 Task: Set up automation rules in Jira to manage issue transitions and actions.
Action: Mouse moved to (678, 175)
Screenshot: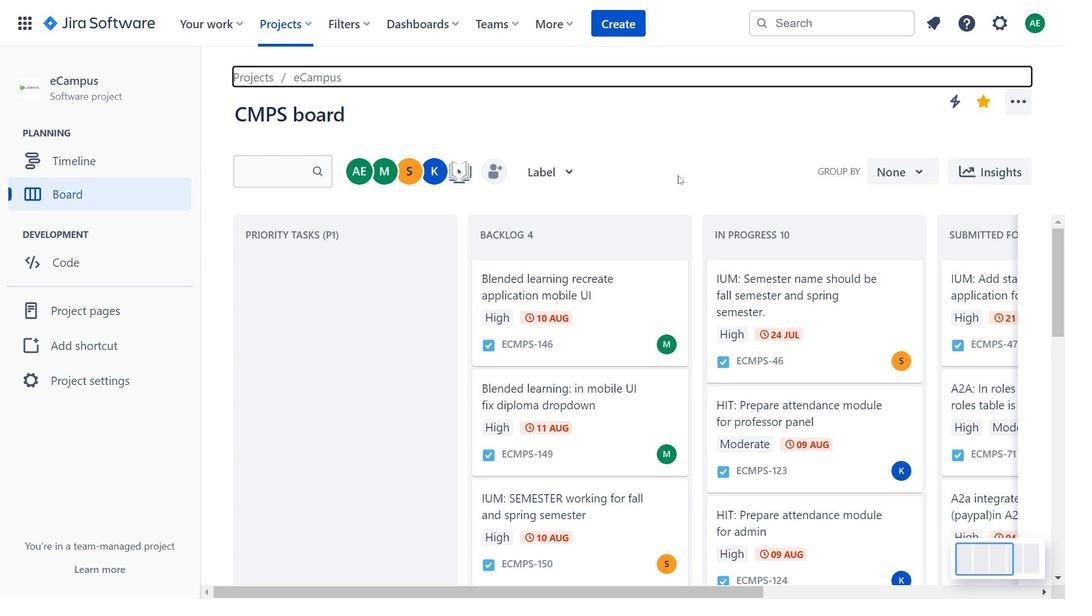 
Action: Mouse scrolled (678, 174) with delta (0, 0)
Screenshot: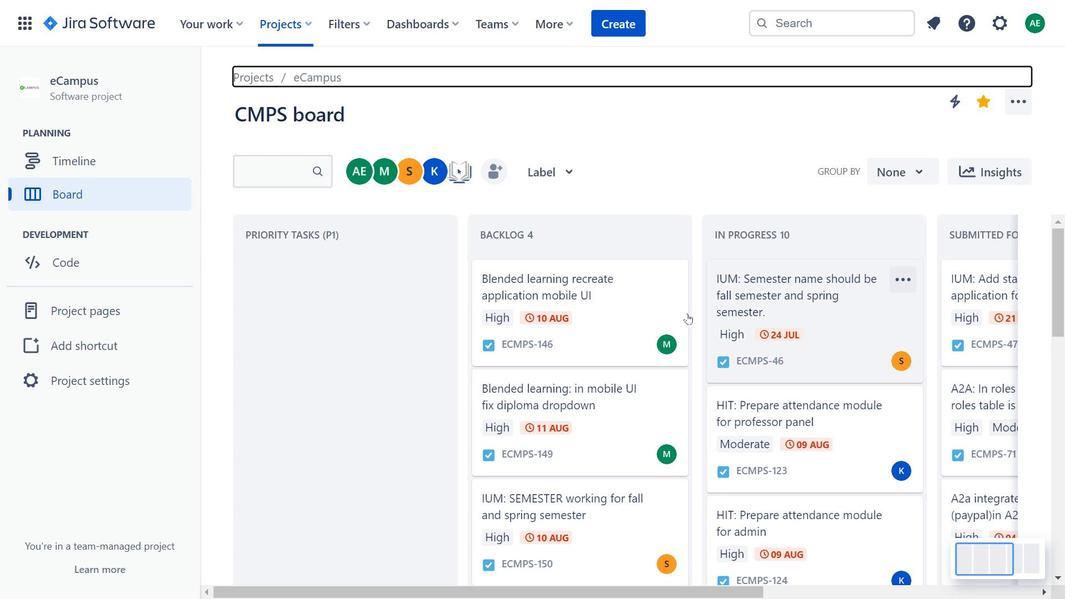 
Action: Mouse scrolled (678, 174) with delta (0, 0)
Screenshot: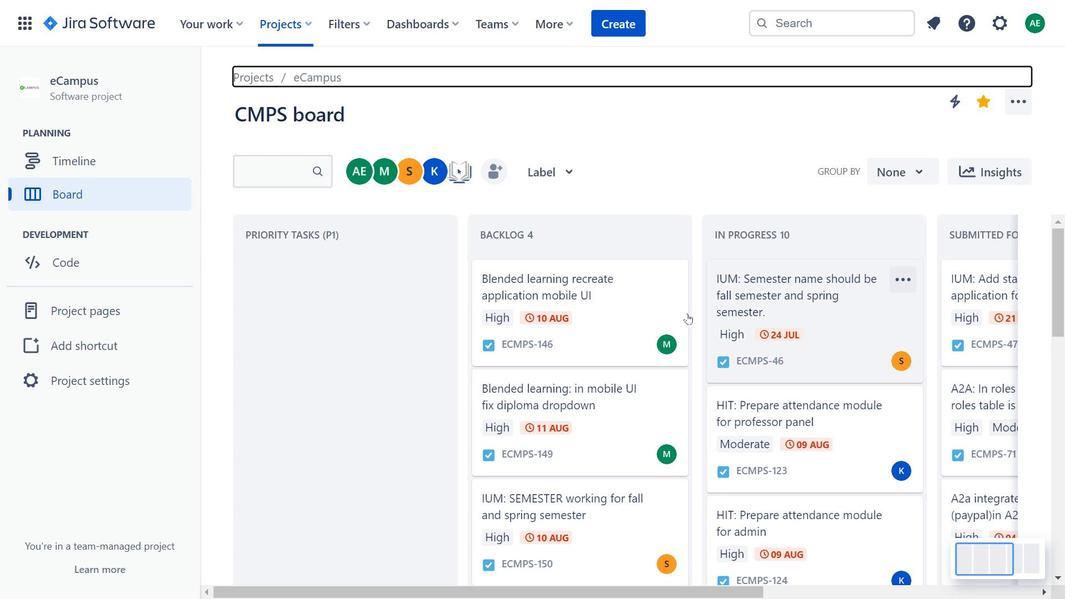 
Action: Mouse scrolled (678, 174) with delta (0, 0)
Screenshot: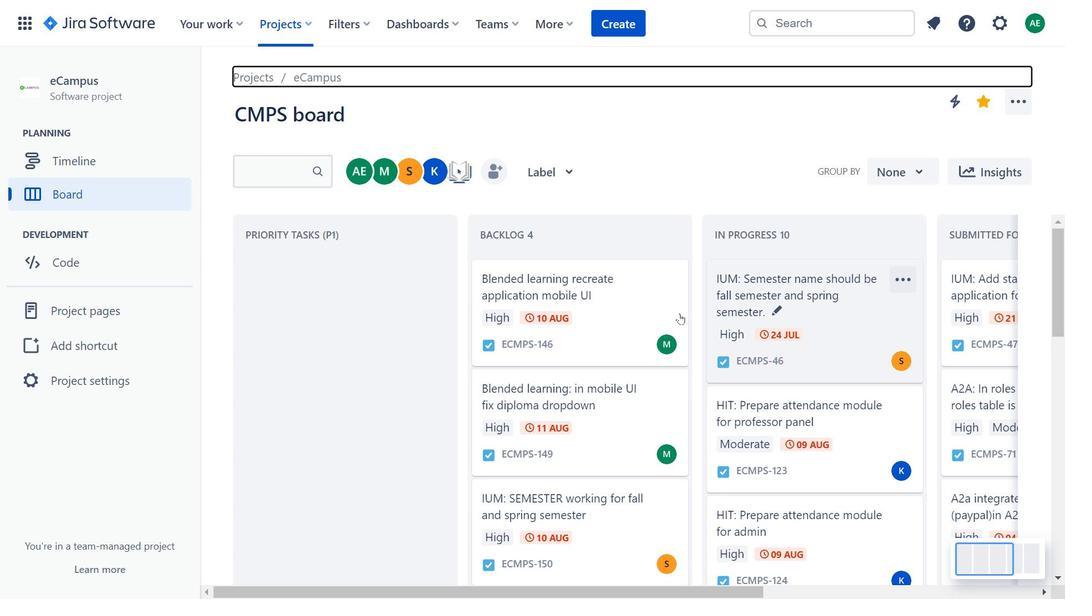 
Action: Mouse scrolled (678, 174) with delta (0, 0)
Screenshot: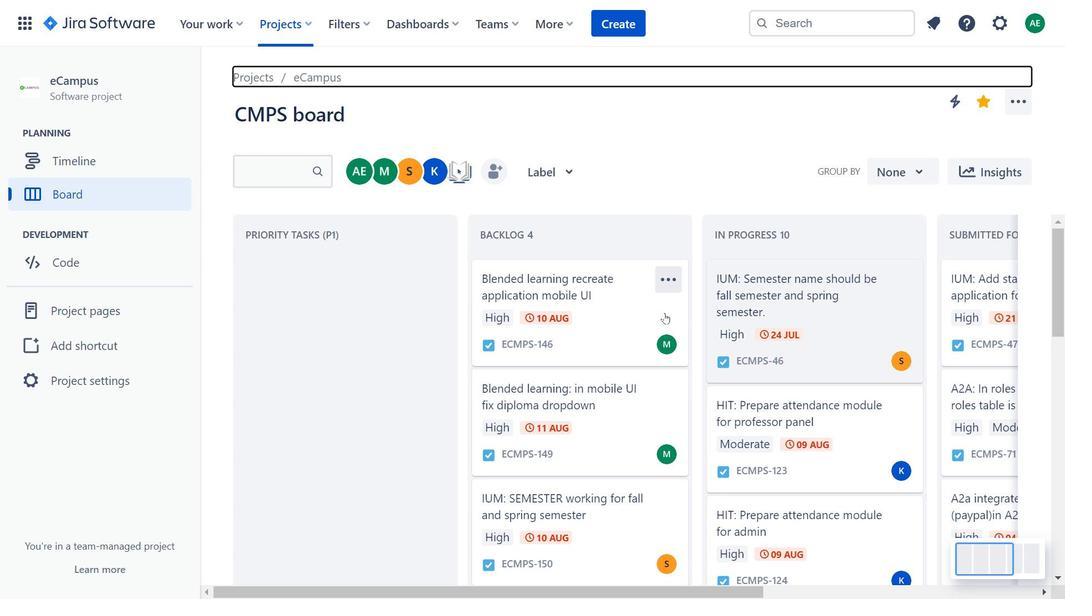 
Action: Mouse moved to (651, 310)
Screenshot: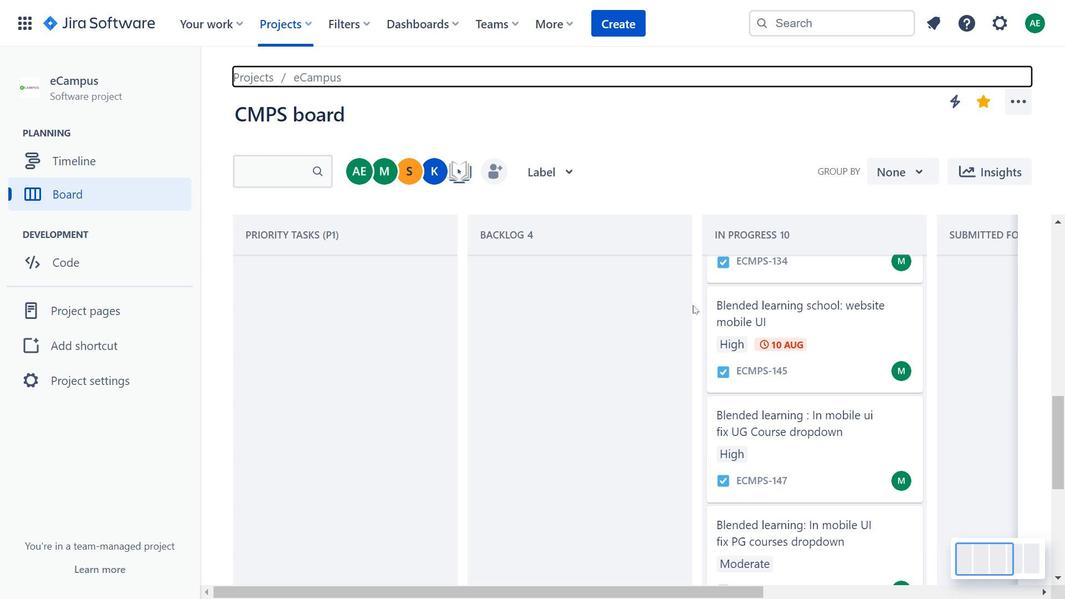 
Action: Mouse scrolled (651, 309) with delta (0, 0)
Screenshot: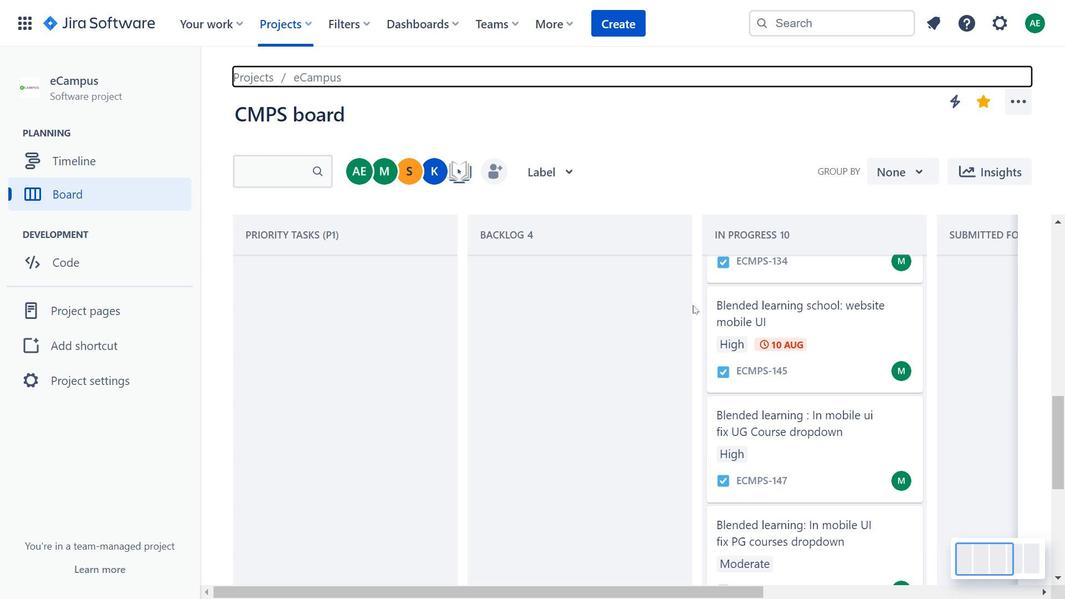 
Action: Mouse moved to (648, 310)
Screenshot: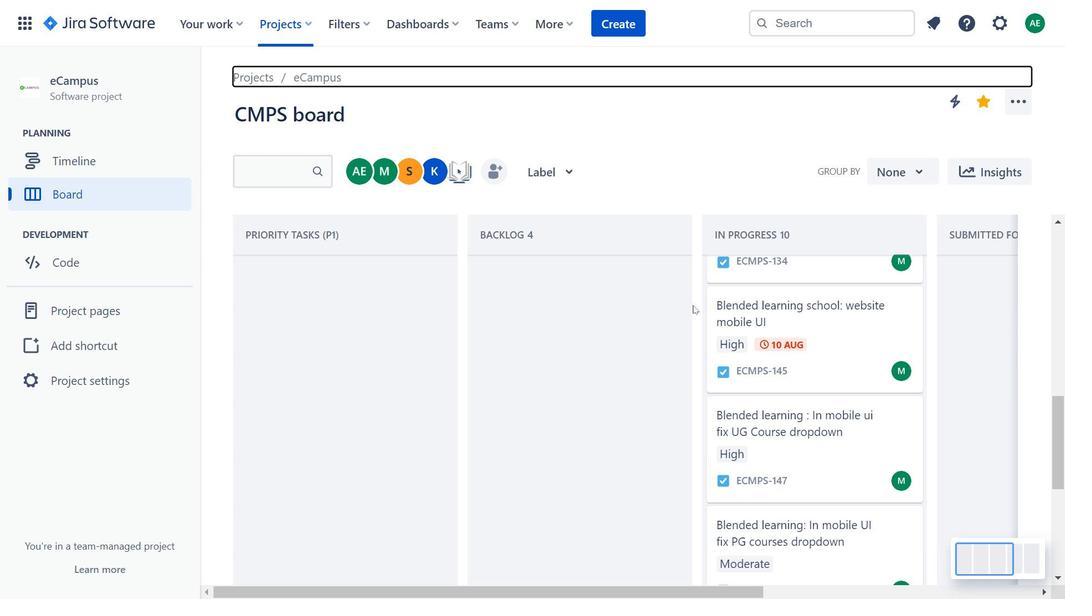 
Action: Mouse scrolled (648, 309) with delta (0, 0)
Screenshot: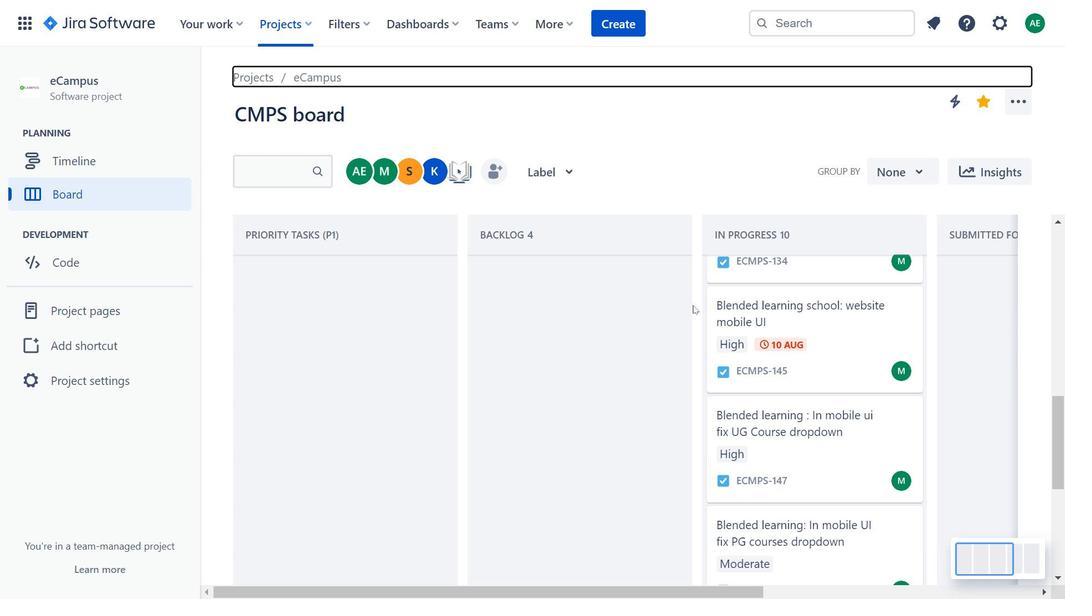 
Action: Mouse moved to (646, 309)
Screenshot: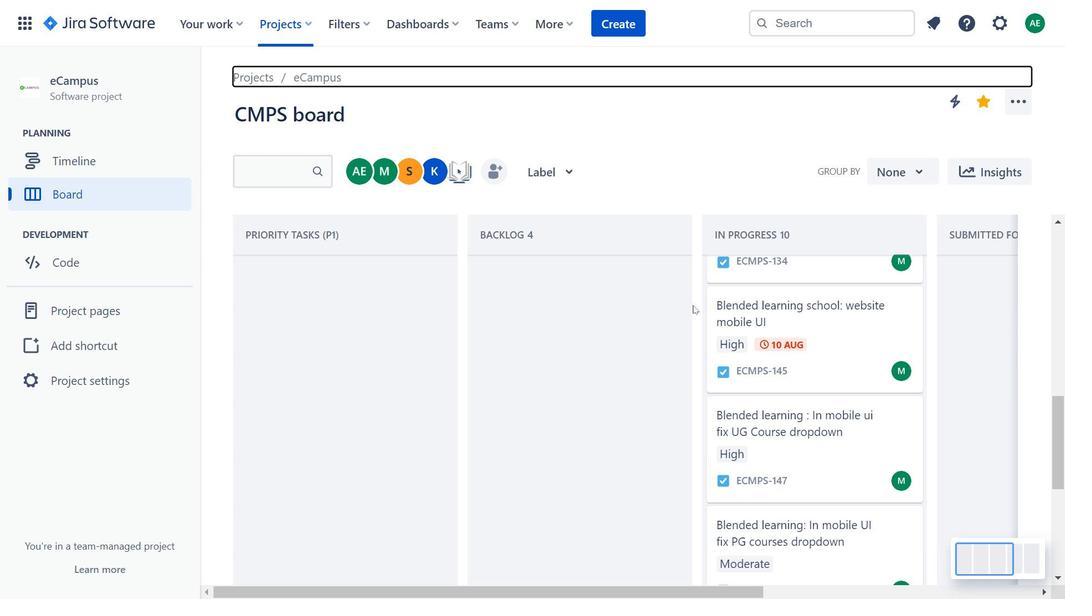 
Action: Mouse scrolled (646, 309) with delta (0, 0)
Screenshot: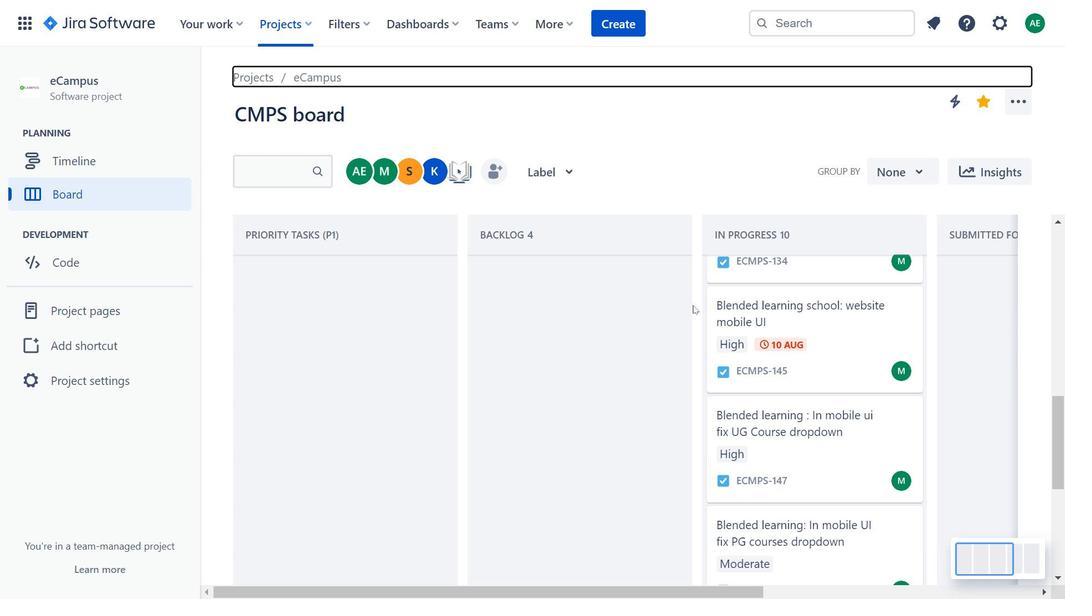
Action: Mouse moved to (643, 308)
Screenshot: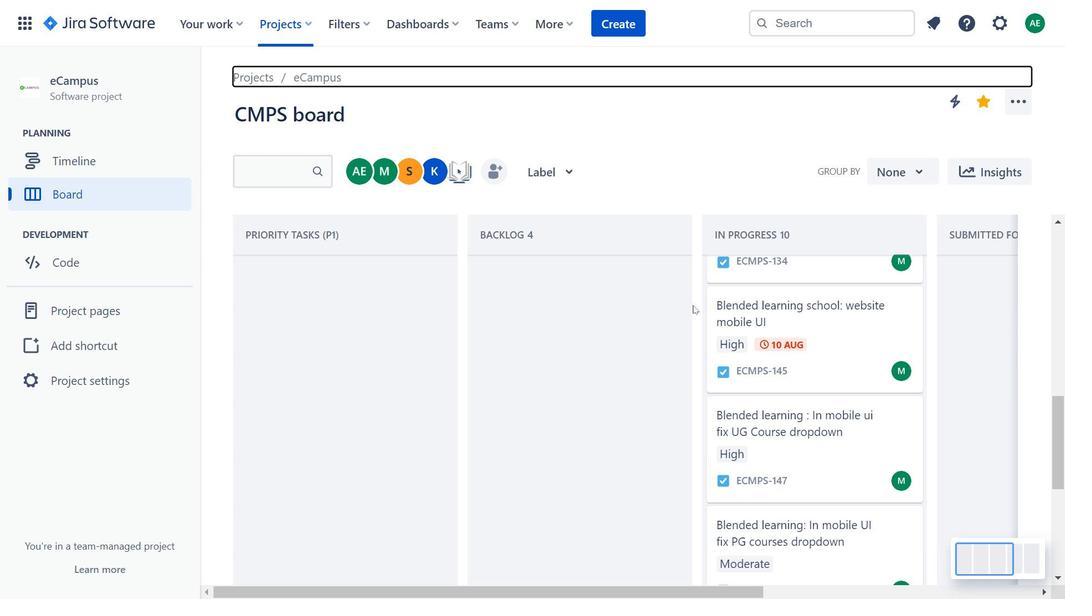 
Action: Mouse scrolled (643, 307) with delta (0, 0)
Screenshot: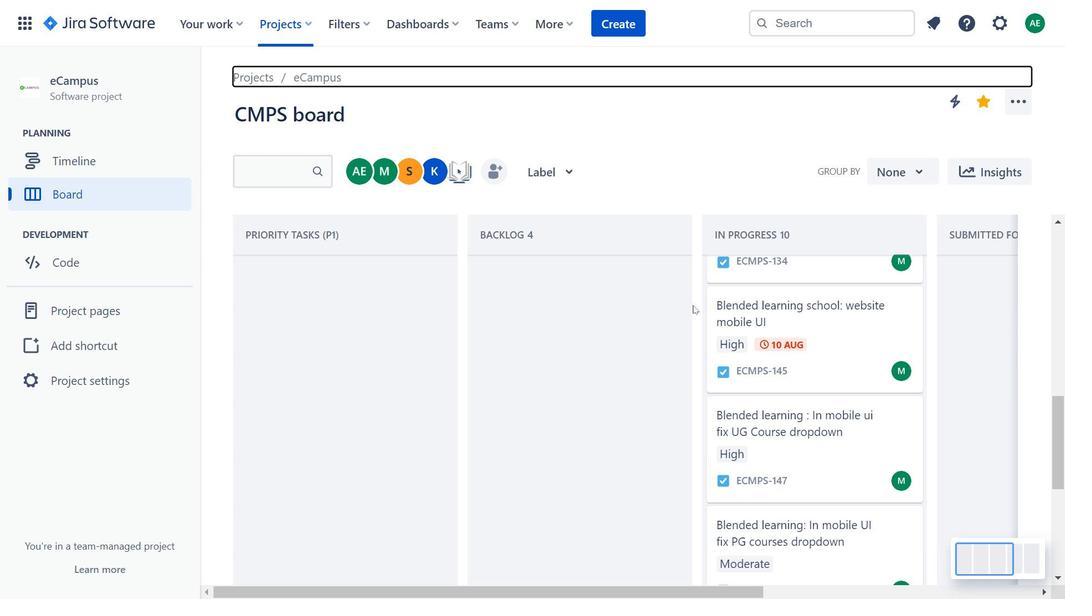 
Action: Mouse moved to (645, 291)
Screenshot: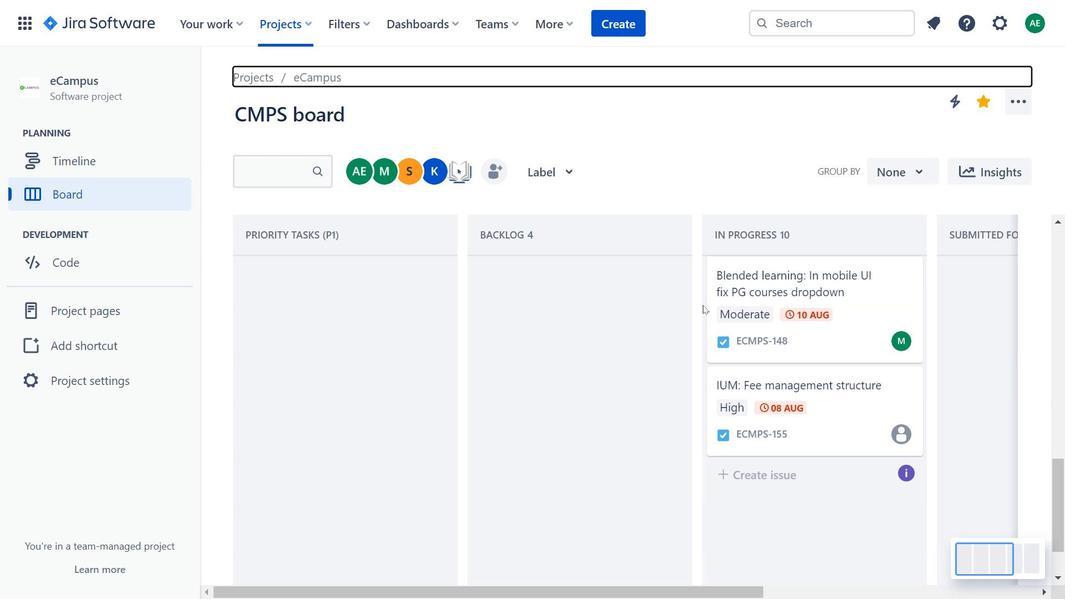 
Action: Mouse scrolled (645, 291) with delta (0, 0)
Screenshot: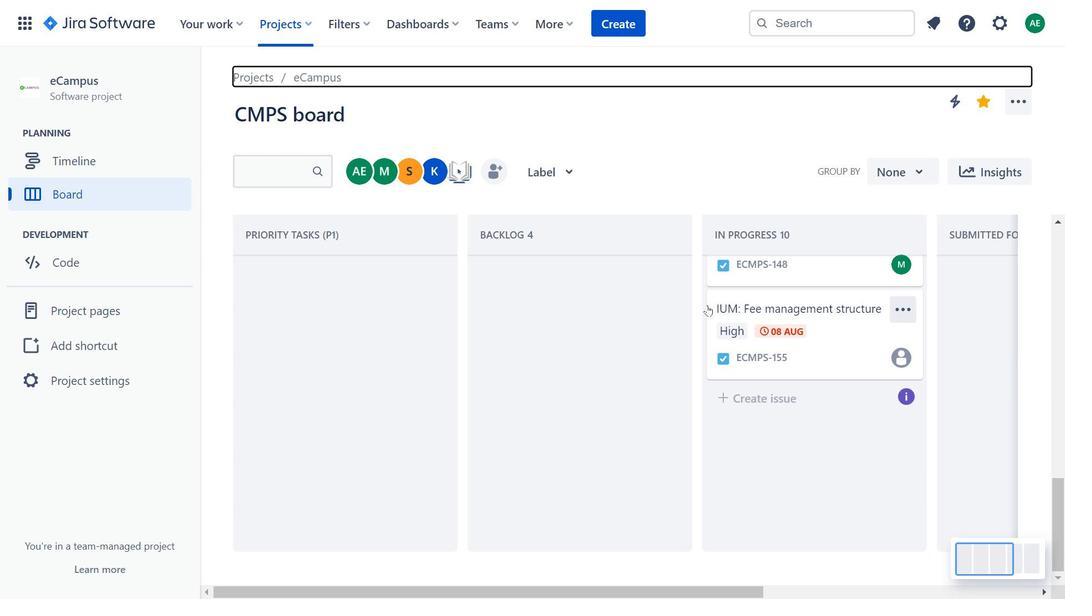 
Action: Mouse scrolled (645, 291) with delta (0, 0)
Screenshot: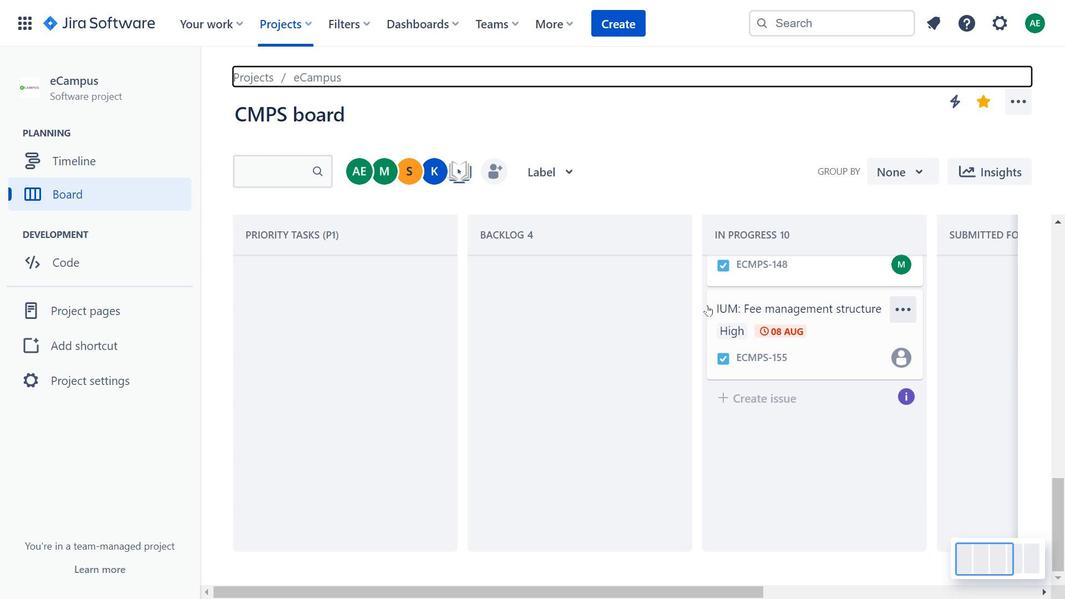 
Action: Mouse scrolled (645, 291) with delta (0, 0)
Screenshot: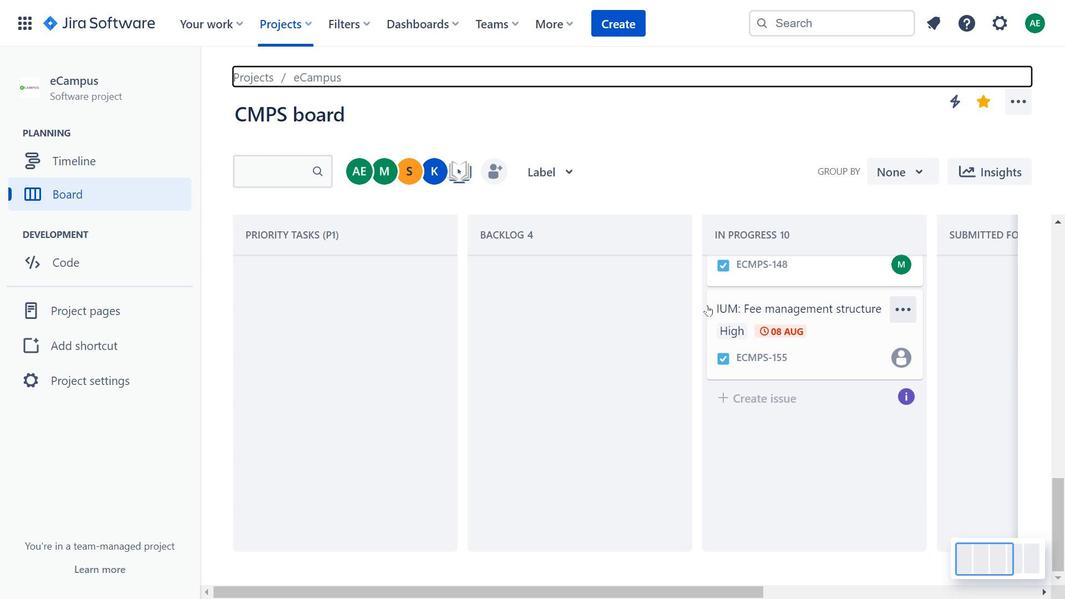 
Action: Mouse scrolled (645, 291) with delta (0, 0)
Screenshot: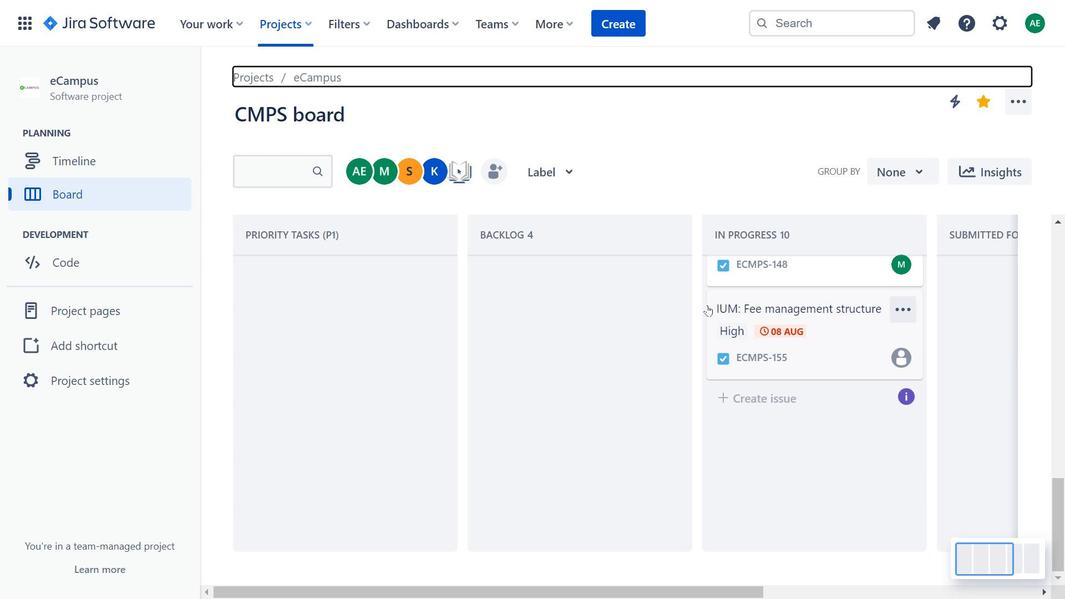 
Action: Mouse moved to (693, 305)
Screenshot: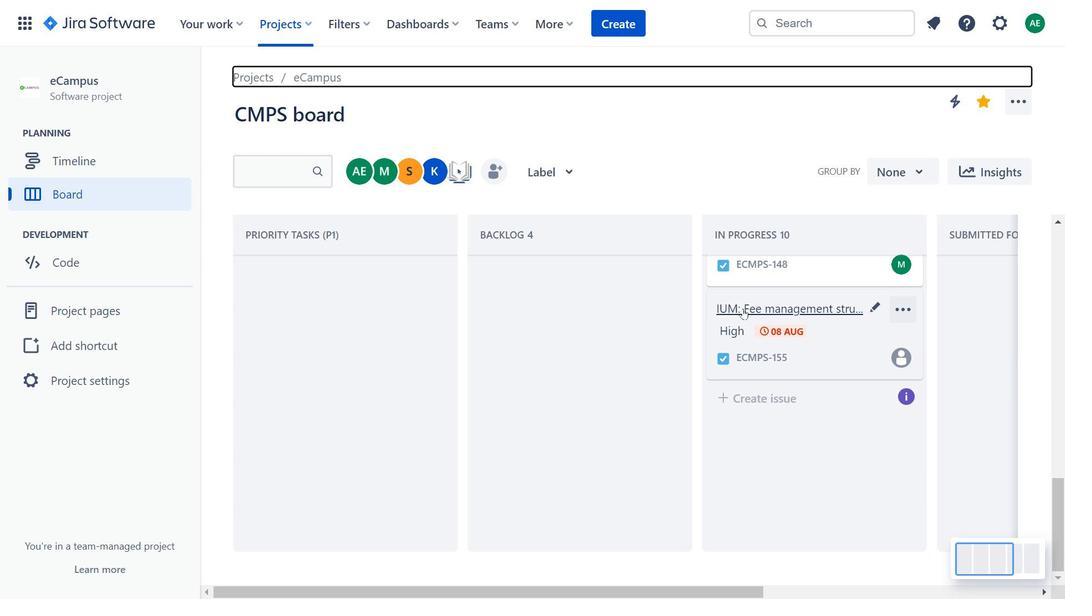 
Action: Mouse scrolled (693, 304) with delta (0, 0)
Screenshot: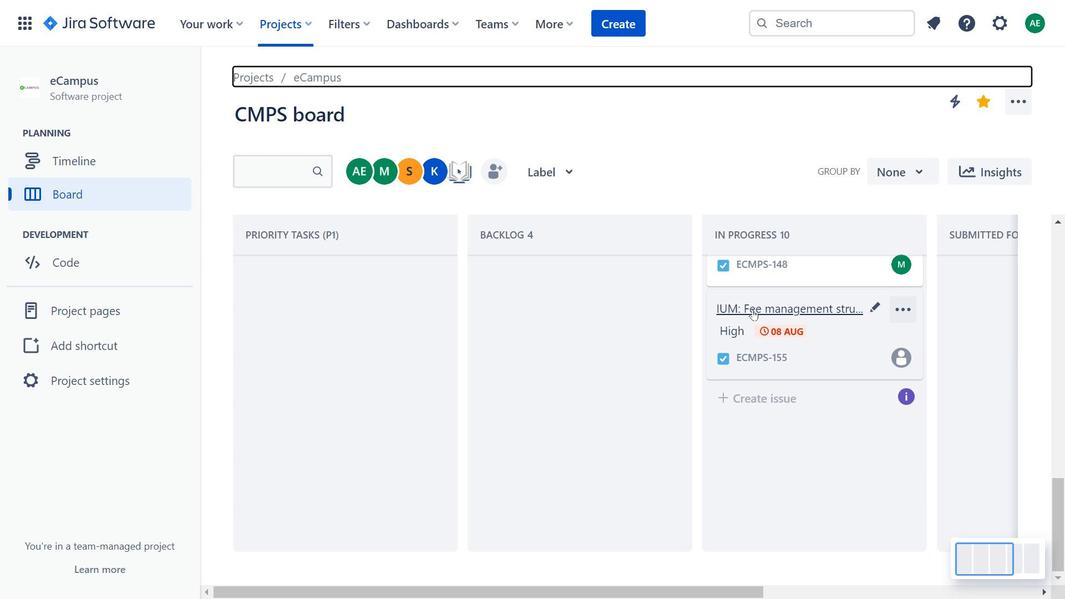 
Action: Mouse scrolled (693, 304) with delta (0, 0)
Screenshot: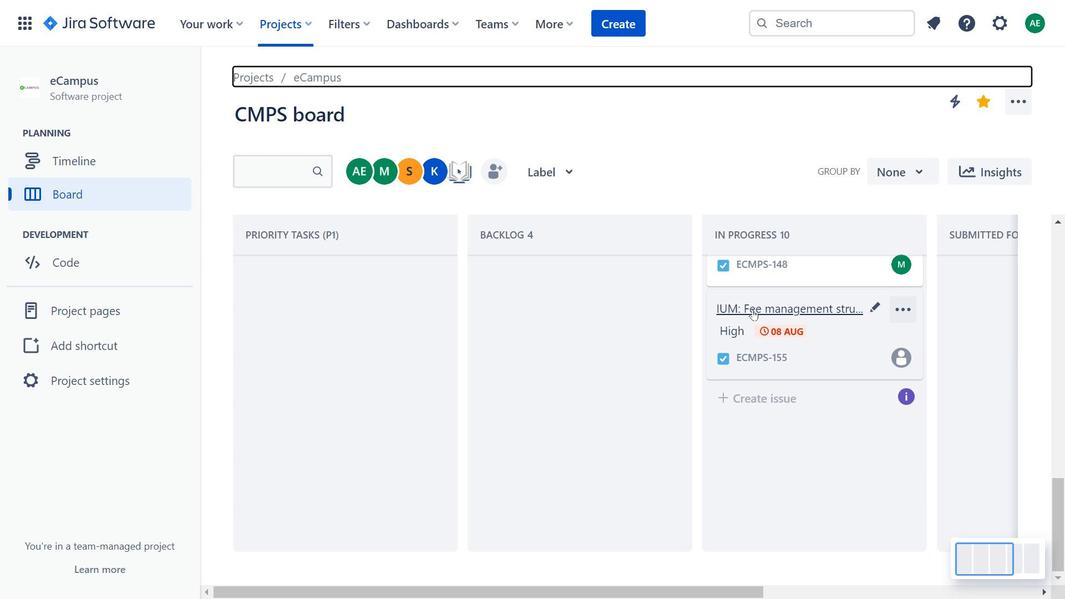 
Action: Mouse scrolled (693, 304) with delta (0, 0)
Screenshot: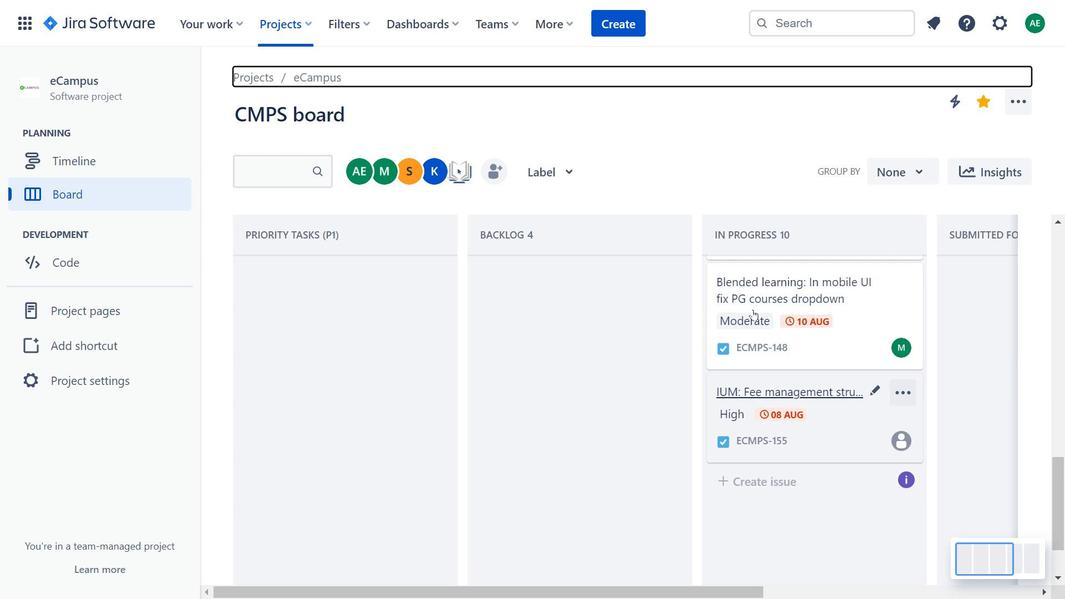 
Action: Mouse moved to (703, 305)
Screenshot: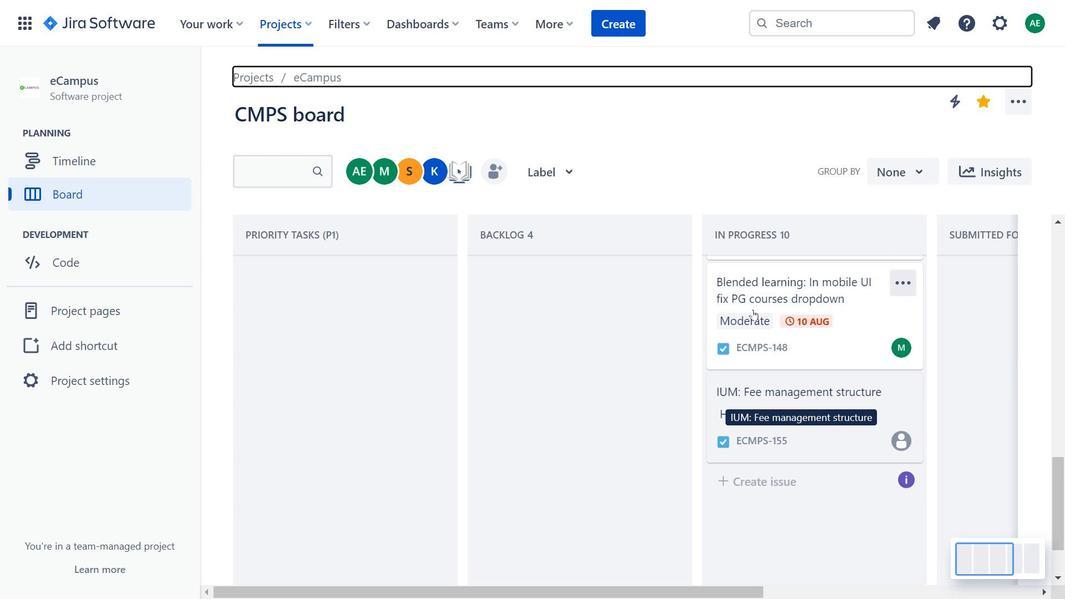 
Action: Mouse scrolled (703, 304) with delta (0, 0)
Screenshot: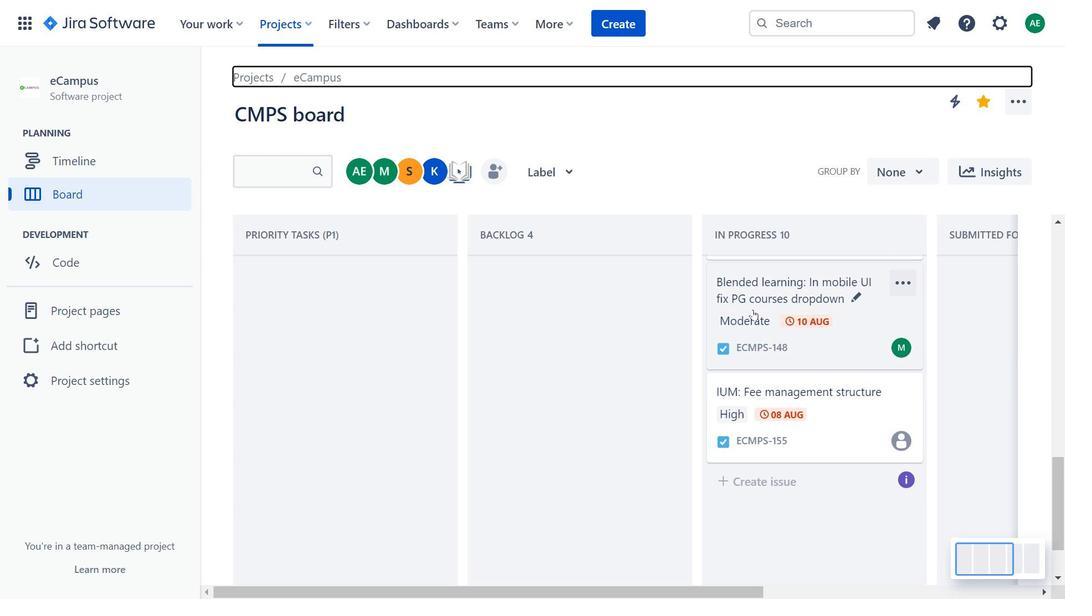 
Action: Mouse scrolled (703, 304) with delta (0, 0)
Screenshot: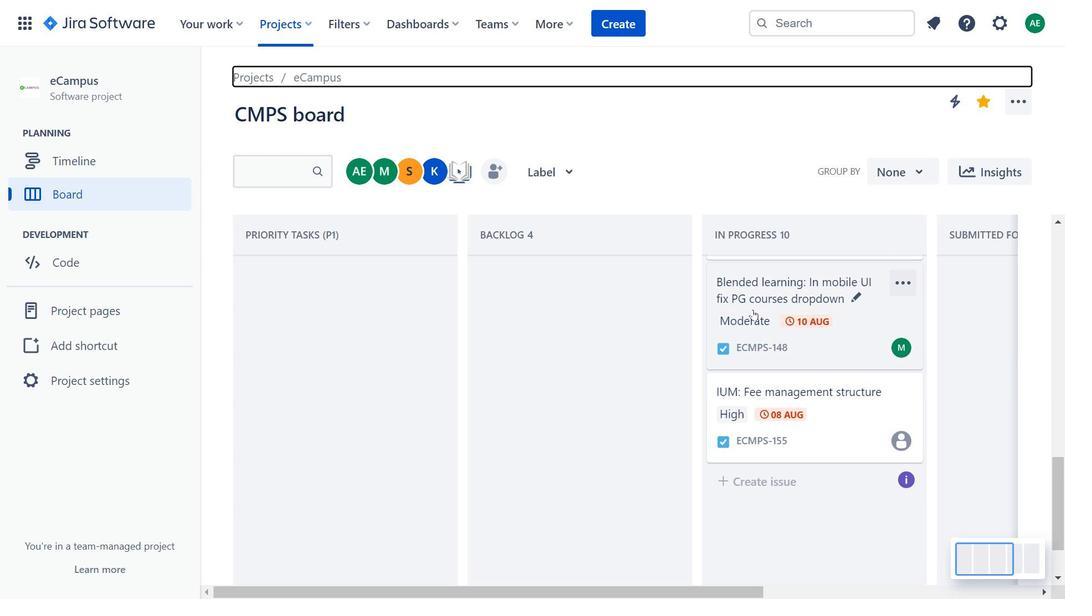 
Action: Mouse moved to (753, 309)
Screenshot: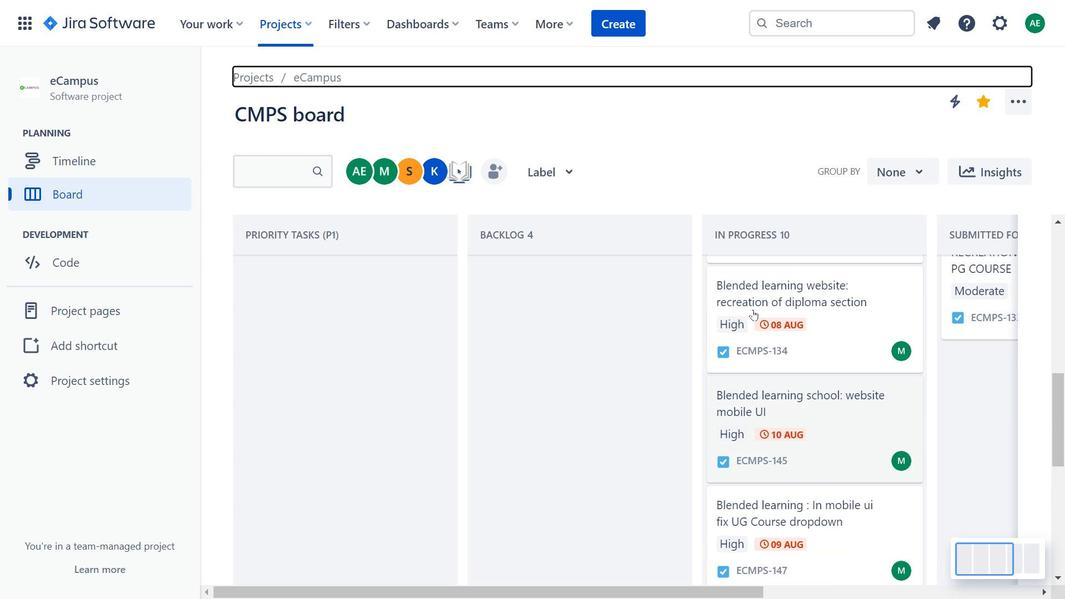 
Action: Mouse scrolled (753, 310) with delta (0, 0)
Screenshot: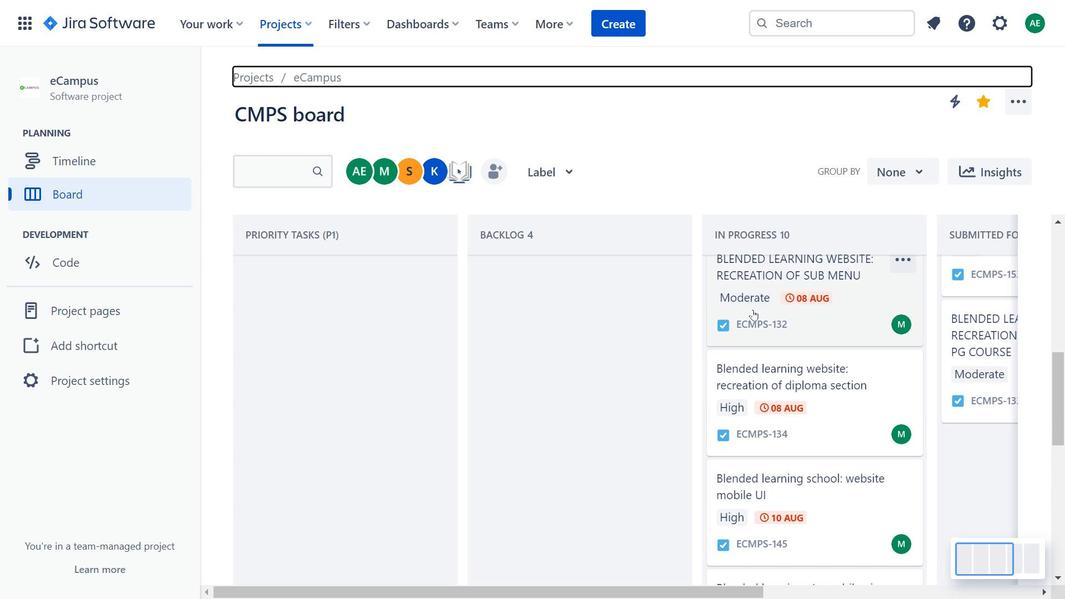 
Action: Mouse scrolled (753, 310) with delta (0, 0)
Screenshot: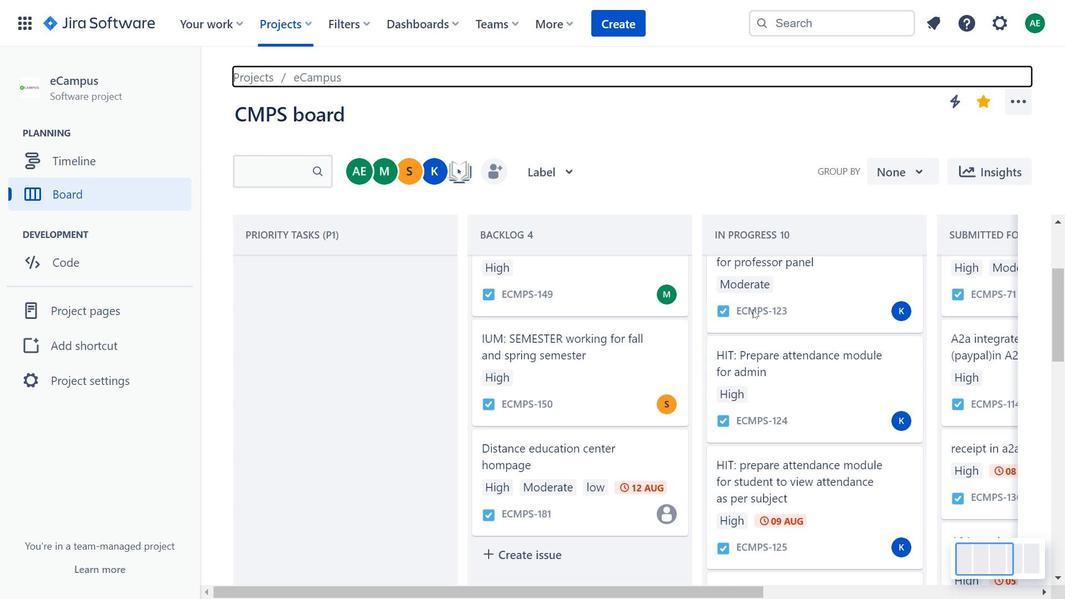 
Action: Mouse scrolled (753, 310) with delta (0, 0)
Screenshot: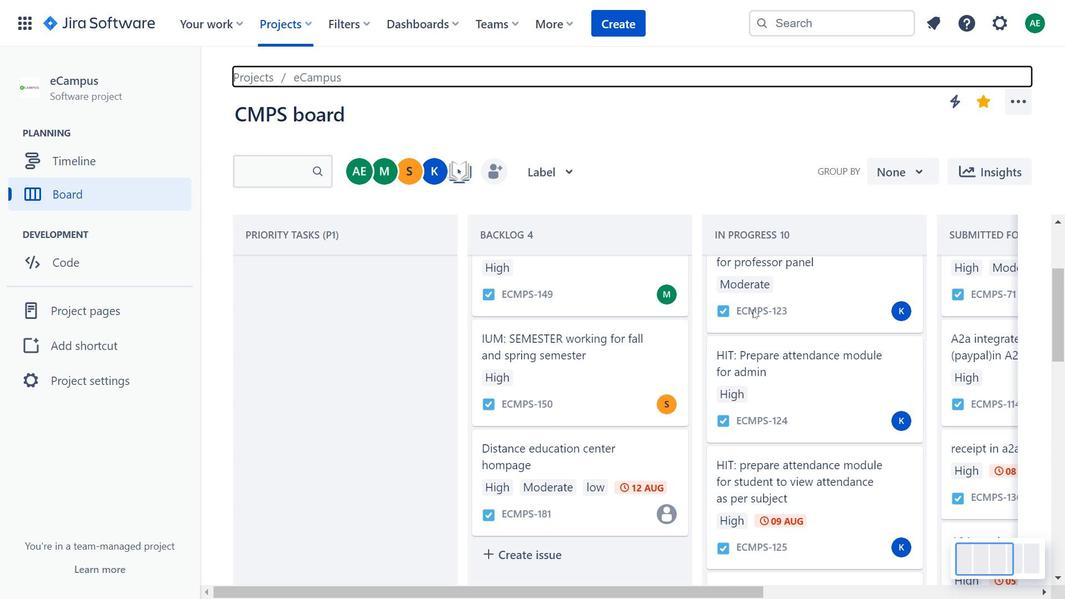 
Action: Mouse scrolled (753, 310) with delta (0, 0)
Screenshot: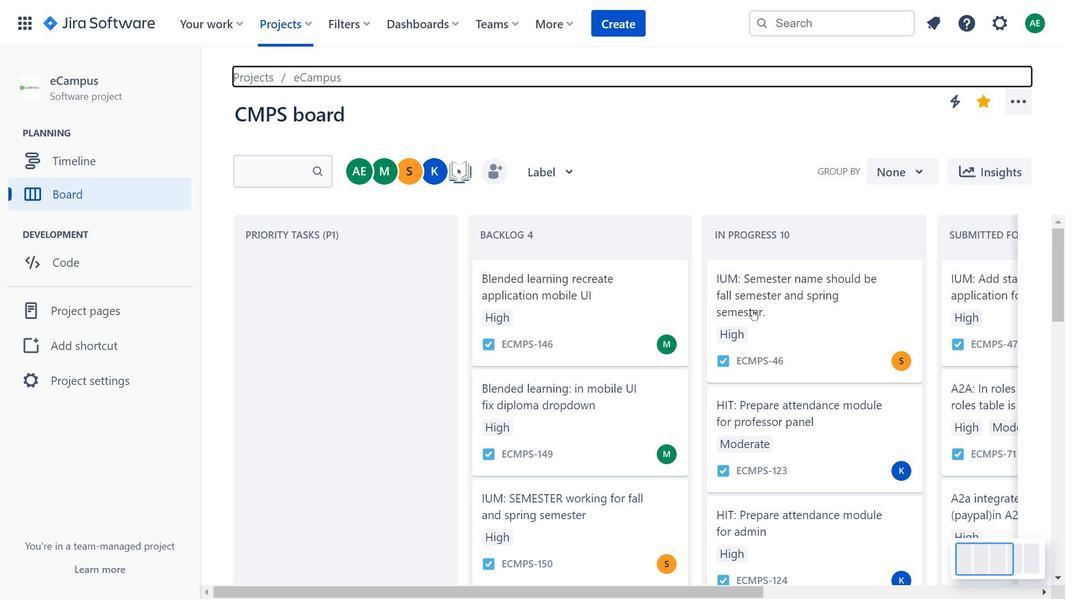 
Action: Mouse scrolled (753, 310) with delta (0, 0)
Screenshot: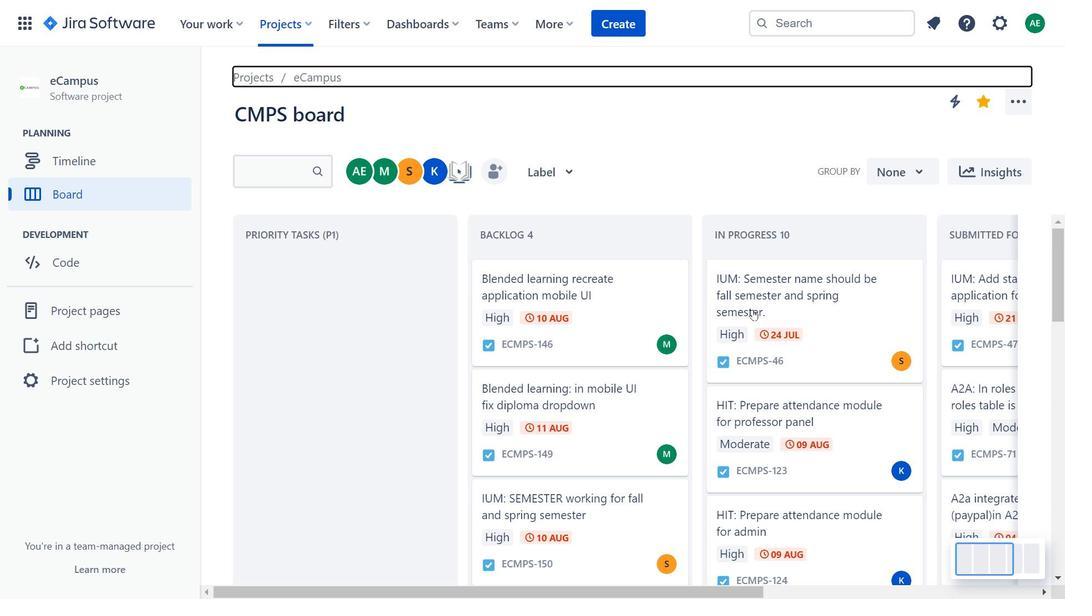 
Action: Mouse scrolled (753, 310) with delta (0, 0)
Screenshot: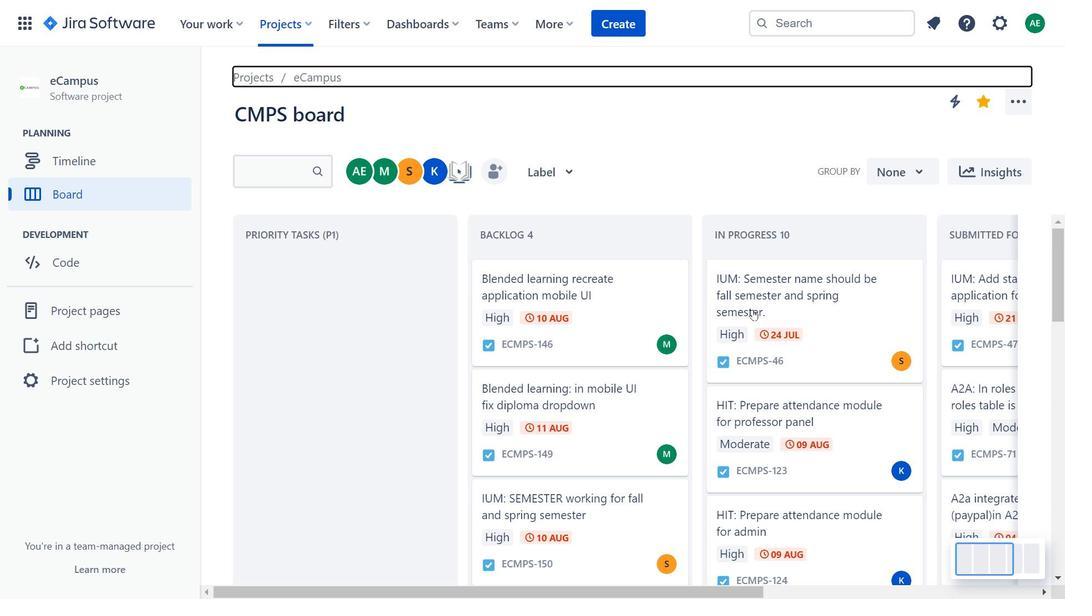 
Action: Mouse scrolled (753, 310) with delta (0, 0)
Screenshot: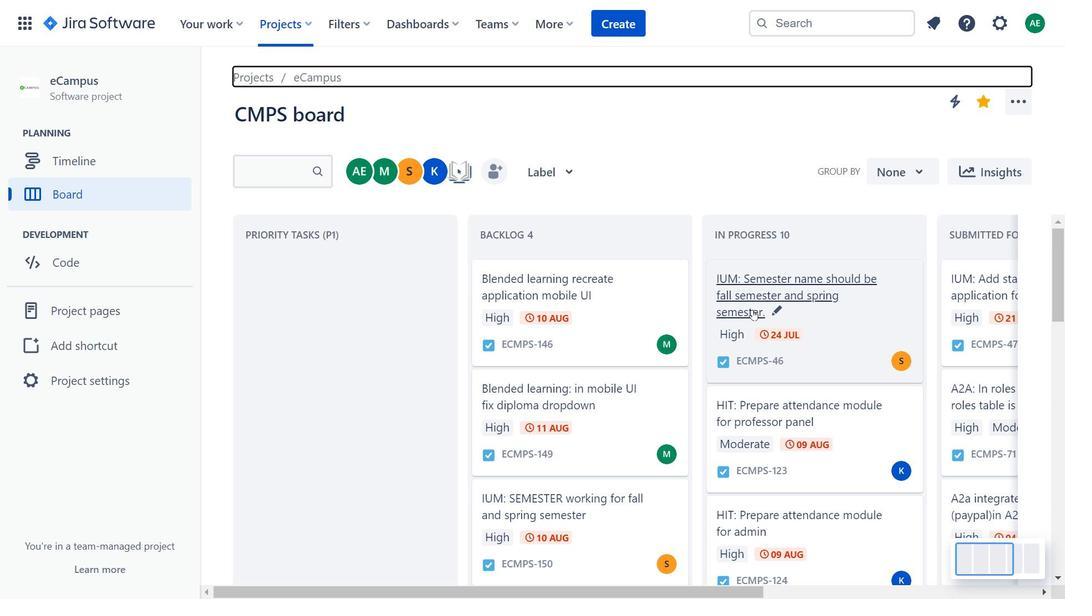 
Action: Mouse scrolled (753, 310) with delta (0, 0)
Screenshot: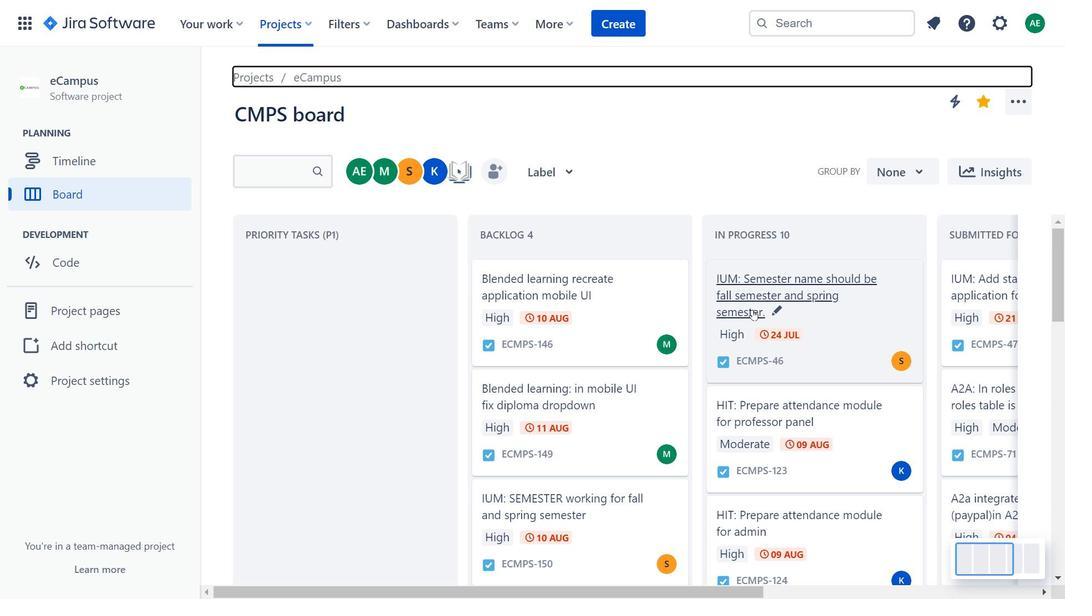 
Action: Mouse scrolled (753, 310) with delta (0, 0)
Screenshot: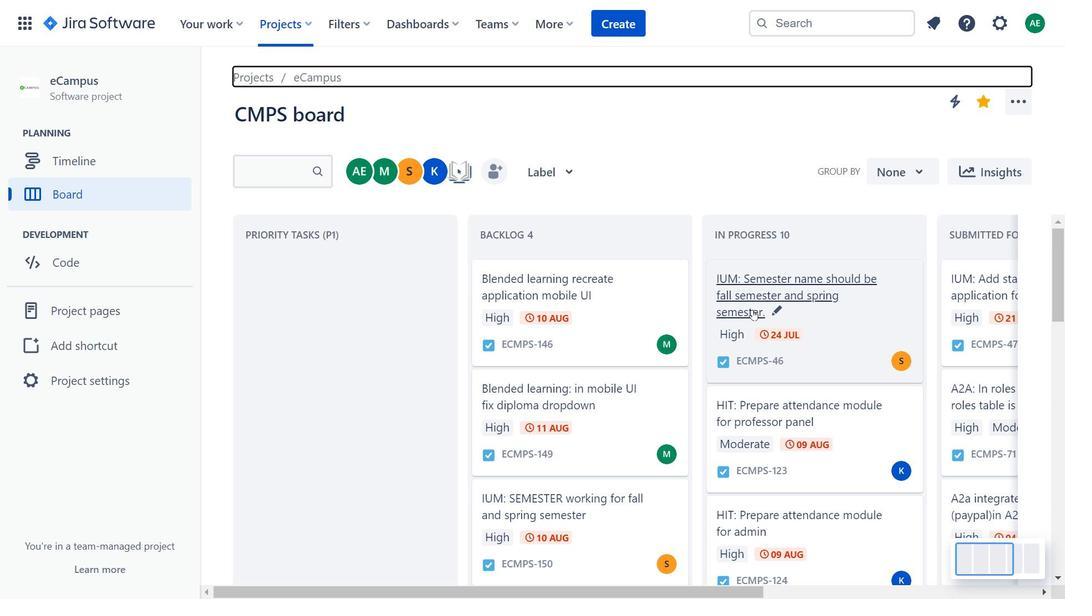 
Action: Mouse scrolled (753, 310) with delta (0, 0)
Screenshot: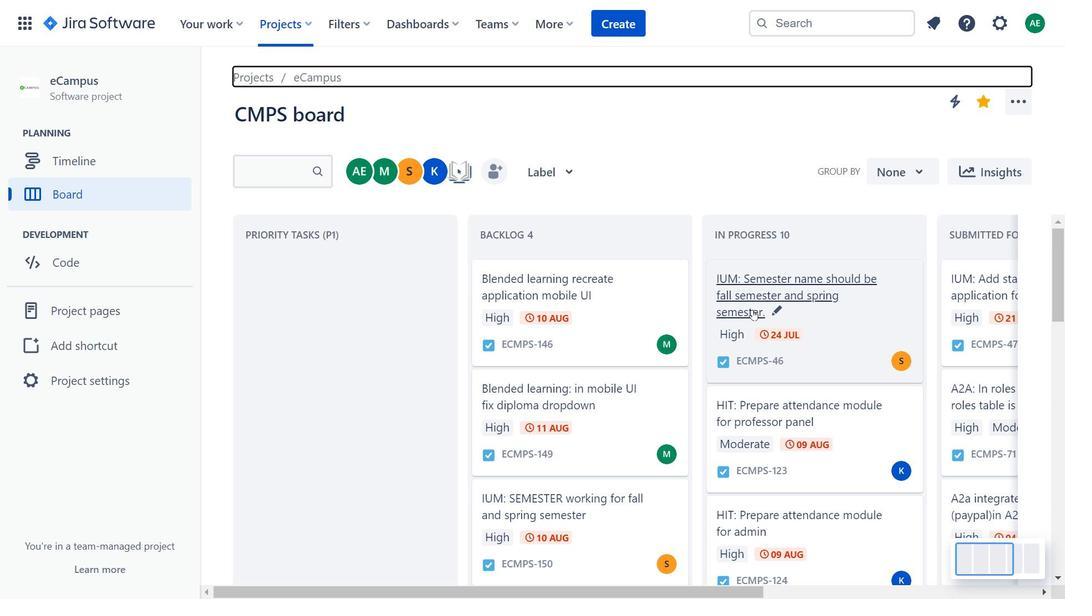 
Action: Mouse scrolled (753, 310) with delta (0, 0)
Screenshot: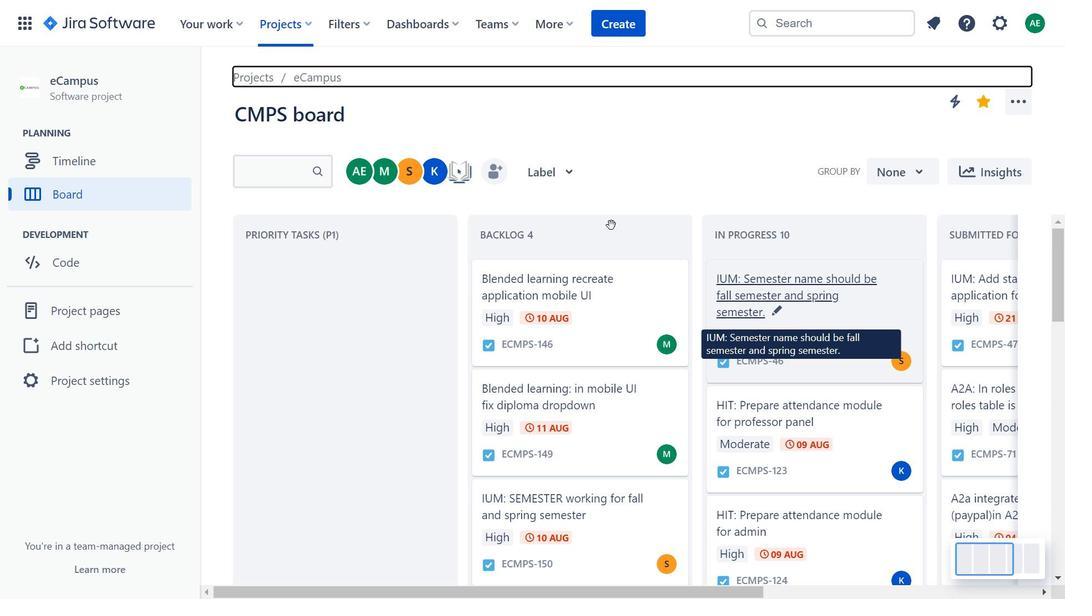 
Action: Mouse scrolled (753, 310) with delta (0, 0)
Screenshot: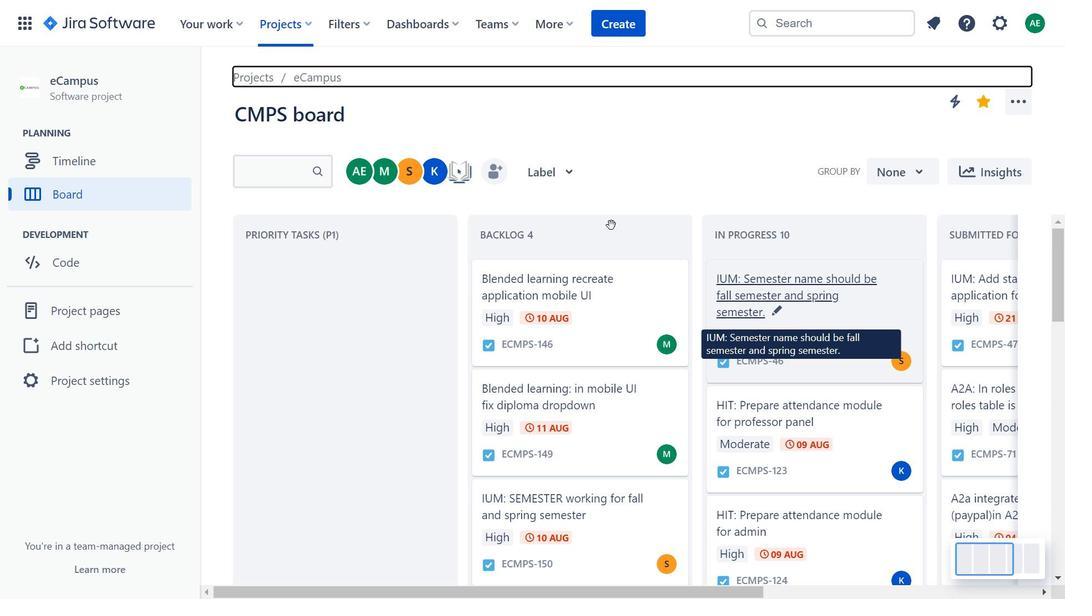 
Action: Mouse scrolled (753, 310) with delta (0, 0)
Screenshot: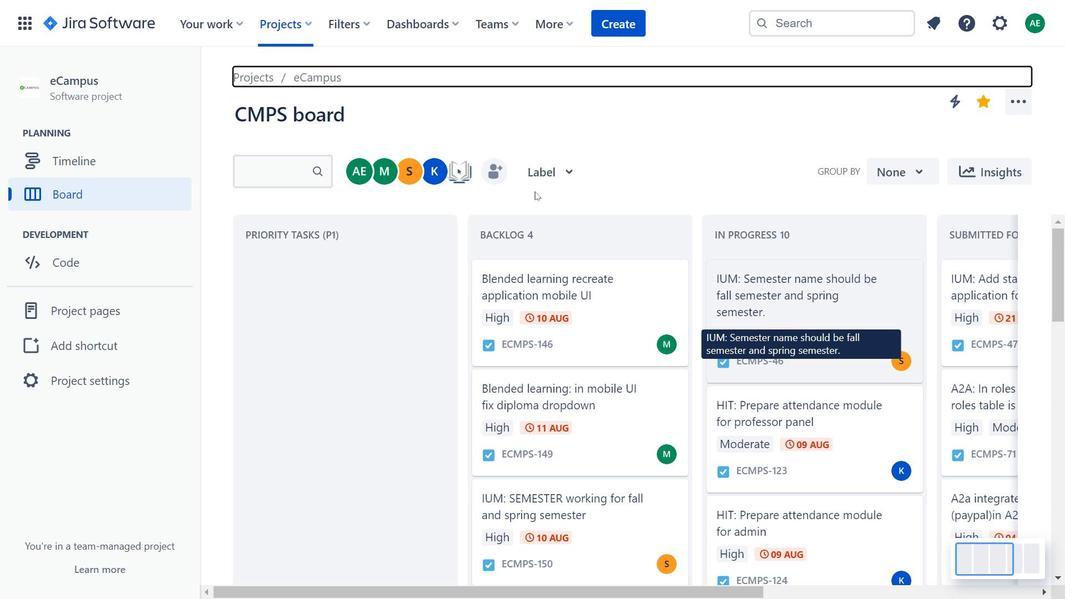 
Action: Mouse scrolled (753, 310) with delta (0, 0)
Screenshot: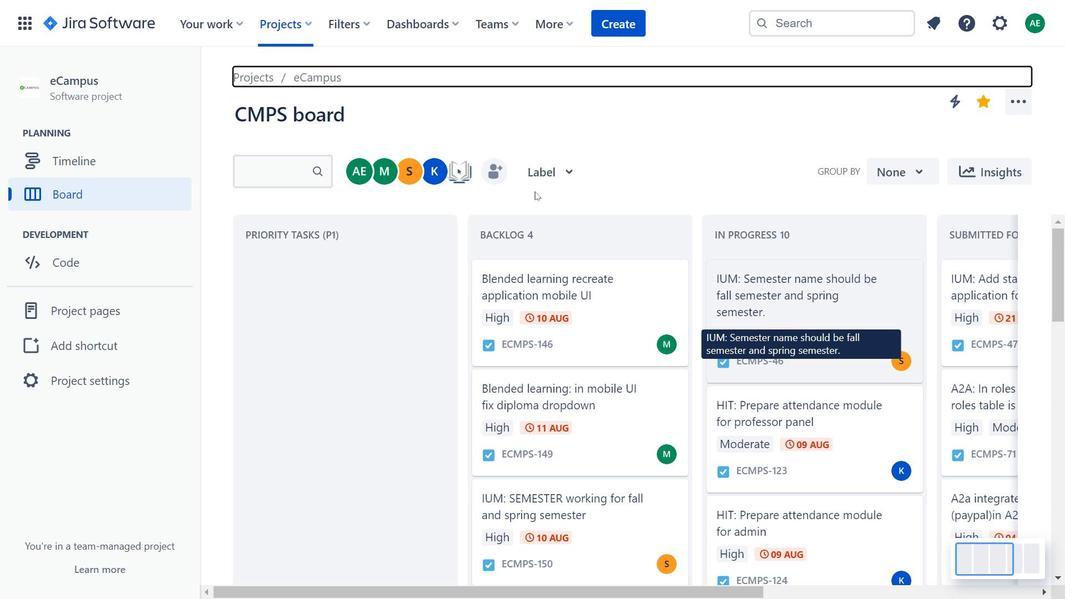 
Action: Mouse scrolled (753, 310) with delta (0, 0)
Screenshot: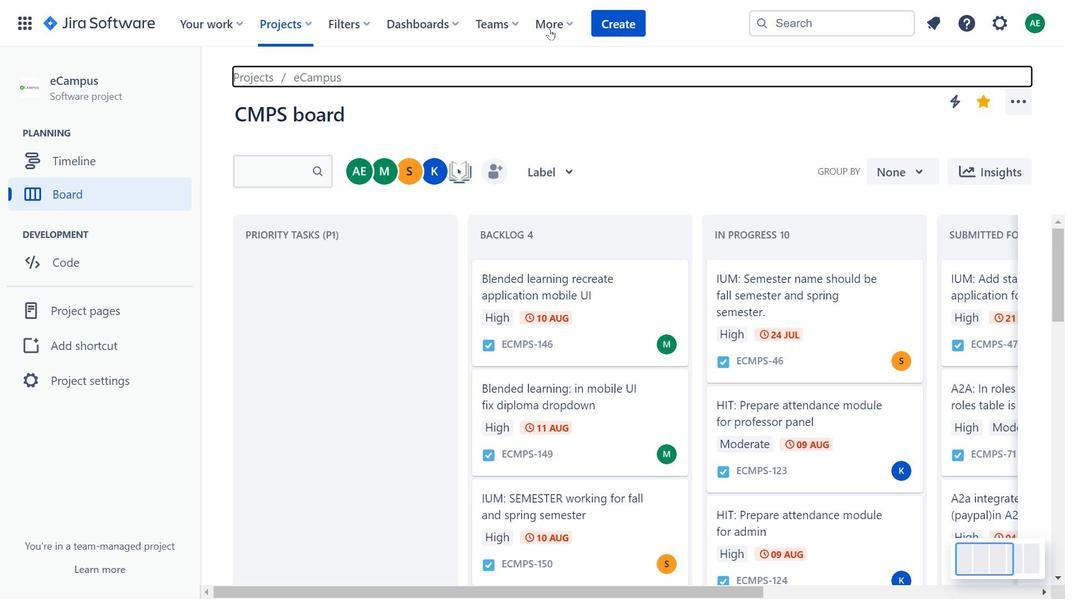 
Action: Mouse moved to (635, 23)
Screenshot: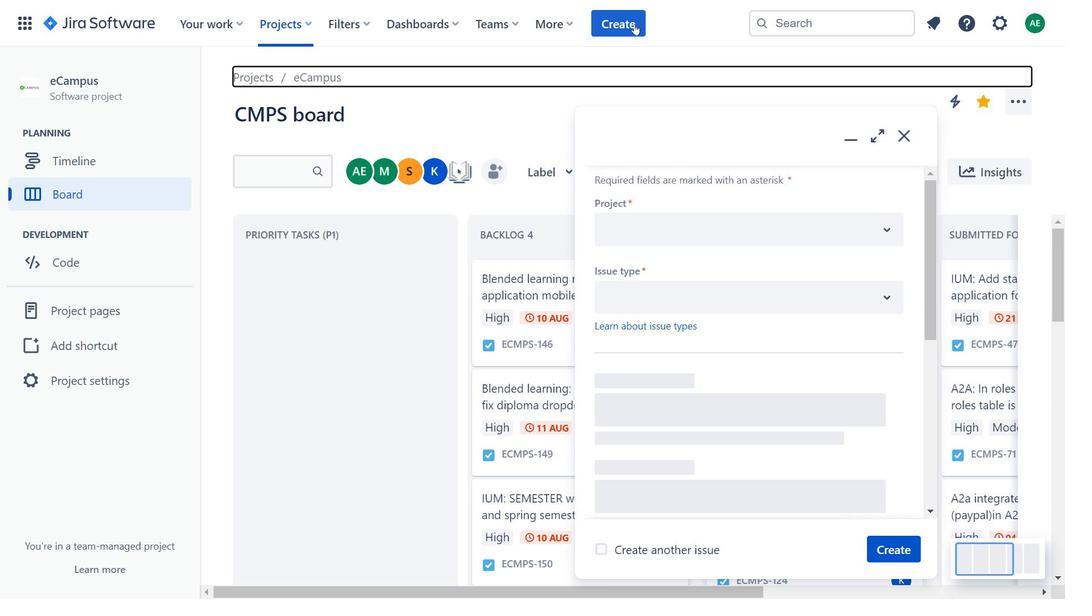 
Action: Mouse pressed left at (635, 23)
Screenshot: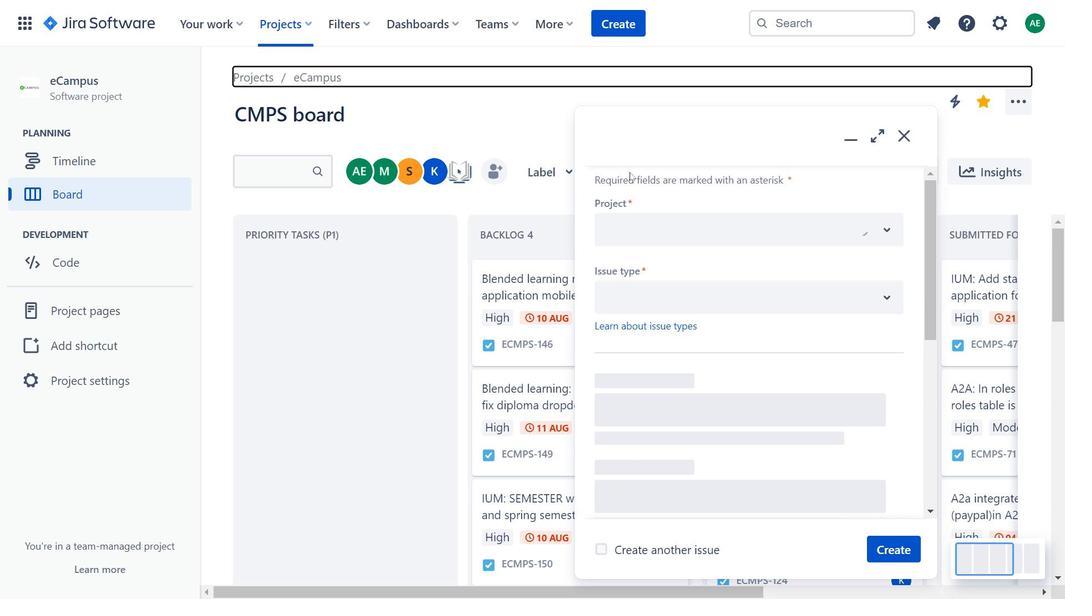 
Action: Mouse moved to (804, 301)
Screenshot: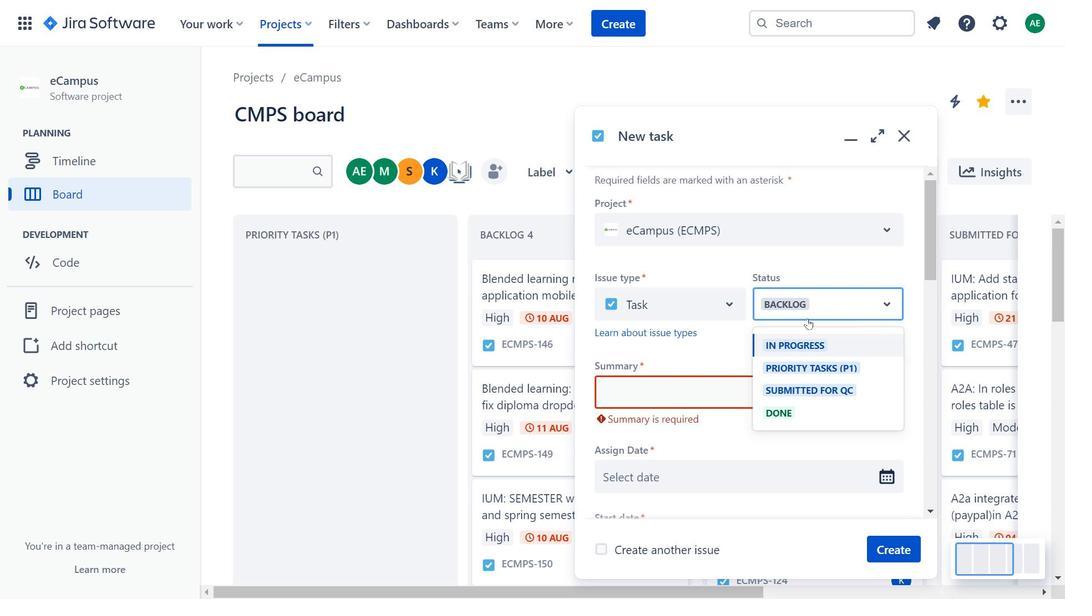 
Action: Mouse pressed left at (804, 301)
Screenshot: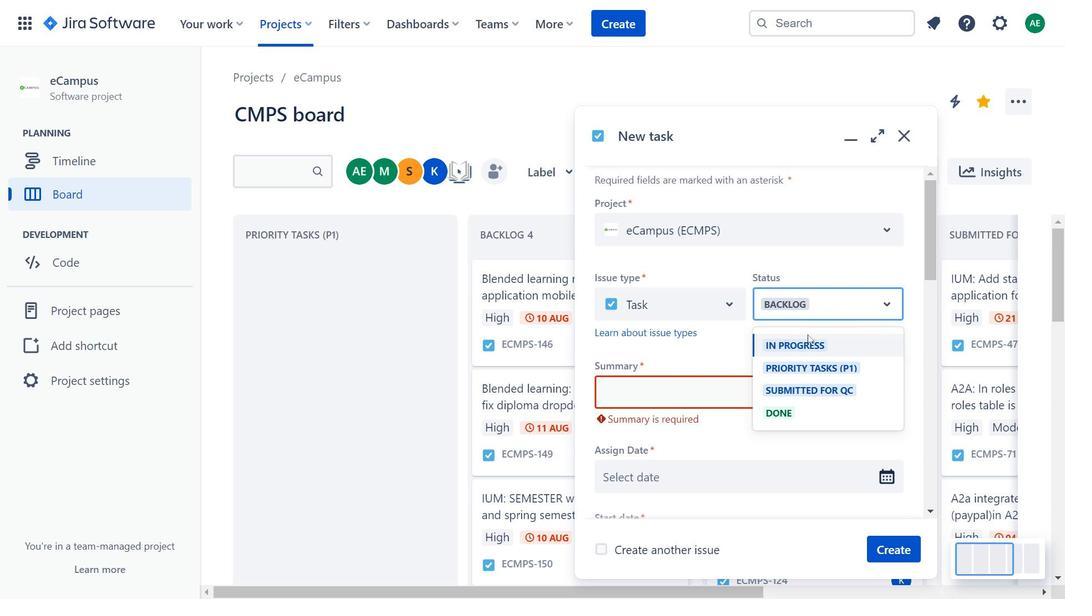 
Action: Mouse moved to (808, 334)
Screenshot: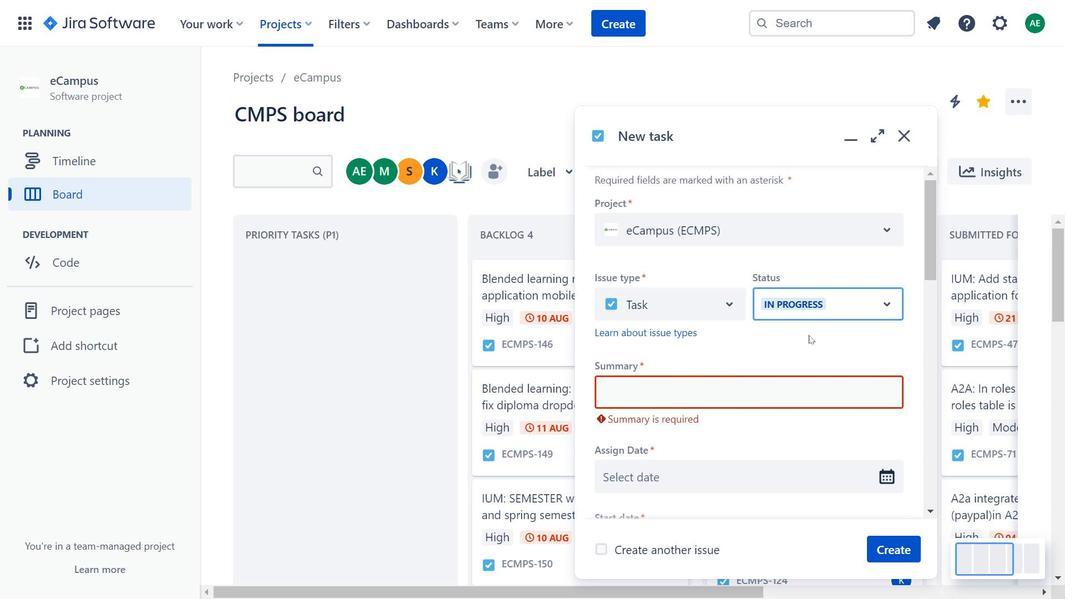 
Action: Mouse pressed left at (808, 334)
Screenshot: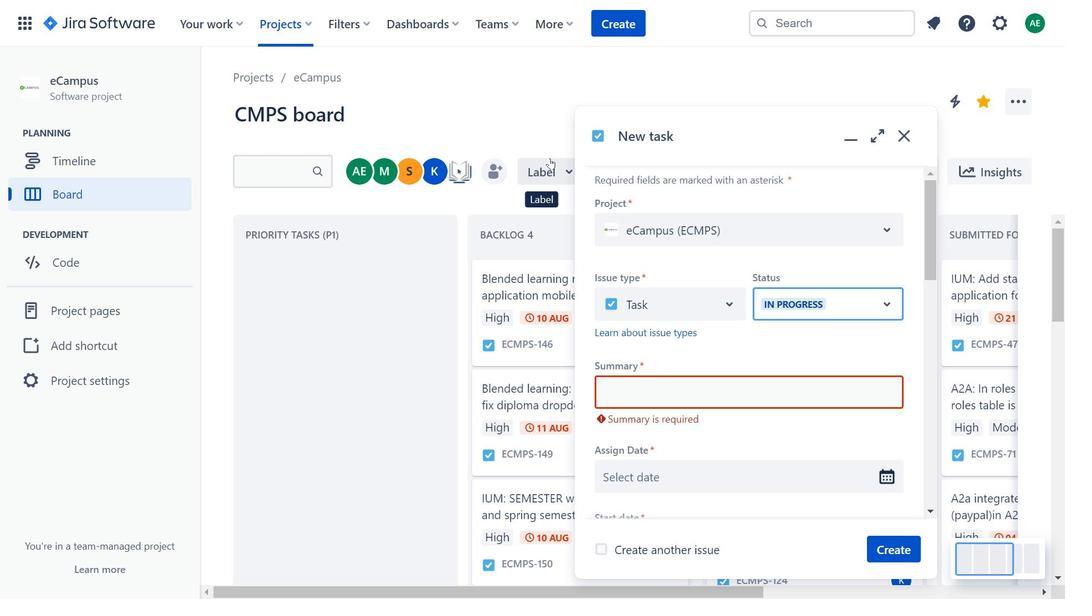 
Action: Mouse moved to (654, 192)
Screenshot: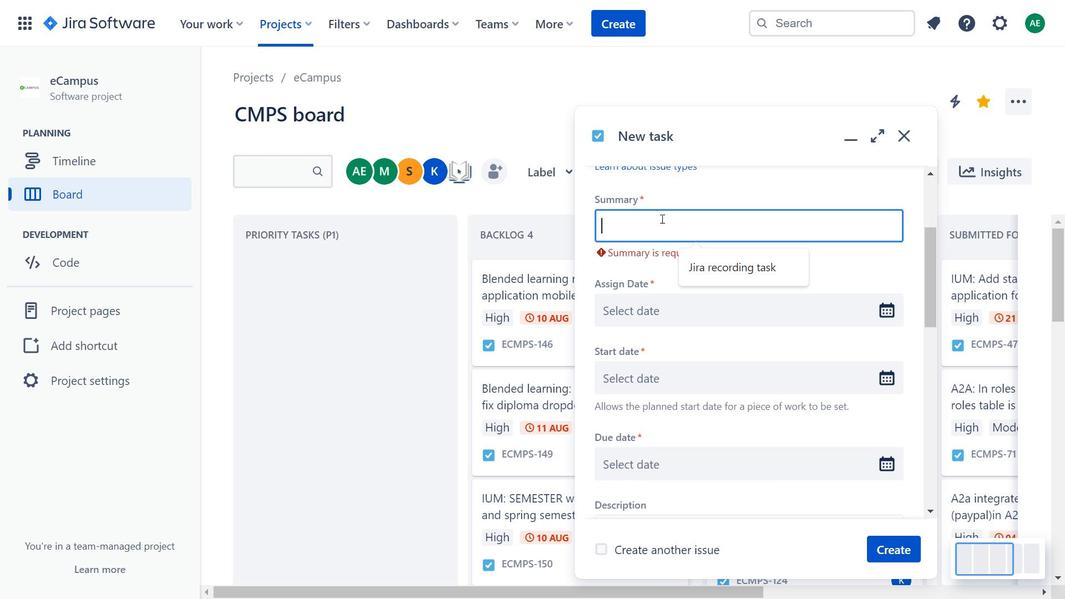 
Action: Mouse scrolled (654, 191) with delta (0, 0)
Screenshot: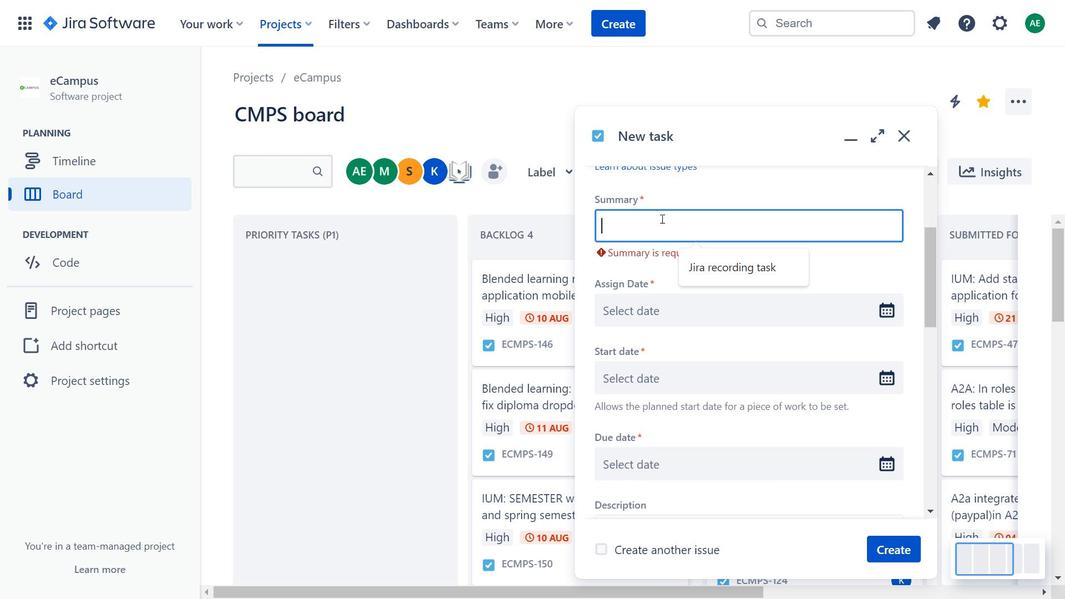
Action: Mouse scrolled (654, 191) with delta (0, 0)
Screenshot: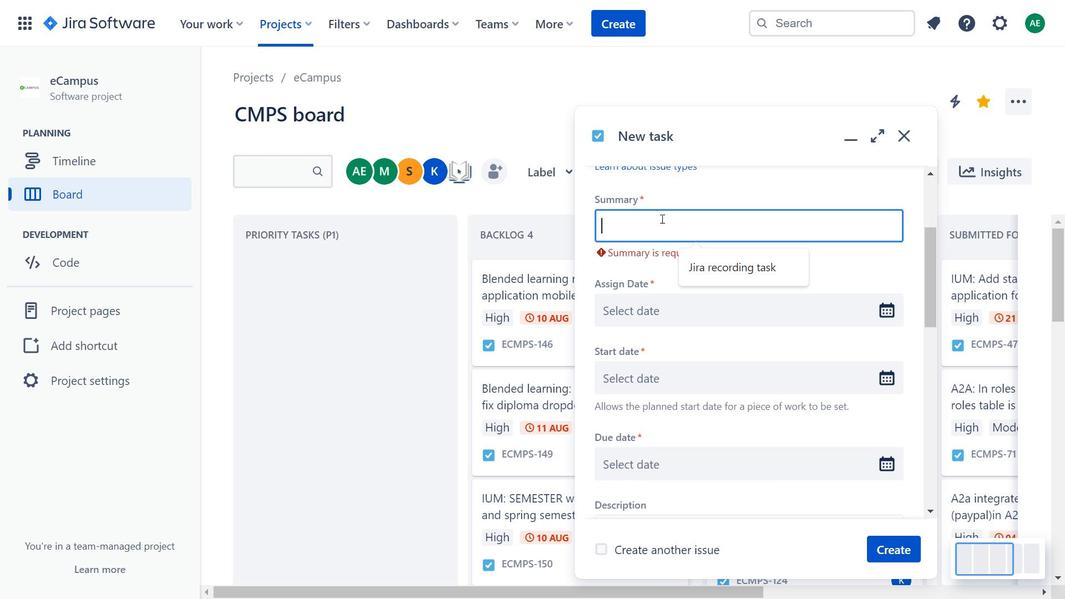
Action: Mouse moved to (661, 218)
Screenshot: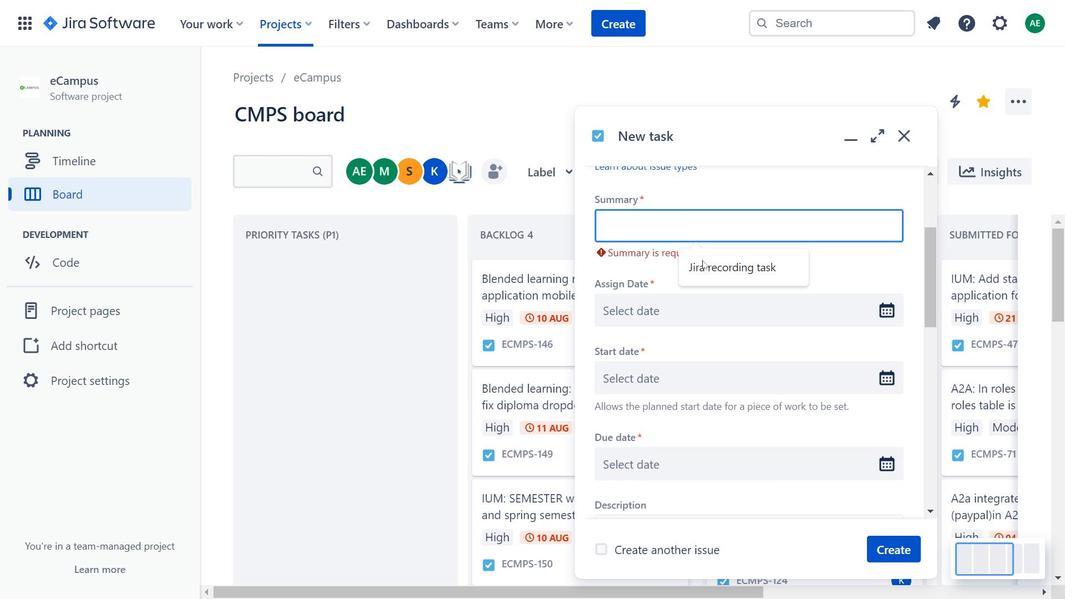 
Action: Mouse pressed left at (661, 218)
Screenshot: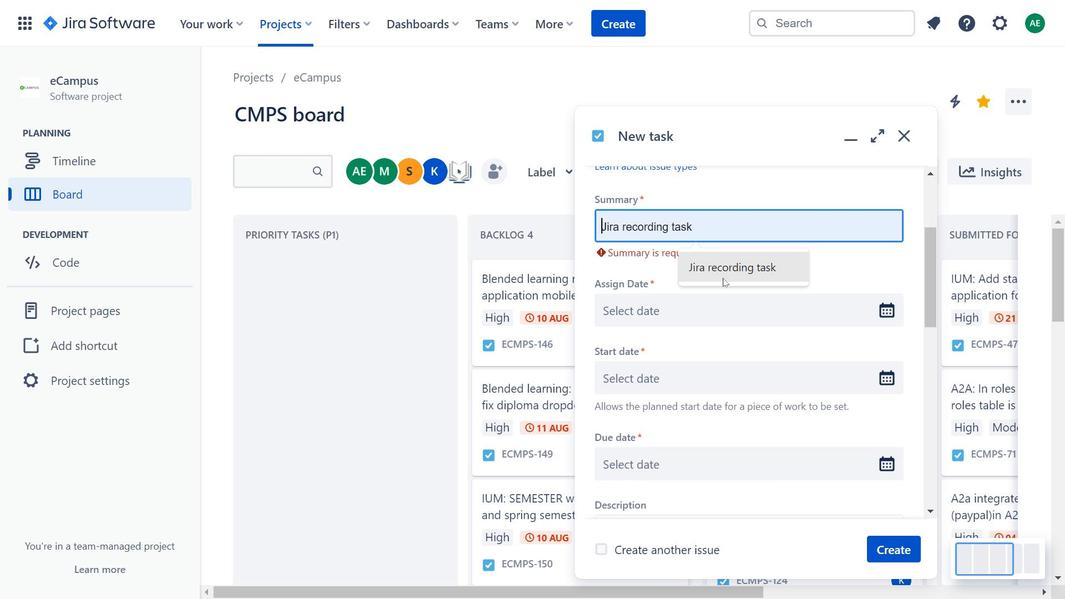
Action: Mouse moved to (723, 278)
Screenshot: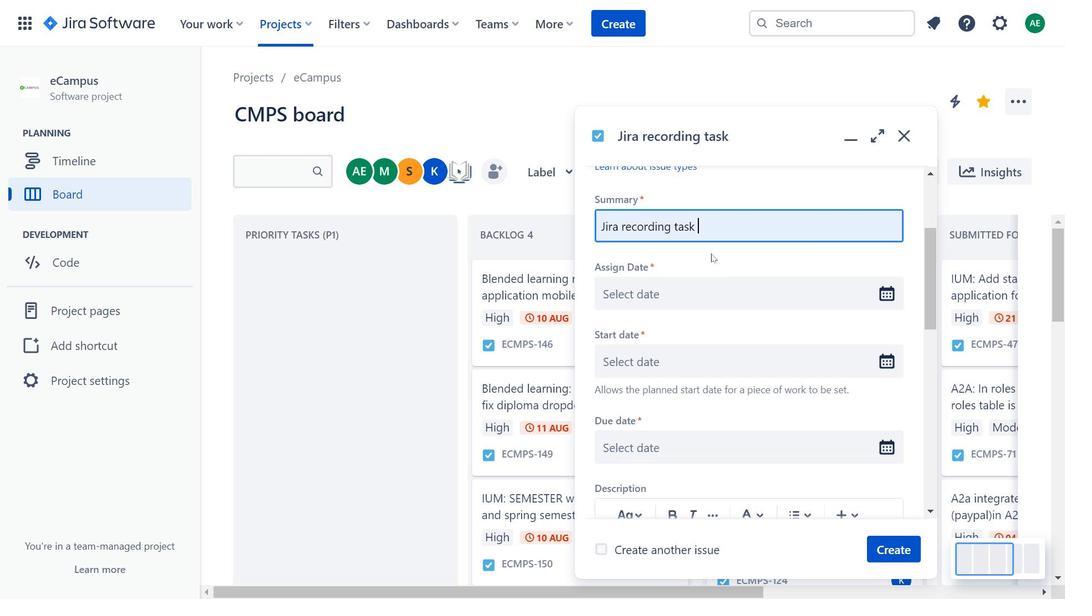 
Action: Mouse pressed left at (723, 278)
Screenshot: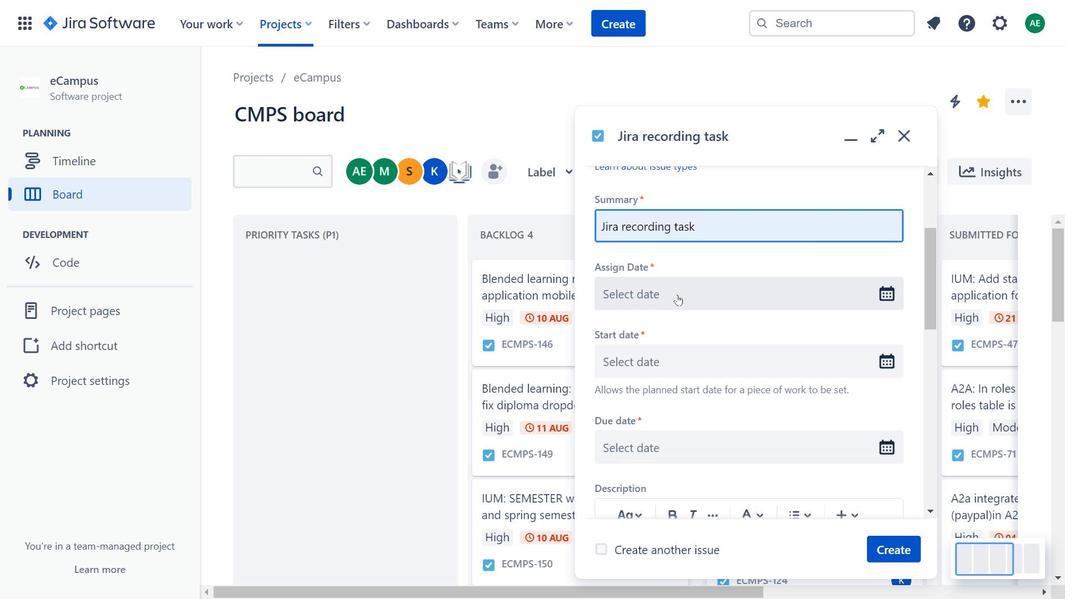 
Action: Mouse moved to (677, 294)
Screenshot: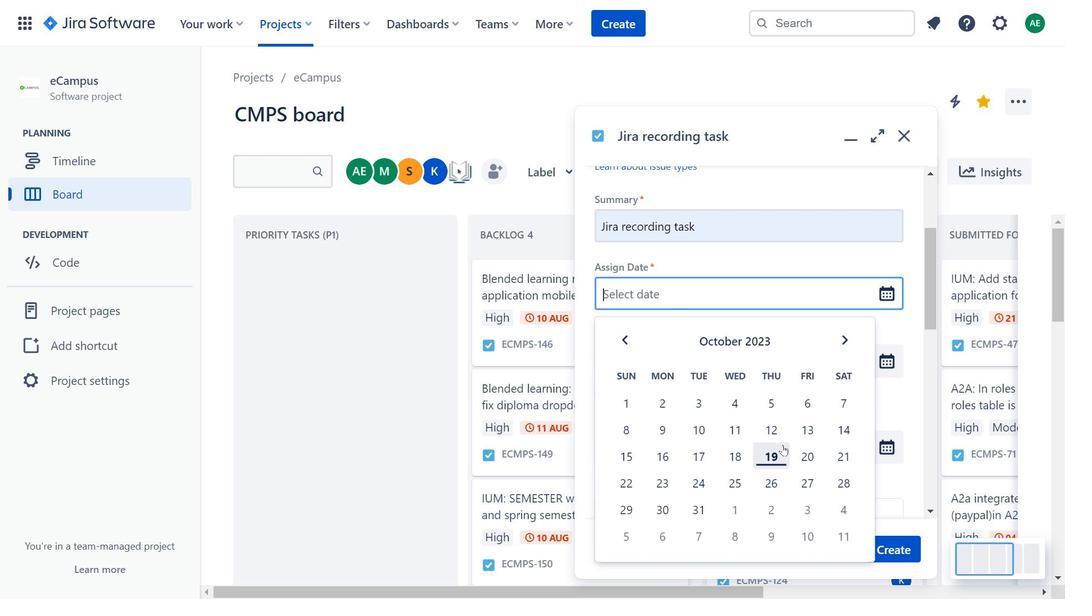 
Action: Mouse pressed left at (677, 294)
Screenshot: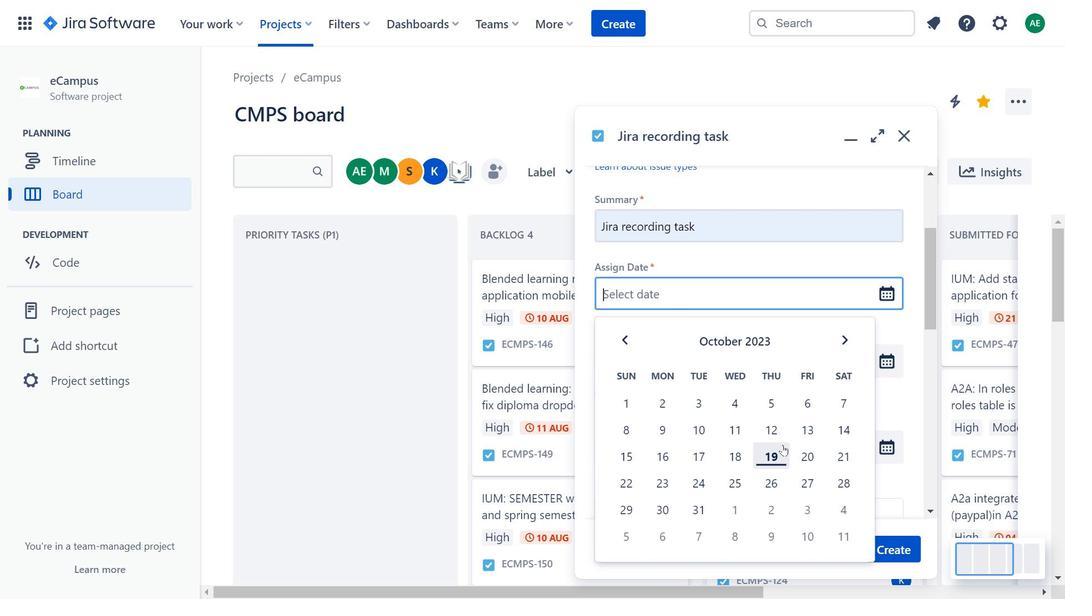 
Action: Mouse moved to (783, 454)
Screenshot: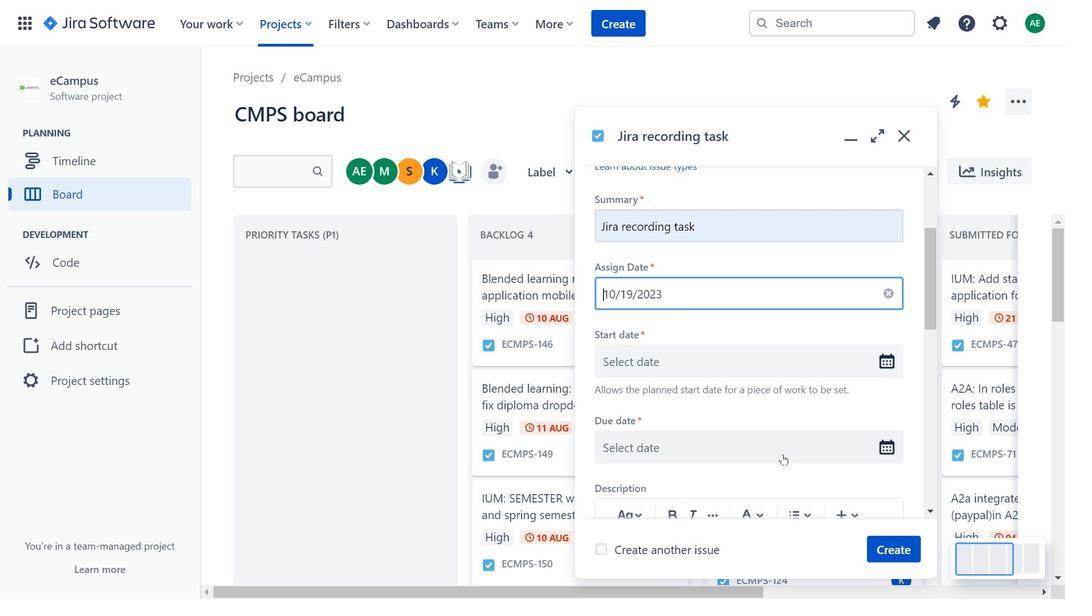 
Action: Mouse pressed left at (783, 454)
Screenshot: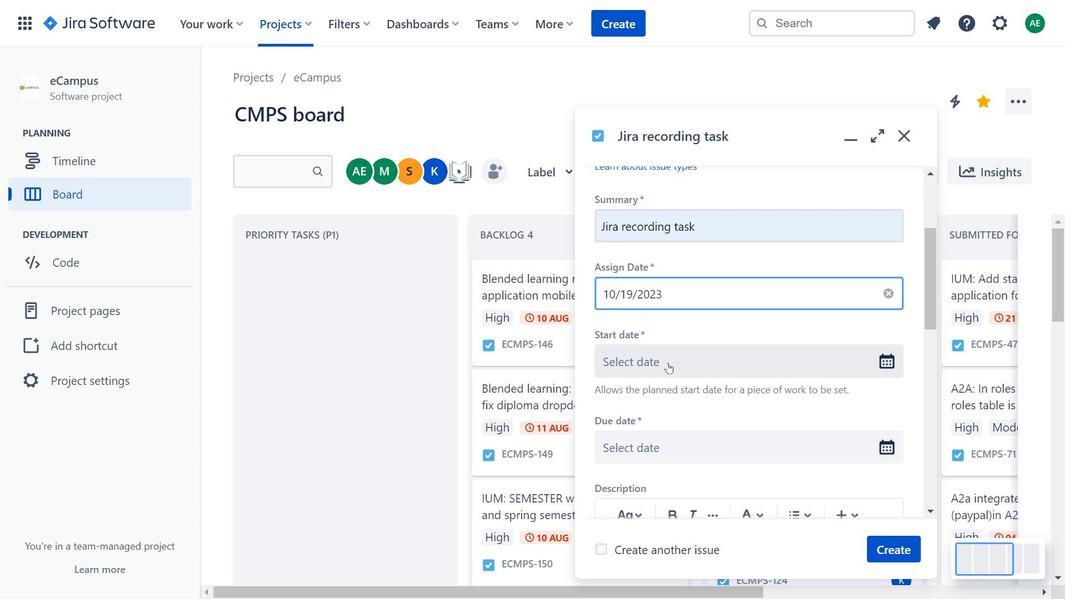 
Action: Mouse moved to (668, 363)
Screenshot: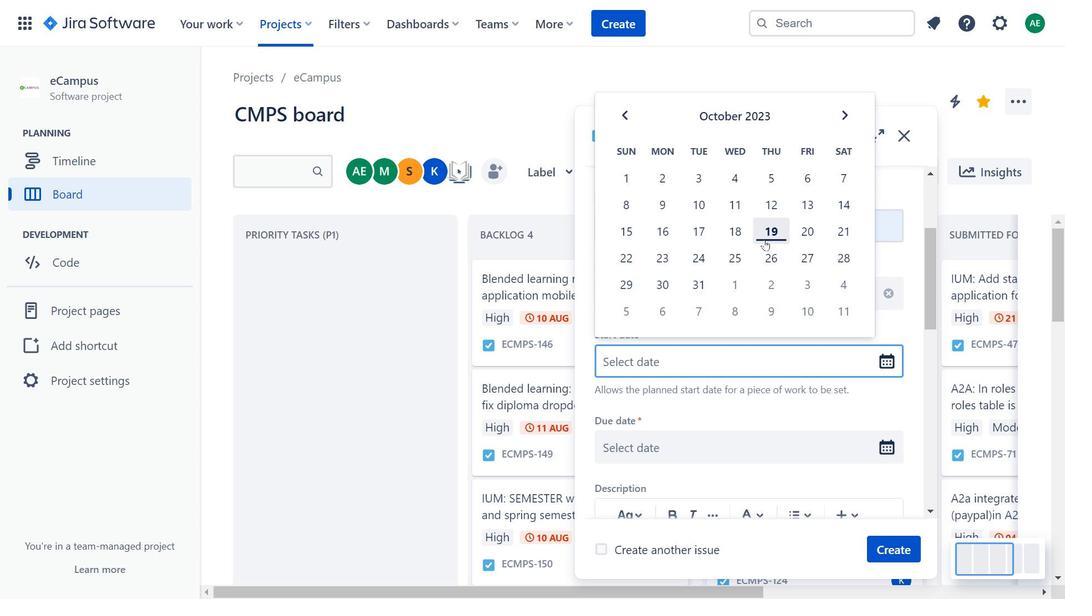 
Action: Mouse pressed left at (668, 363)
Screenshot: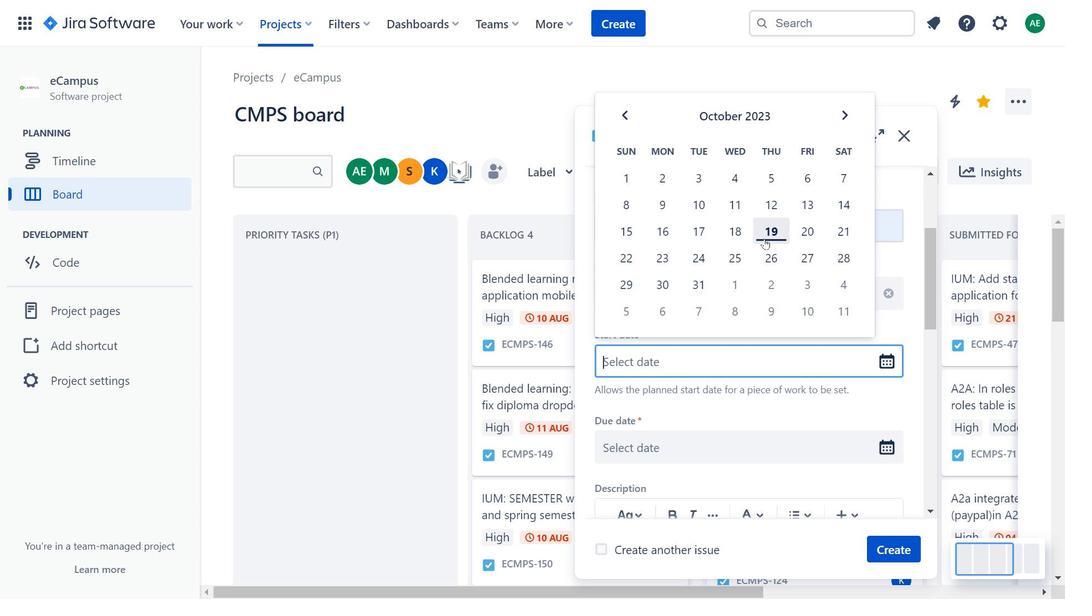
Action: Mouse moved to (765, 238)
Screenshot: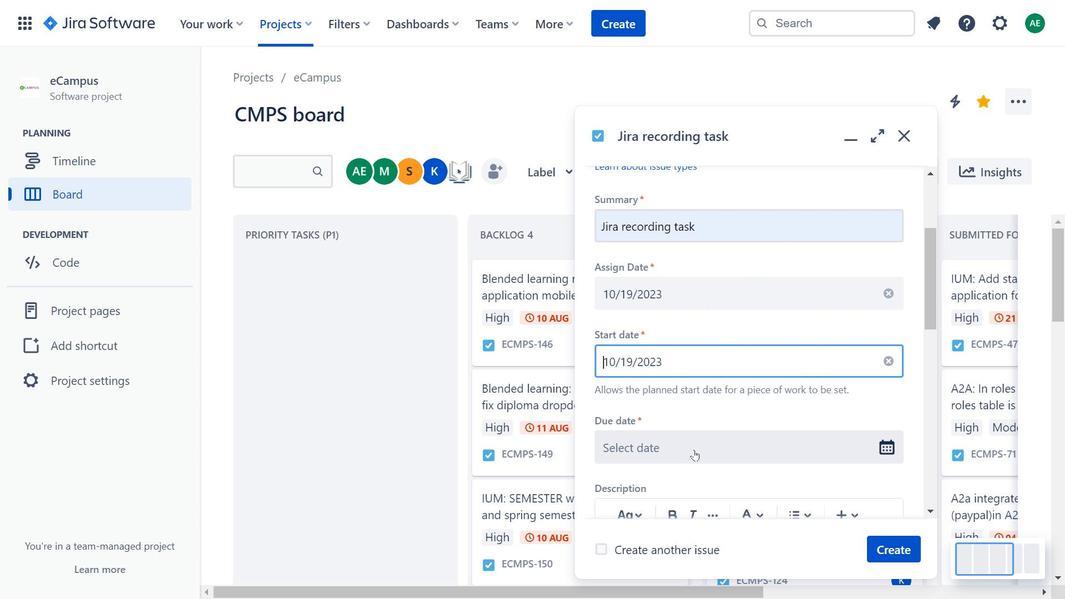
Action: Mouse pressed left at (765, 238)
Screenshot: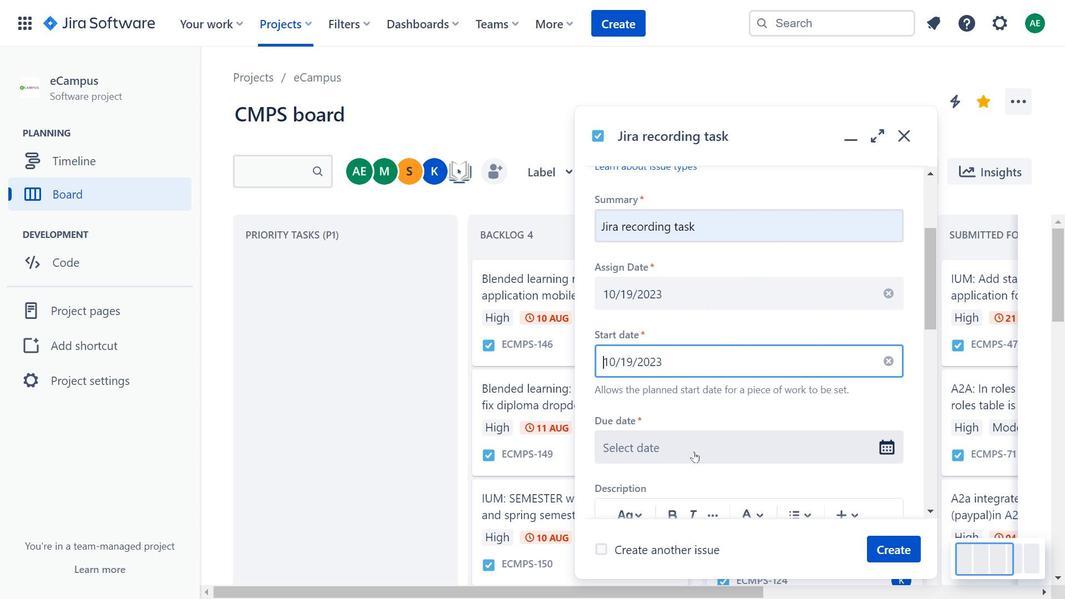 
Action: Mouse moved to (694, 452)
Screenshot: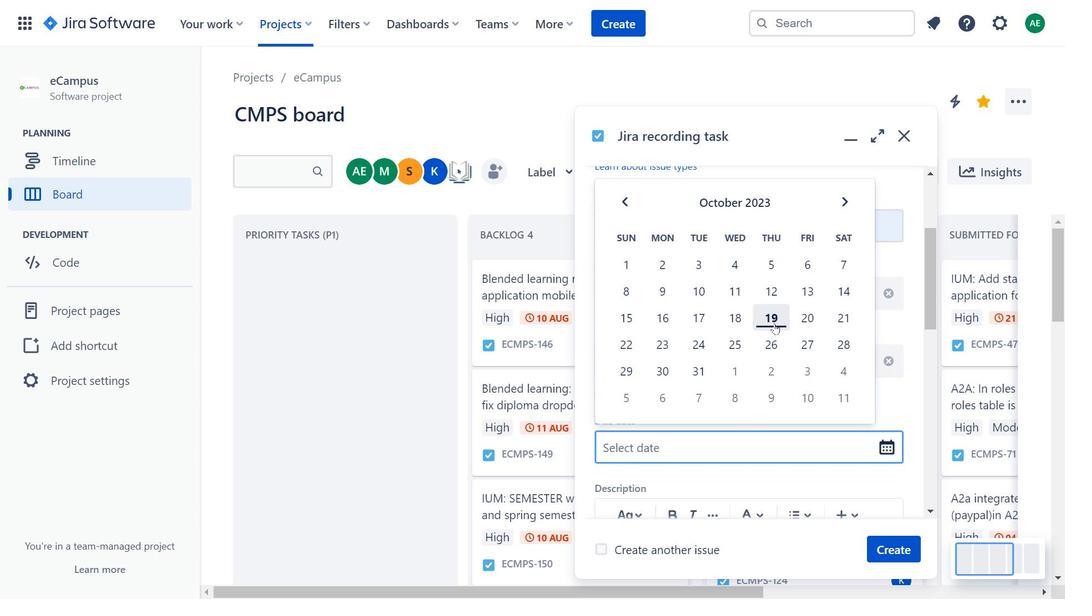 
Action: Mouse pressed left at (694, 452)
Screenshot: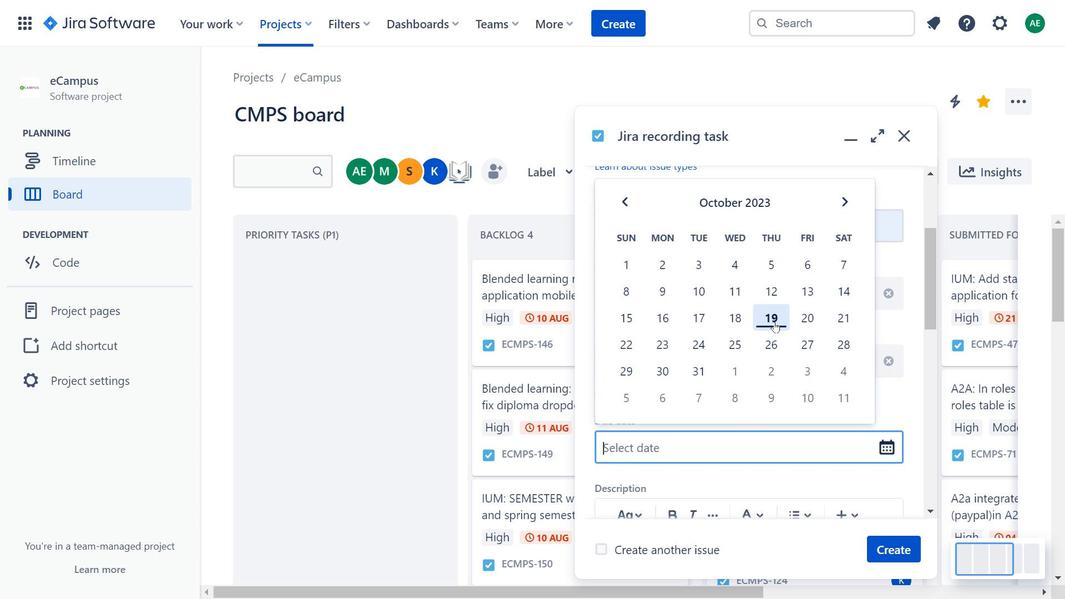 
Action: Mouse moved to (774, 323)
Screenshot: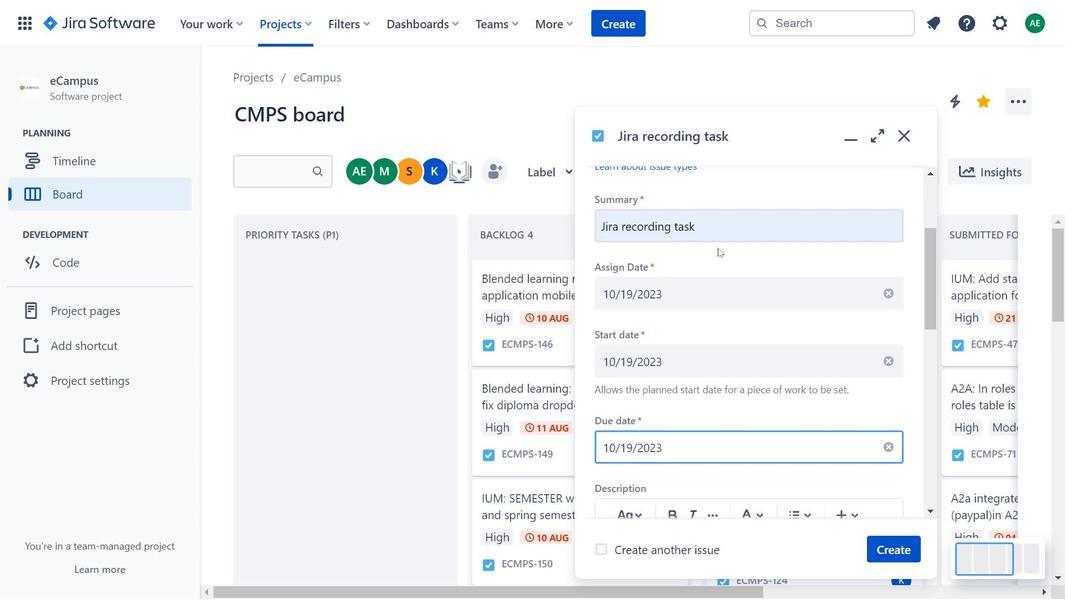 
Action: Mouse pressed left at (774, 323)
Screenshot: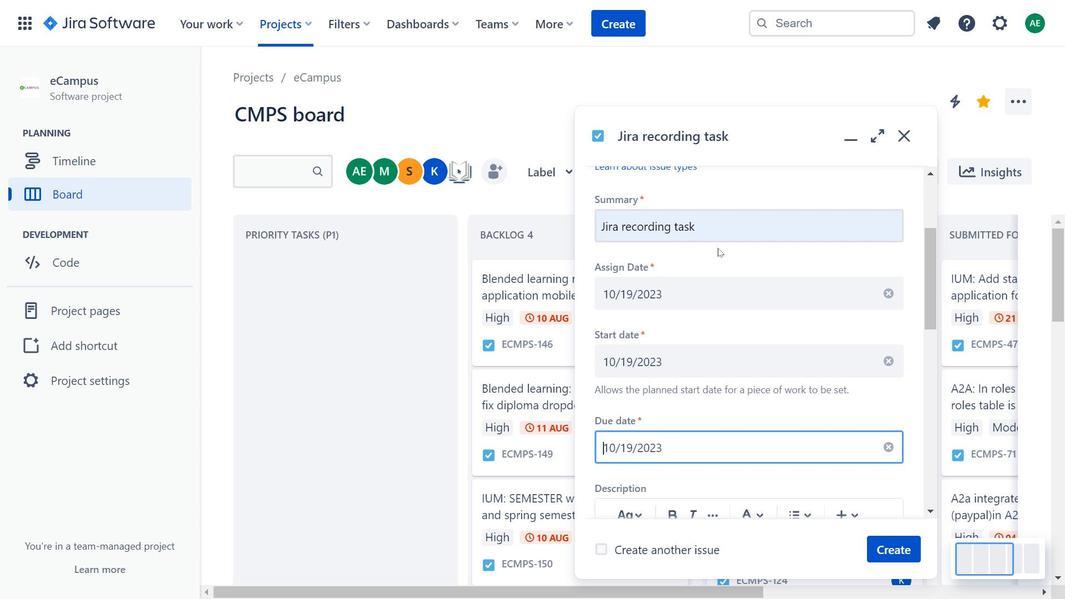 
Action: Mouse moved to (714, 259)
Screenshot: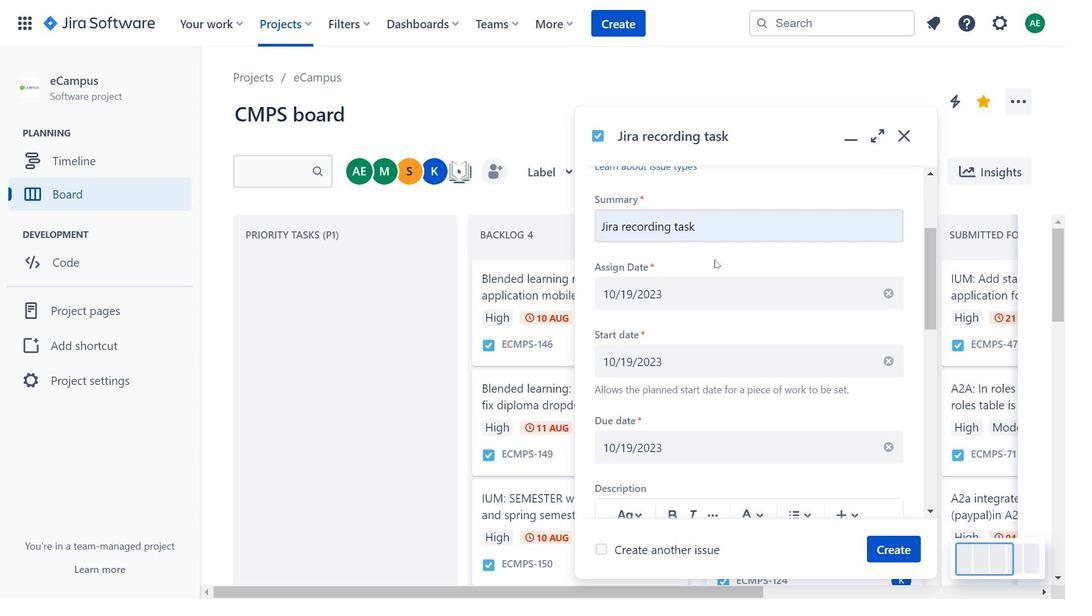 
Action: Mouse pressed left at (714, 259)
Screenshot: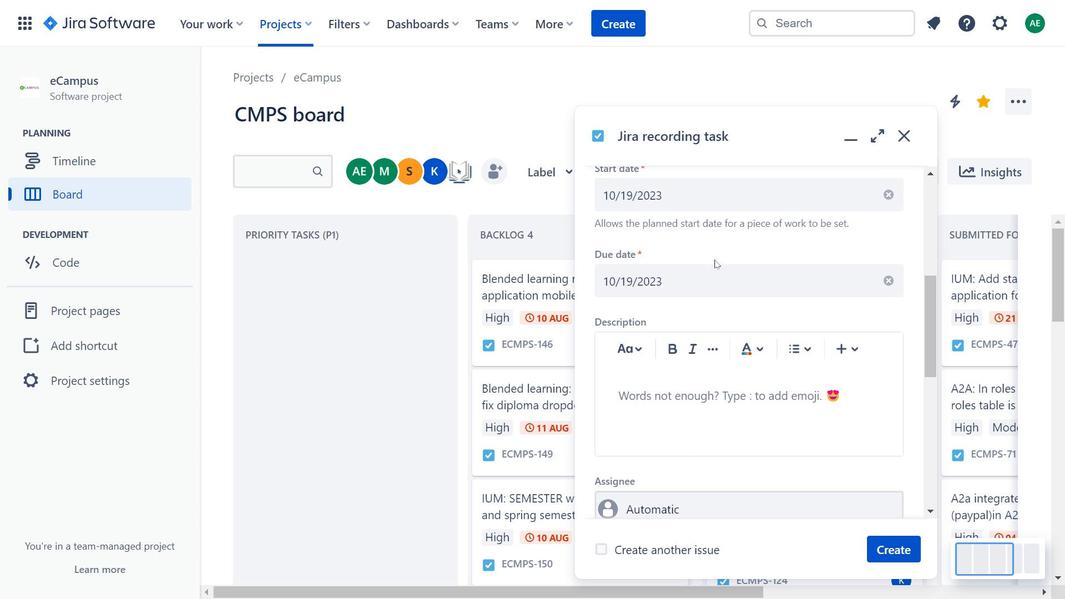 
Action: Mouse scrolled (714, 259) with delta (0, 0)
Screenshot: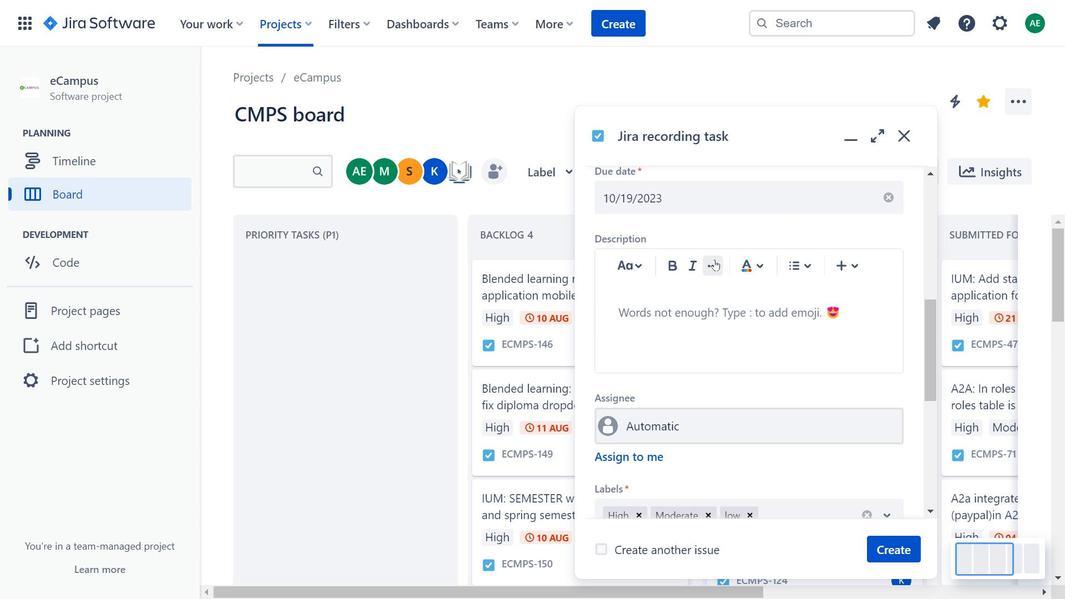 
Action: Mouse scrolled (714, 259) with delta (0, 0)
Screenshot: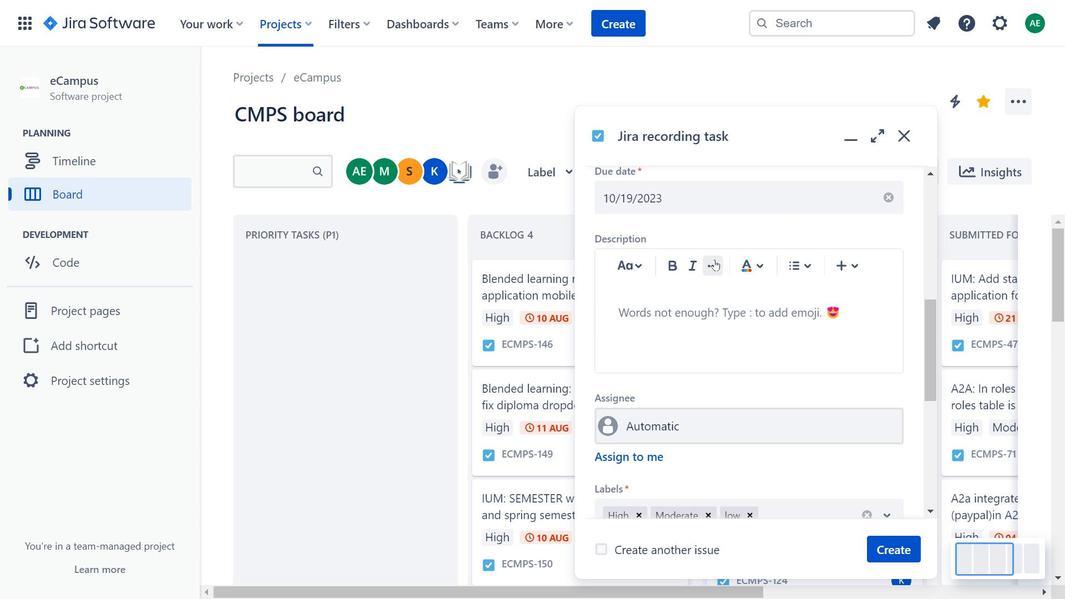 
Action: Mouse scrolled (714, 259) with delta (0, 0)
Screenshot: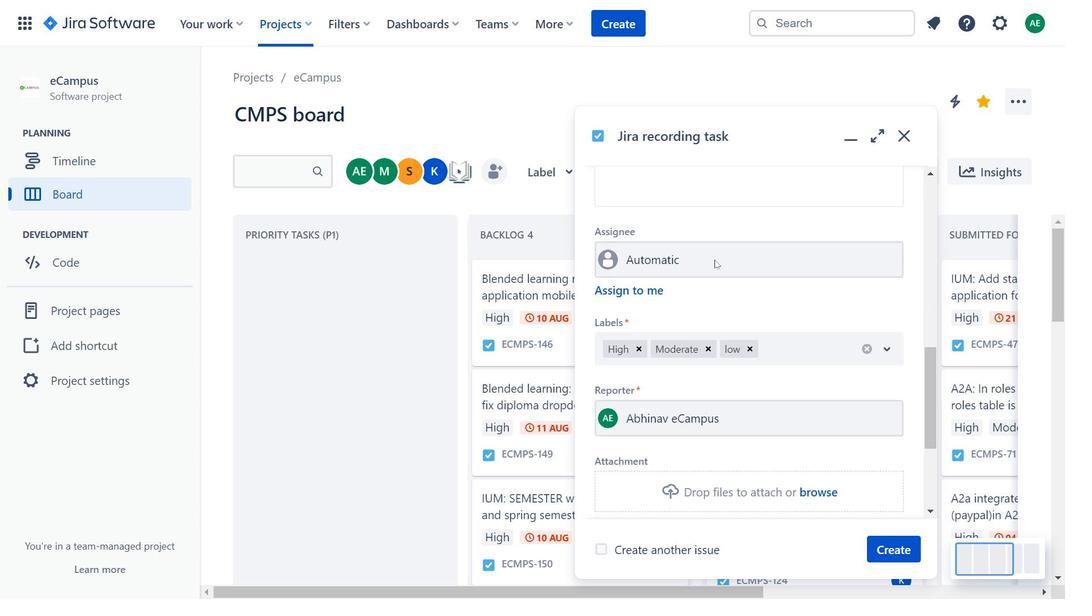 
Action: Mouse scrolled (714, 259) with delta (0, 0)
Screenshot: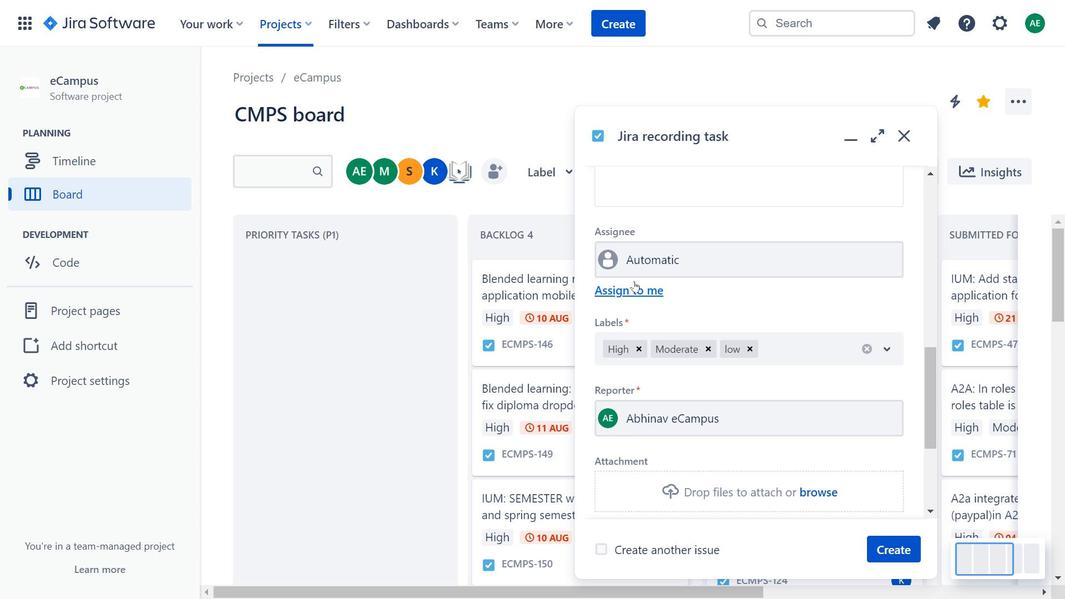 
Action: Mouse scrolled (714, 259) with delta (0, 0)
Screenshot: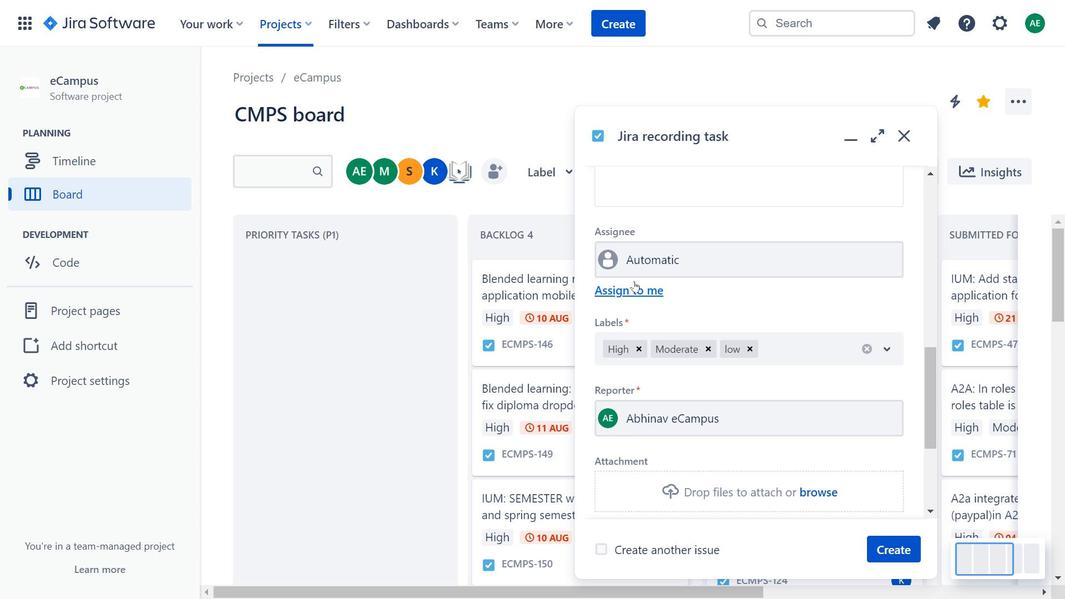 
Action: Mouse moved to (634, 281)
Screenshot: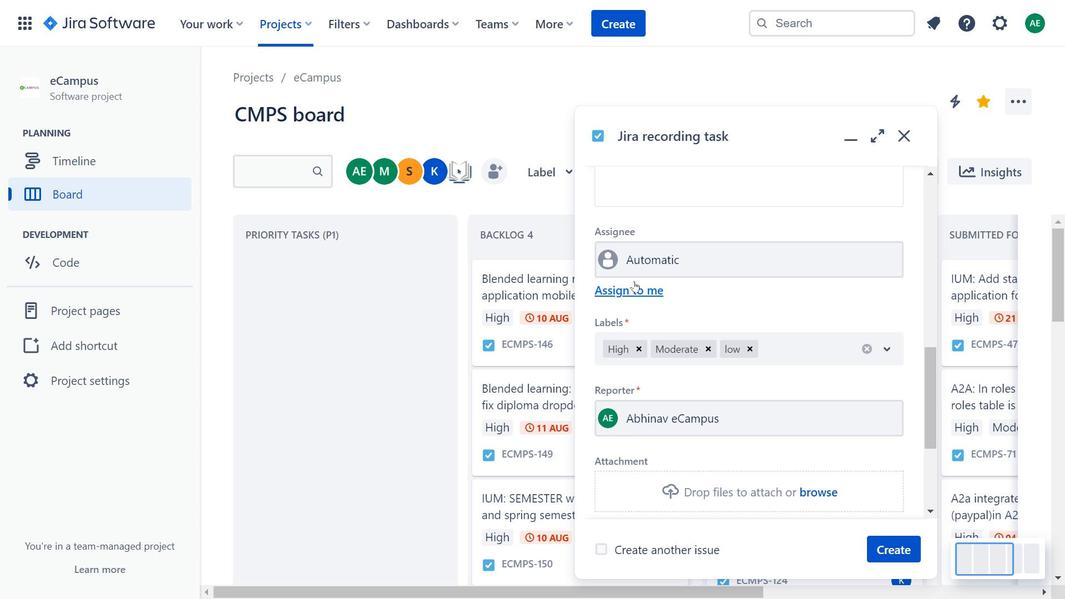 
Action: Mouse pressed left at (634, 281)
Screenshot: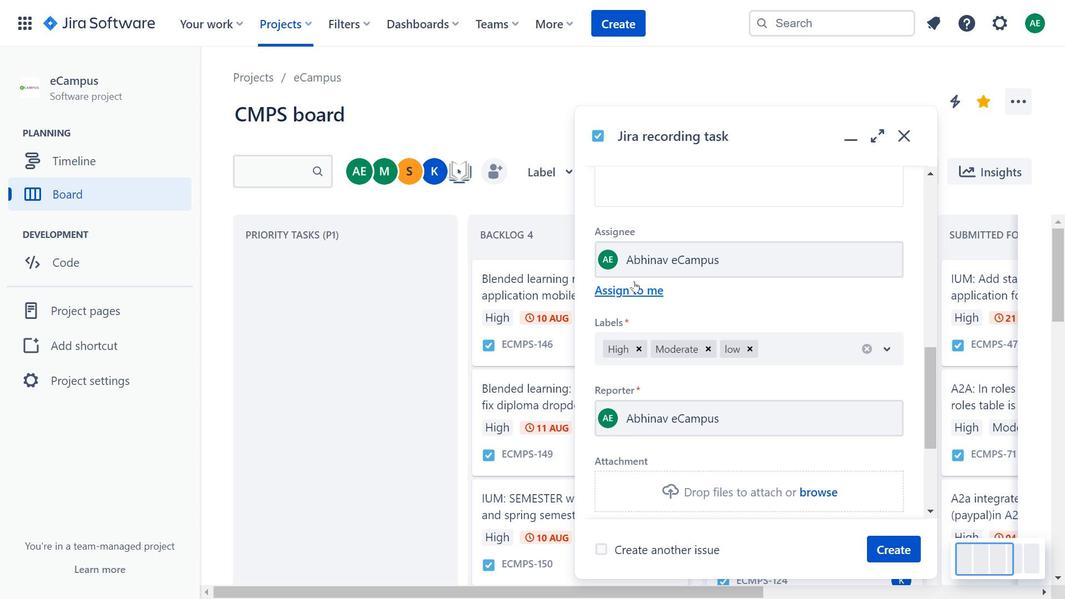 
Action: Mouse moved to (641, 344)
Screenshot: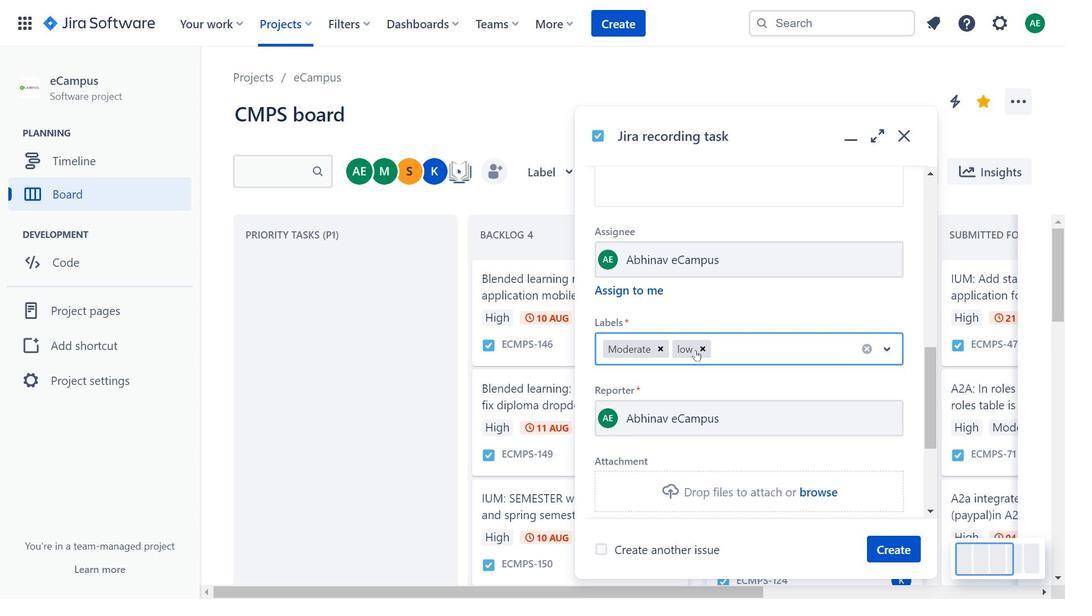 
Action: Mouse pressed left at (641, 344)
Screenshot: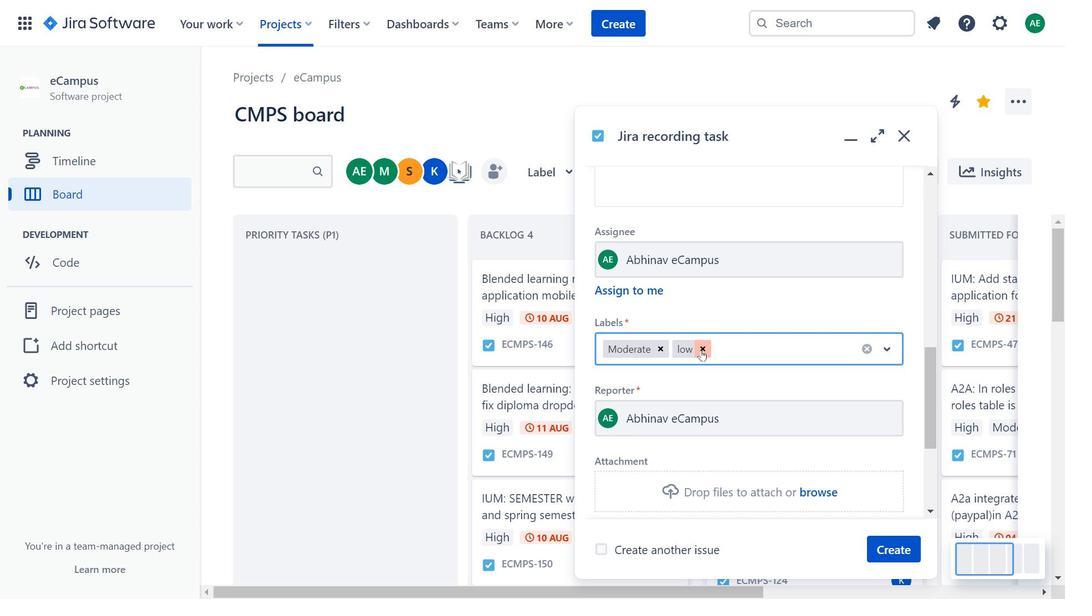 
Action: Mouse moved to (702, 350)
Screenshot: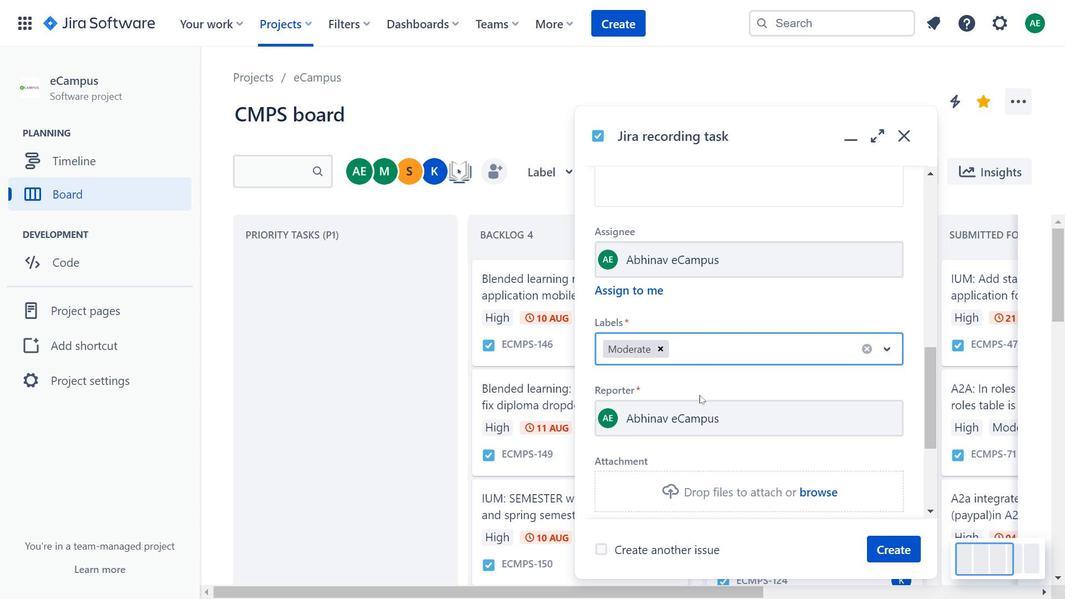 
Action: Mouse pressed left at (702, 350)
Screenshot: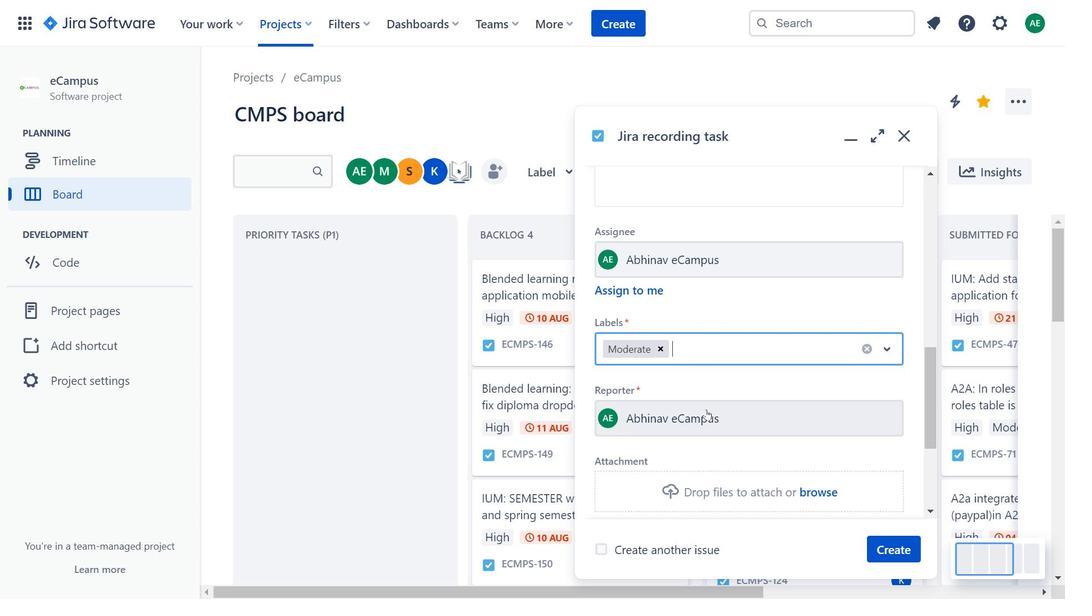 
Action: Mouse moved to (709, 409)
Screenshot: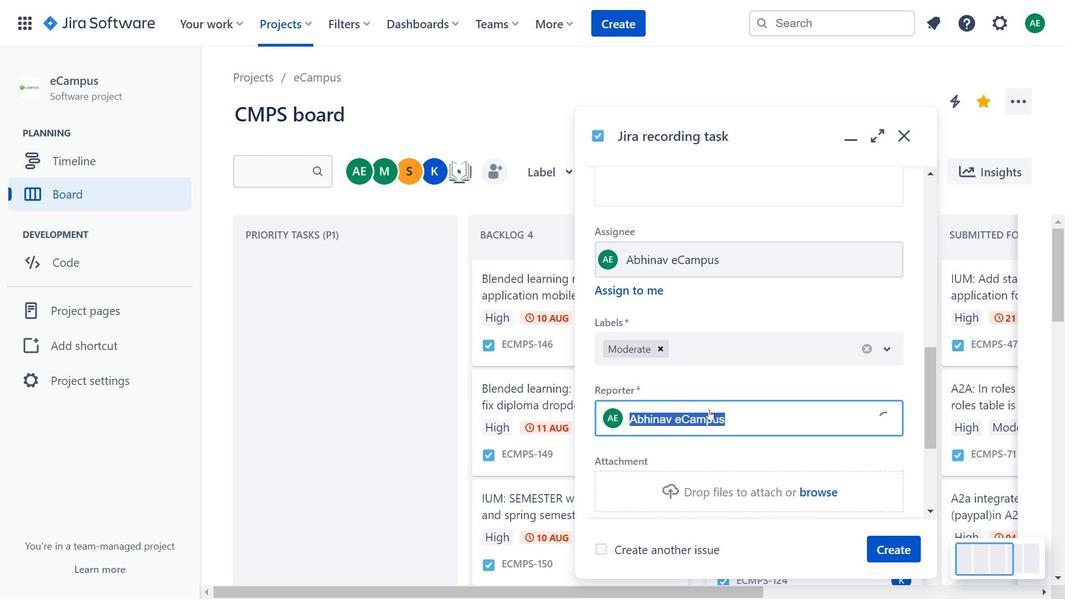 
Action: Mouse pressed left at (709, 409)
Screenshot: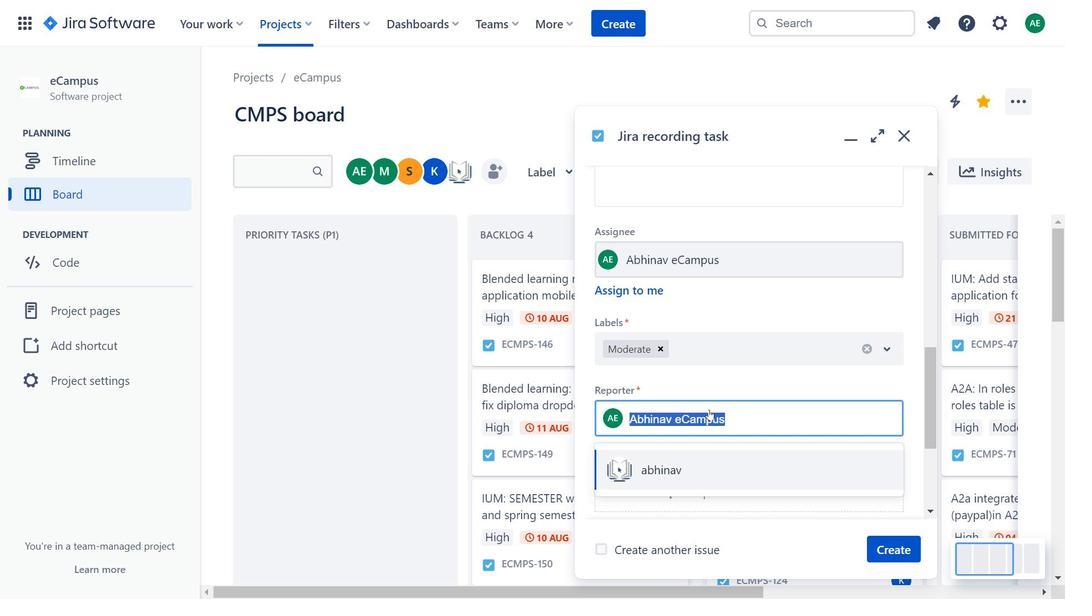 
Action: Key pressed an
Screenshot: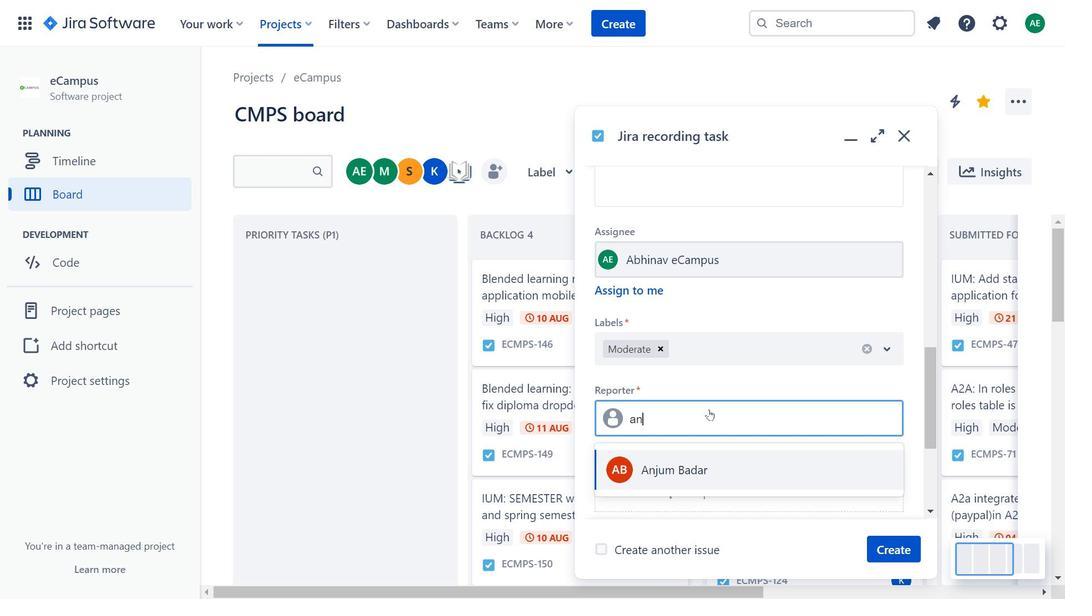 
Action: Mouse moved to (724, 468)
Screenshot: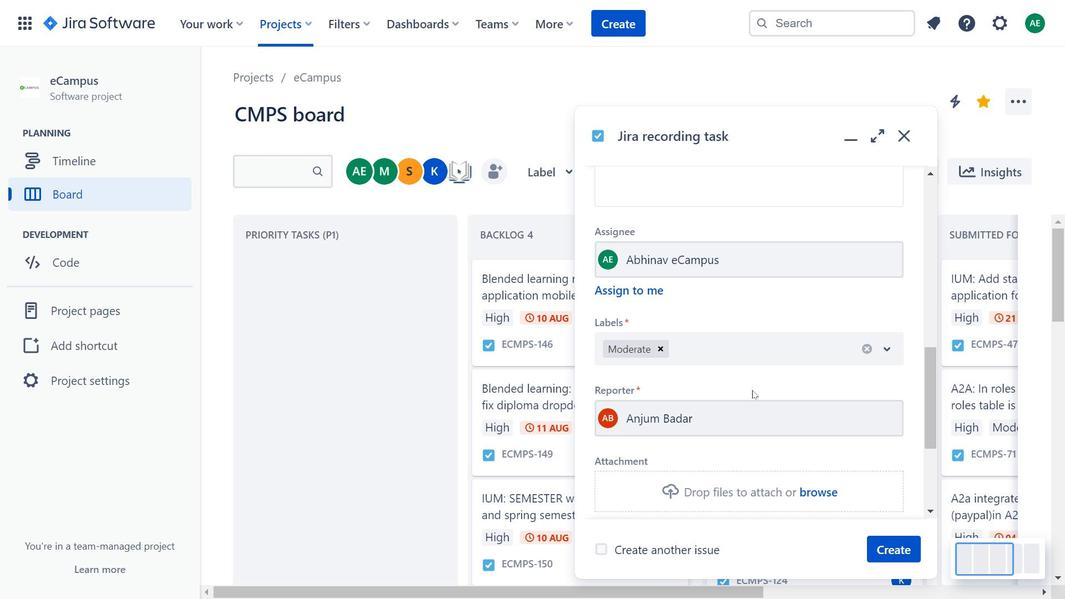 
Action: Mouse pressed left at (724, 468)
Screenshot: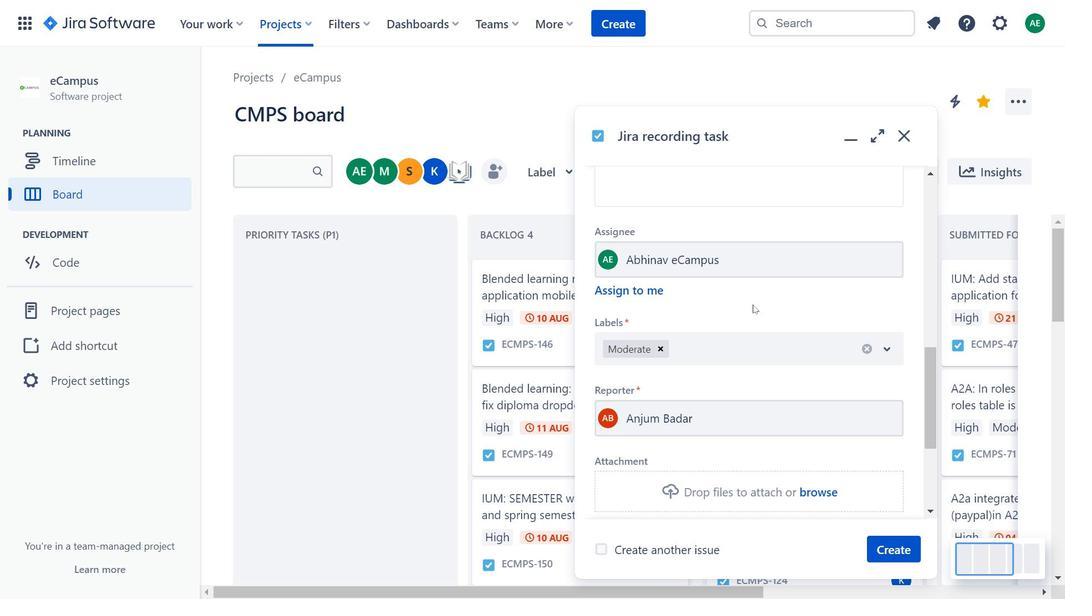 
Action: Mouse moved to (753, 304)
Screenshot: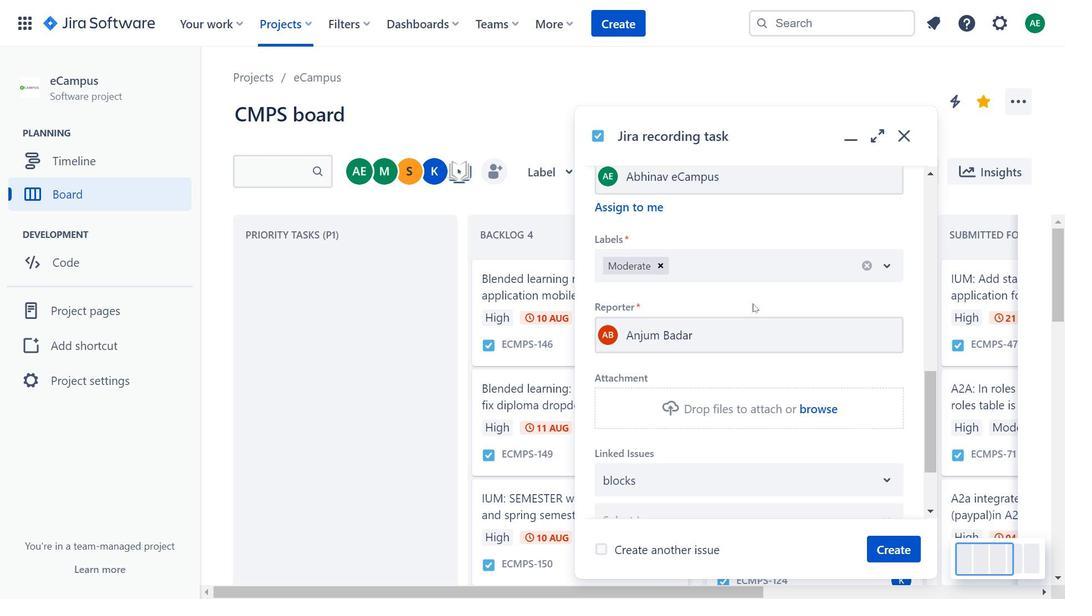 
Action: Mouse pressed left at (753, 304)
Screenshot: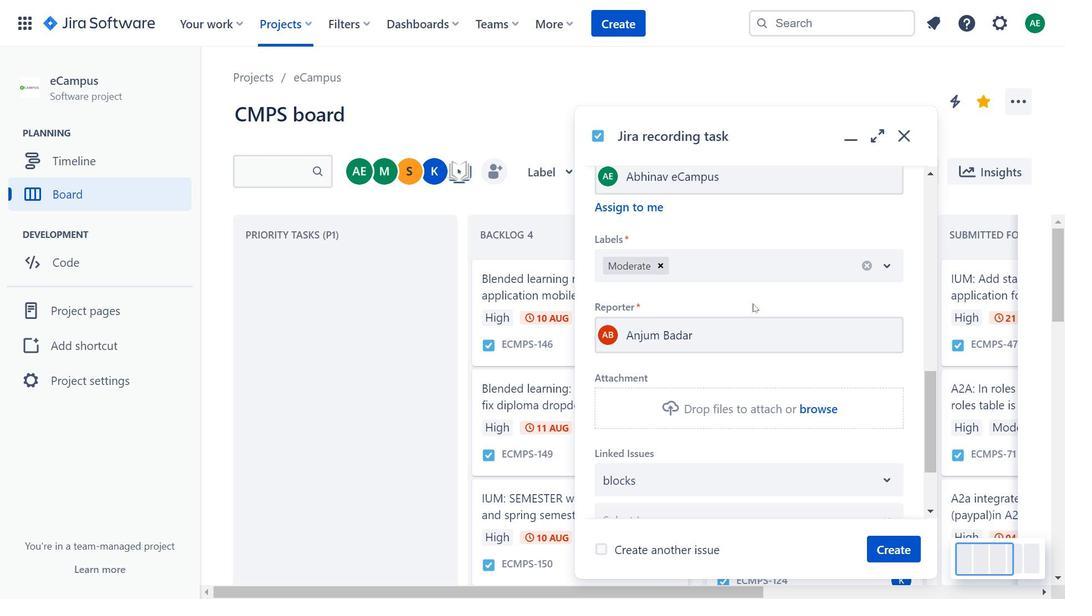 
Action: Mouse scrolled (753, 303) with delta (0, 0)
Screenshot: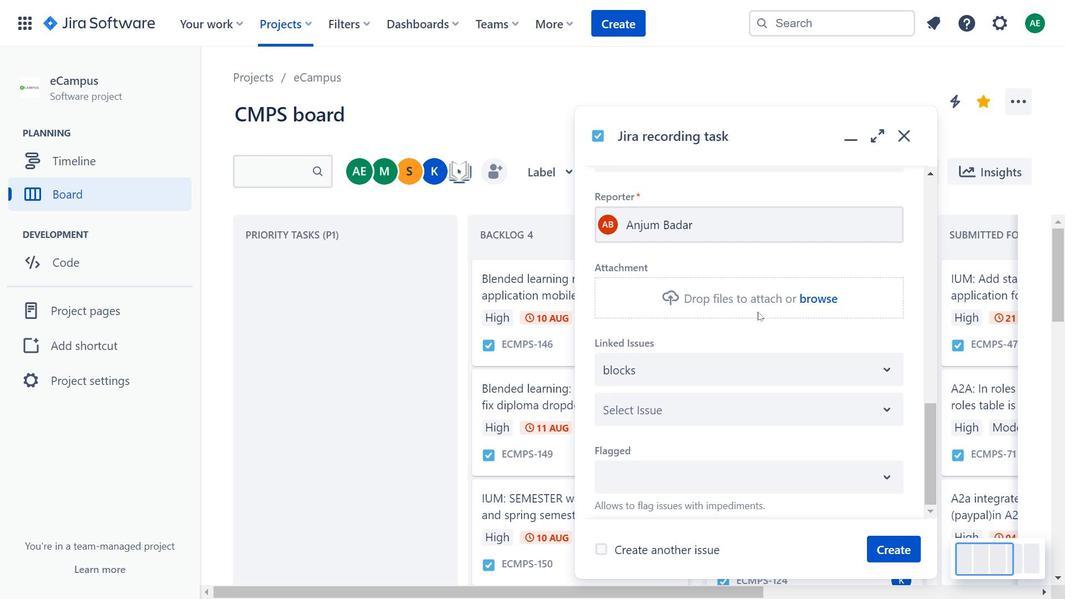 
Action: Mouse moved to (755, 308)
Screenshot: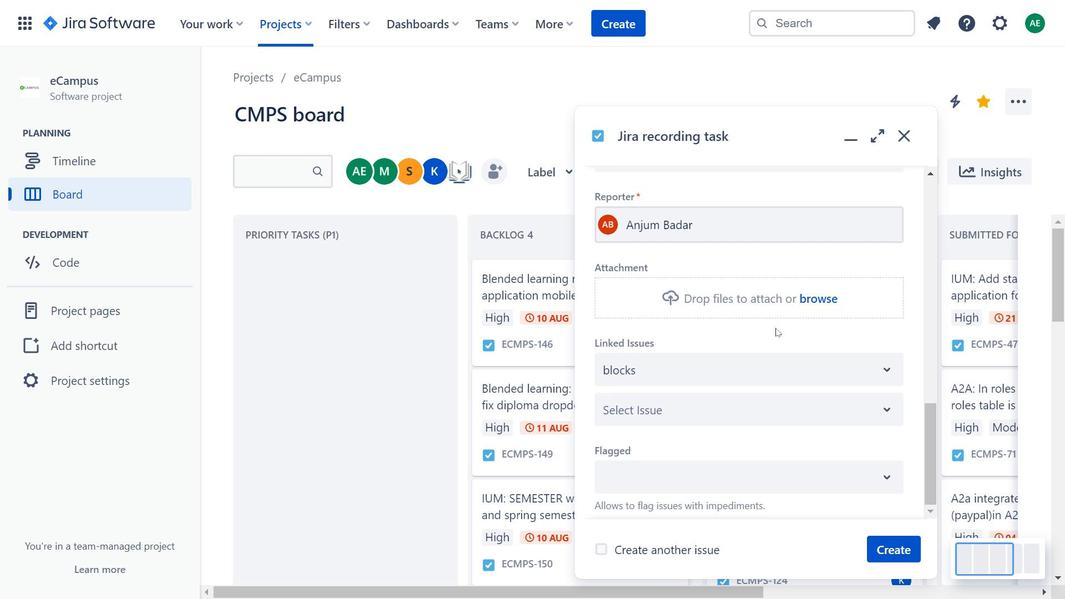 
Action: Mouse scrolled (755, 307) with delta (0, 0)
Screenshot: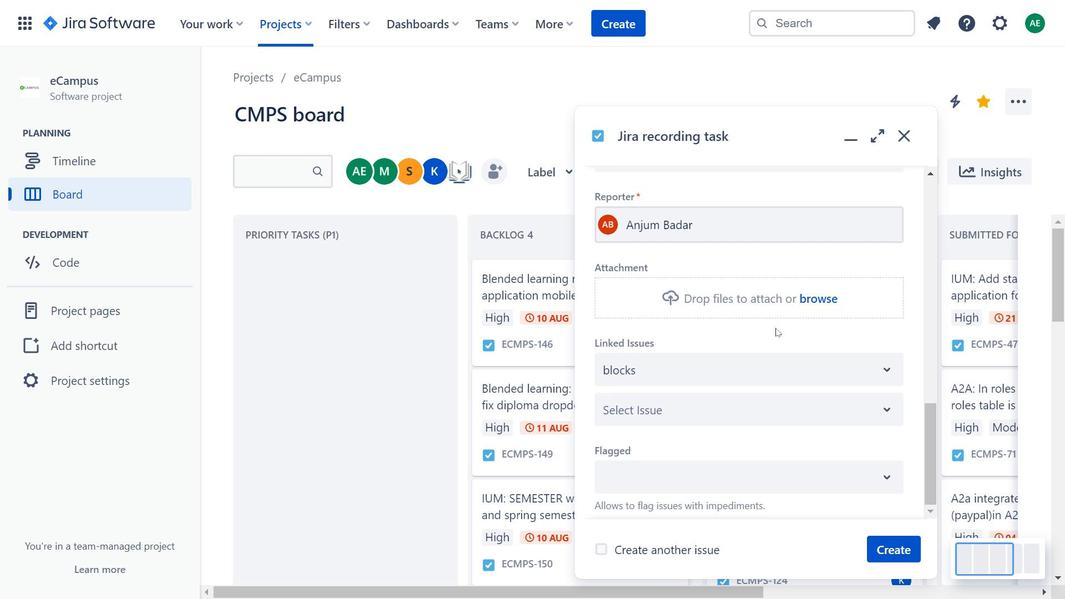 
Action: Mouse moved to (756, 308)
Screenshot: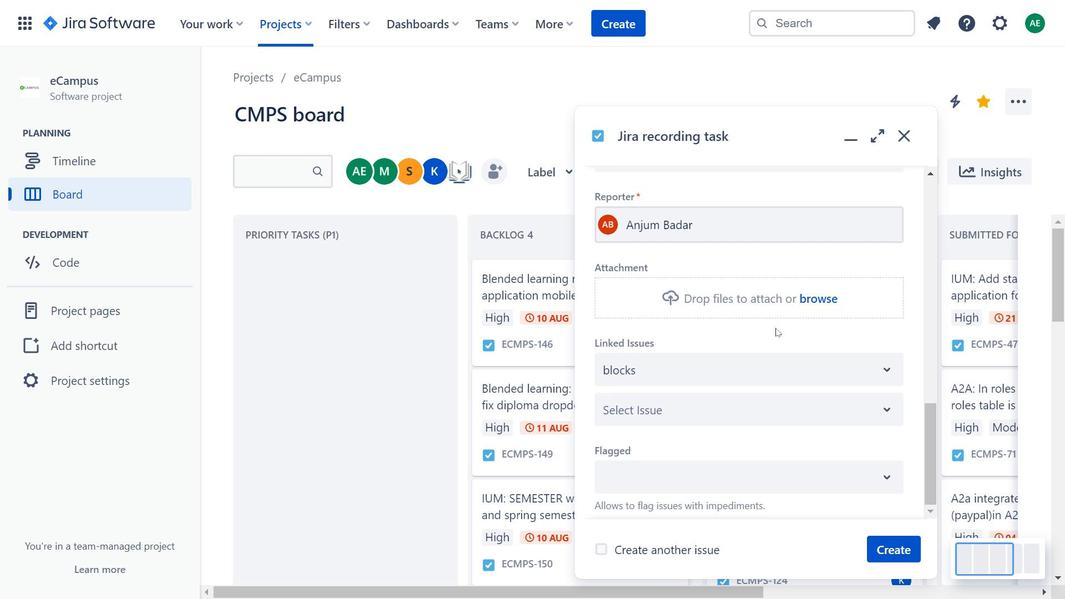 
Action: Mouse scrolled (756, 307) with delta (0, 0)
Screenshot: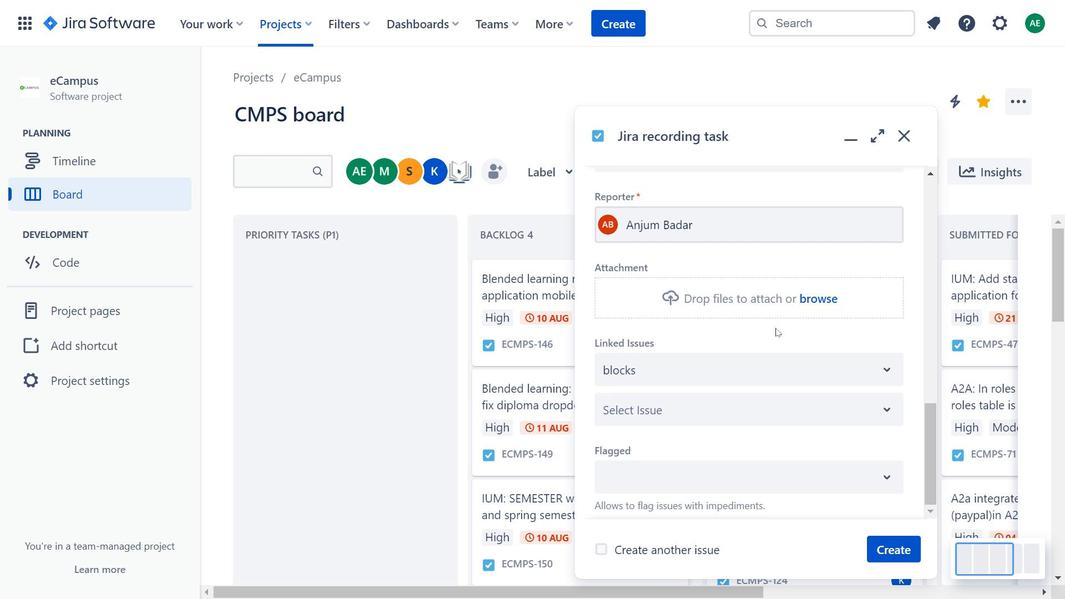 
Action: Mouse moved to (756, 309)
Screenshot: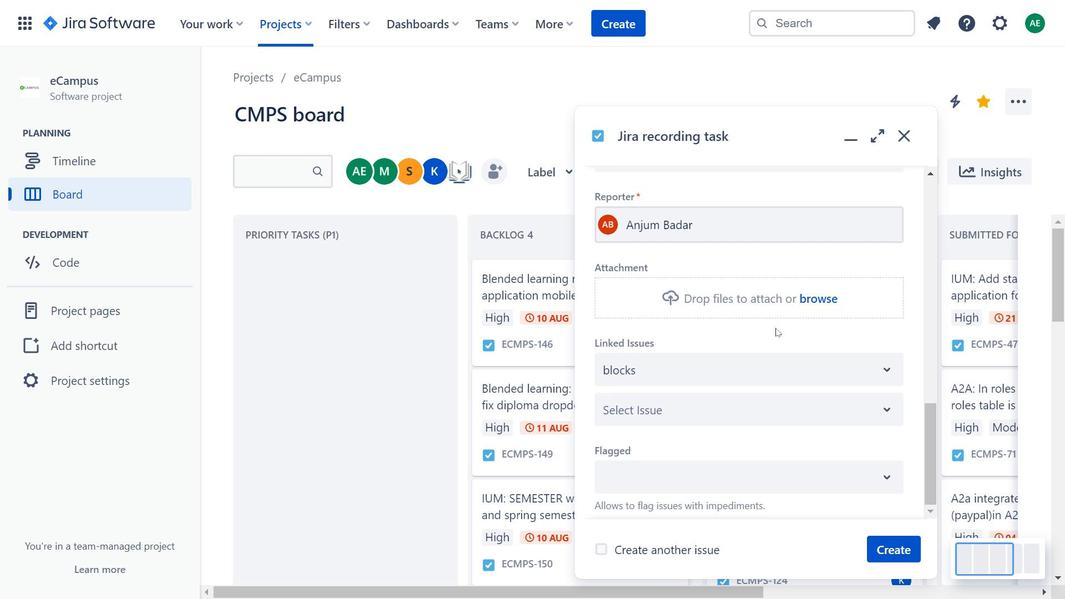
Action: Mouse scrolled (756, 308) with delta (0, 0)
Screenshot: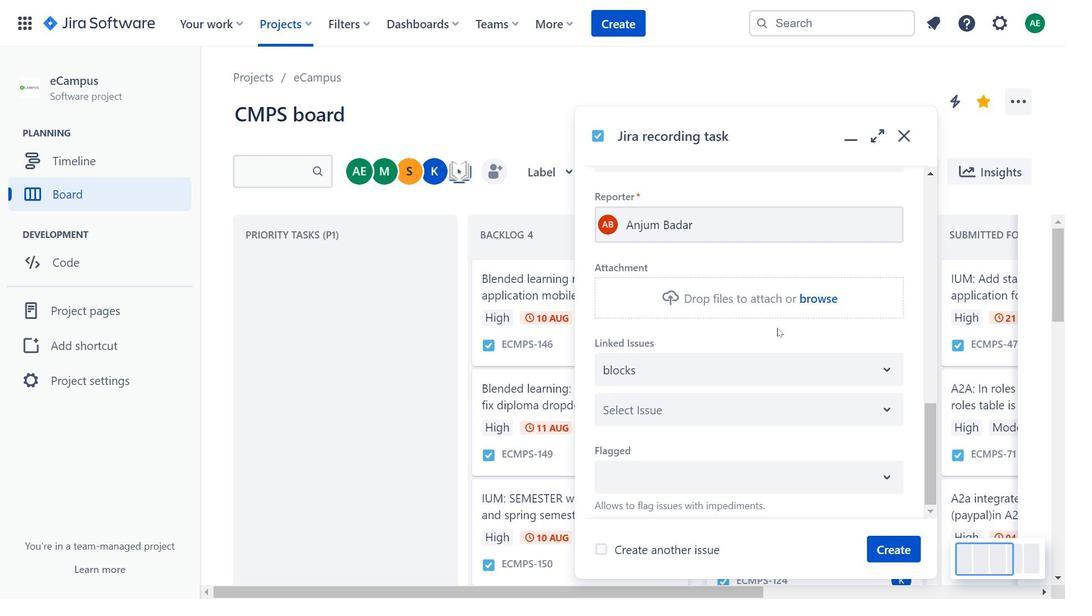 
Action: Mouse moved to (757, 310)
Screenshot: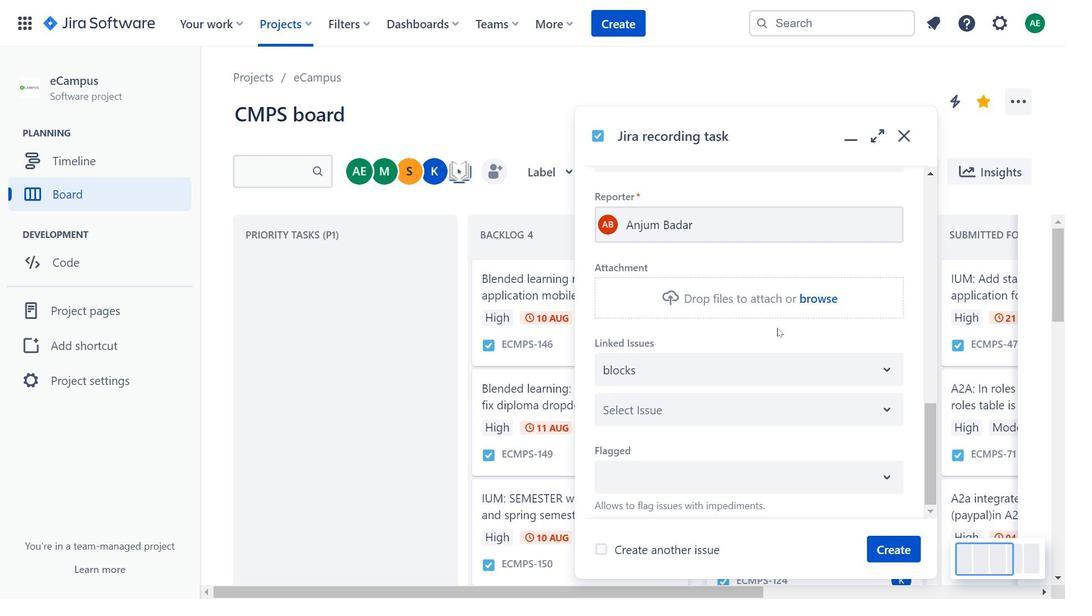 
Action: Mouse scrolled (757, 310) with delta (0, 0)
Screenshot: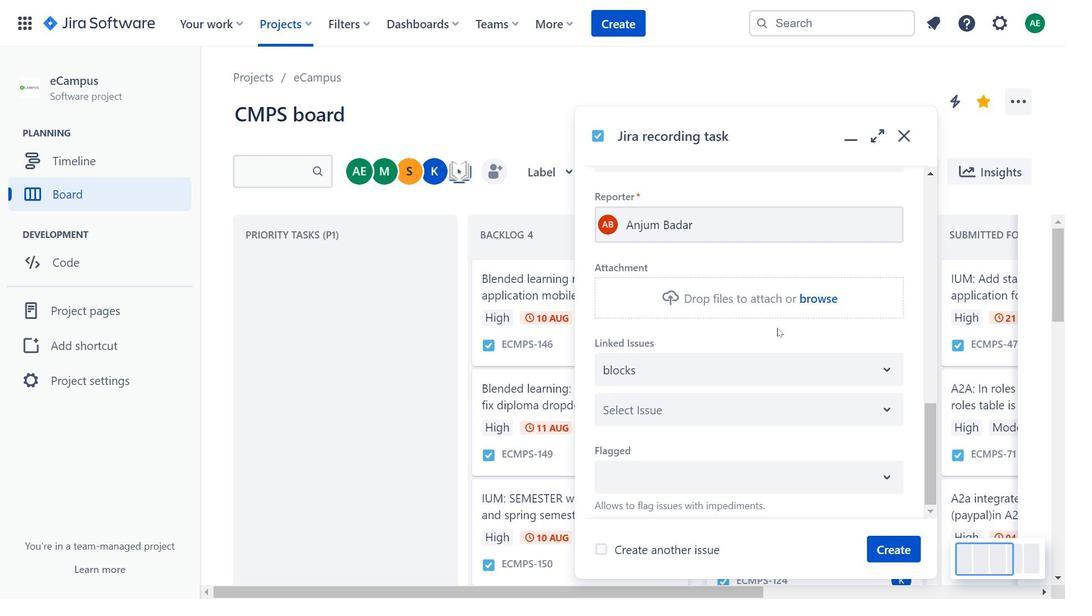 
Action: Mouse moved to (794, 339)
Screenshot: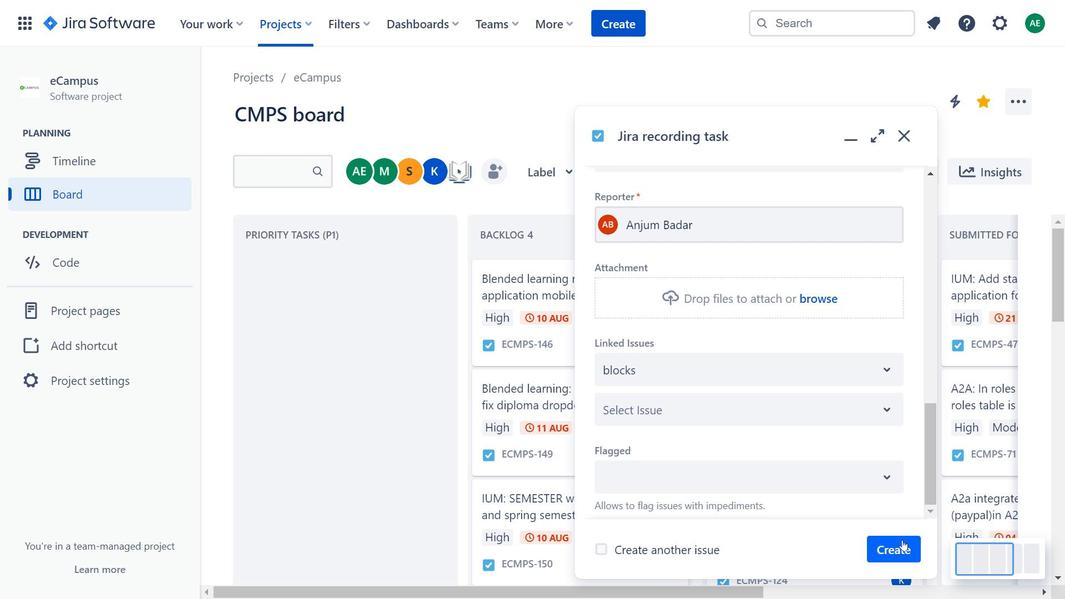 
Action: Mouse scrolled (794, 338) with delta (0, 0)
Screenshot: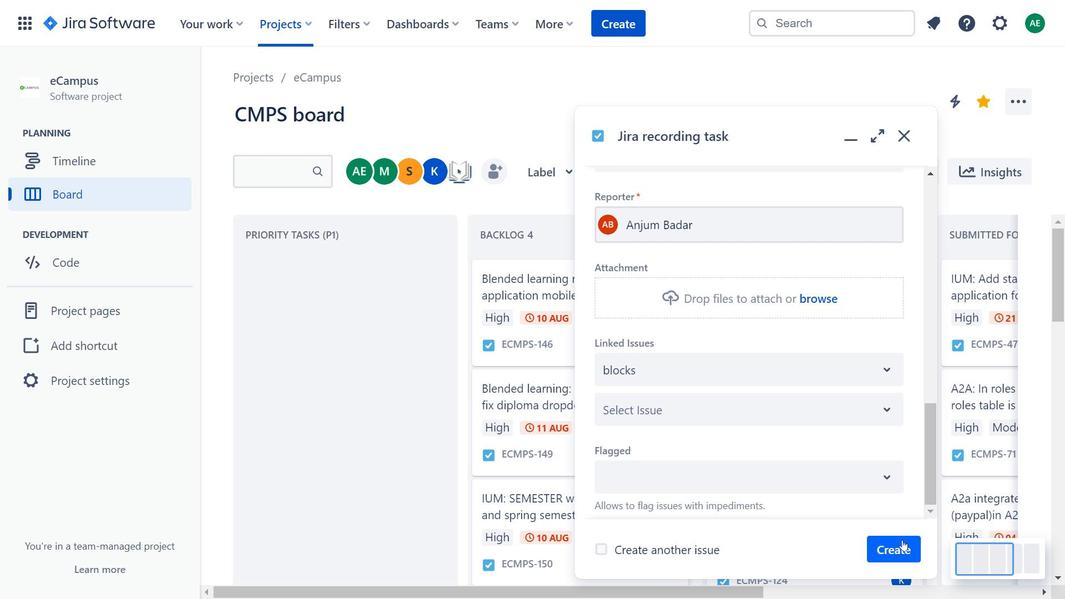
Action: Mouse moved to (795, 340)
Screenshot: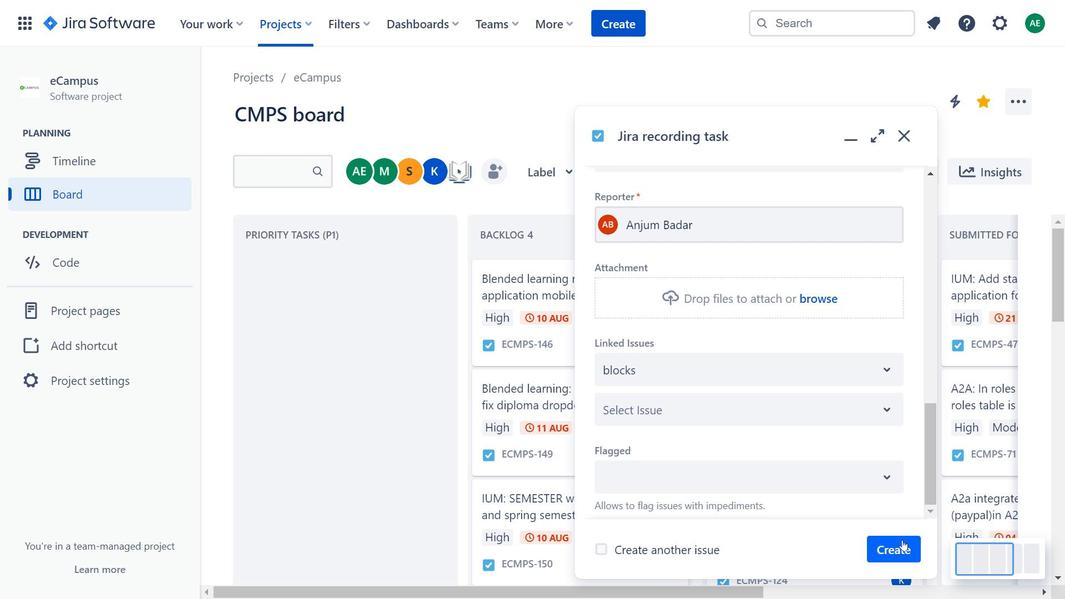 
Action: Mouse scrolled (795, 339) with delta (0, 0)
Screenshot: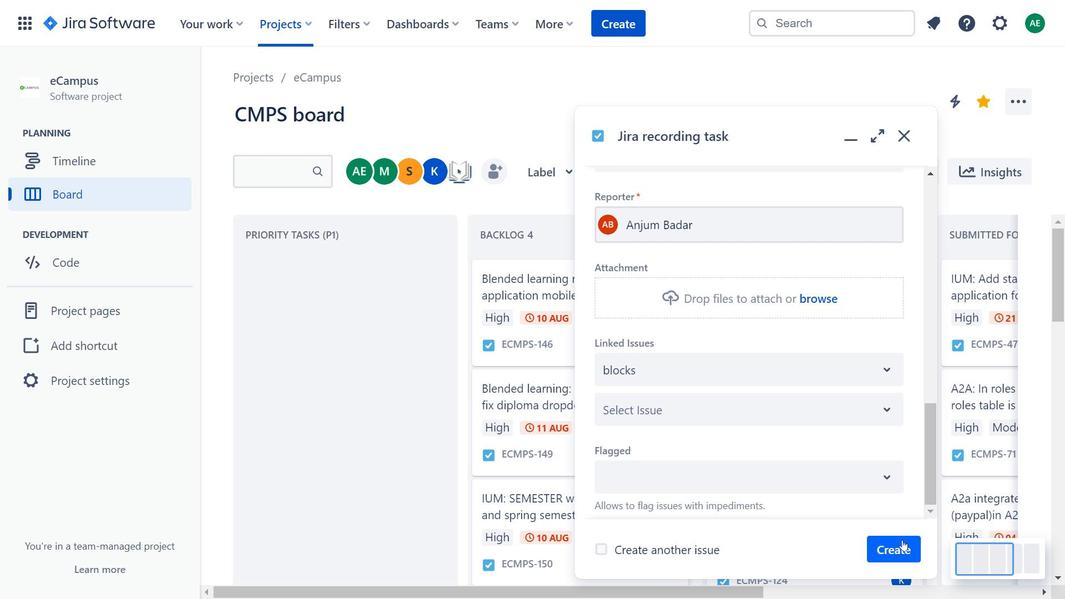 
Action: Mouse moved to (903, 540)
Screenshot: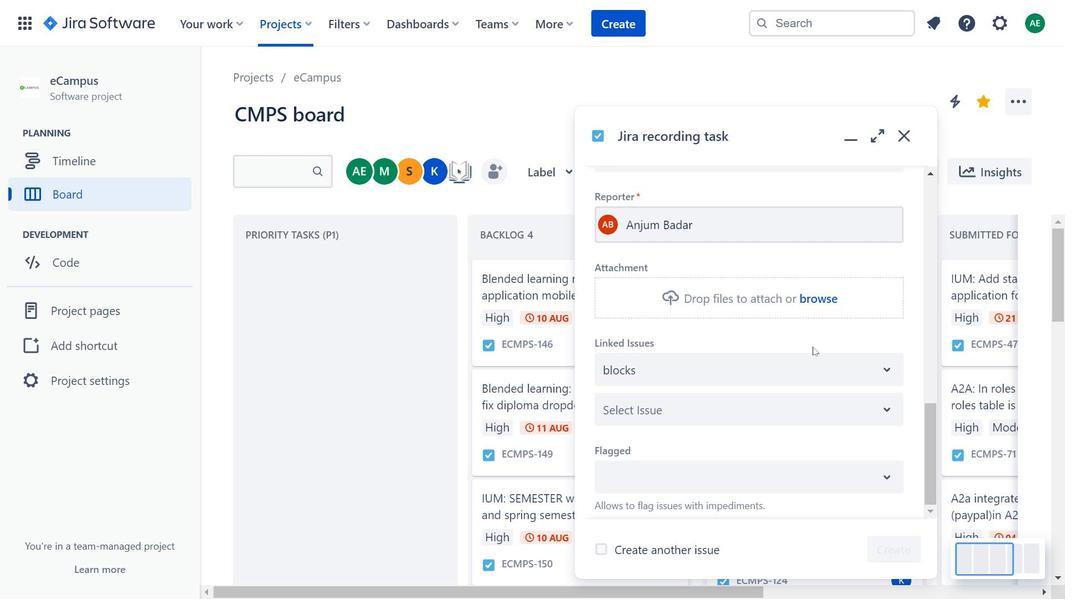 
Action: Mouse pressed left at (903, 540)
Screenshot: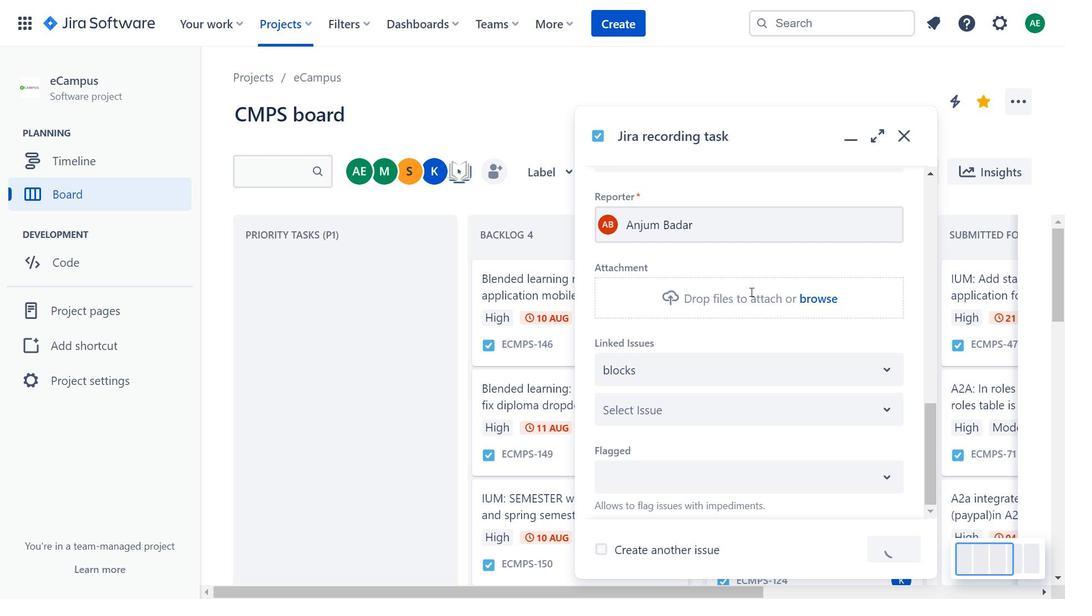 
Action: Mouse moved to (152, 533)
Screenshot: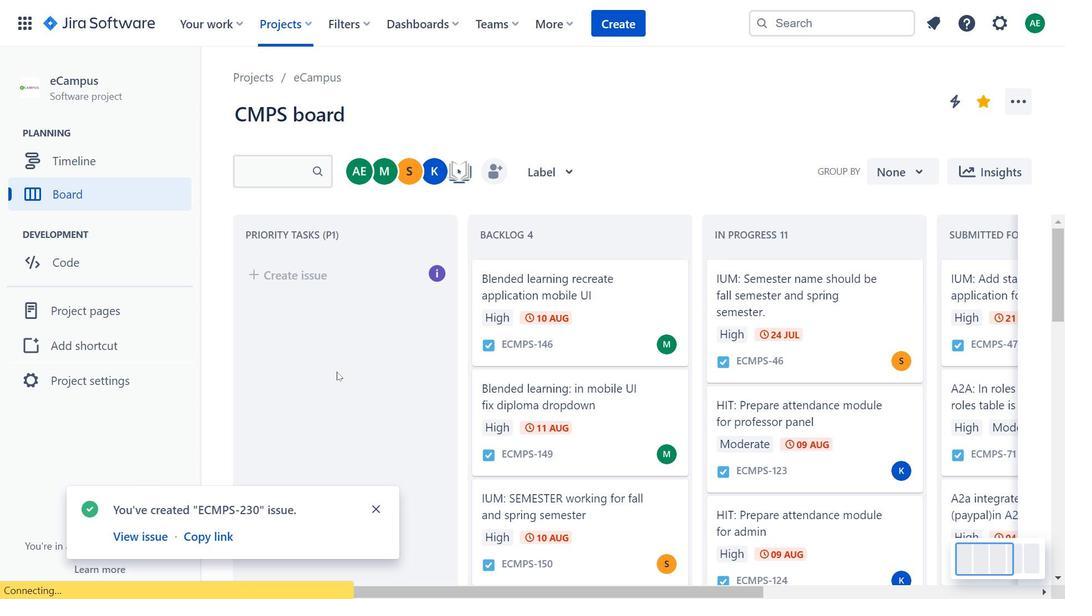 
Action: Mouse pressed left at (152, 533)
Screenshot: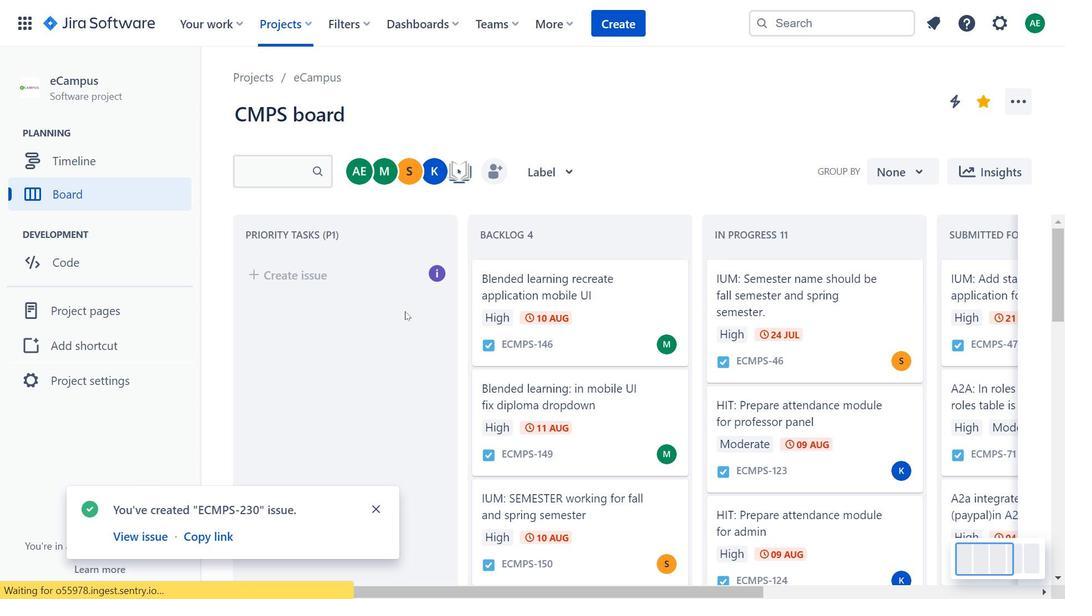 
Action: Mouse moved to (837, 113)
Screenshot: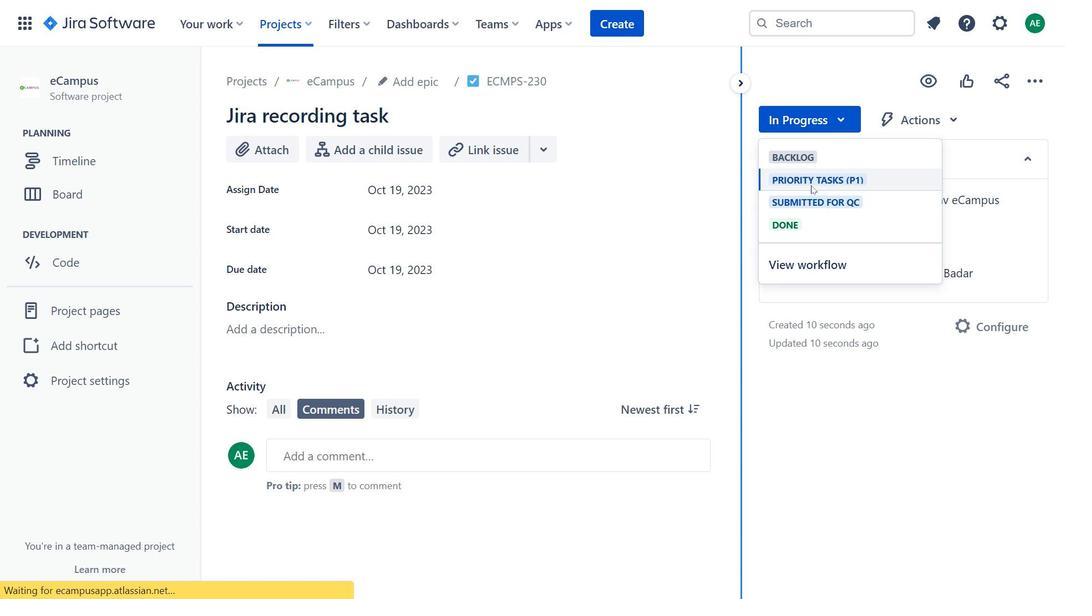 
Action: Mouse pressed left at (837, 113)
Screenshot: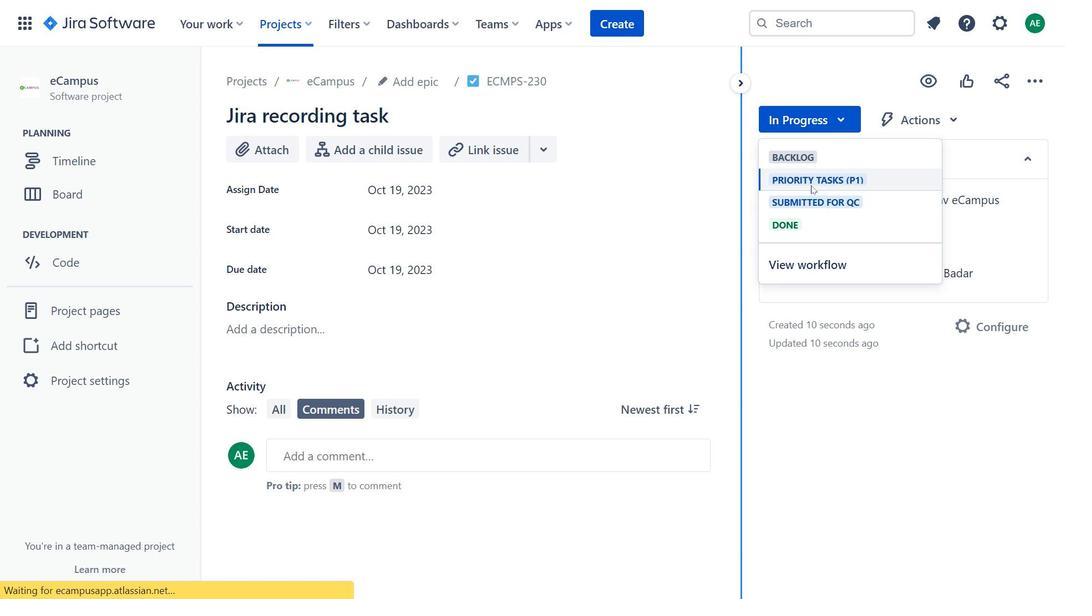 
Action: Mouse moved to (553, 148)
Screenshot: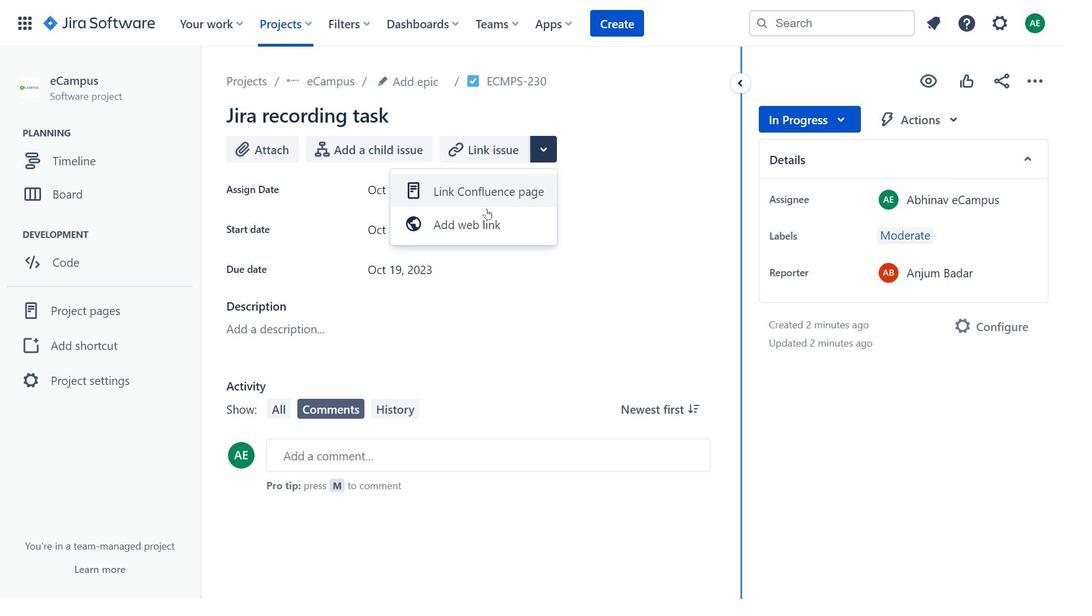
Action: Mouse pressed left at (553, 148)
Screenshot: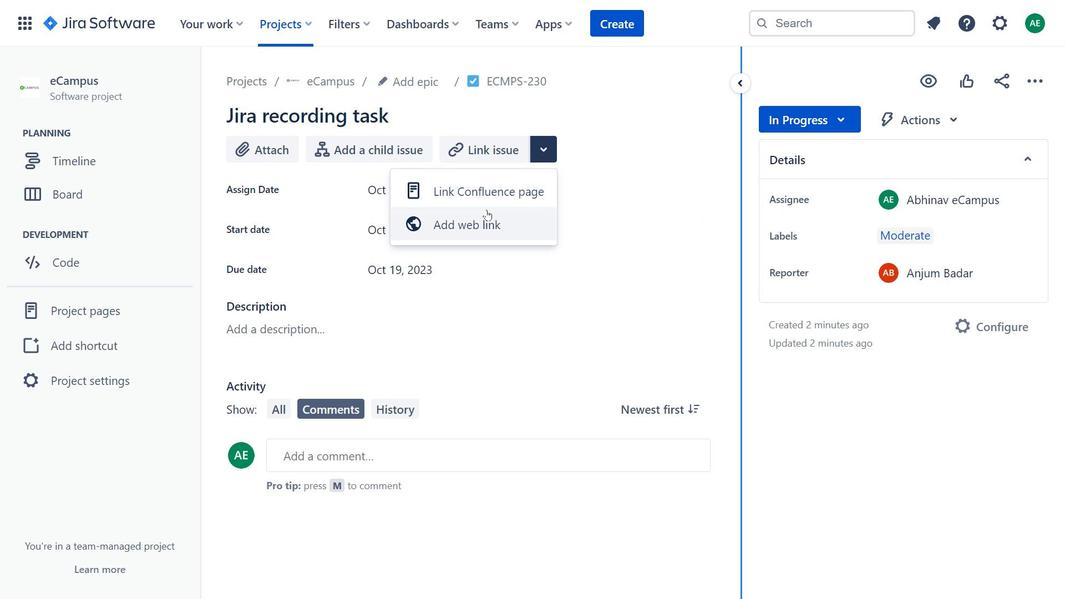 
Action: Mouse moved to (808, 121)
Screenshot: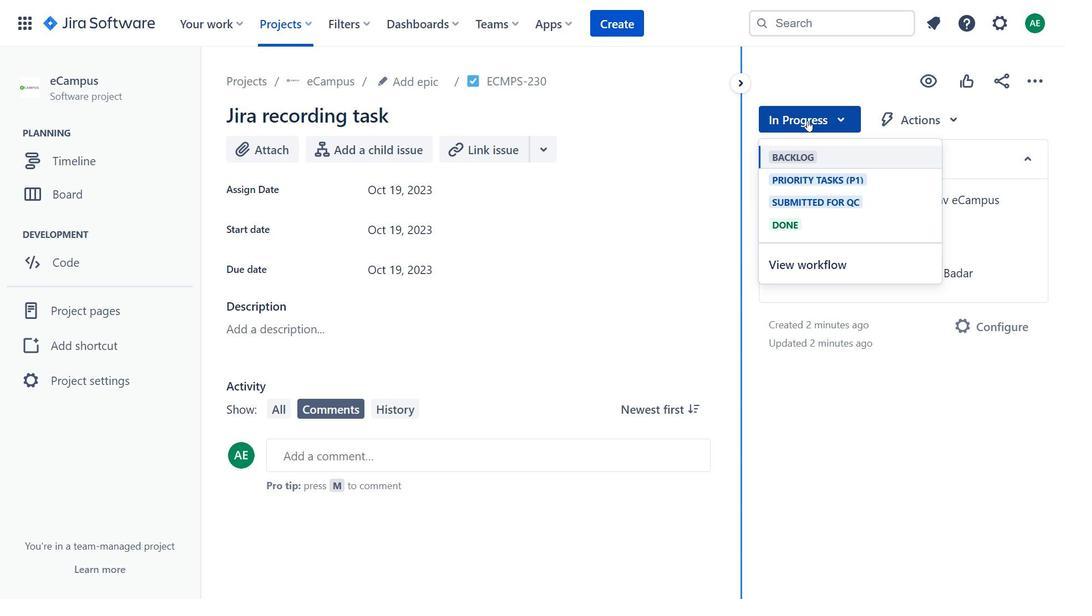 
Action: Mouse pressed left at (808, 121)
Screenshot: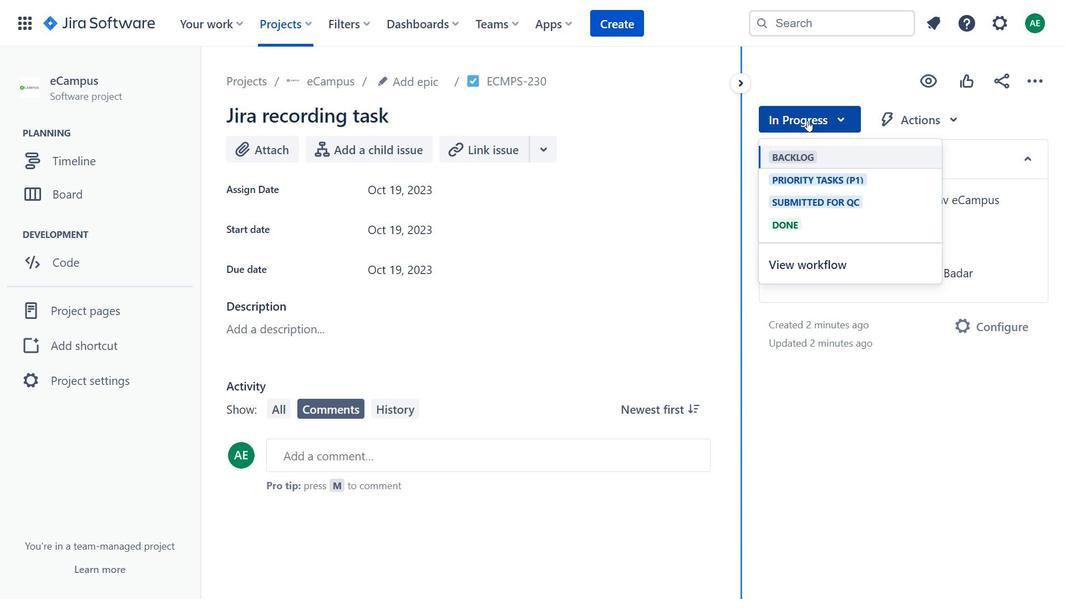 
Action: Mouse moved to (128, 189)
Screenshot: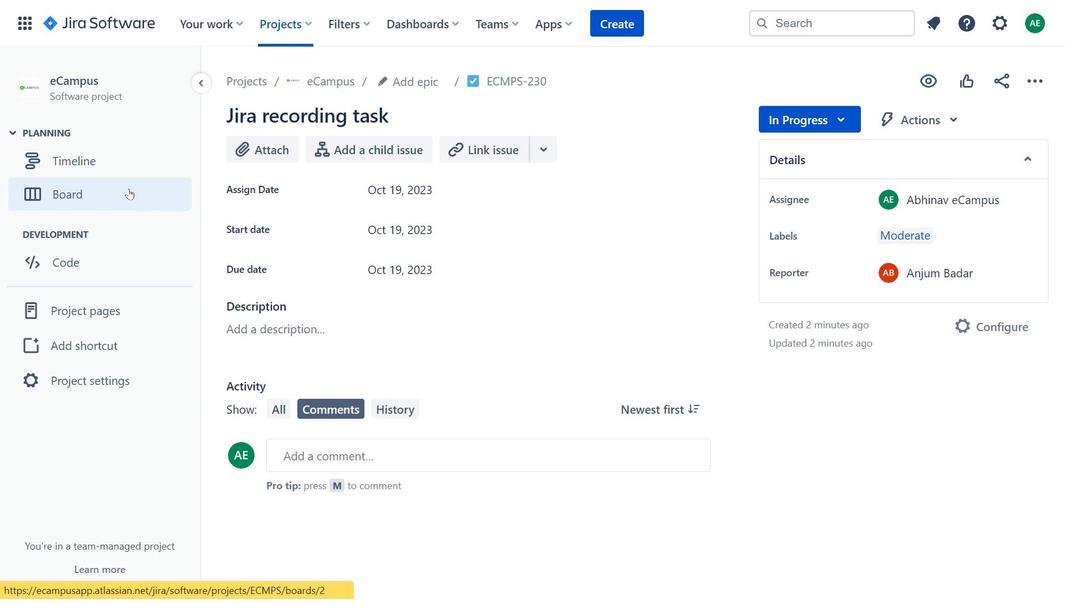 
Action: Mouse pressed left at (128, 189)
Screenshot: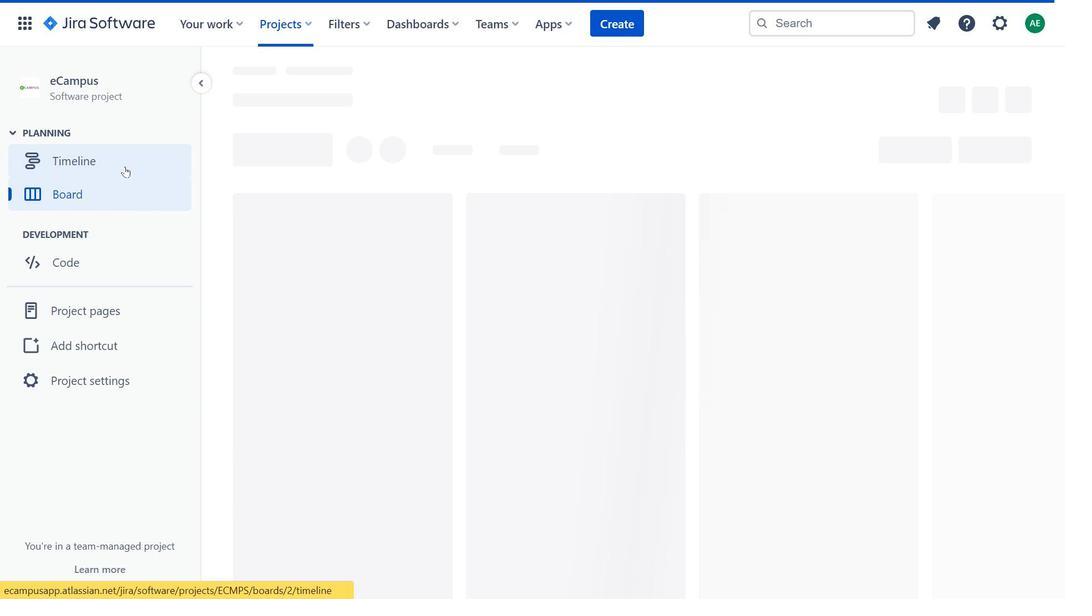 
Action: Mouse moved to (814, 353)
Screenshot: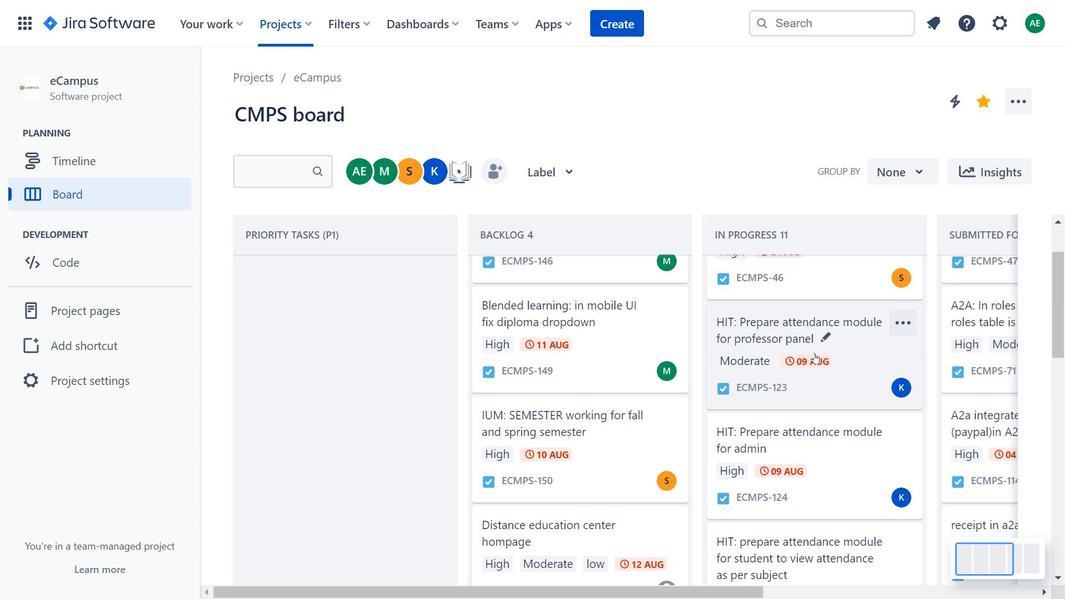 
Action: Mouse scrolled (814, 352) with delta (0, 0)
Screenshot: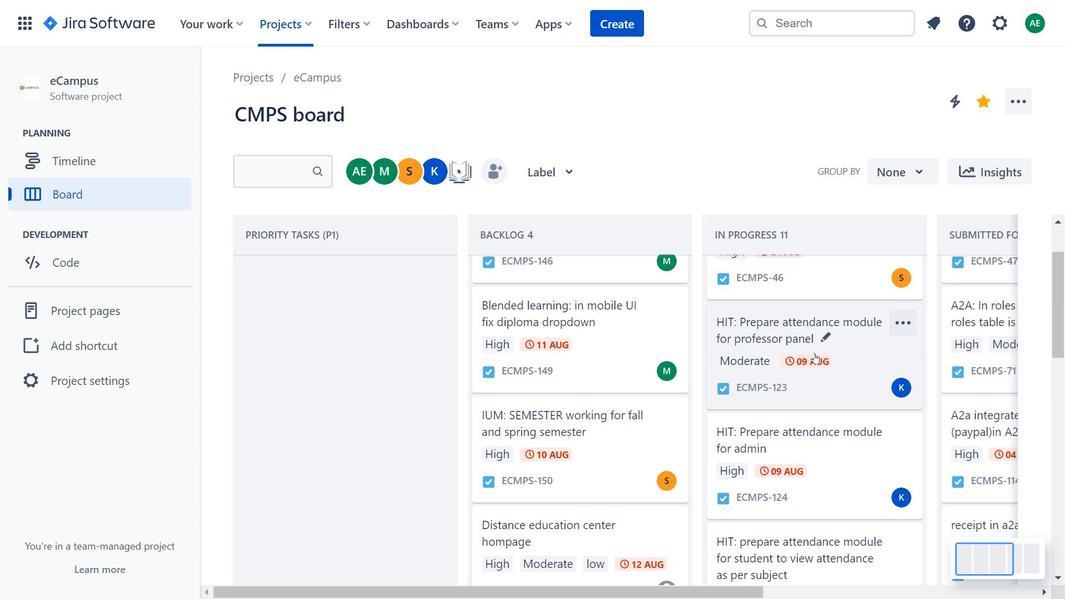 
Action: Mouse scrolled (814, 352) with delta (0, 0)
Screenshot: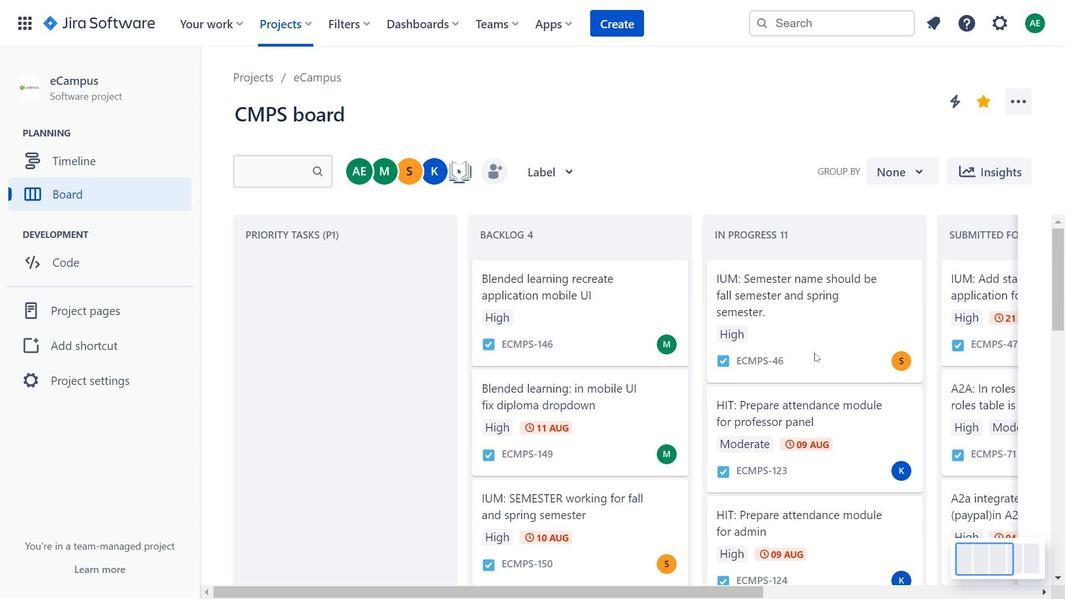 
Action: Mouse scrolled (814, 352) with delta (0, 0)
Screenshot: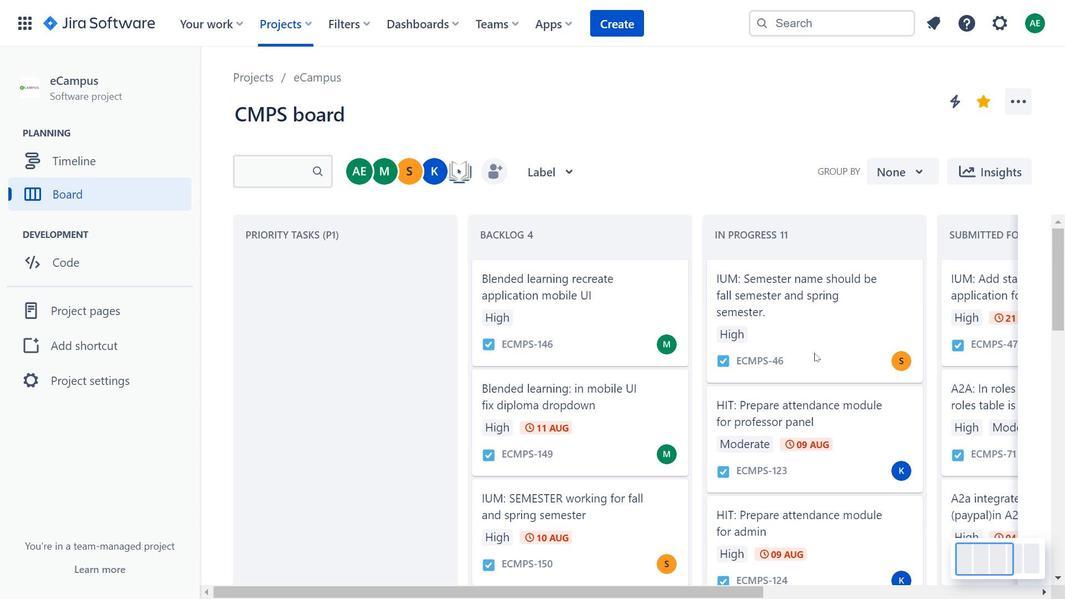 
Action: Mouse scrolled (814, 353) with delta (0, 0)
Screenshot: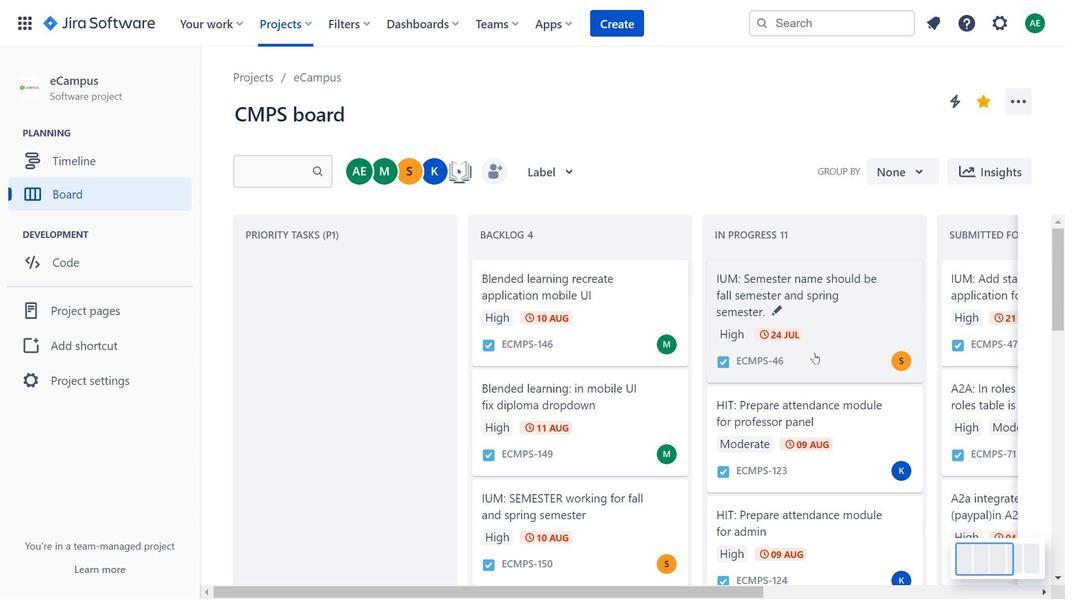 
Action: Mouse scrolled (814, 353) with delta (0, 0)
Screenshot: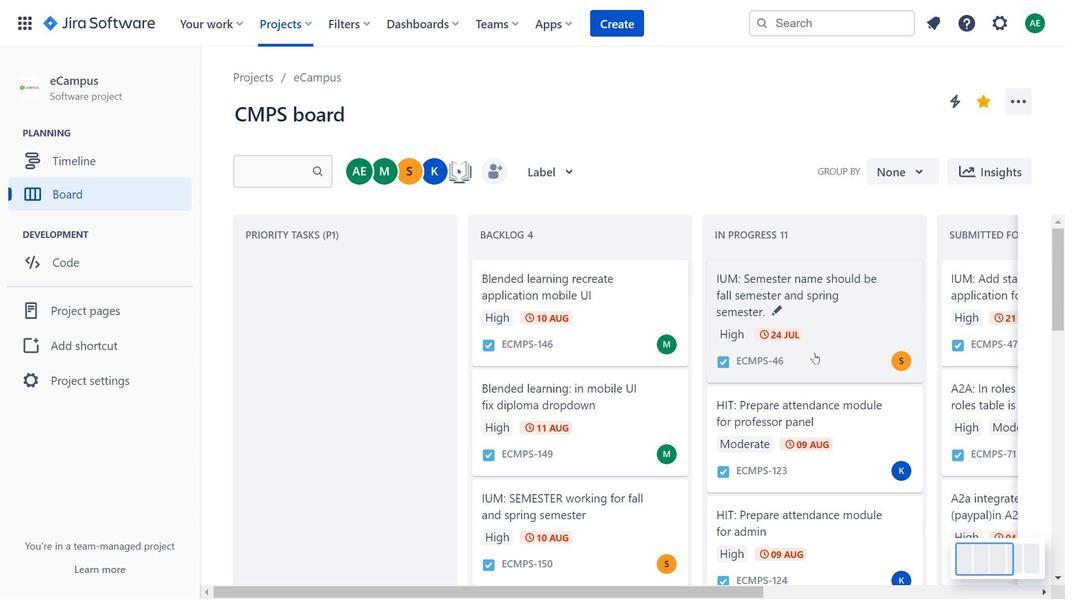 
Action: Mouse scrolled (814, 353) with delta (0, 0)
Screenshot: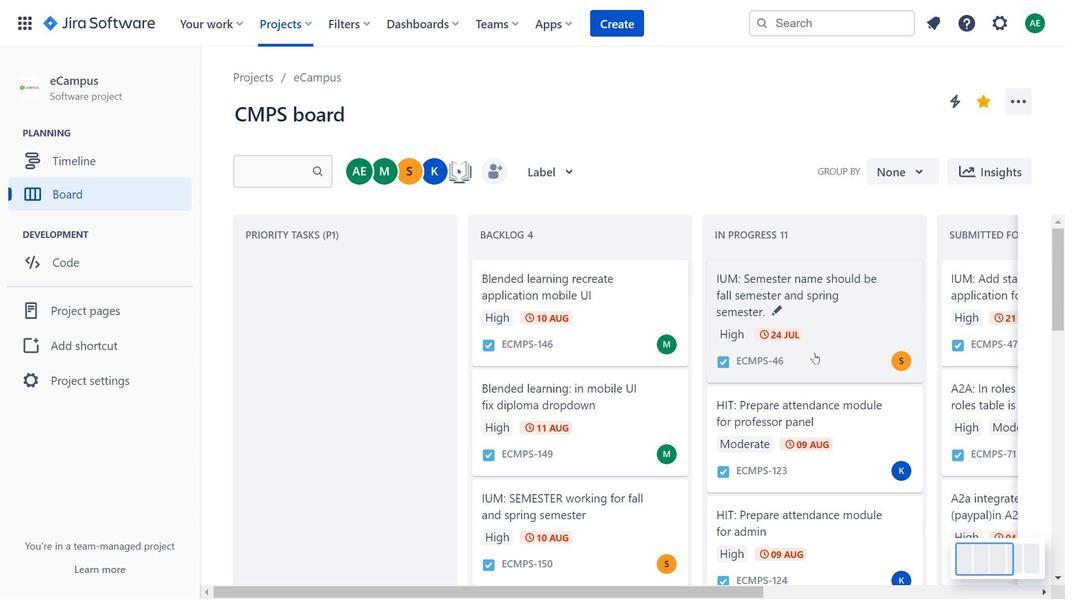 
Action: Mouse scrolled (814, 353) with delta (0, 0)
Screenshot: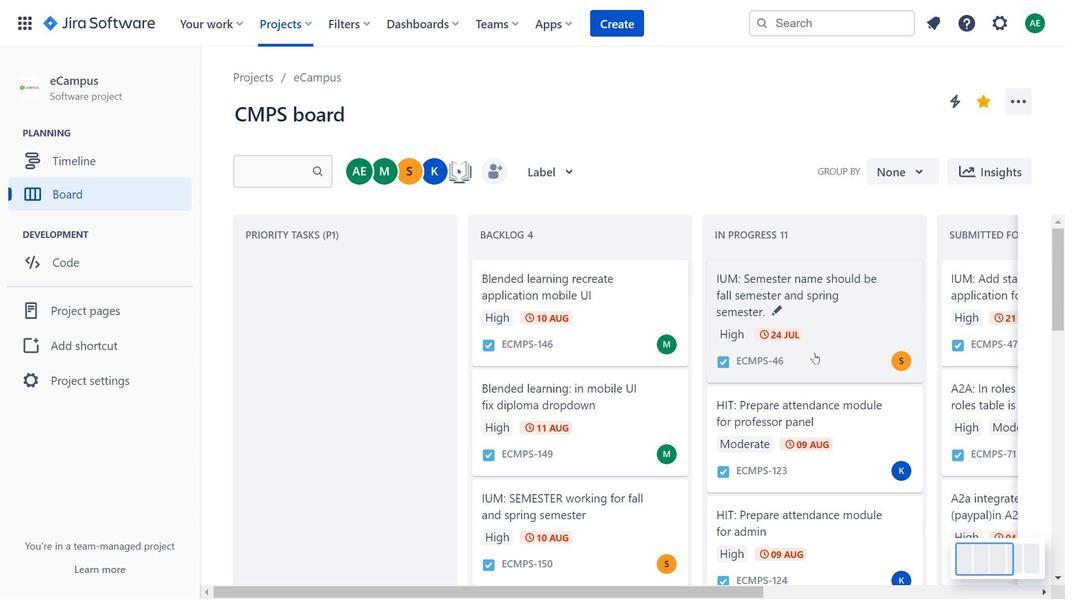 
Action: Mouse scrolled (814, 353) with delta (0, 0)
Screenshot: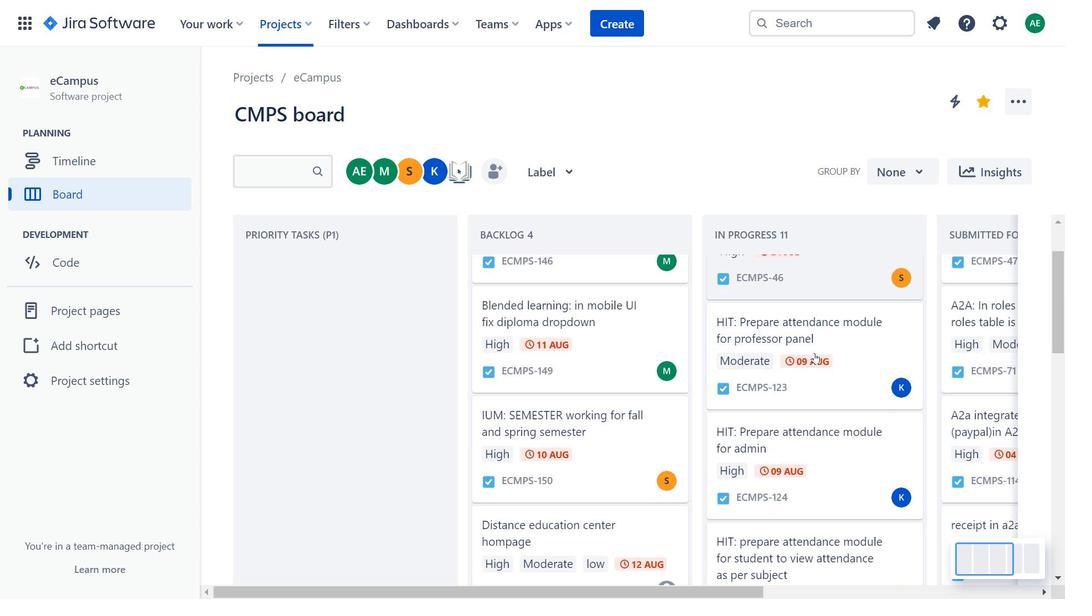
Action: Mouse scrolled (814, 353) with delta (0, 0)
Screenshot: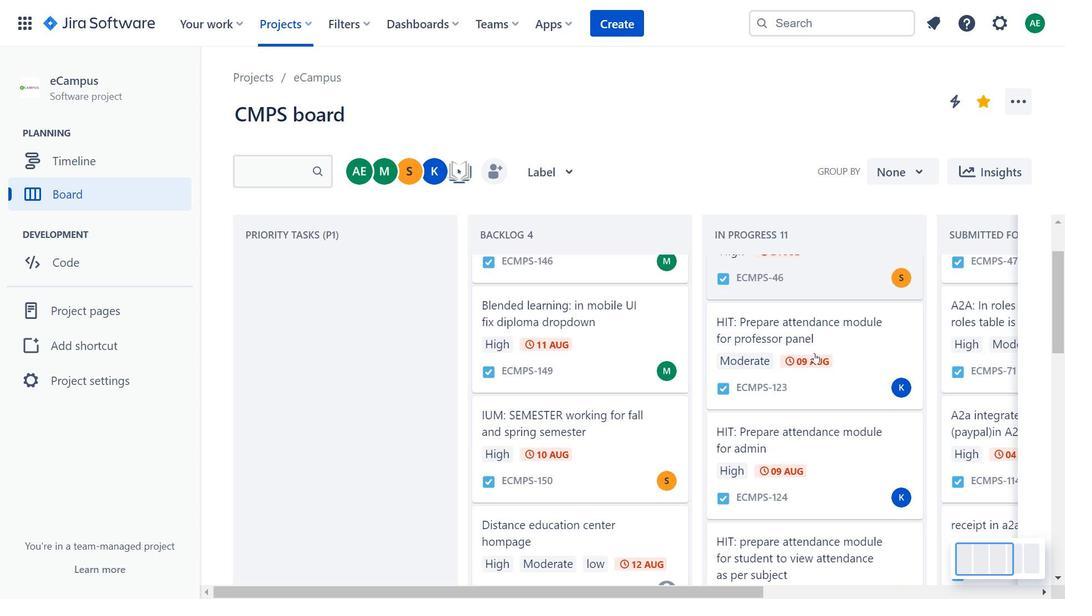 
Action: Mouse scrolled (814, 353) with delta (0, 0)
Screenshot: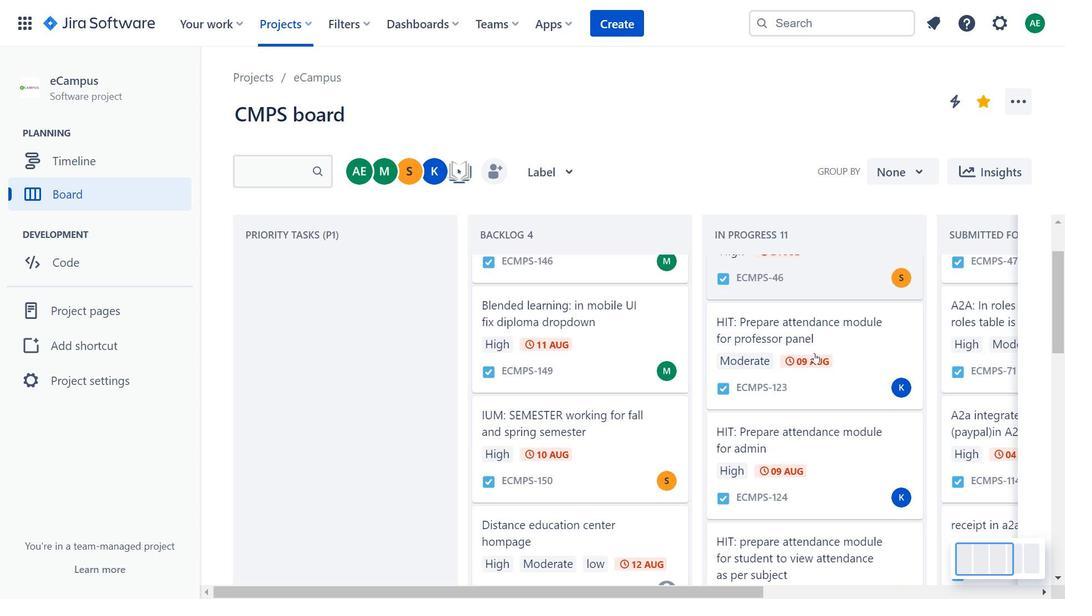 
Action: Mouse scrolled (814, 352) with delta (0, 0)
Screenshot: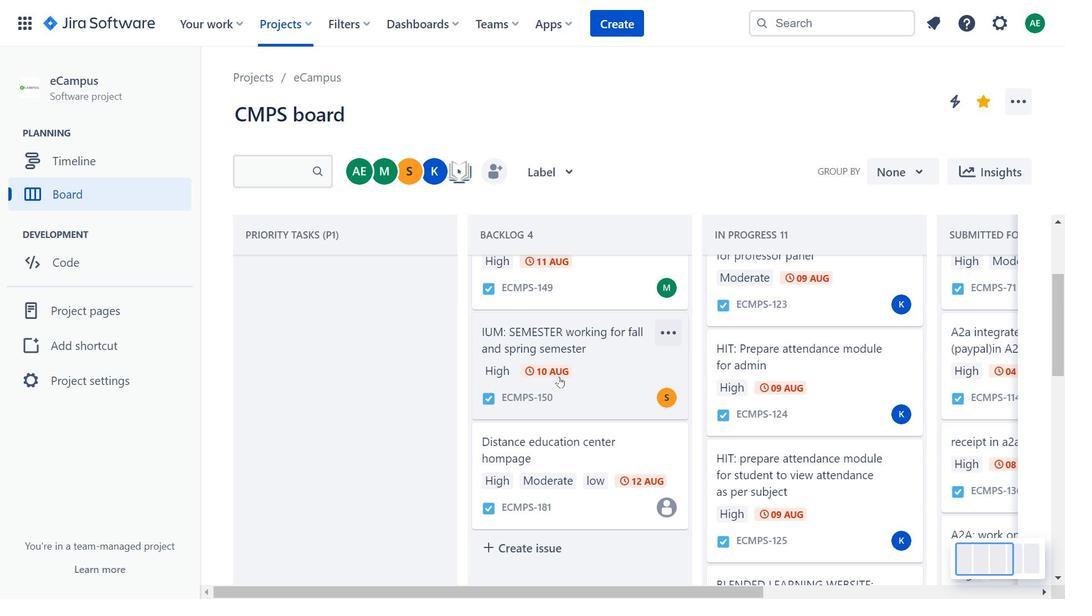 
Action: Mouse scrolled (814, 352) with delta (0, 0)
Screenshot: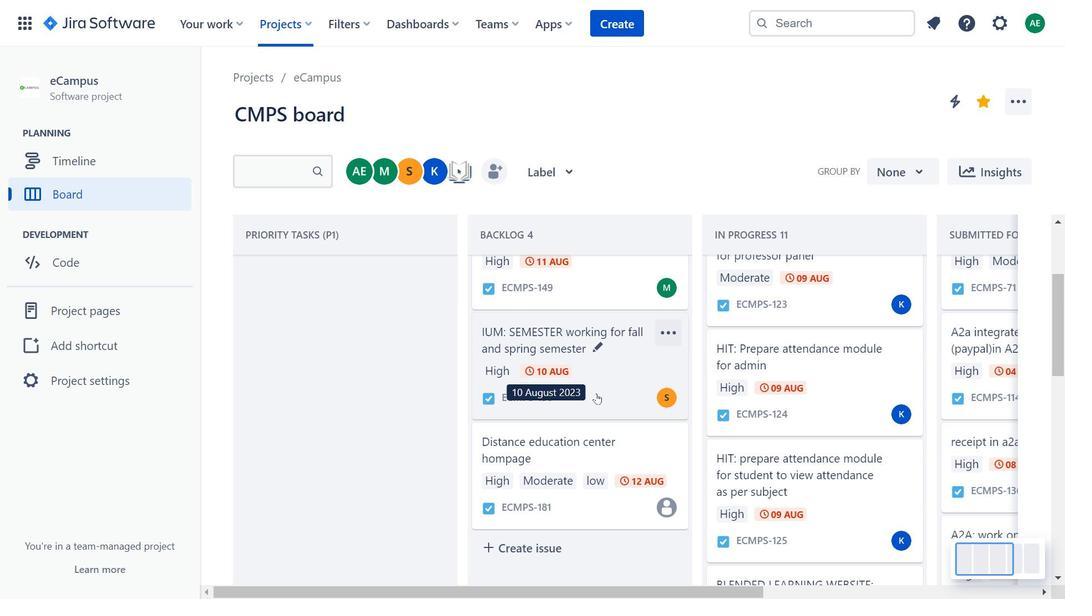 
Action: Mouse moved to (614, 395)
Screenshot: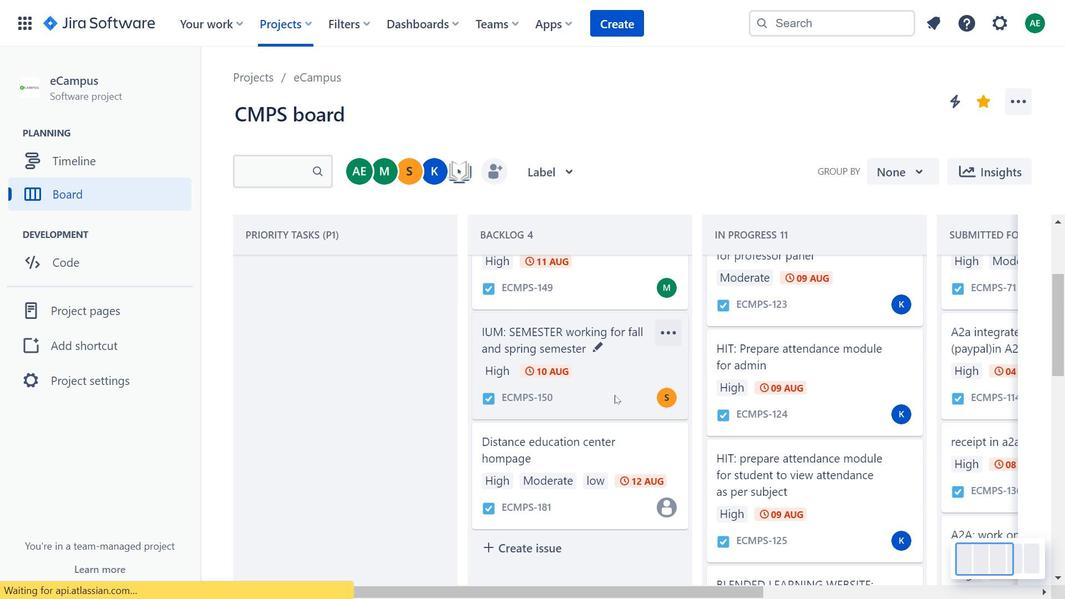 
Action: Mouse pressed left at (614, 395)
Screenshot: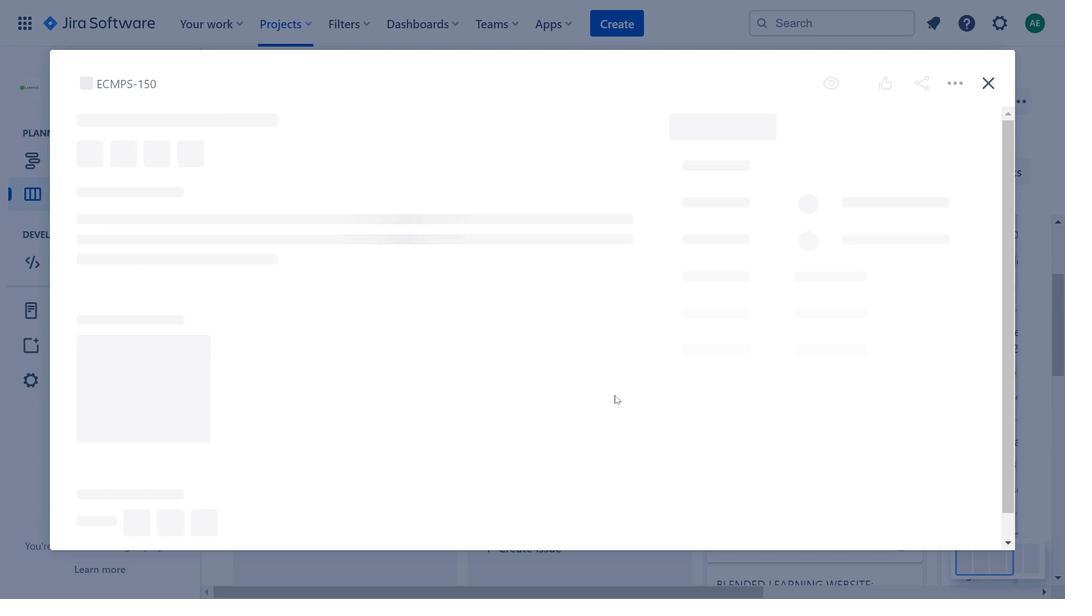 
Action: Mouse moved to (416, 232)
Screenshot: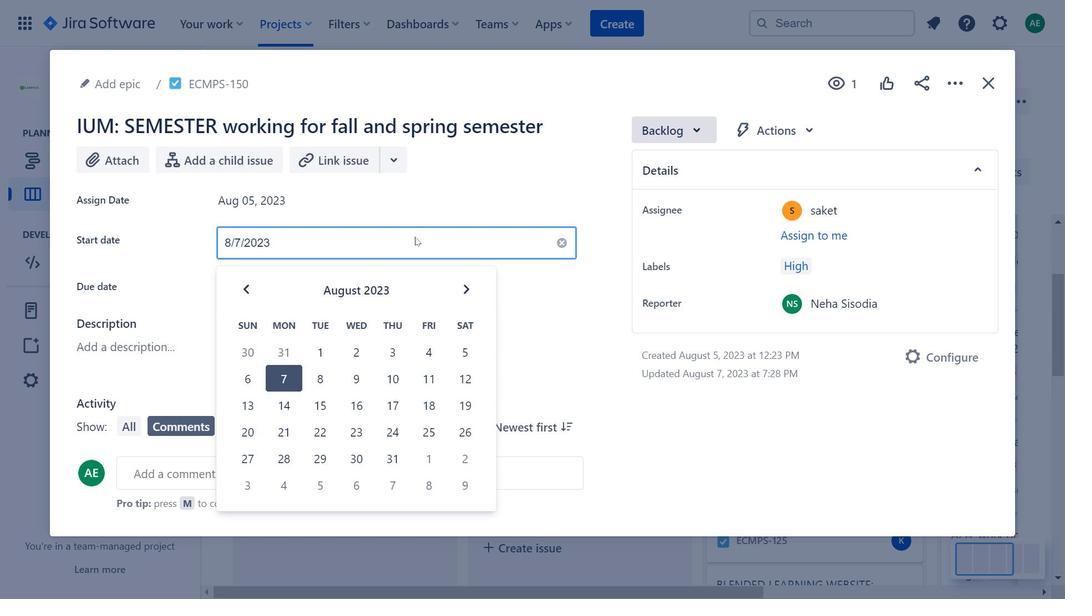 
Action: Mouse pressed left at (416, 232)
Screenshot: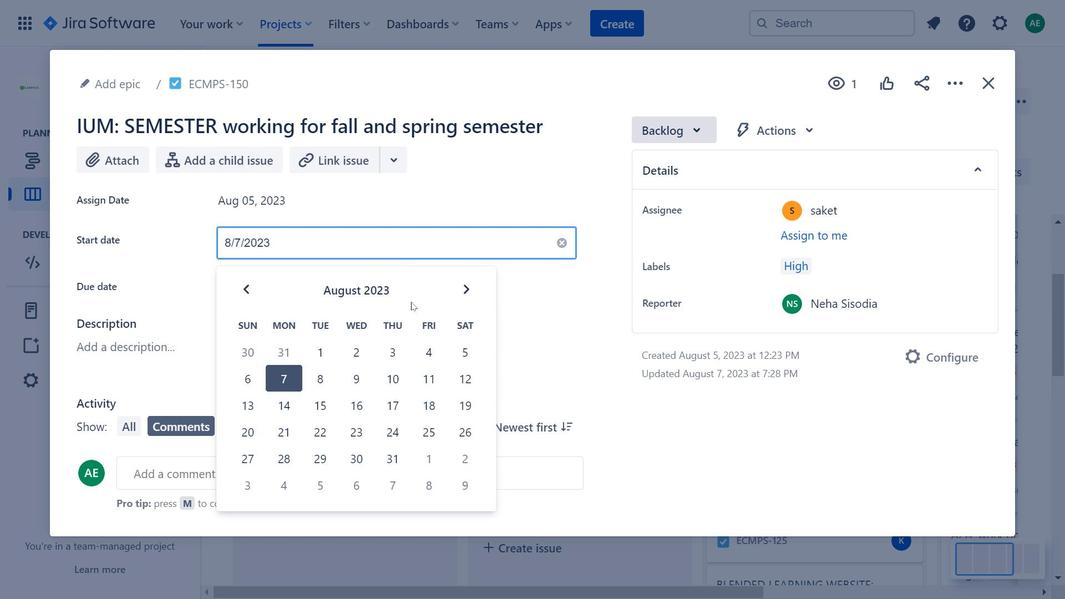 
Action: Mouse moved to (744, 135)
Screenshot: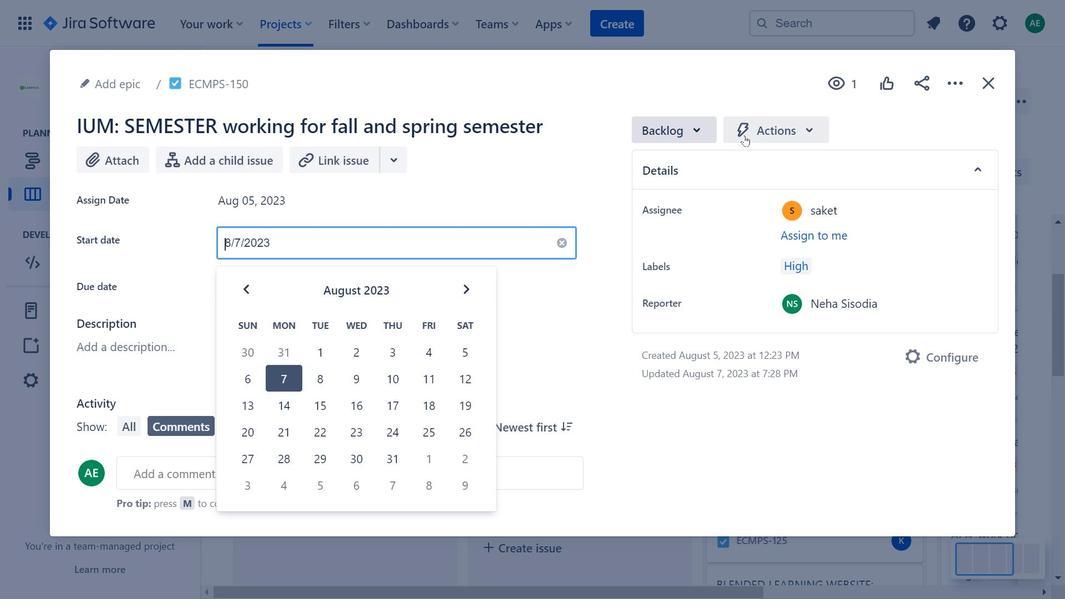 
Action: Mouse pressed left at (744, 135)
Screenshot: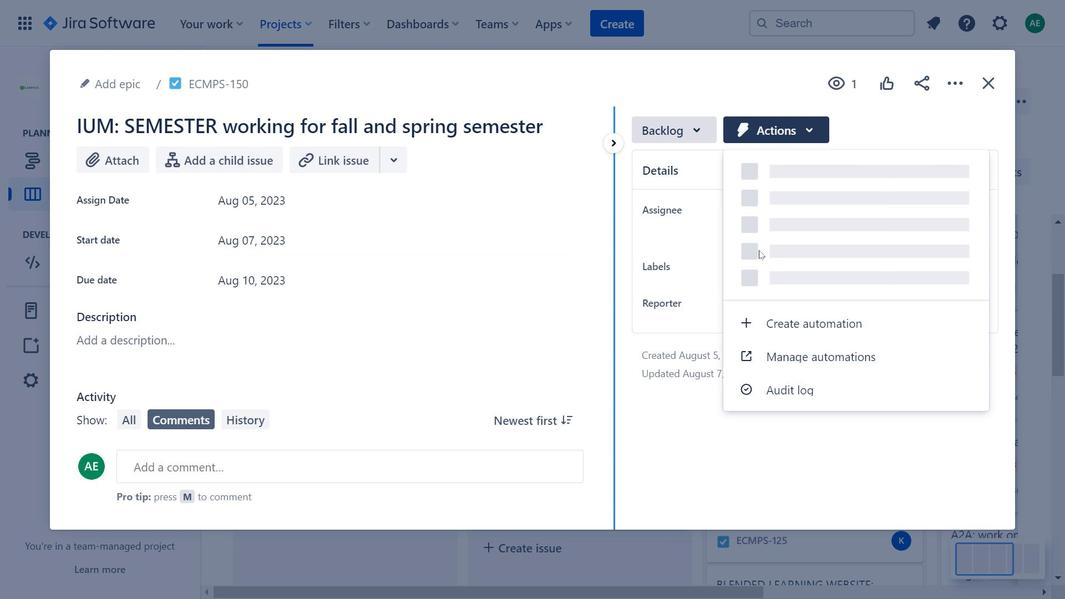 
Action: Mouse moved to (874, 502)
Screenshot: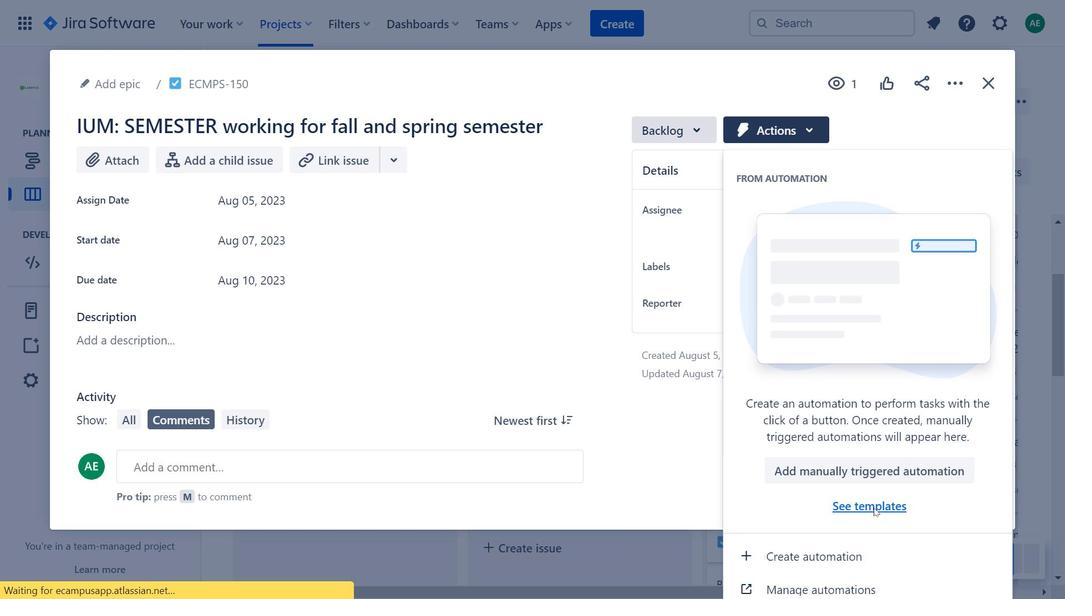 
Action: Mouse pressed left at (874, 502)
Screenshot: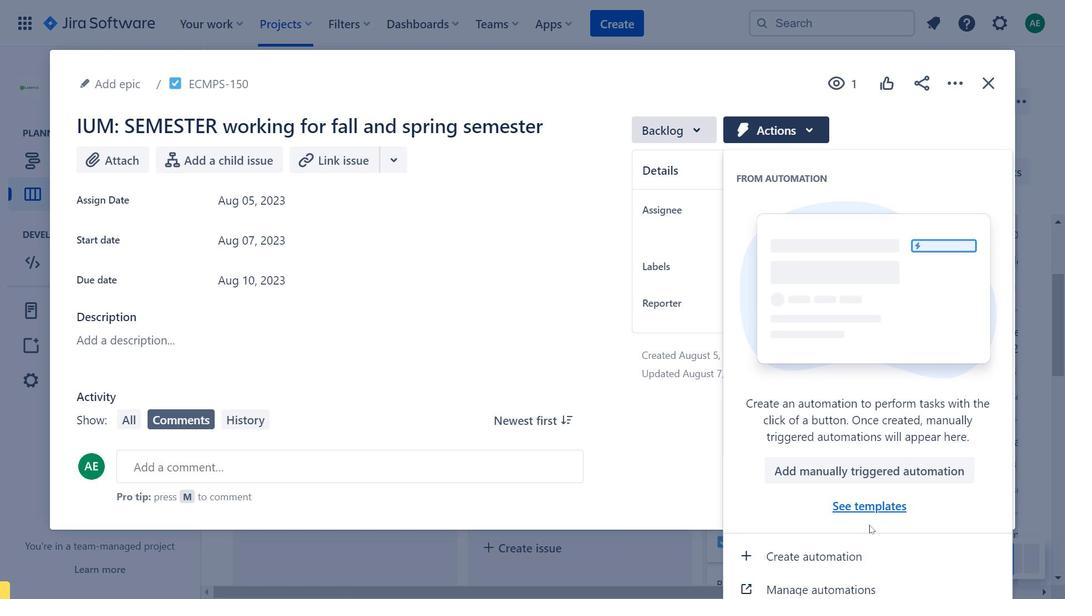 
Action: Mouse moved to (708, 309)
Screenshot: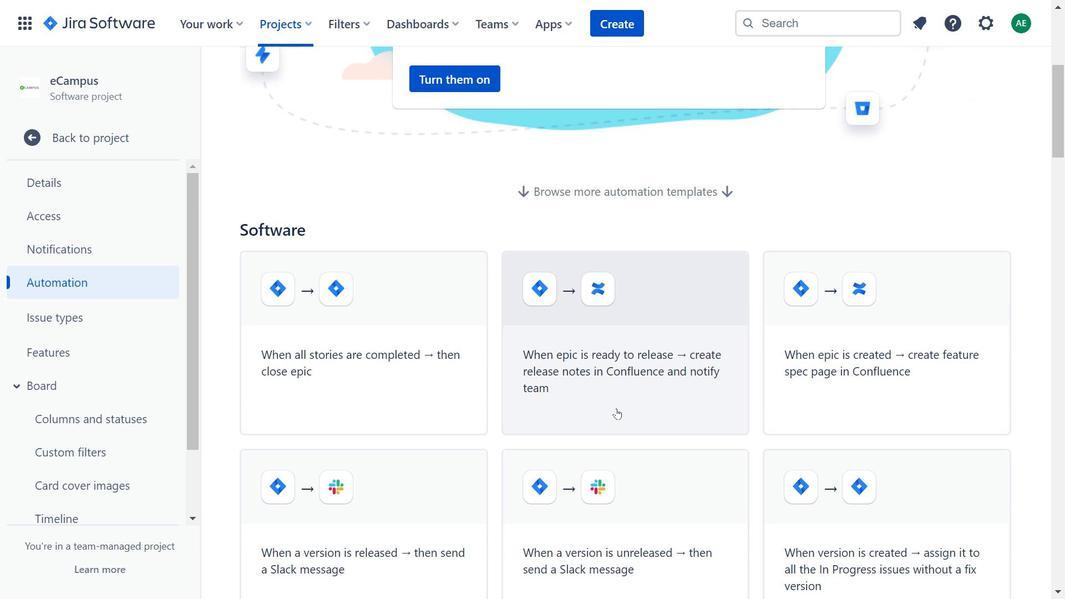
Action: Mouse scrolled (708, 308) with delta (0, 0)
Screenshot: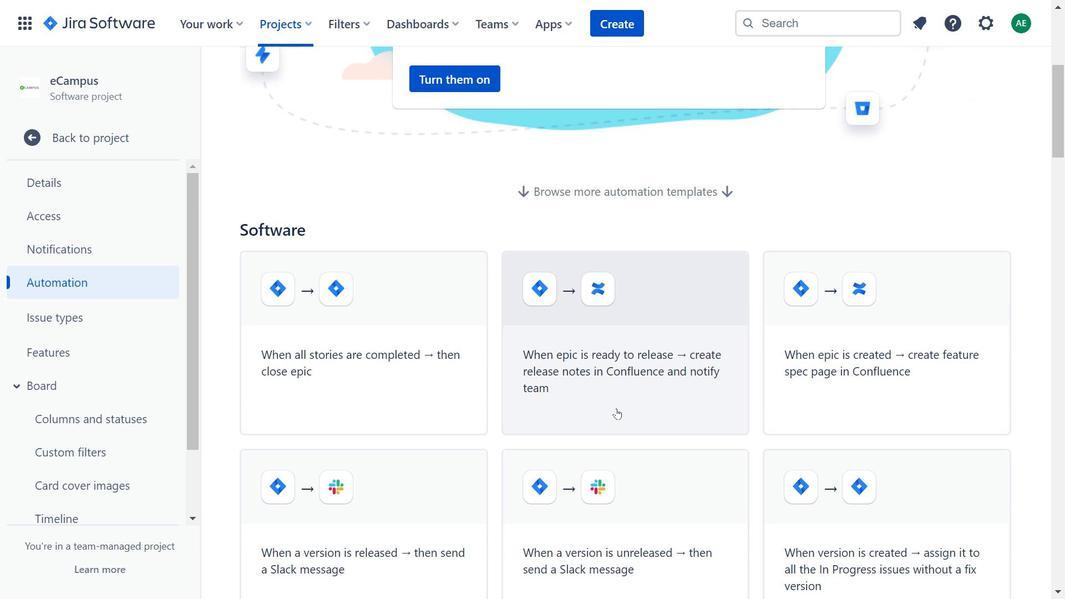 
Action: Mouse scrolled (708, 308) with delta (0, 0)
Screenshot: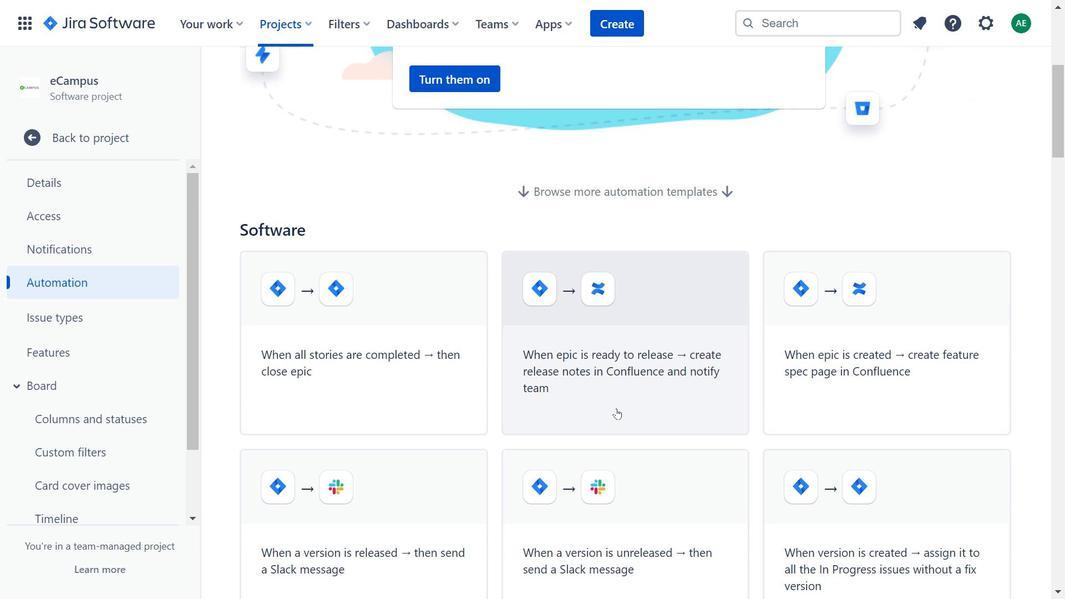
Action: Mouse scrolled (708, 308) with delta (0, 0)
Screenshot: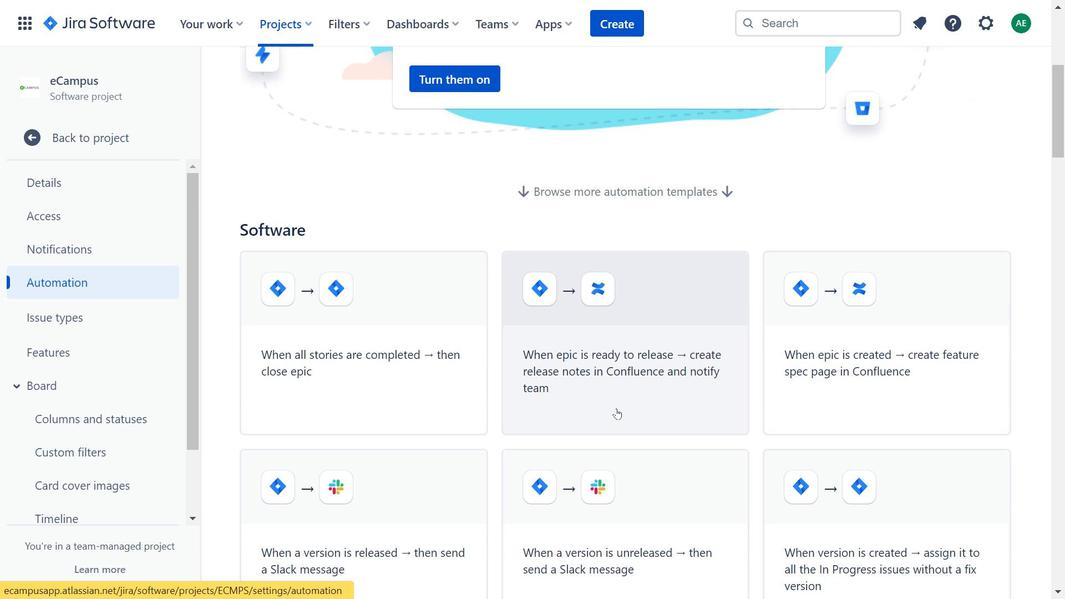 
Action: Mouse scrolled (708, 308) with delta (0, 0)
Screenshot: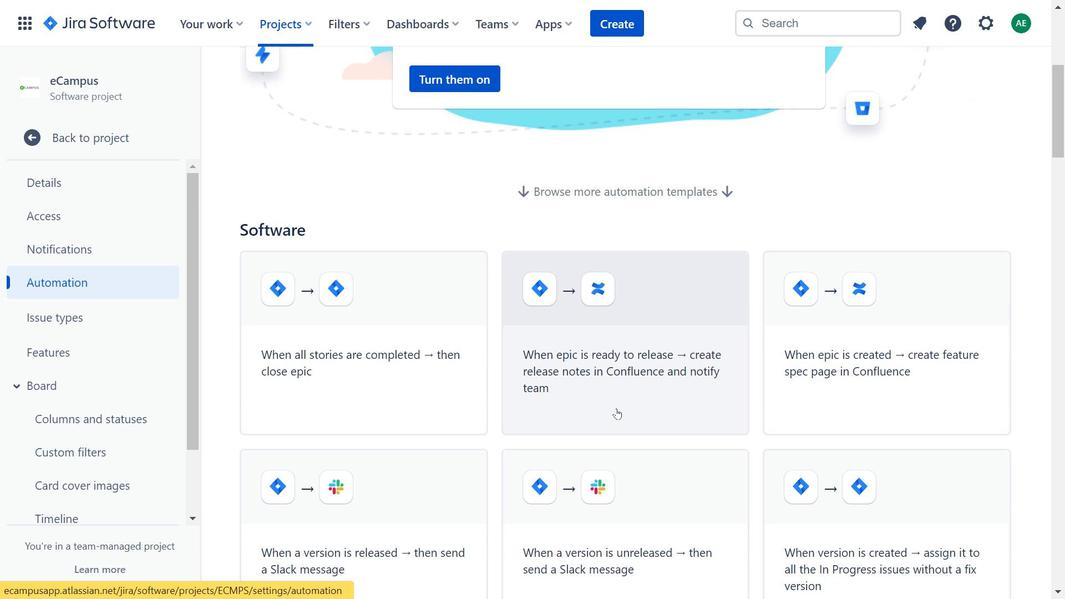 
Action: Mouse moved to (441, 399)
Screenshot: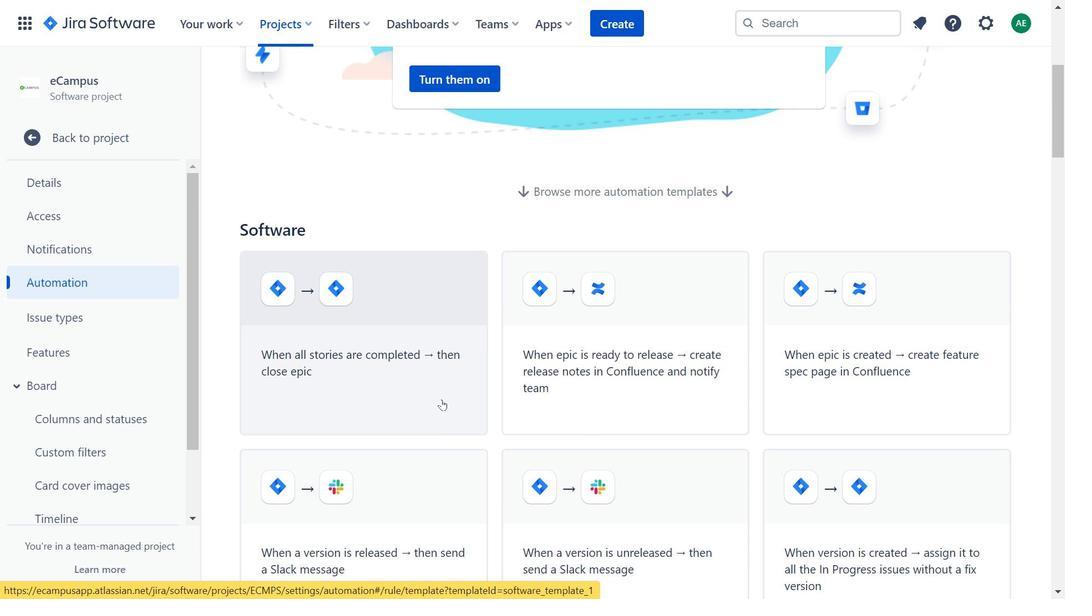 
Action: Mouse scrolled (441, 399) with delta (0, 0)
Screenshot: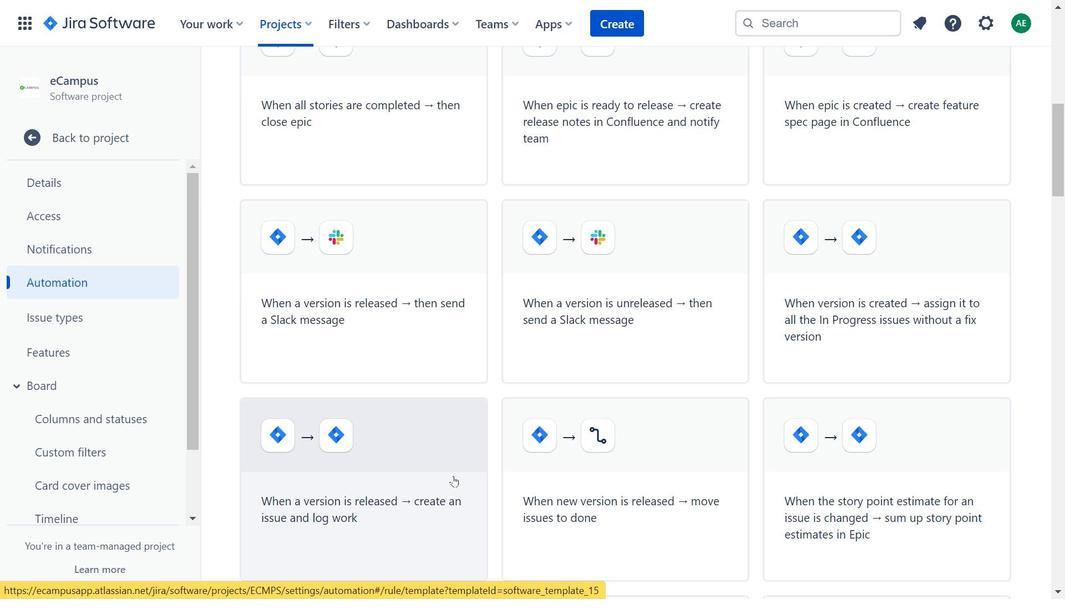 
Action: Mouse scrolled (441, 399) with delta (0, 0)
Screenshot: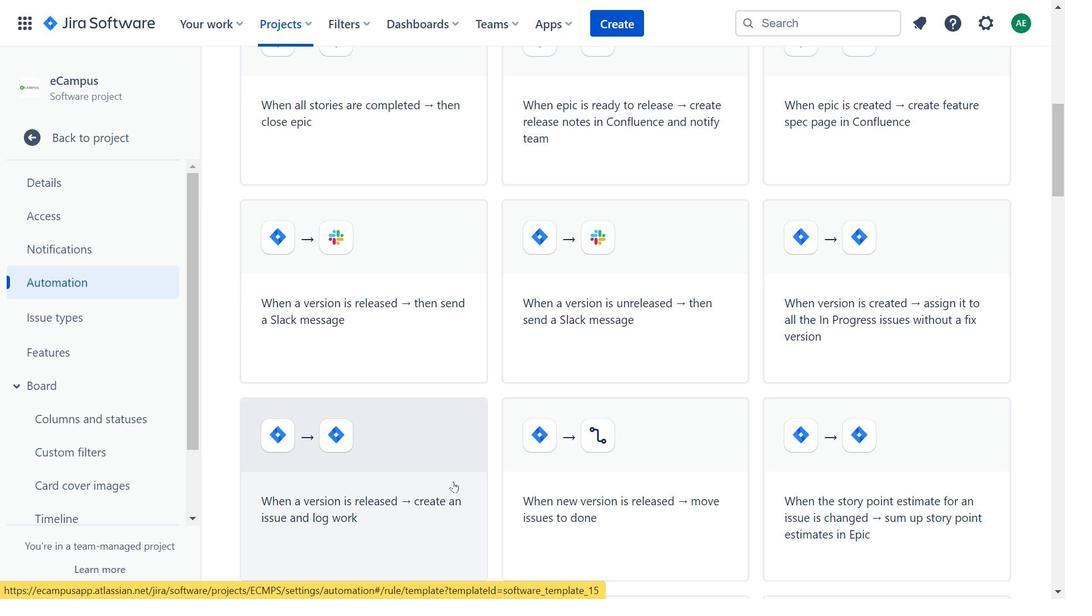 
Action: Mouse scrolled (441, 399) with delta (0, 0)
Screenshot: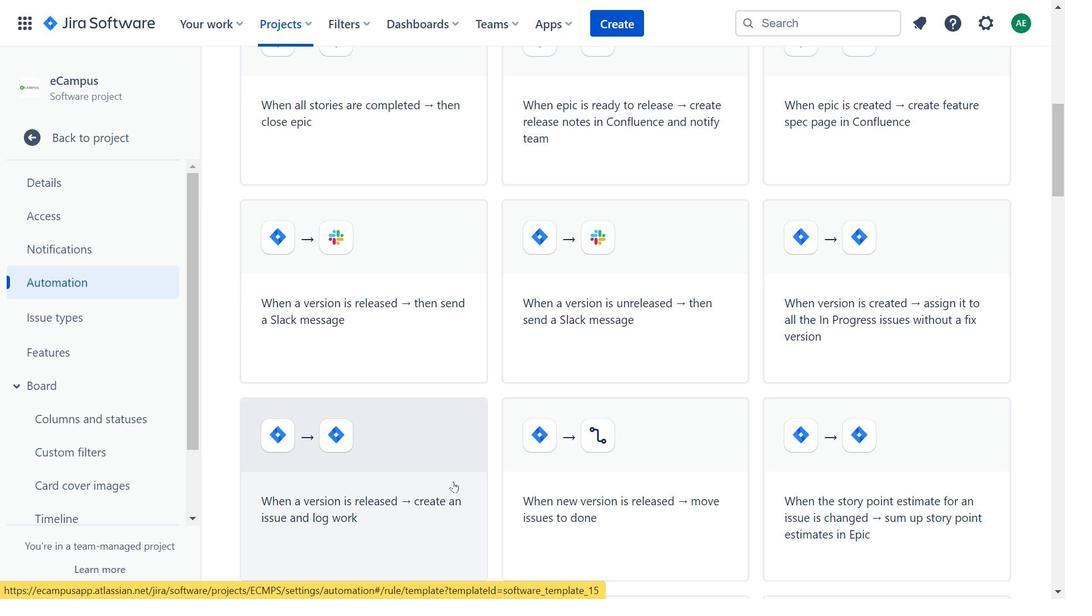 
Action: Mouse moved to (455, 490)
Screenshot: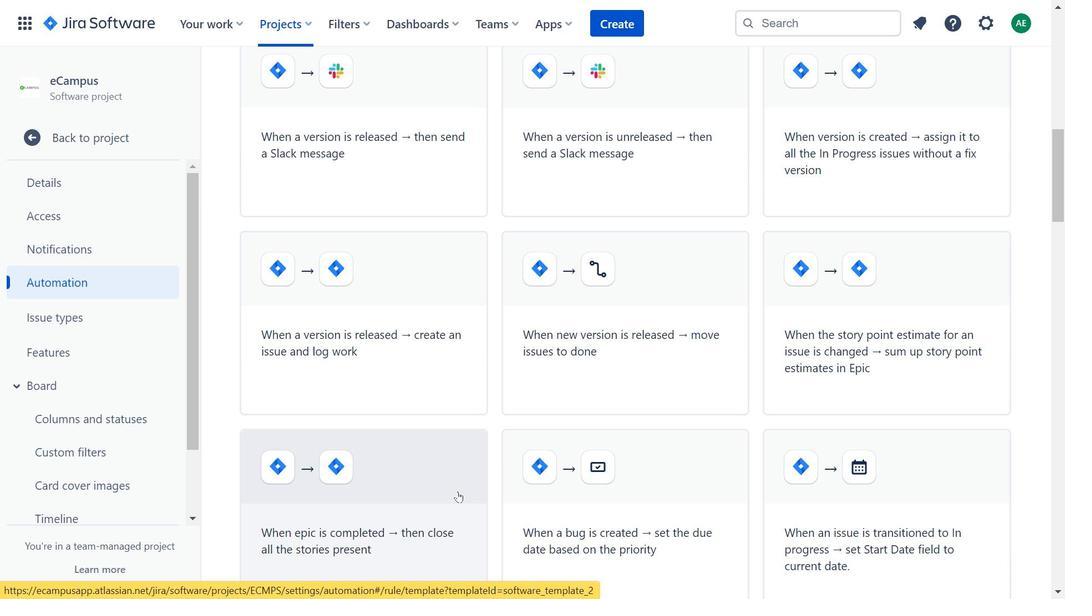 
Action: Mouse scrolled (455, 490) with delta (0, 0)
Screenshot: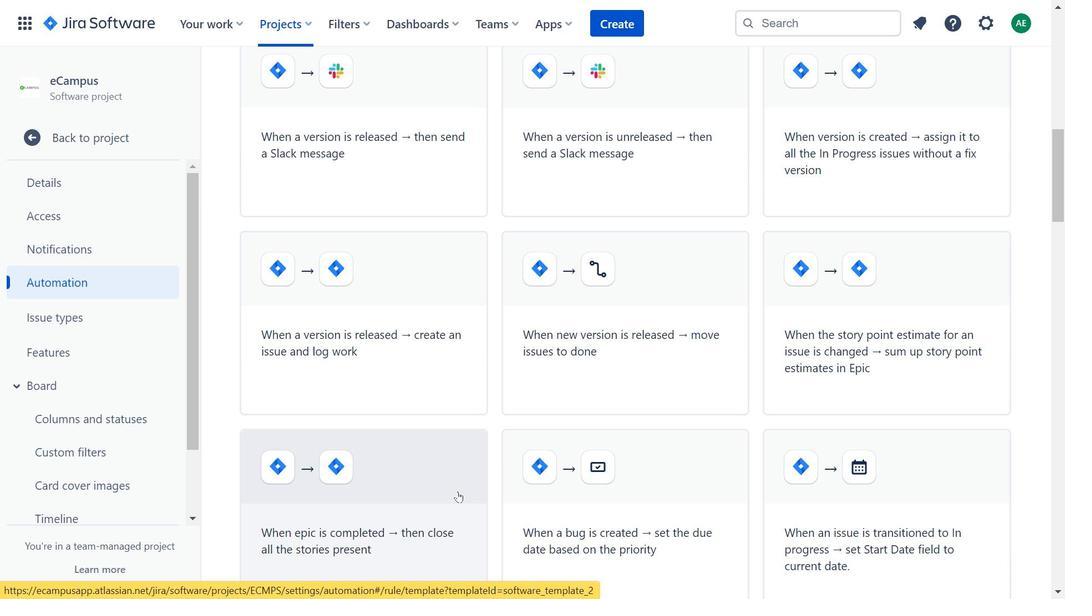 
Action: Mouse scrolled (455, 490) with delta (0, 0)
Screenshot: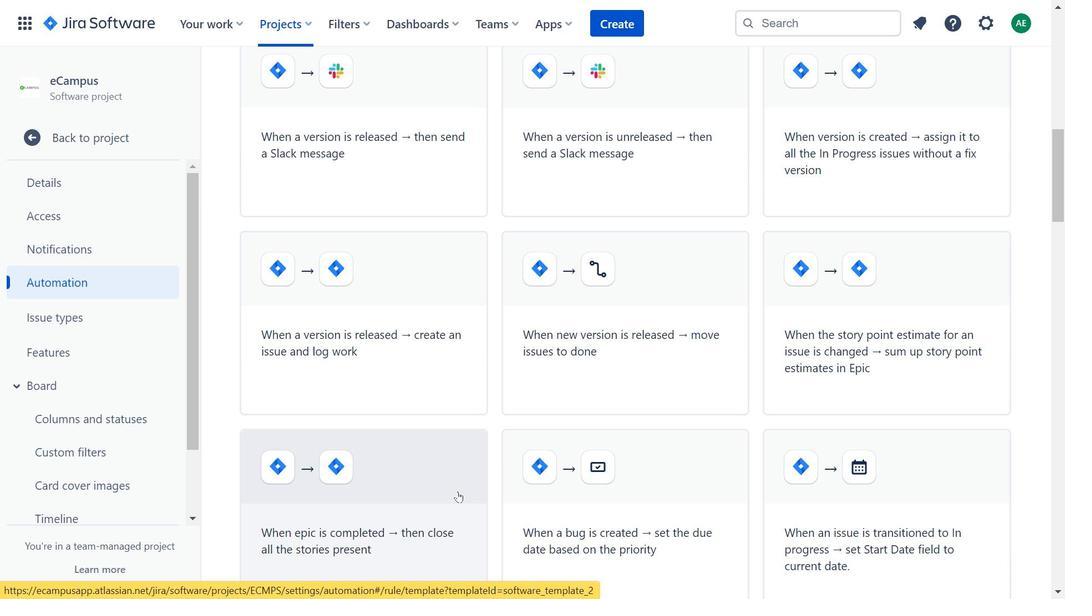 
Action: Mouse moved to (457, 492)
Screenshot: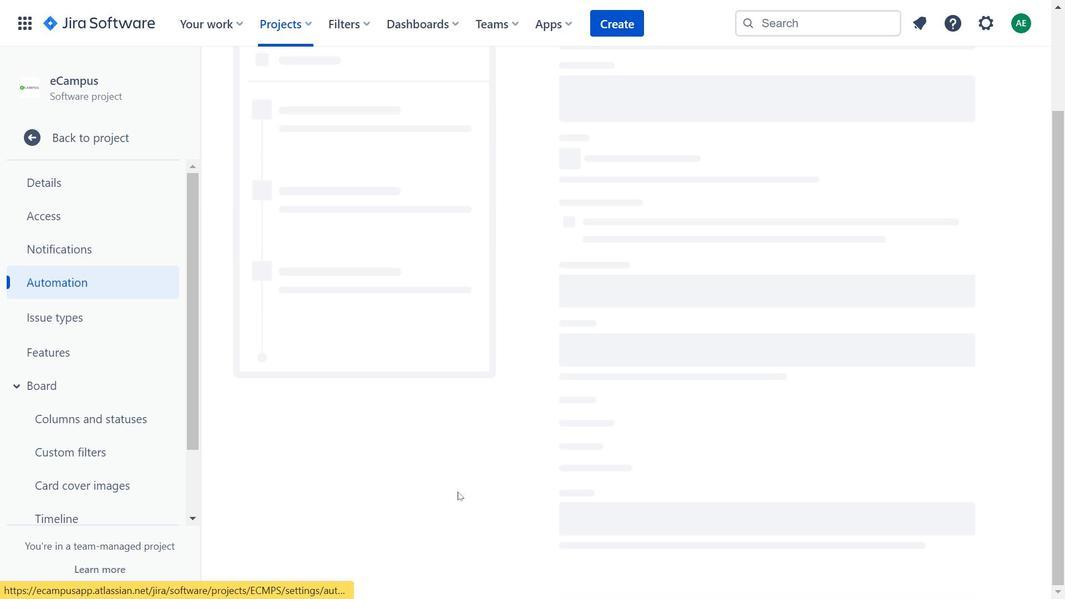 
Action: Mouse pressed left at (457, 492)
Screenshot: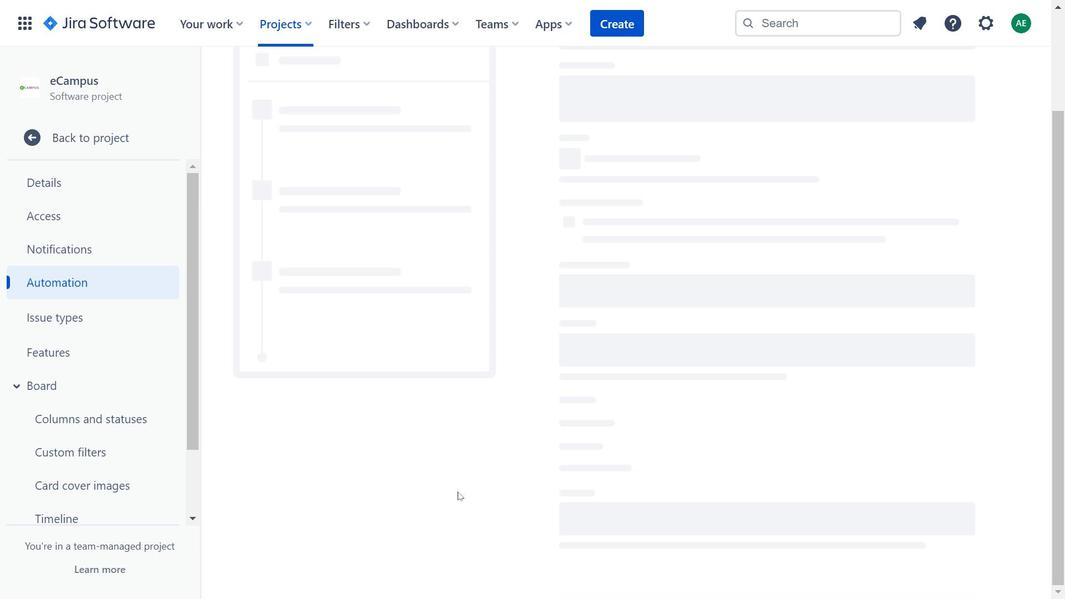 
Action: Mouse moved to (666, 279)
Screenshot: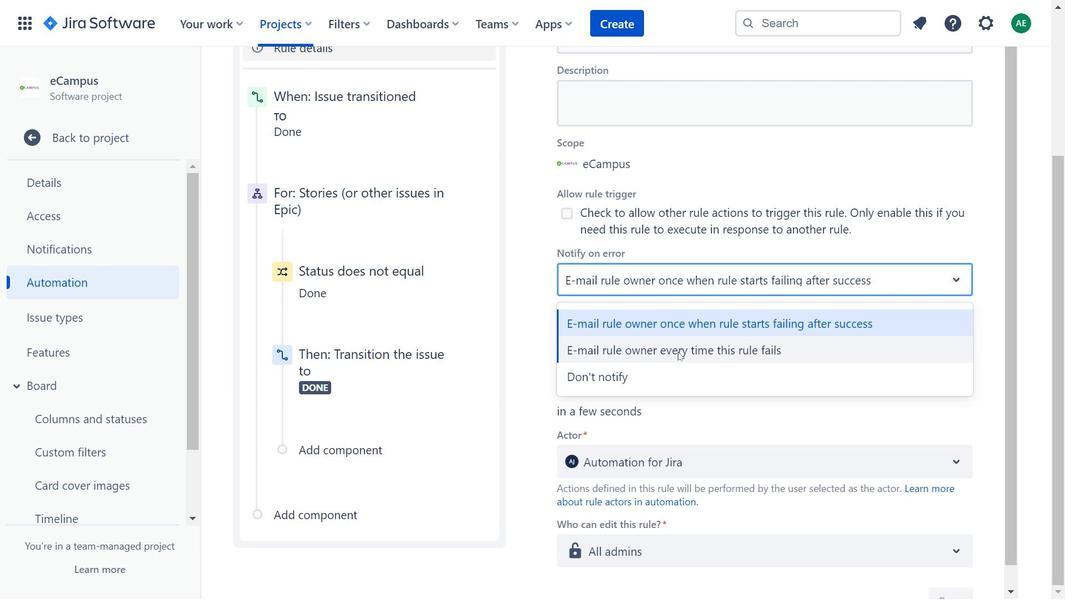 
Action: Mouse pressed left at (666, 279)
Screenshot: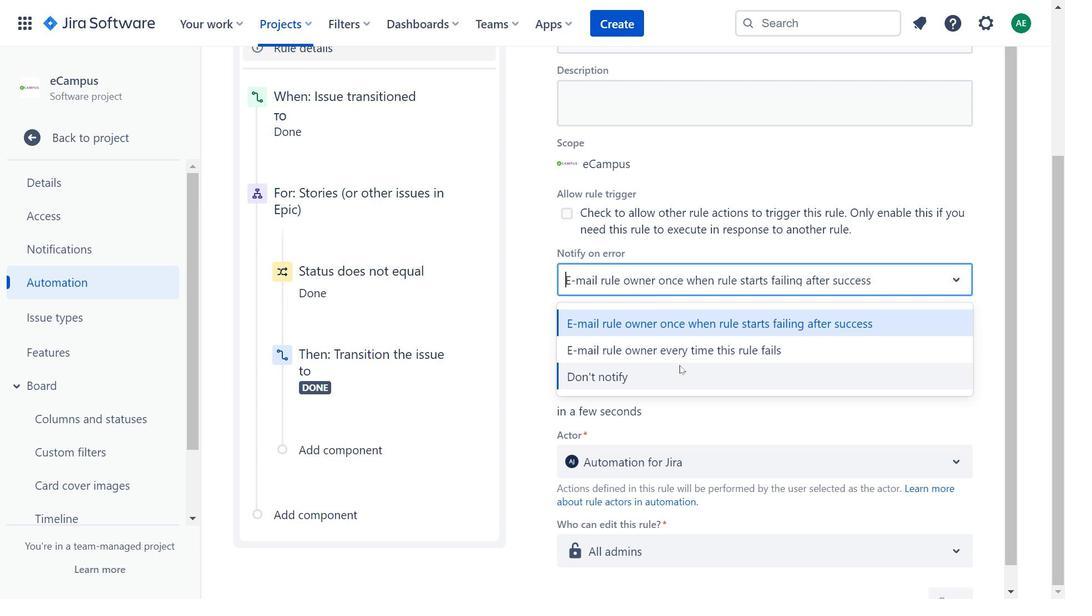 
Action: Mouse moved to (542, 257)
Screenshot: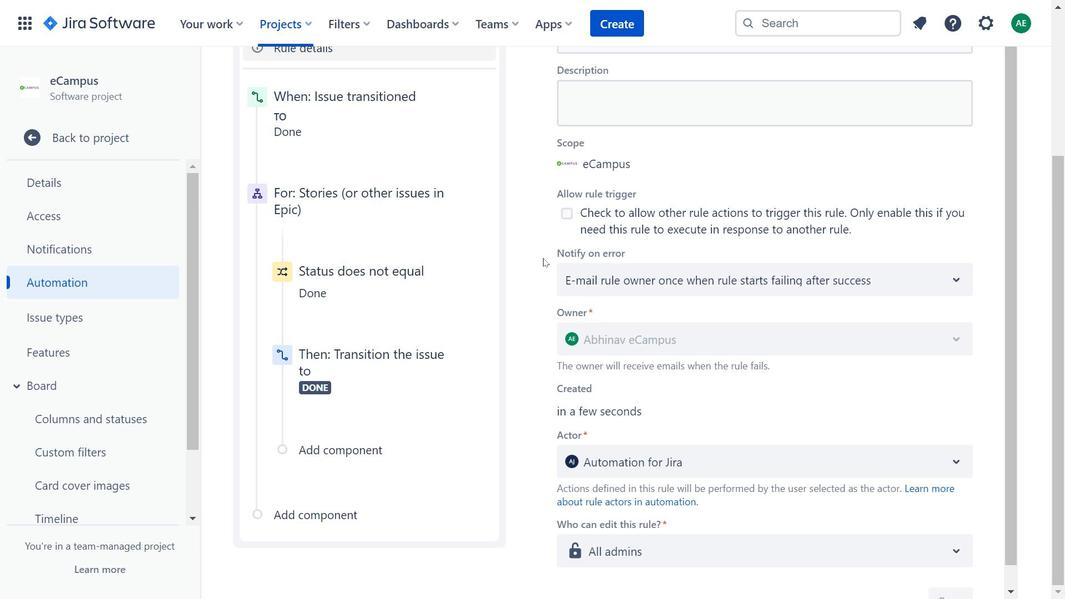 
Action: Mouse pressed left at (542, 257)
Screenshot: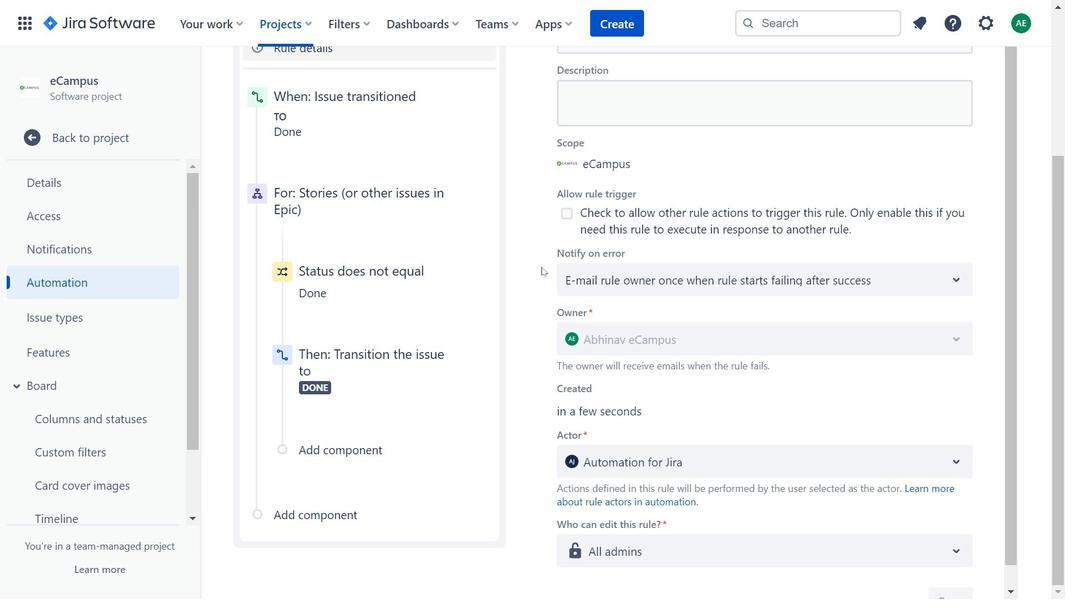 
Action: Mouse moved to (543, 274)
Screenshot: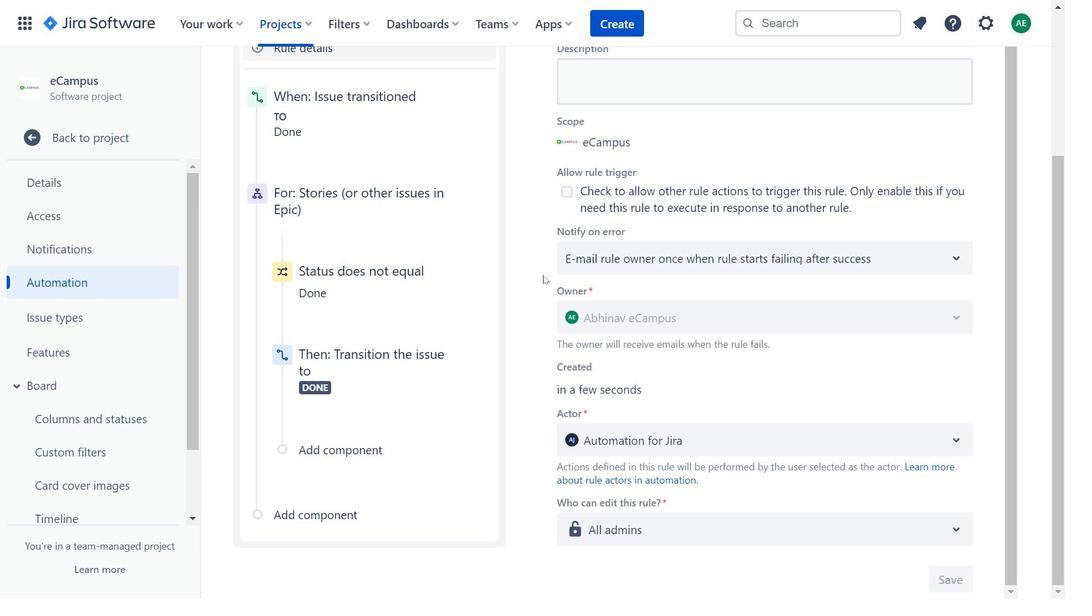
Action: Mouse scrolled (543, 274) with delta (0, 0)
Screenshot: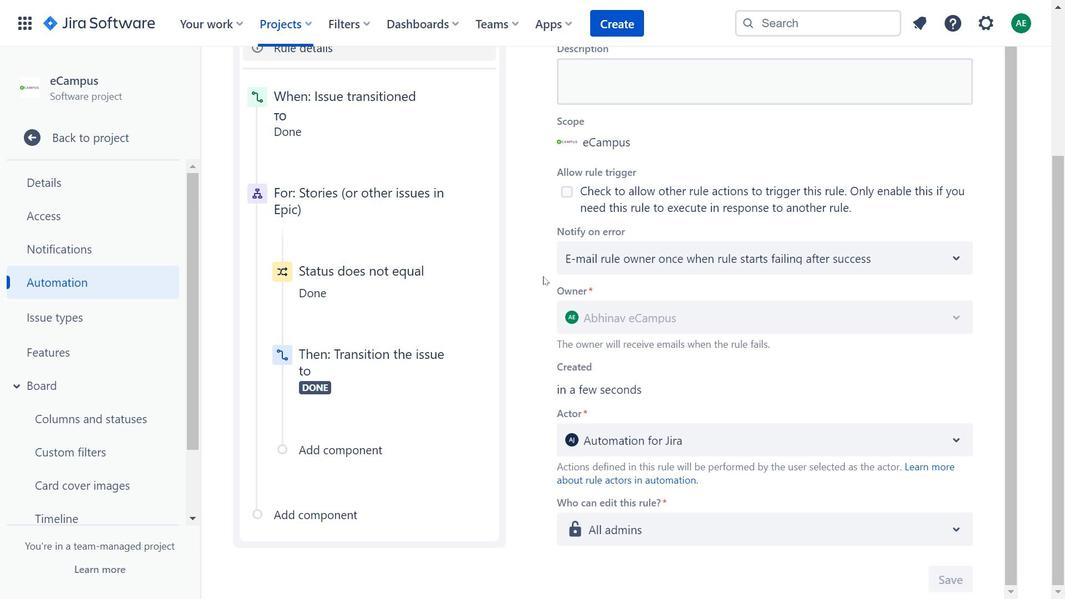 
Action: Mouse scrolled (543, 274) with delta (0, 0)
Screenshot: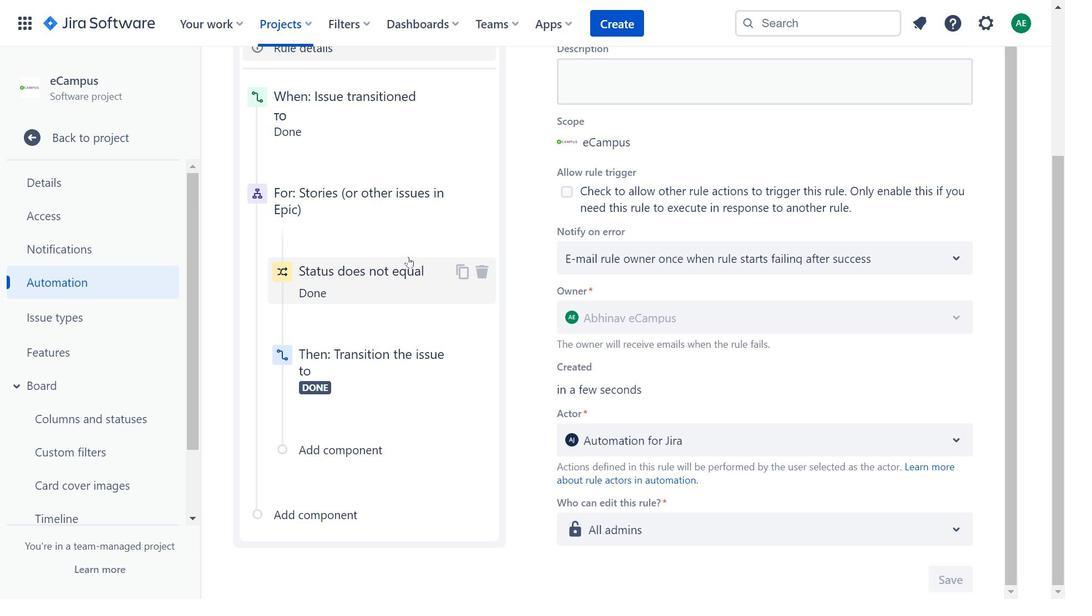 
Action: Mouse moved to (410, 277)
Screenshot: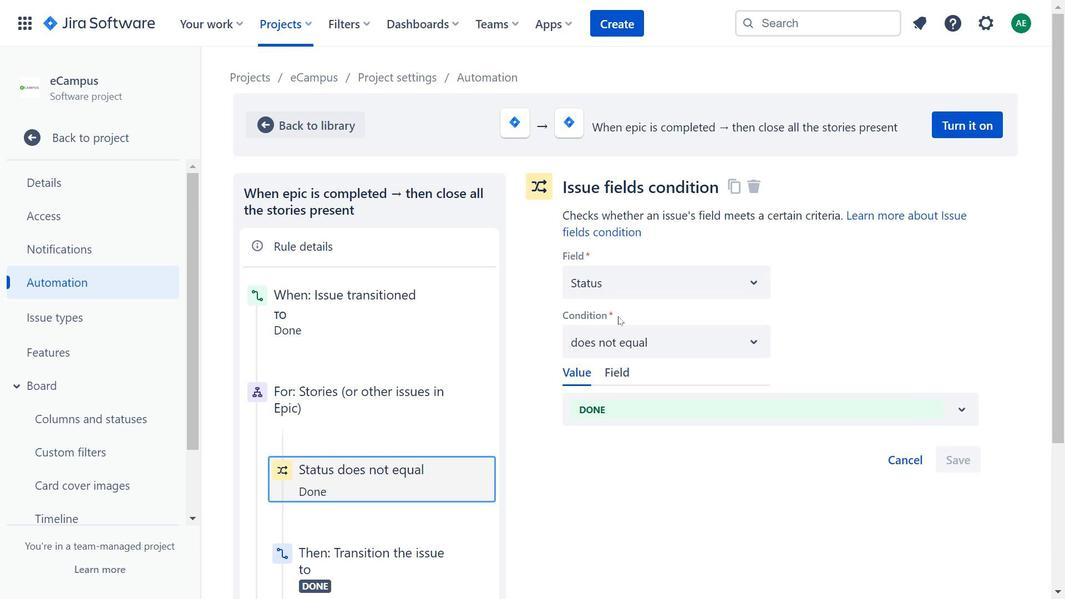 
Action: Mouse pressed left at (410, 277)
Screenshot: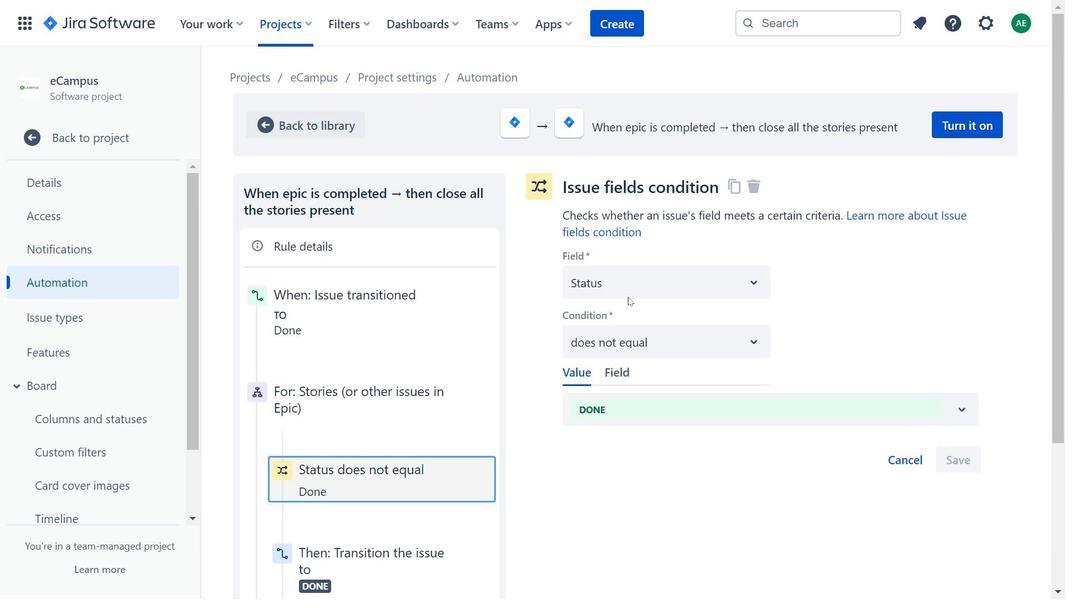 
Action: Mouse moved to (630, 289)
Screenshot: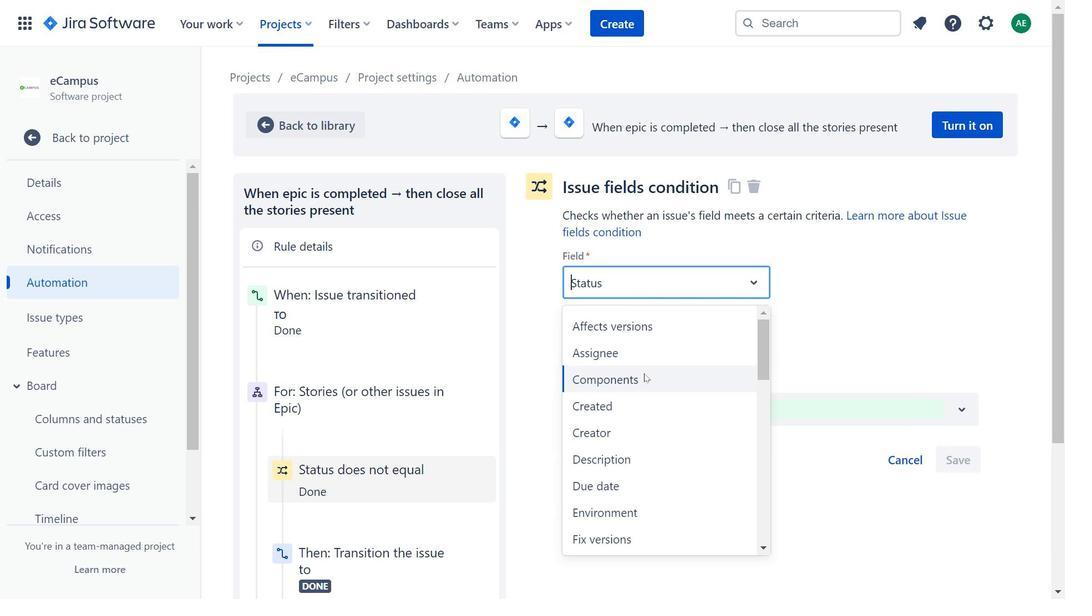 
Action: Mouse pressed left at (630, 289)
Screenshot: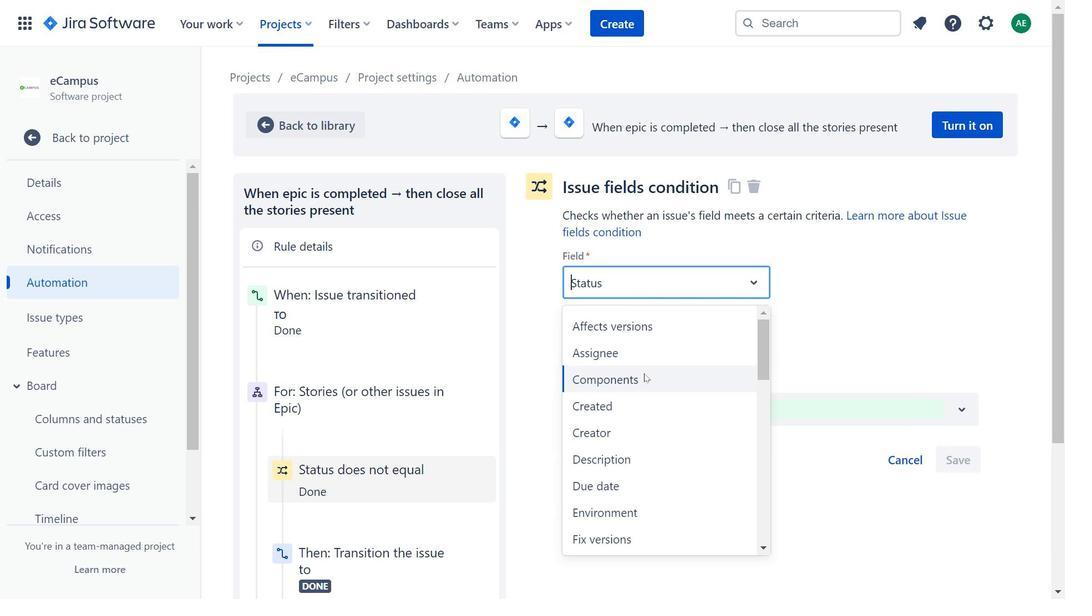 
Action: Mouse moved to (647, 388)
Screenshot: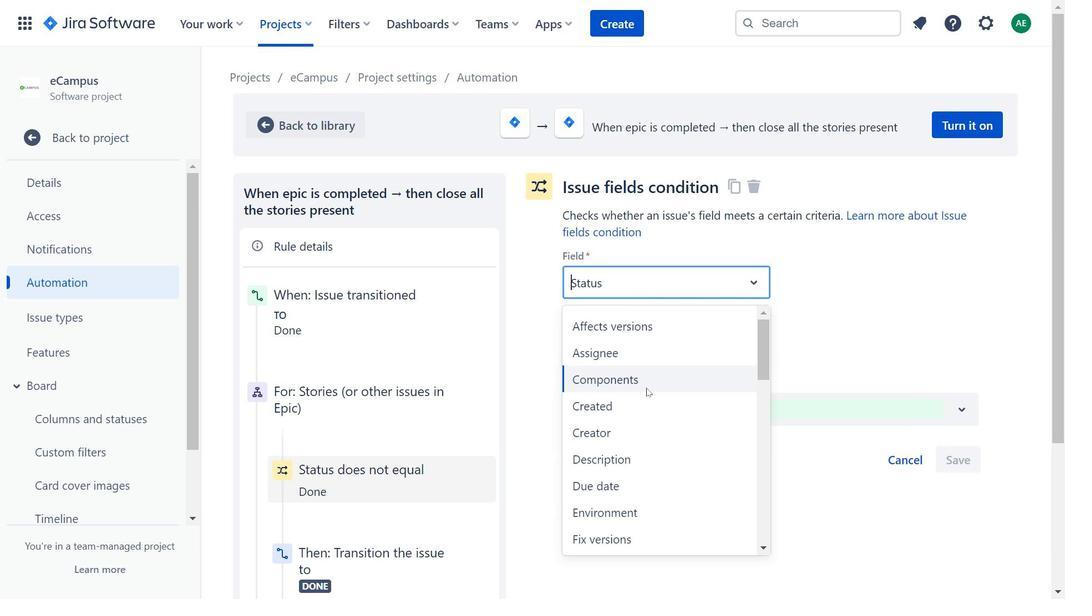 
Action: Mouse scrolled (647, 387) with delta (0, 0)
Screenshot: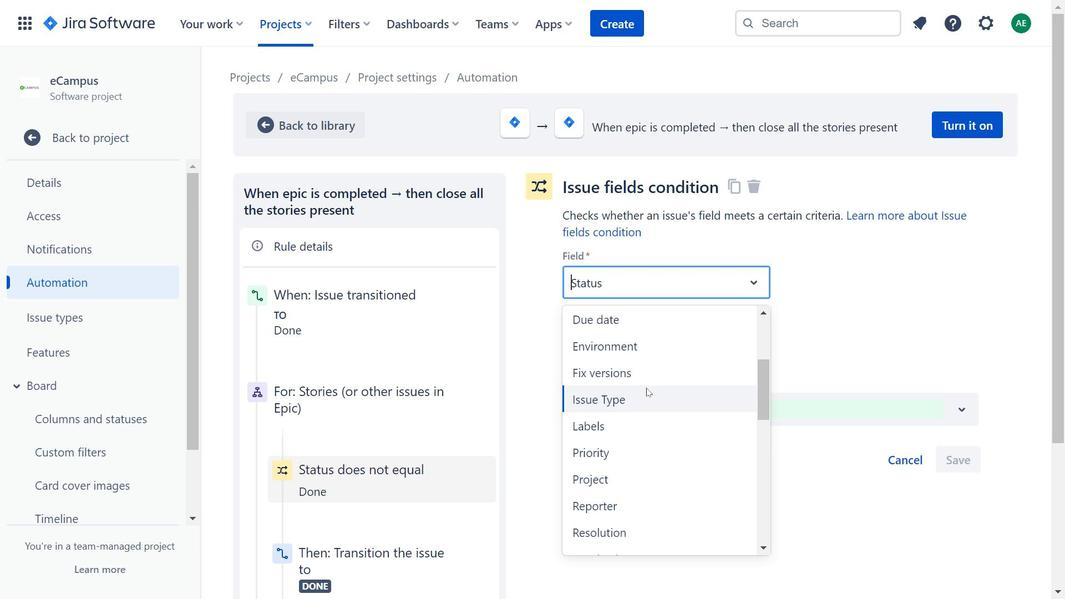 
Action: Mouse scrolled (647, 387) with delta (0, 0)
Screenshot: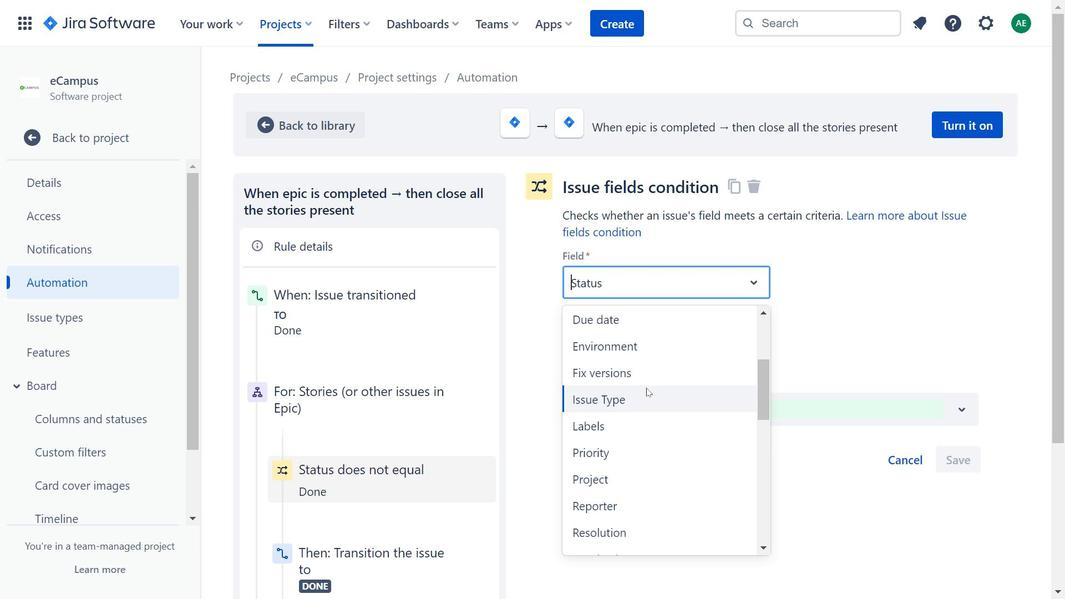 
Action: Mouse scrolled (647, 387) with delta (0, 0)
Screenshot: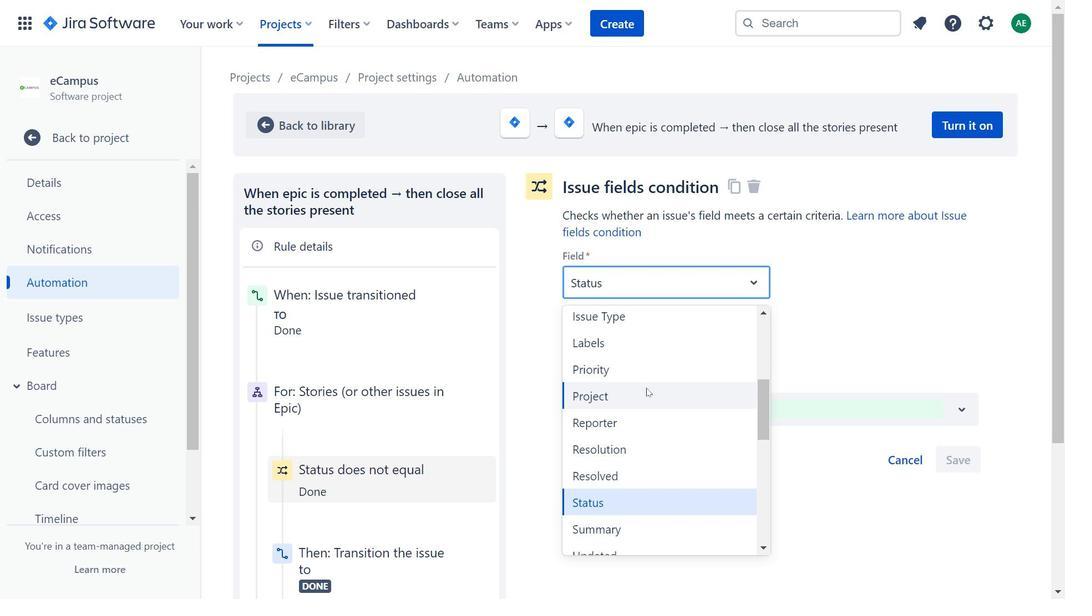 
Action: Mouse scrolled (647, 387) with delta (0, 0)
Screenshot: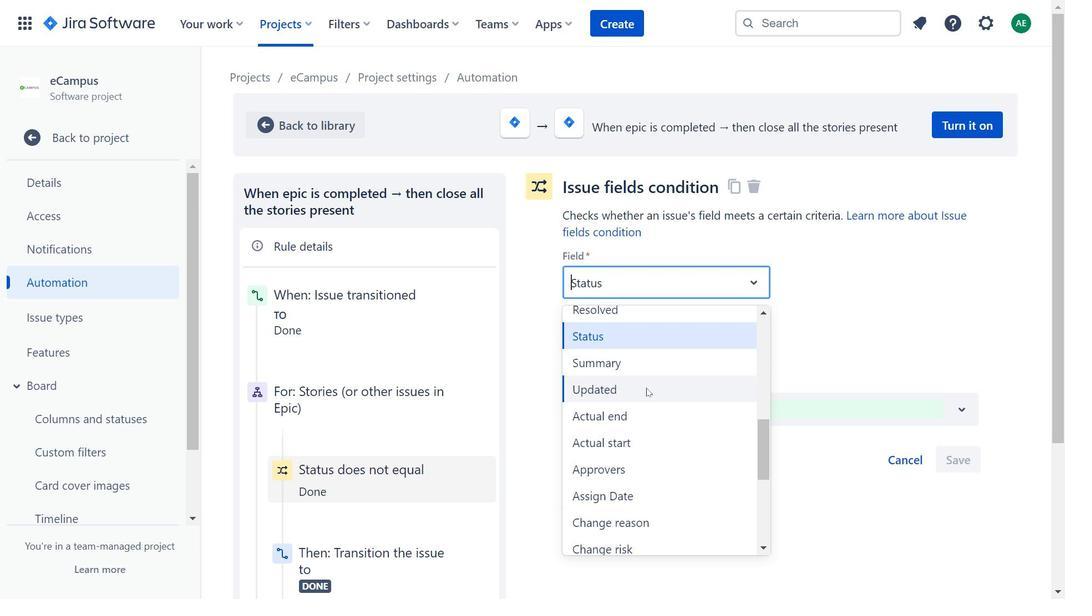 
Action: Mouse scrolled (647, 387) with delta (0, 0)
Screenshot: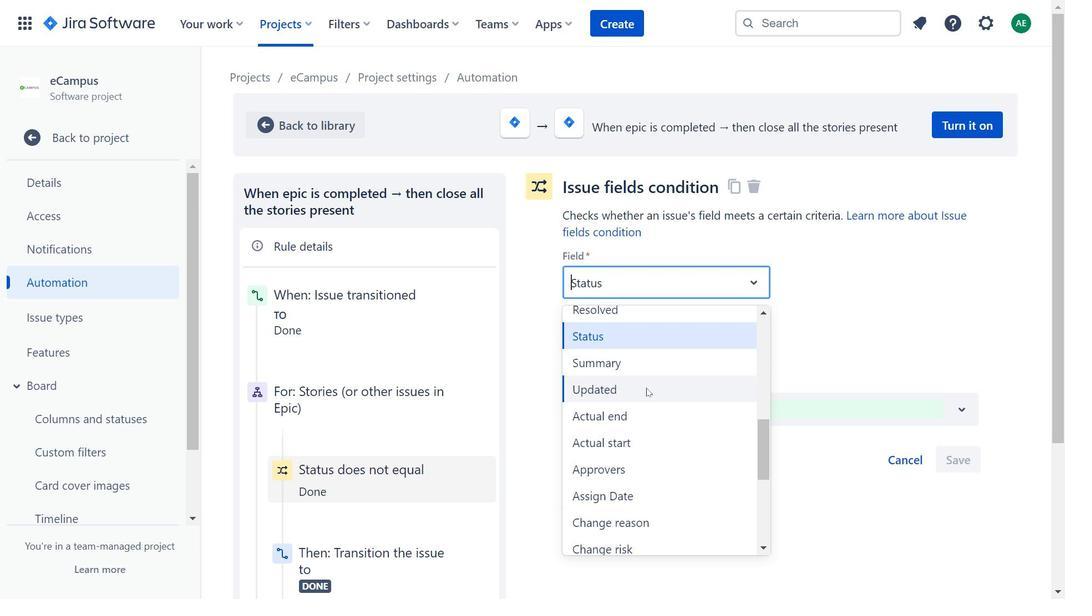 
Action: Mouse scrolled (647, 387) with delta (0, 0)
Screenshot: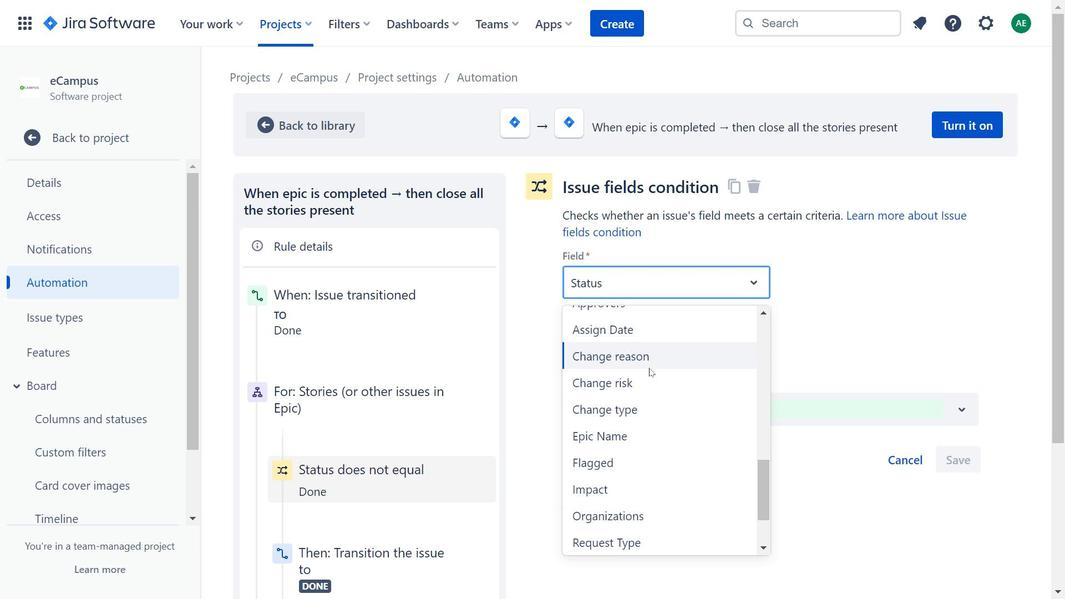 
Action: Mouse scrolled (647, 387) with delta (0, 0)
Screenshot: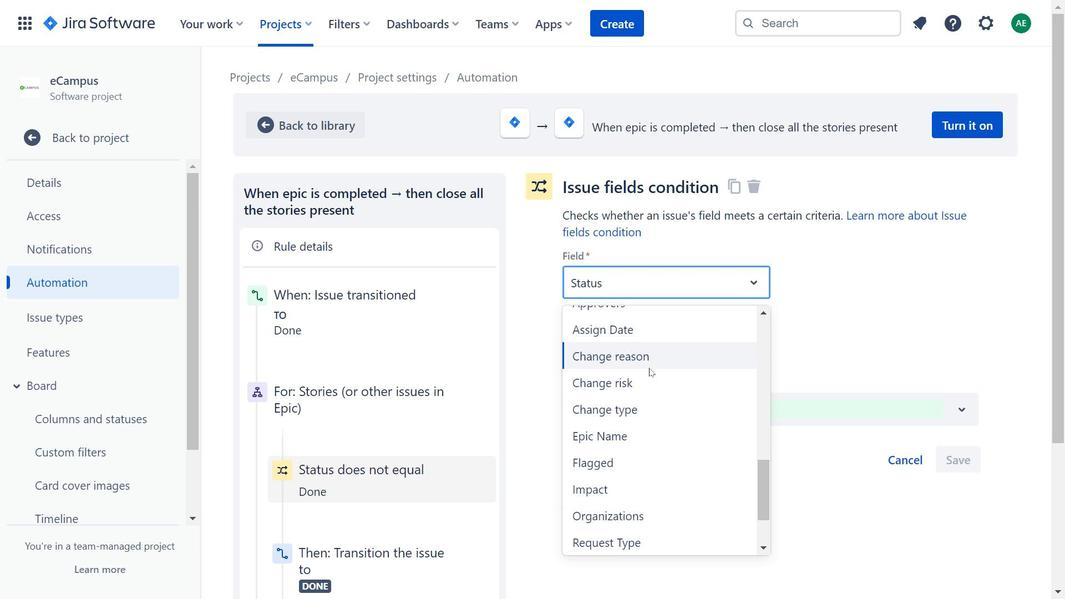 
Action: Mouse moved to (649, 368)
Screenshot: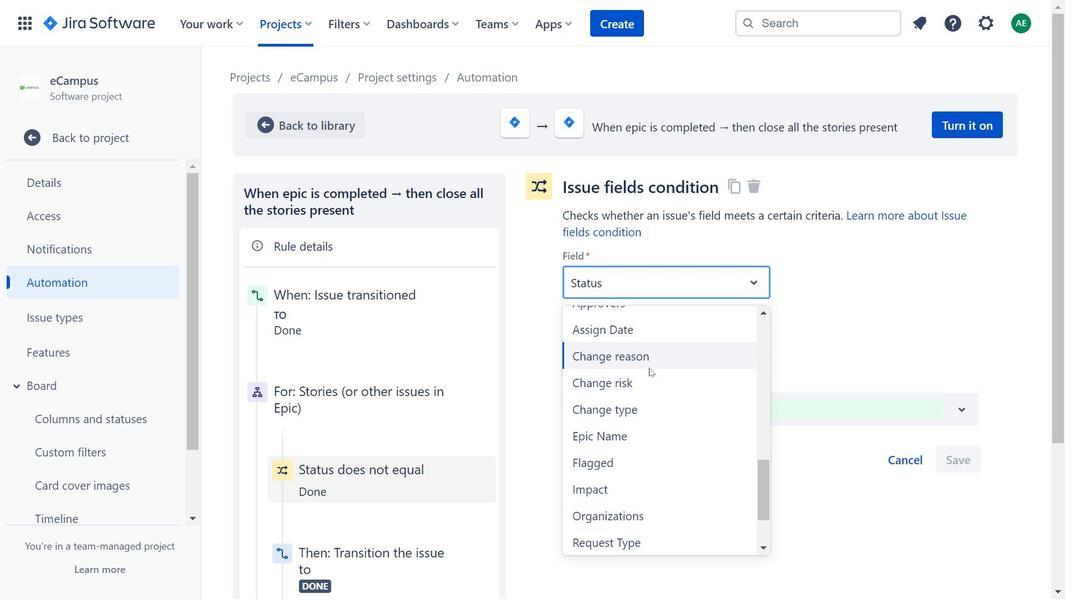 
Action: Mouse scrolled (649, 367) with delta (0, 0)
Screenshot: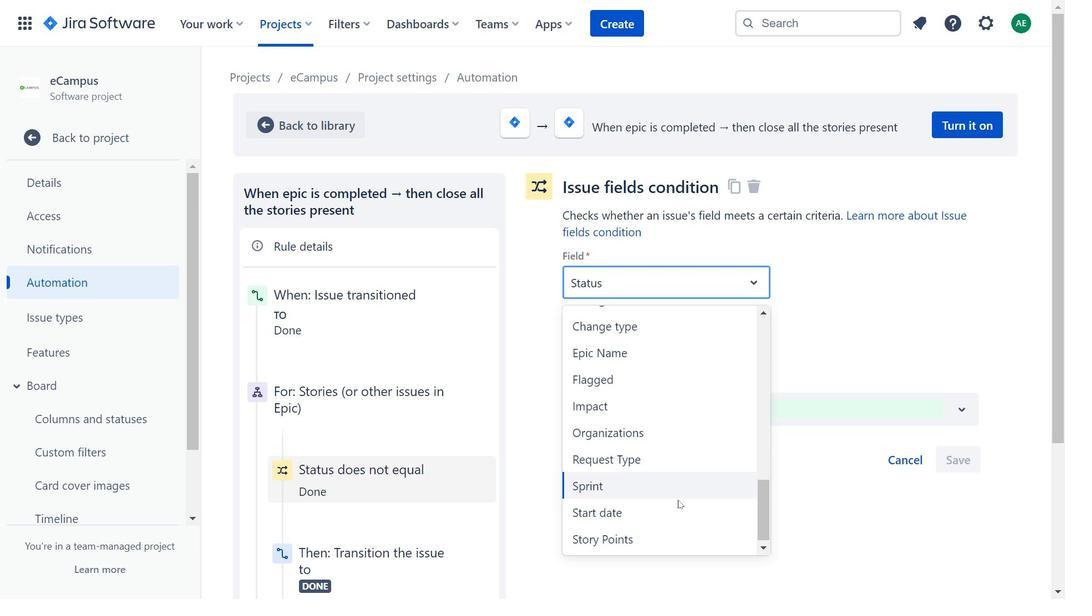 
Action: Mouse moved to (837, 337)
Screenshot: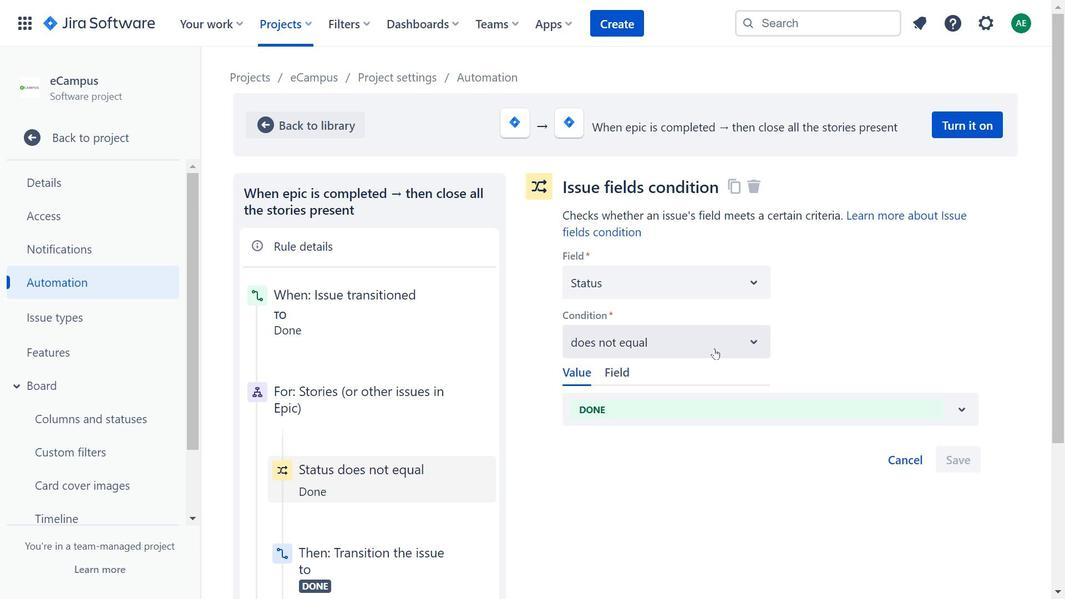 
Action: Mouse pressed left at (837, 337)
Screenshot: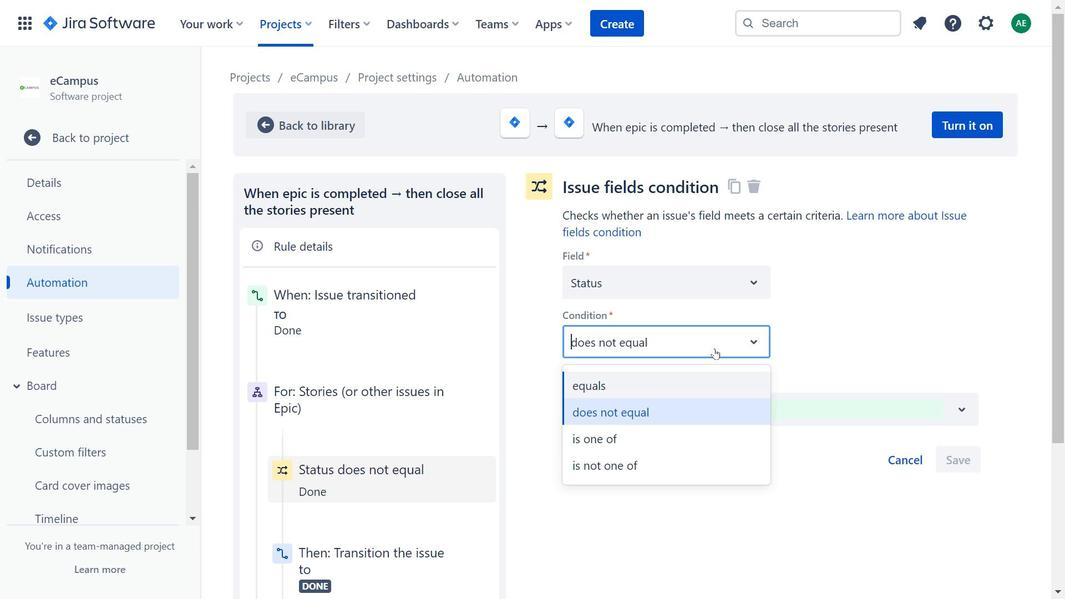 
Action: Mouse moved to (715, 348)
Screenshot: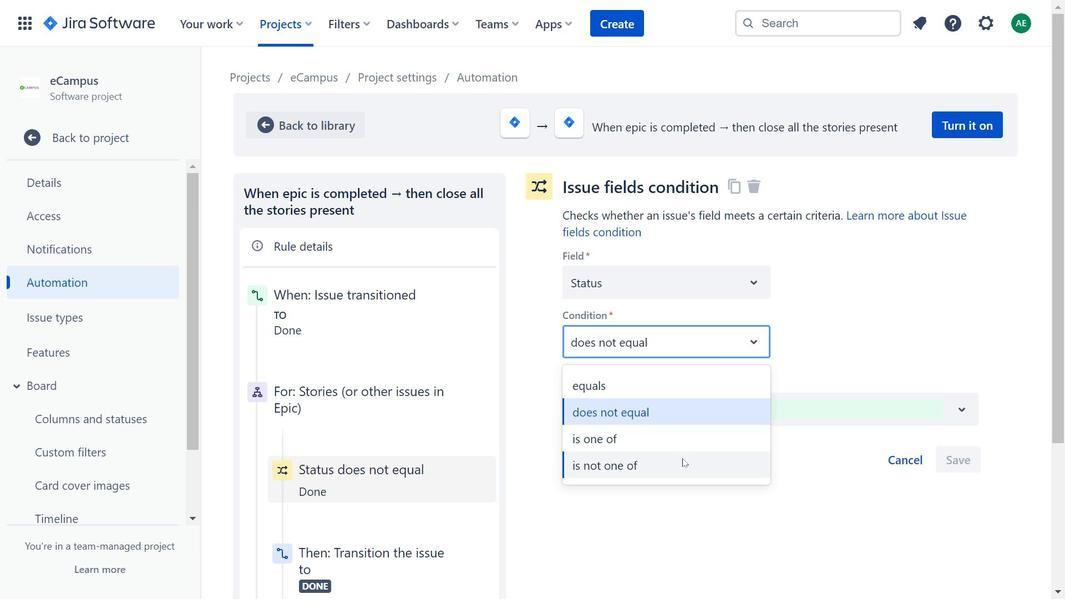 
Action: Mouse pressed left at (715, 348)
Screenshot: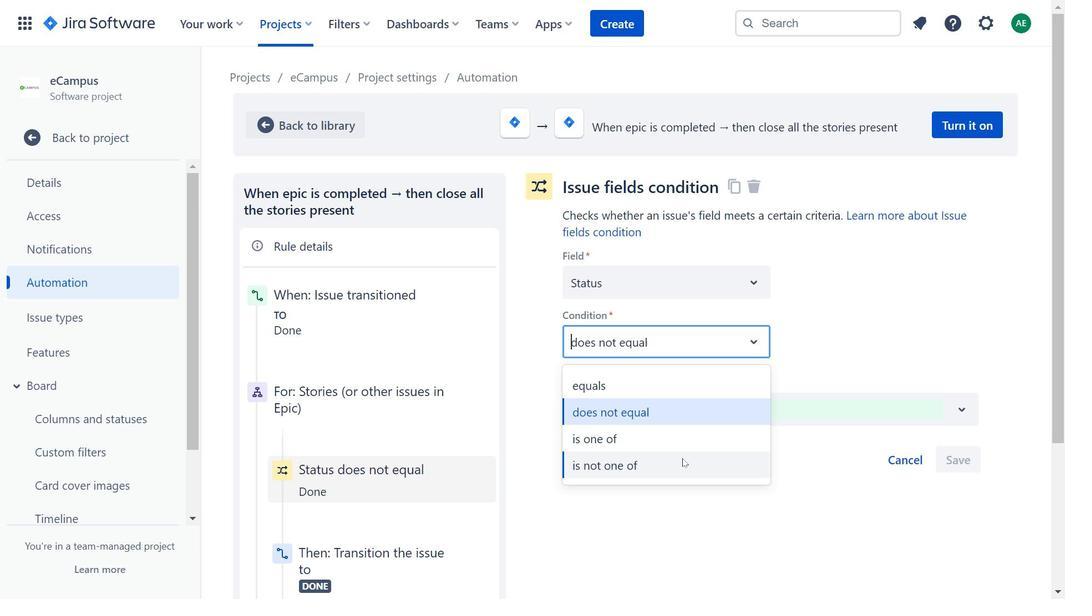 
Action: Mouse moved to (812, 447)
Screenshot: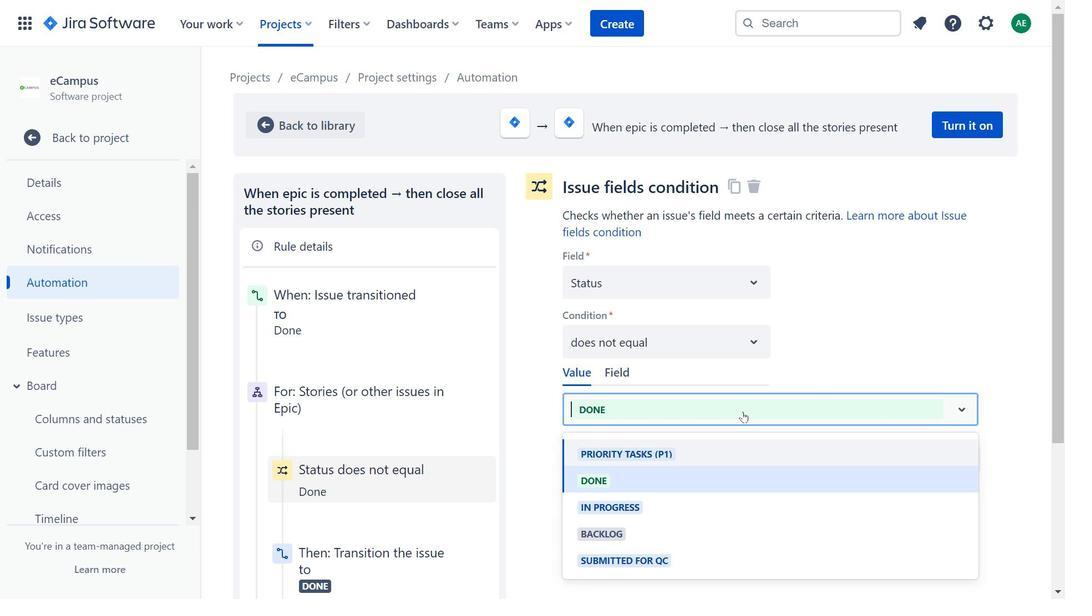 
Action: Mouse pressed left at (812, 447)
Screenshot: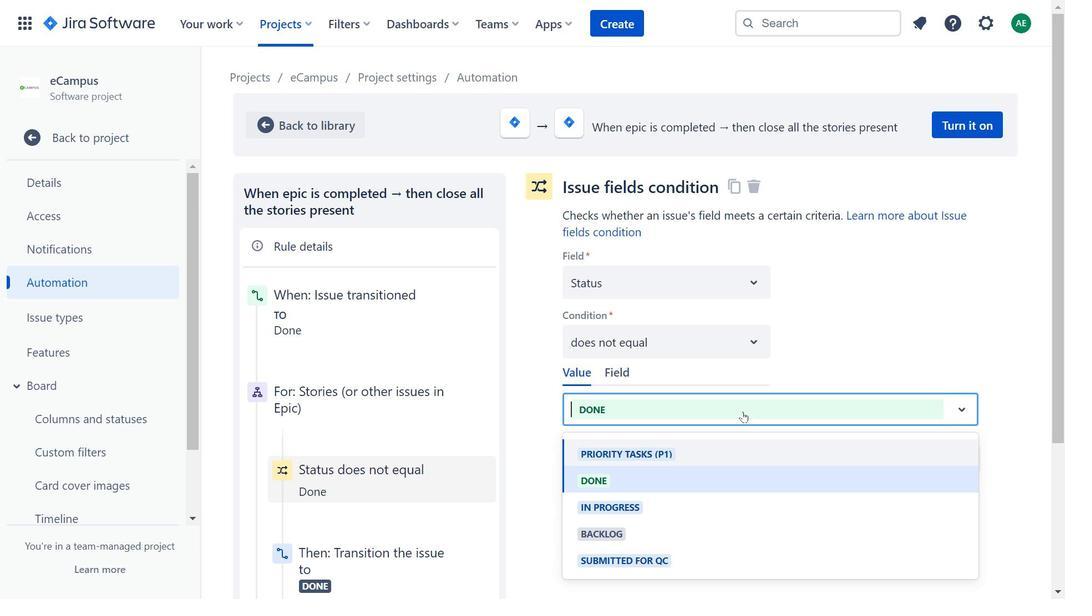 
Action: Mouse moved to (743, 411)
Screenshot: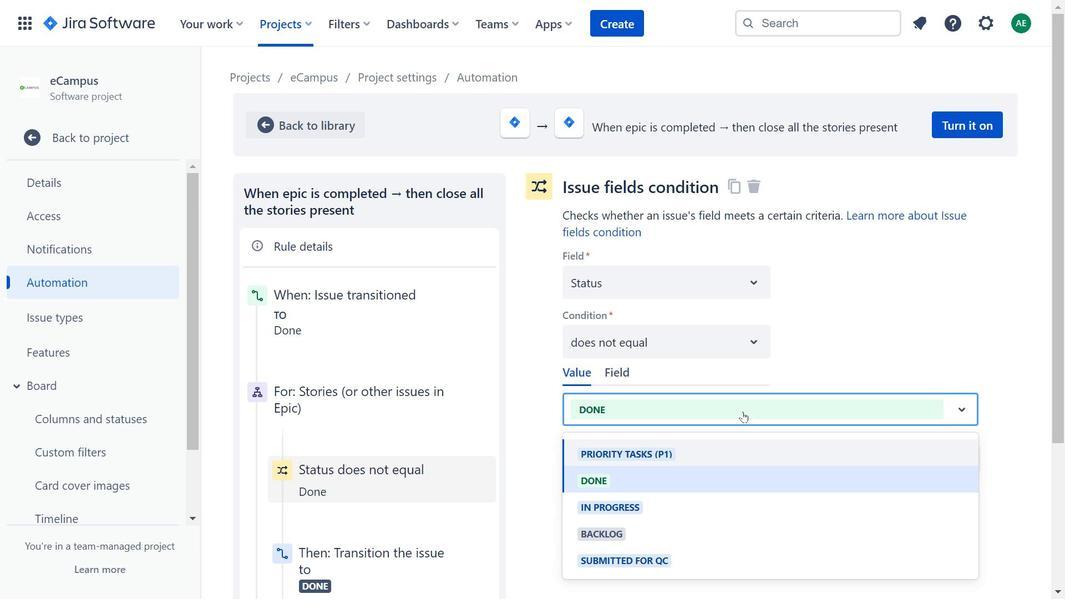 
Action: Mouse pressed left at (743, 411)
Screenshot: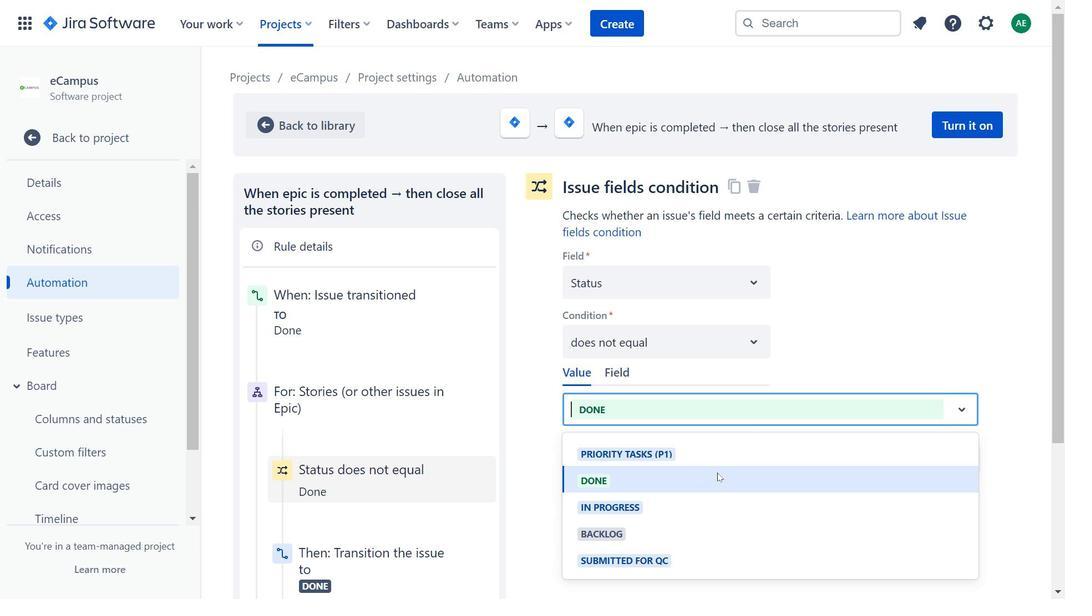 
Action: Mouse moved to (375, 404)
Screenshot: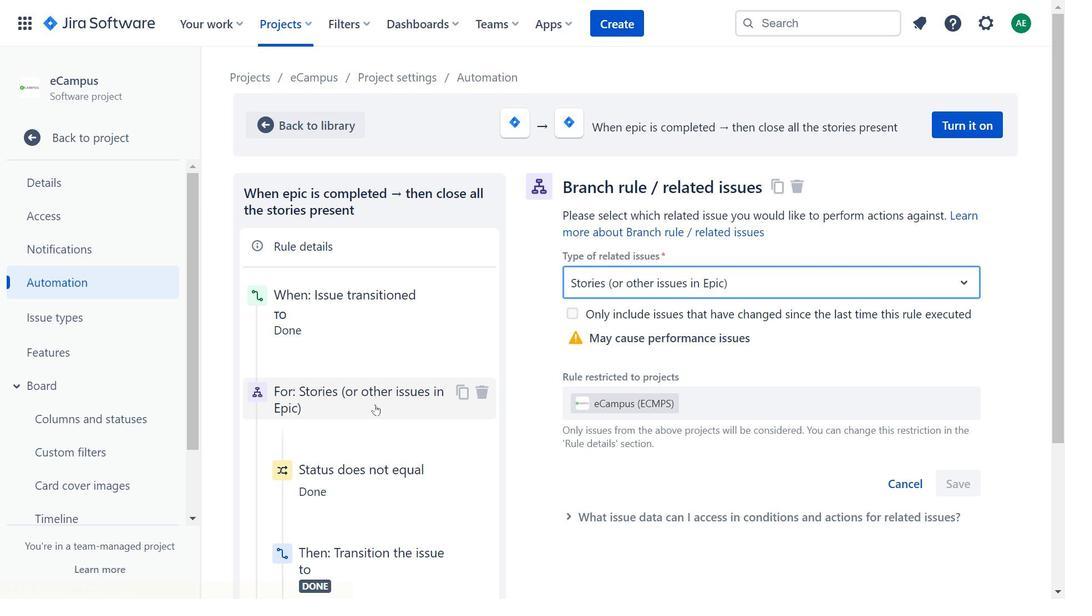 
Action: Mouse pressed left at (375, 404)
Screenshot: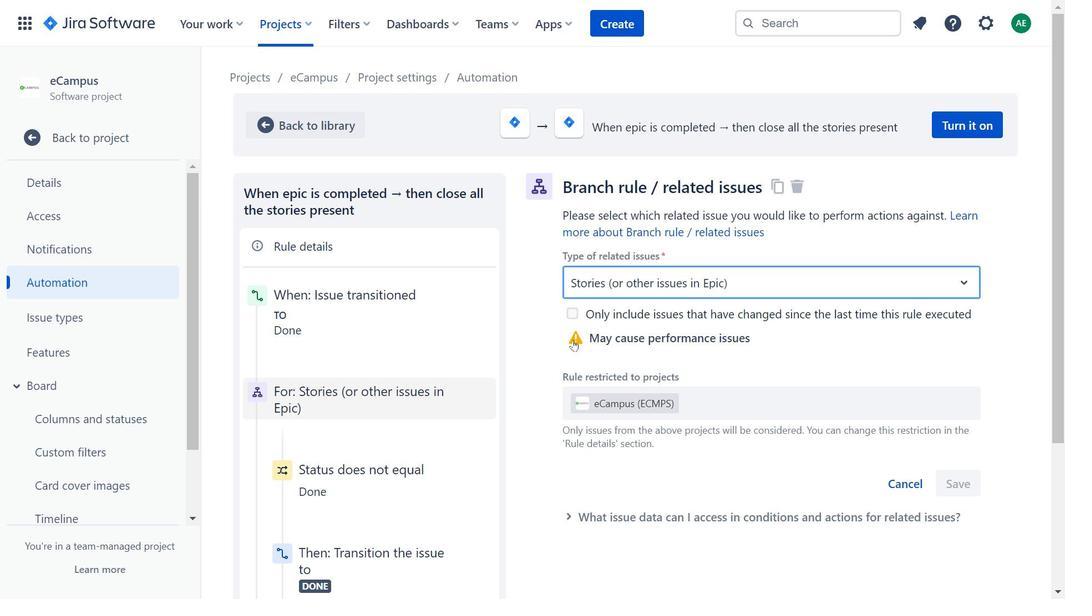 
Action: Mouse moved to (391, 383)
Screenshot: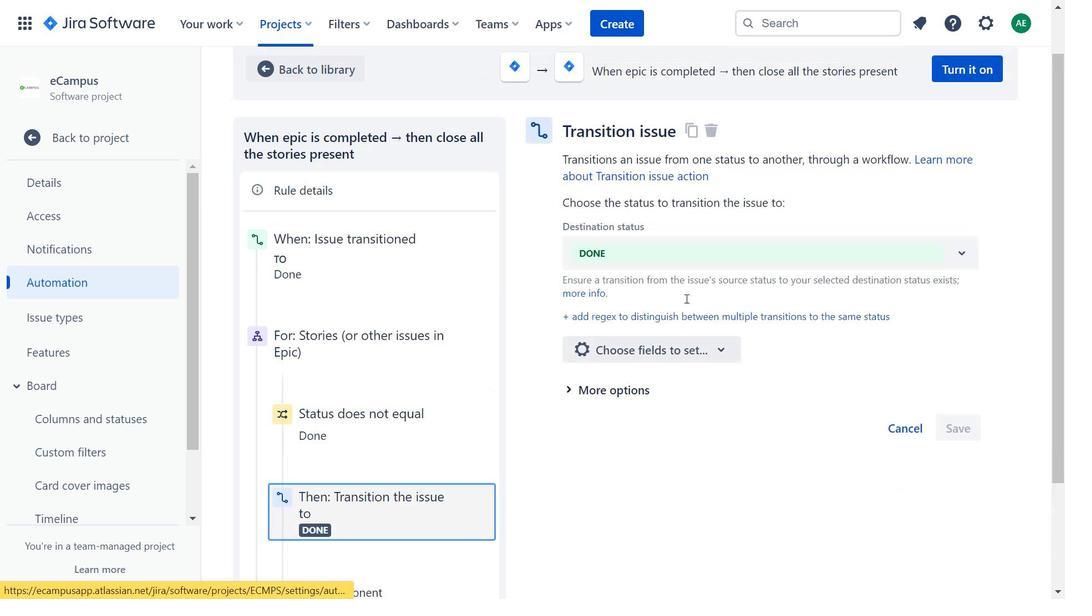 
Action: Mouse scrolled (391, 383) with delta (0, 0)
Screenshot: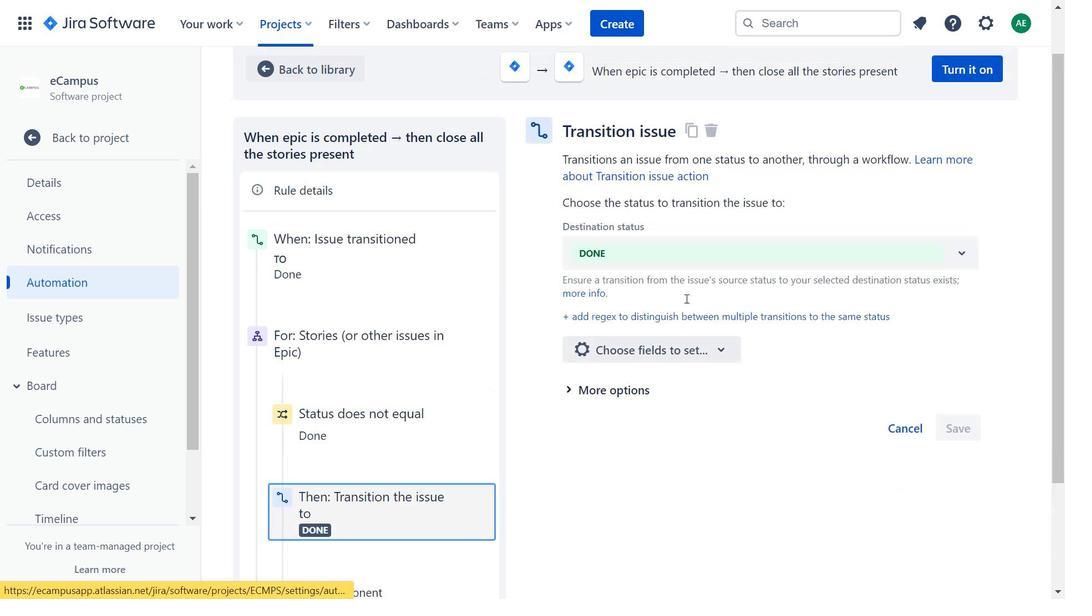 
Action: Mouse moved to (394, 386)
Screenshot: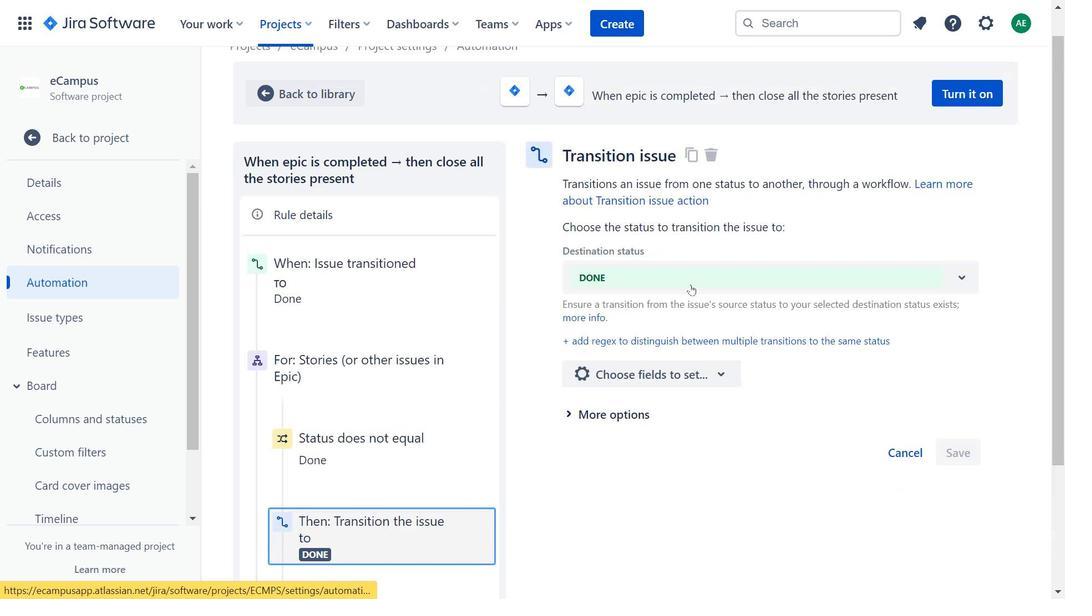 
Action: Mouse scrolled (394, 386) with delta (0, 0)
Screenshot: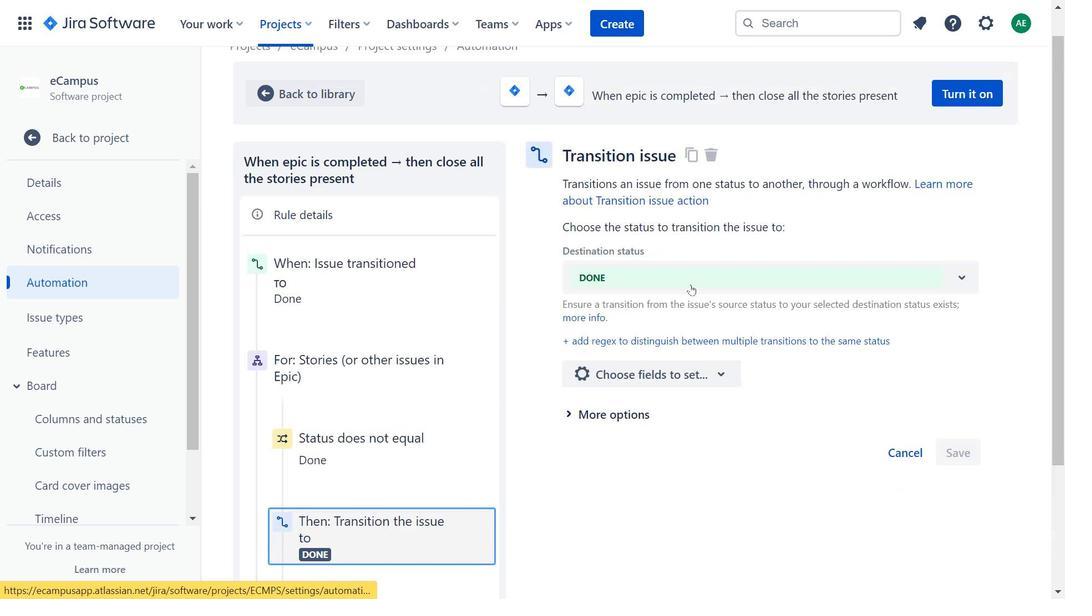 
Action: Mouse moved to (375, 391)
Screenshot: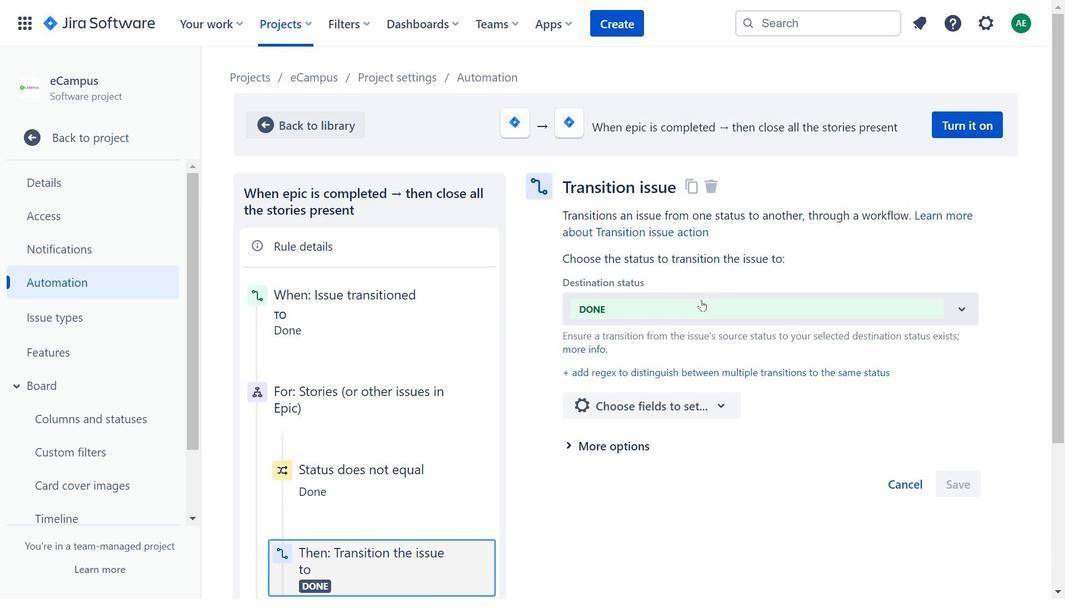 
Action: Mouse pressed left at (375, 391)
Screenshot: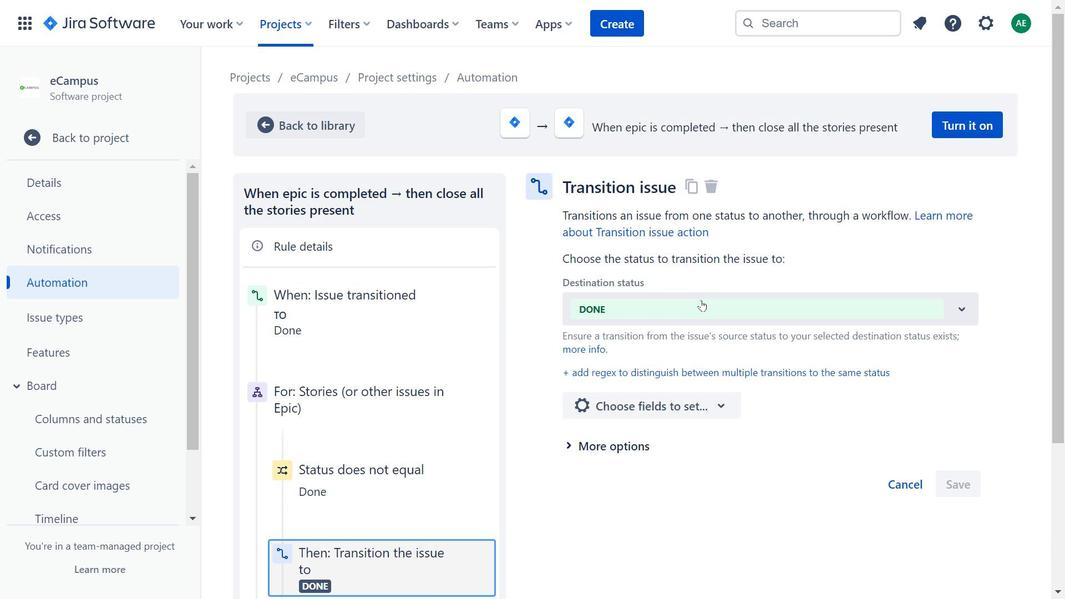 
Action: Mouse moved to (701, 300)
Screenshot: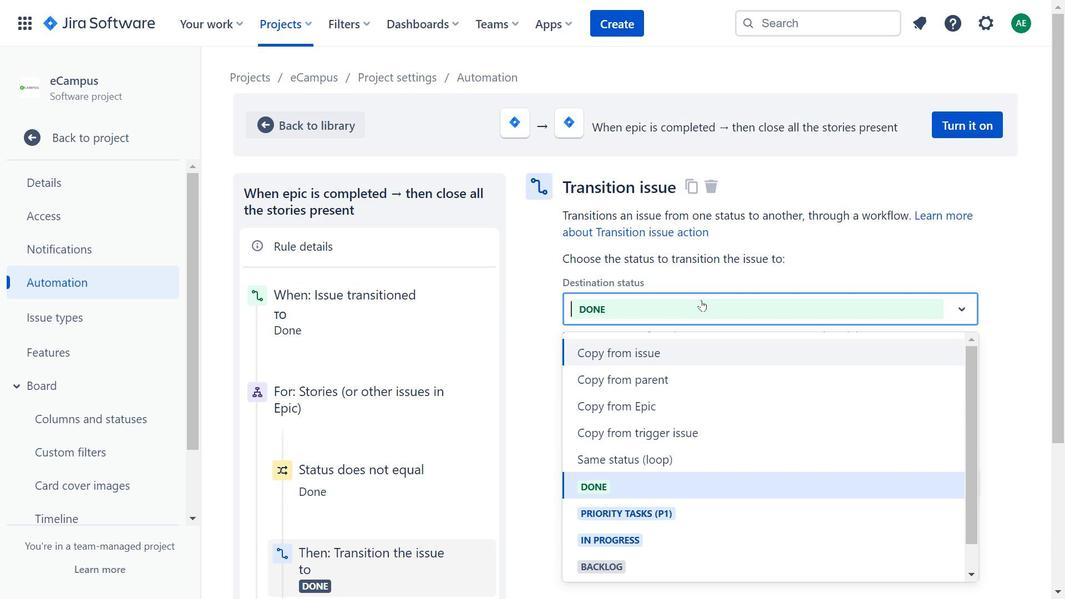 
Action: Mouse pressed left at (701, 300)
Screenshot: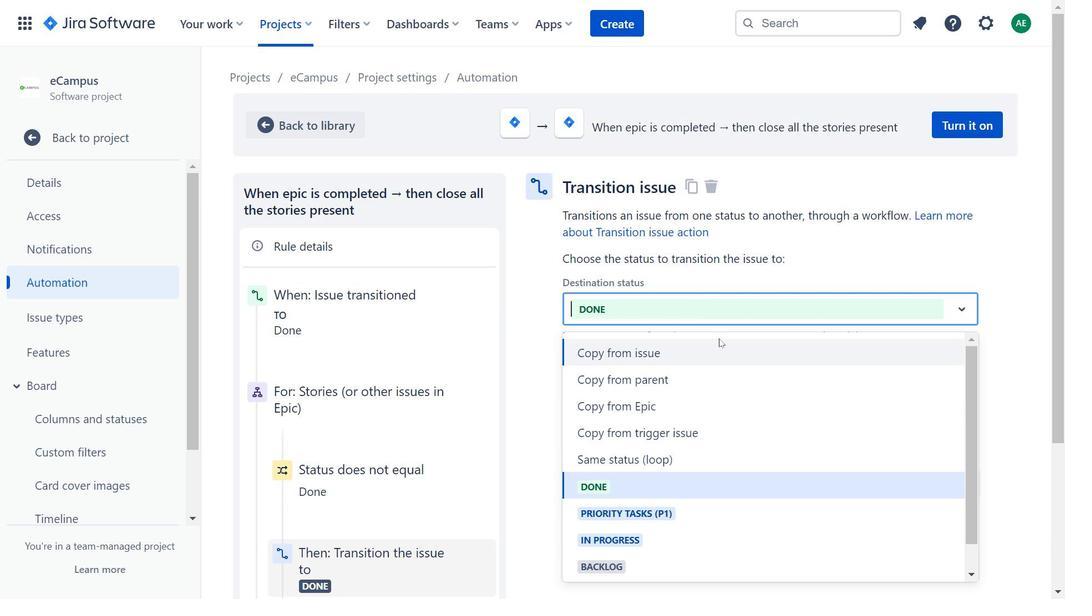 
Action: Mouse moved to (721, 389)
Screenshot: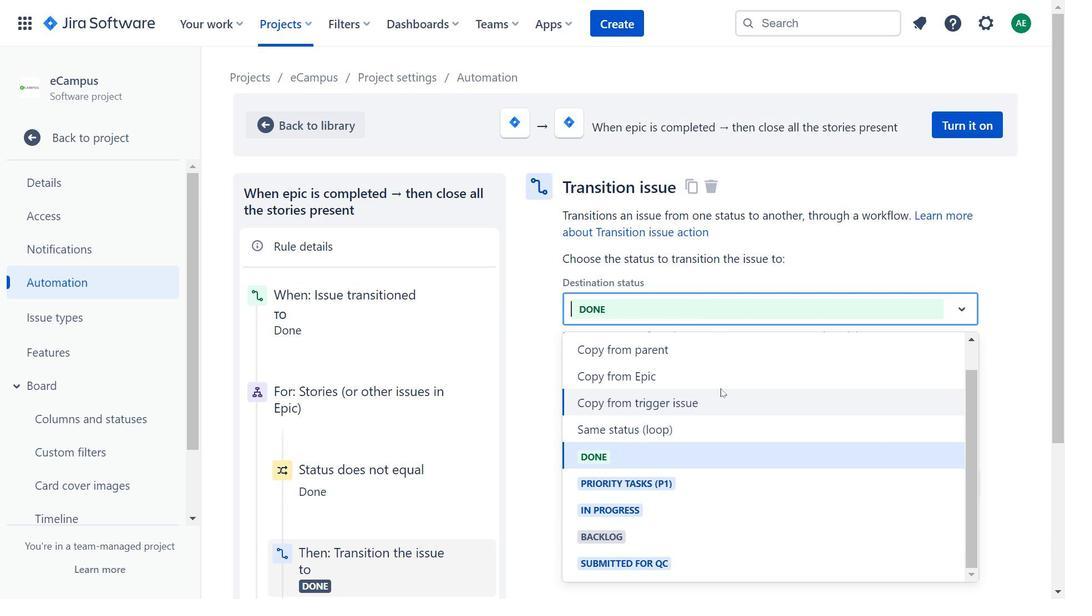 
Action: Mouse scrolled (721, 388) with delta (0, 0)
Screenshot: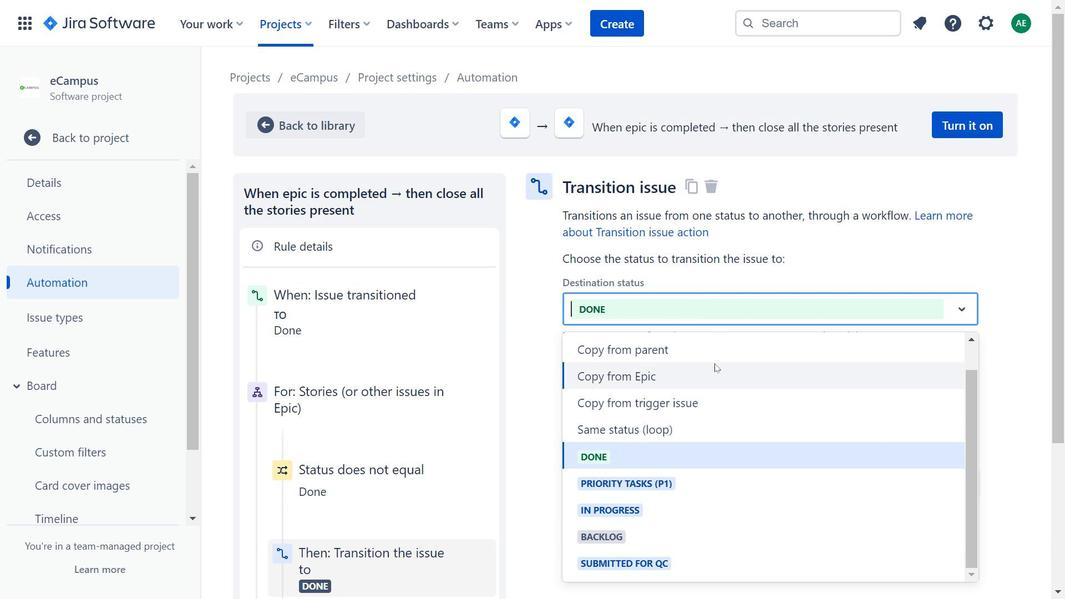 
Action: Mouse moved to (536, 326)
Screenshot: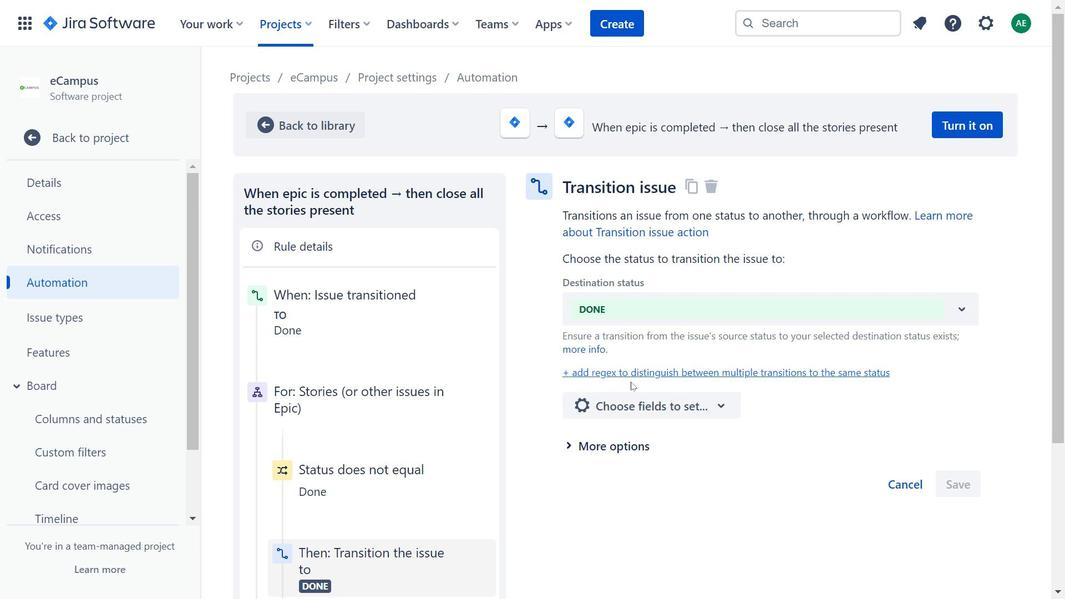 
Action: Mouse pressed left at (536, 326)
Screenshot: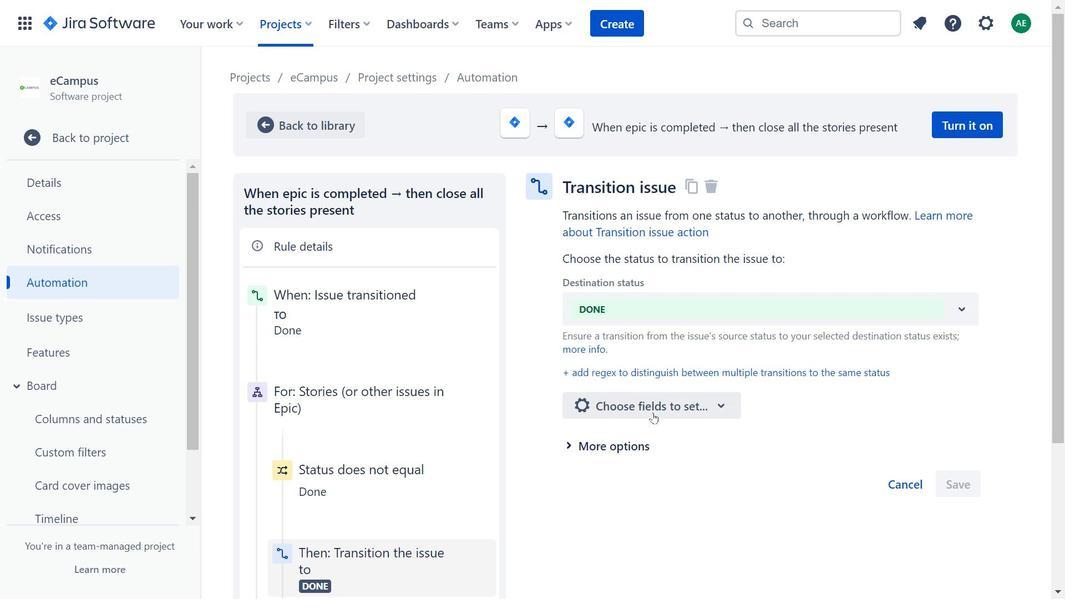 
Action: Mouse moved to (653, 412)
Screenshot: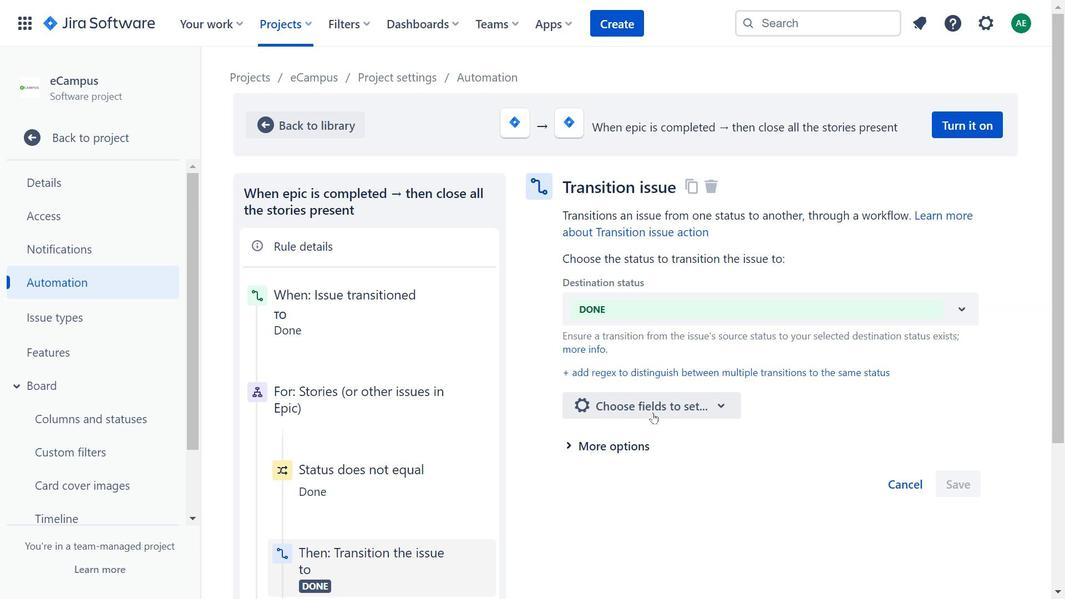 
Action: Mouse pressed left at (653, 412)
Screenshot: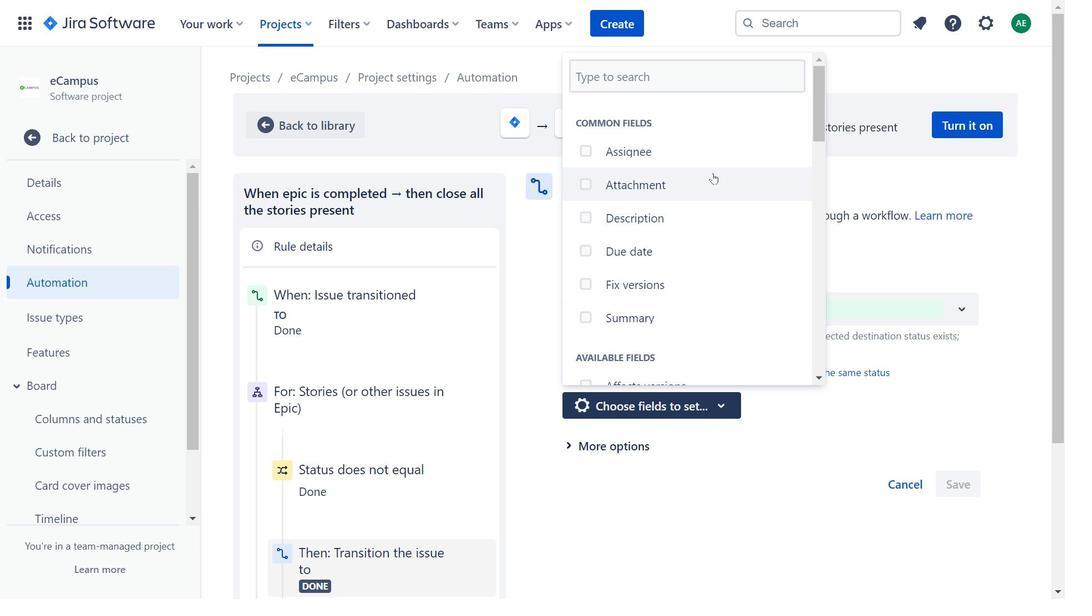 
Action: Mouse moved to (675, 167)
Screenshot: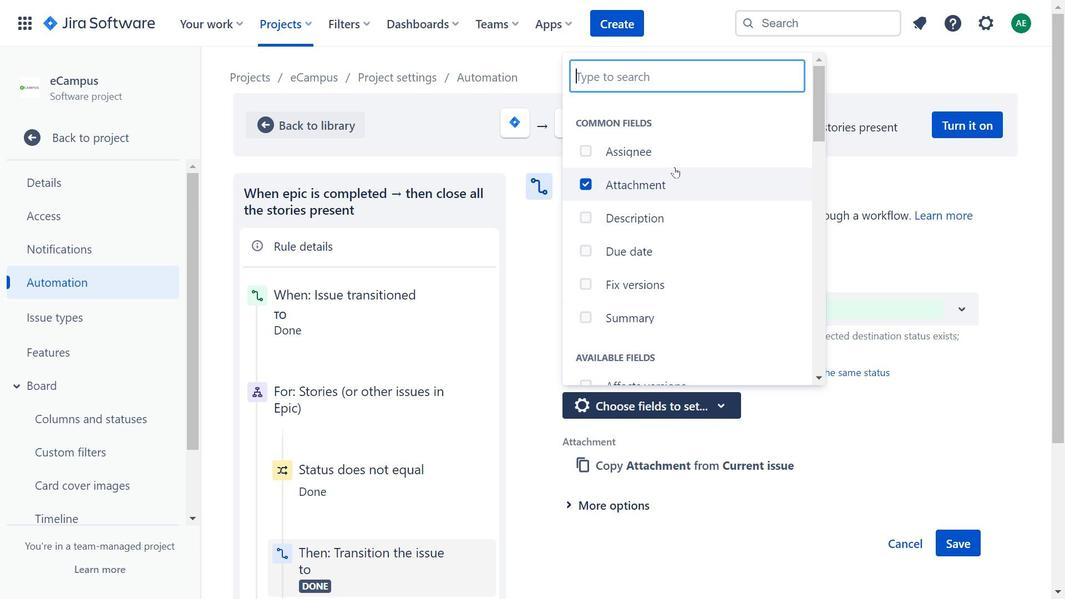 
Action: Mouse pressed left at (675, 167)
Screenshot: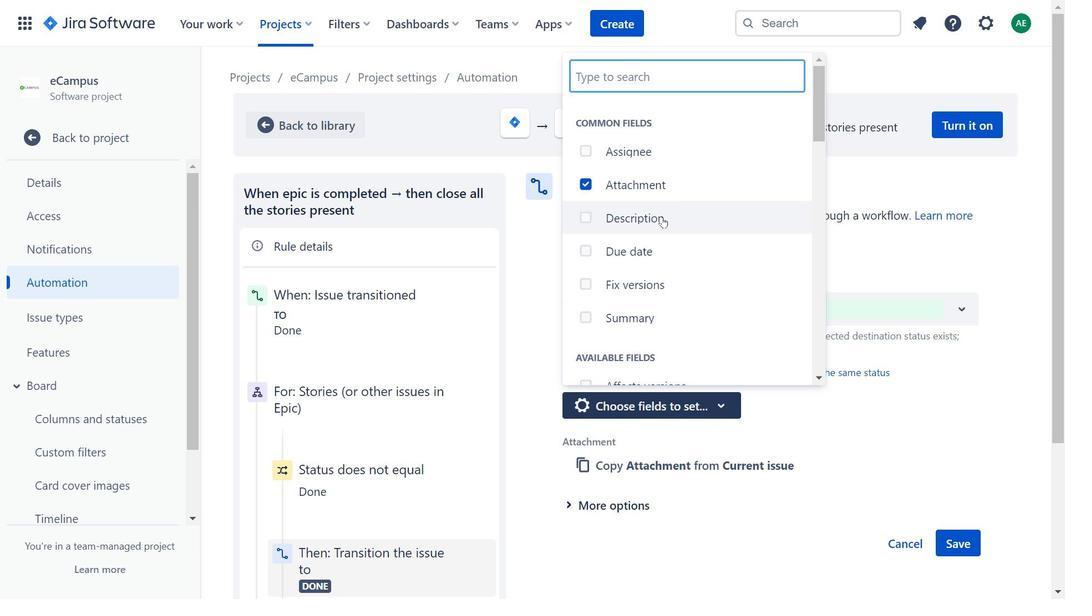 
Action: Mouse moved to (649, 257)
Screenshot: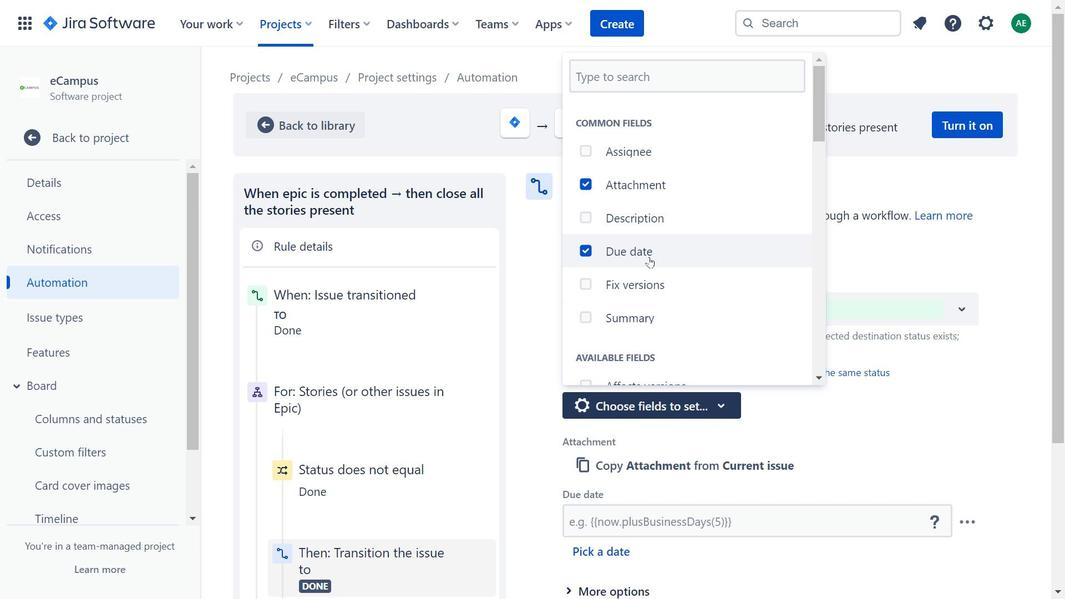 
Action: Mouse pressed left at (649, 257)
Screenshot: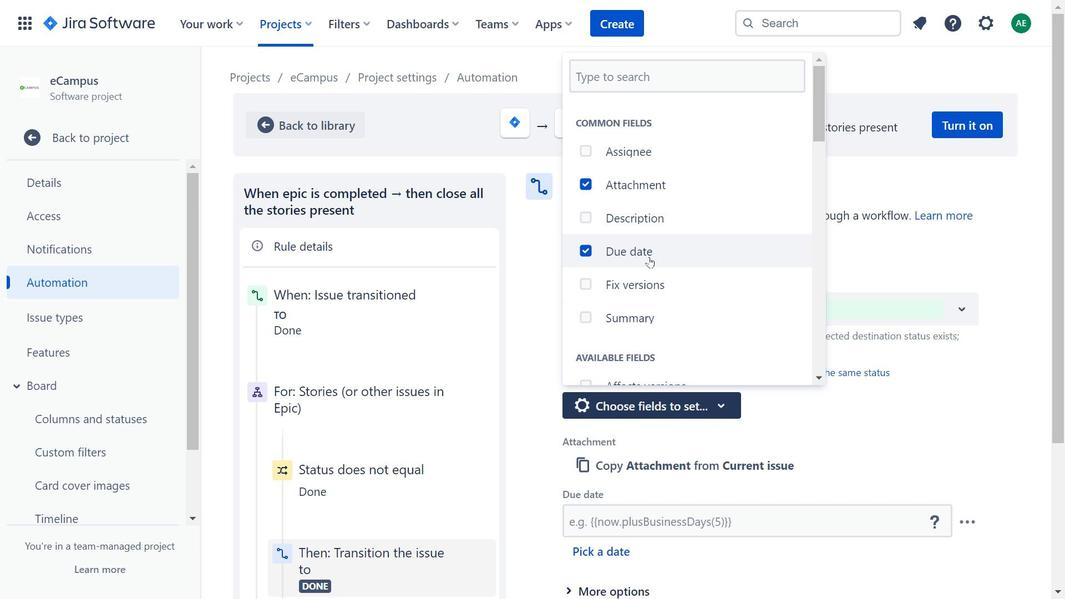 
Action: Mouse moved to (653, 217)
Screenshot: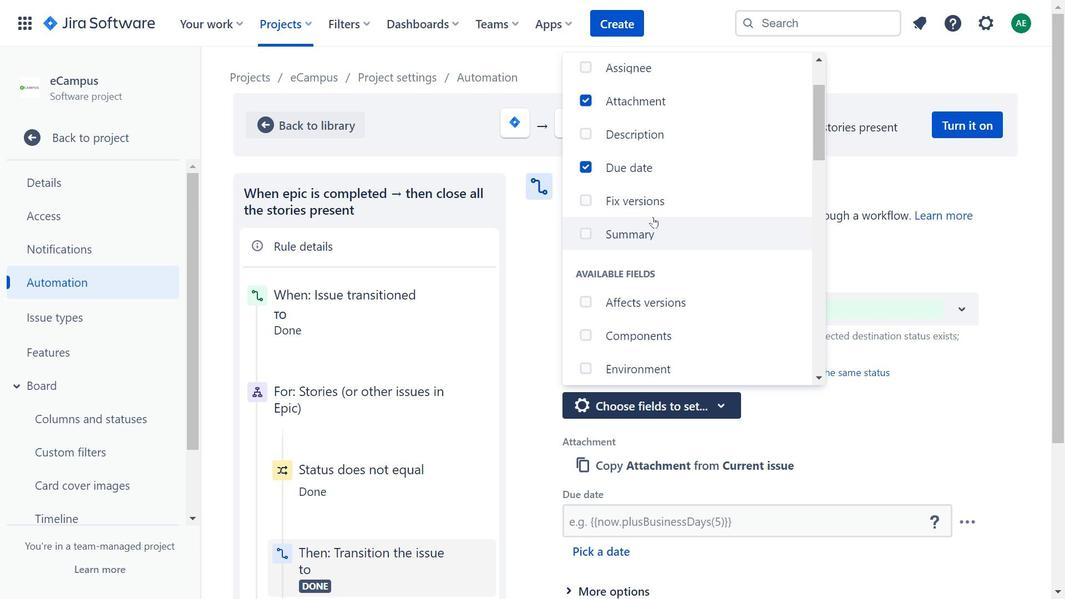 
Action: Mouse scrolled (653, 216) with delta (0, 0)
Screenshot: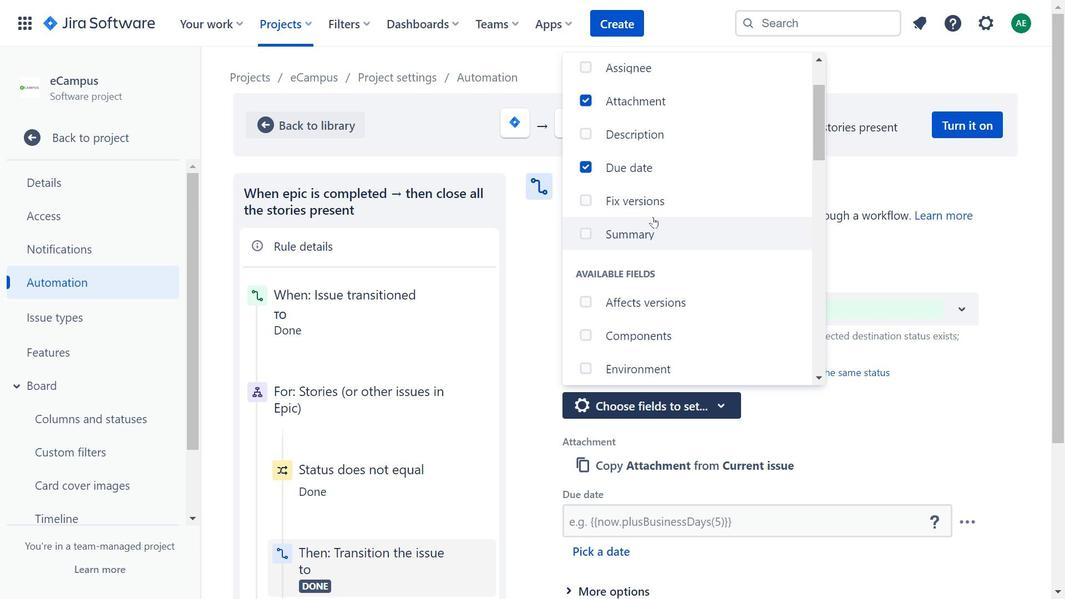 
Action: Mouse moved to (748, 145)
Screenshot: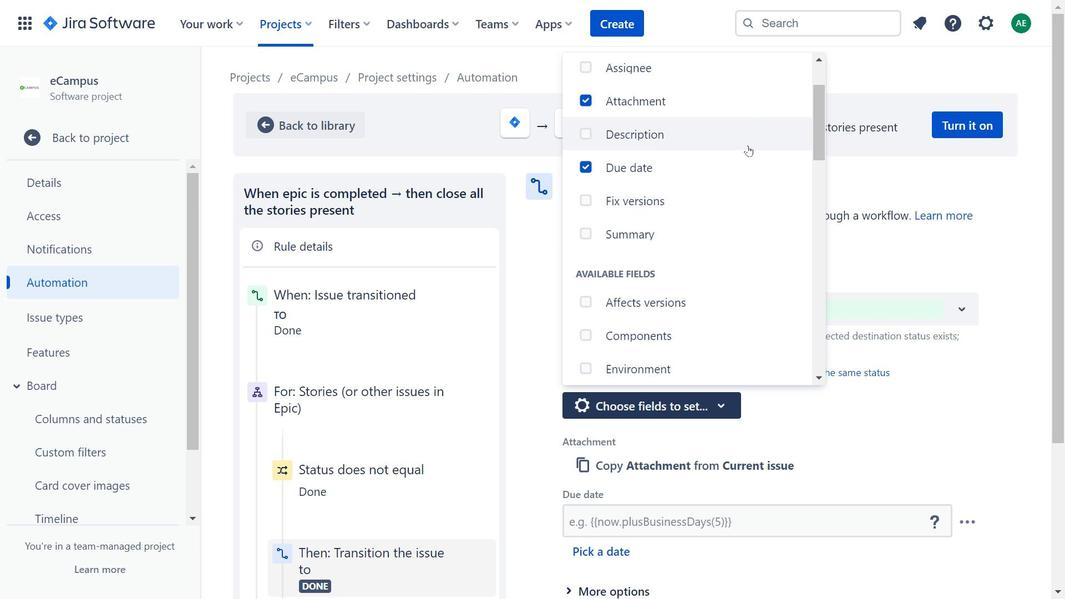 
Action: Mouse scrolled (748, 145) with delta (0, 0)
Screenshot: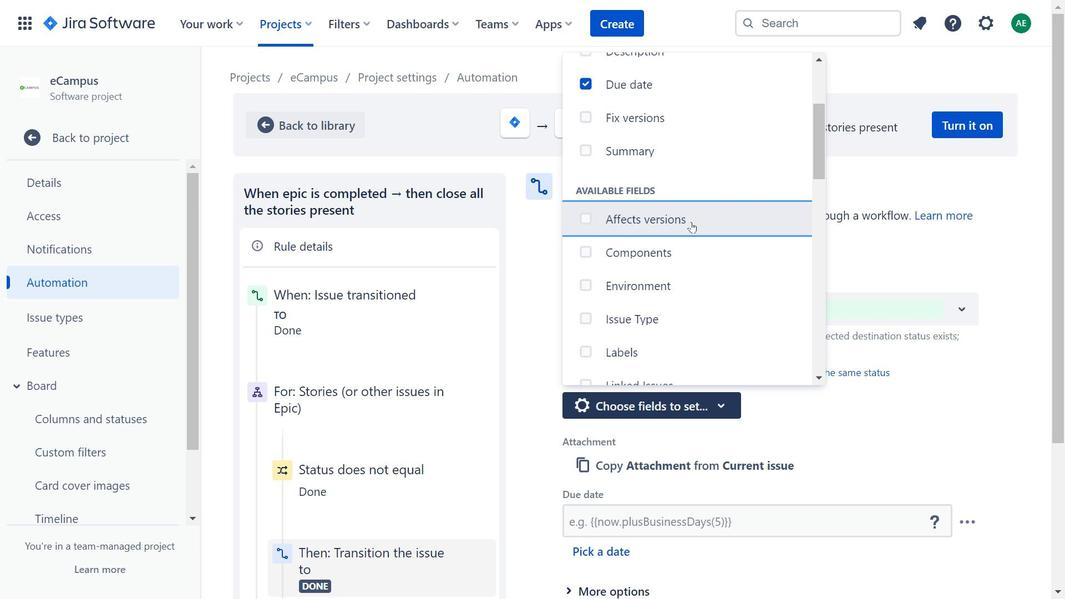 
Action: Mouse moved to (691, 222)
Screenshot: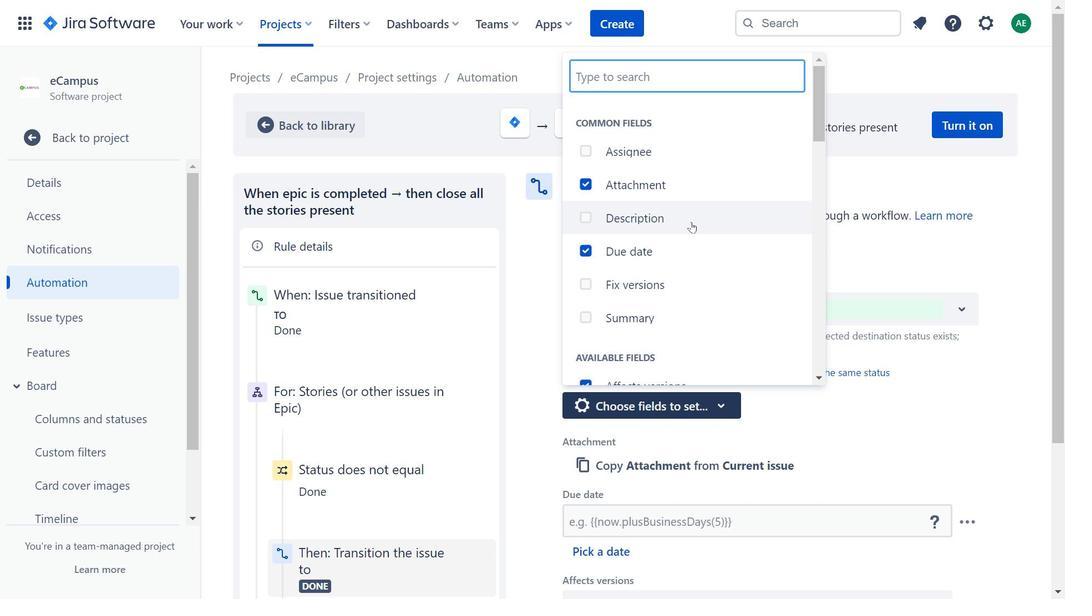 
Action: Mouse pressed left at (691, 222)
Screenshot: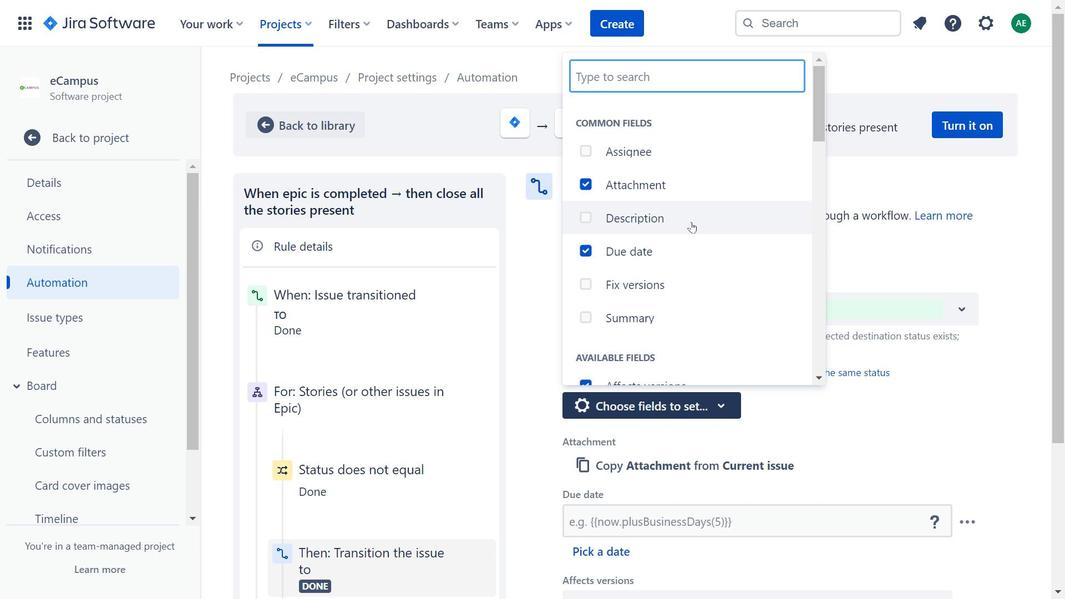 
Action: Mouse moved to (700, 204)
Screenshot: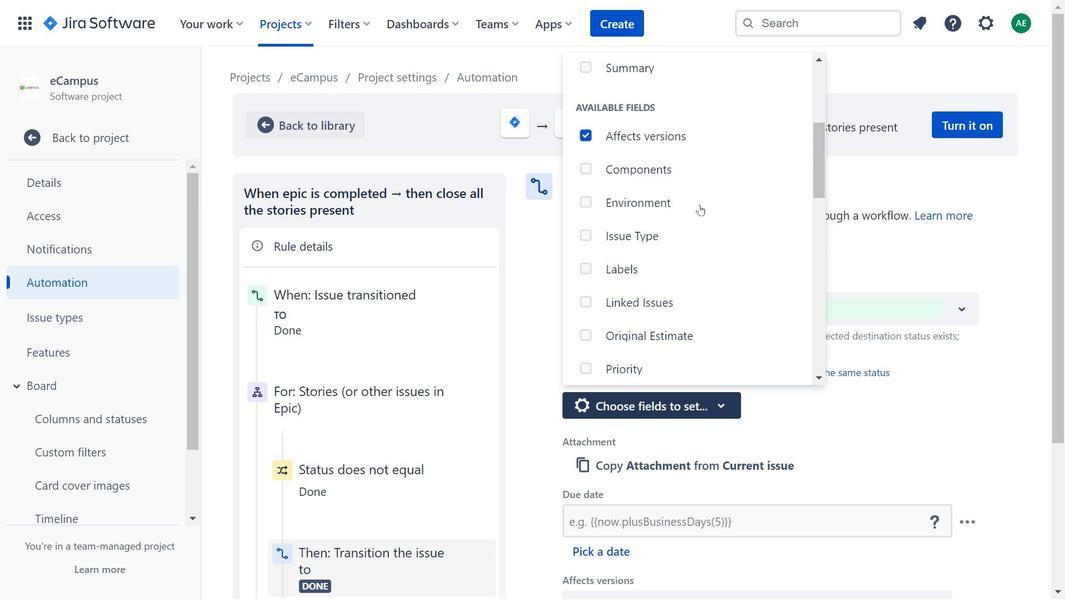 
Action: Mouse scrolled (700, 204) with delta (0, 0)
Screenshot: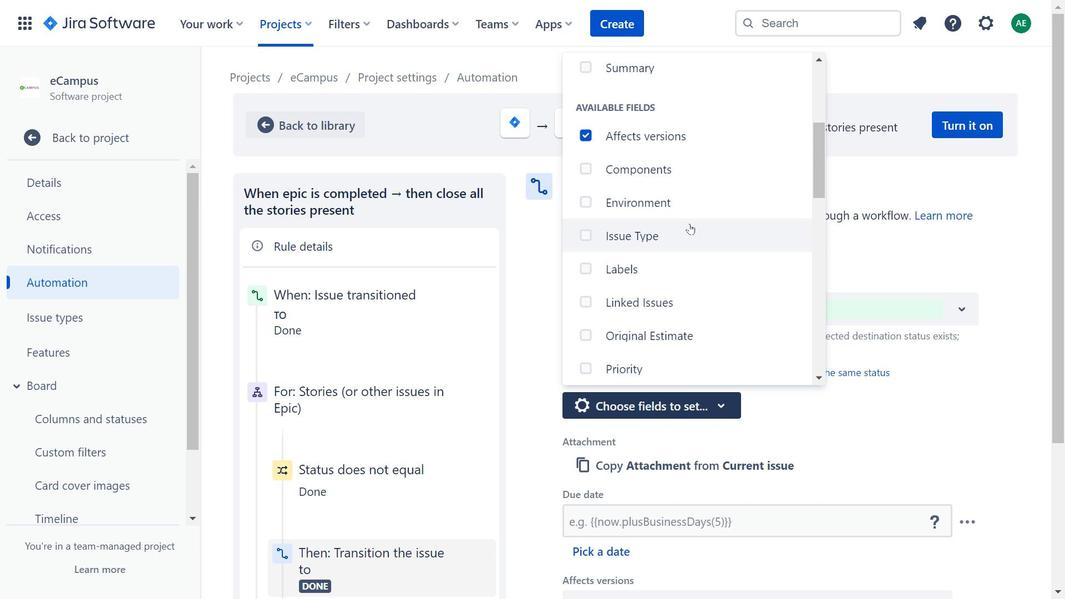 
Action: Mouse scrolled (700, 204) with delta (0, 0)
Screenshot: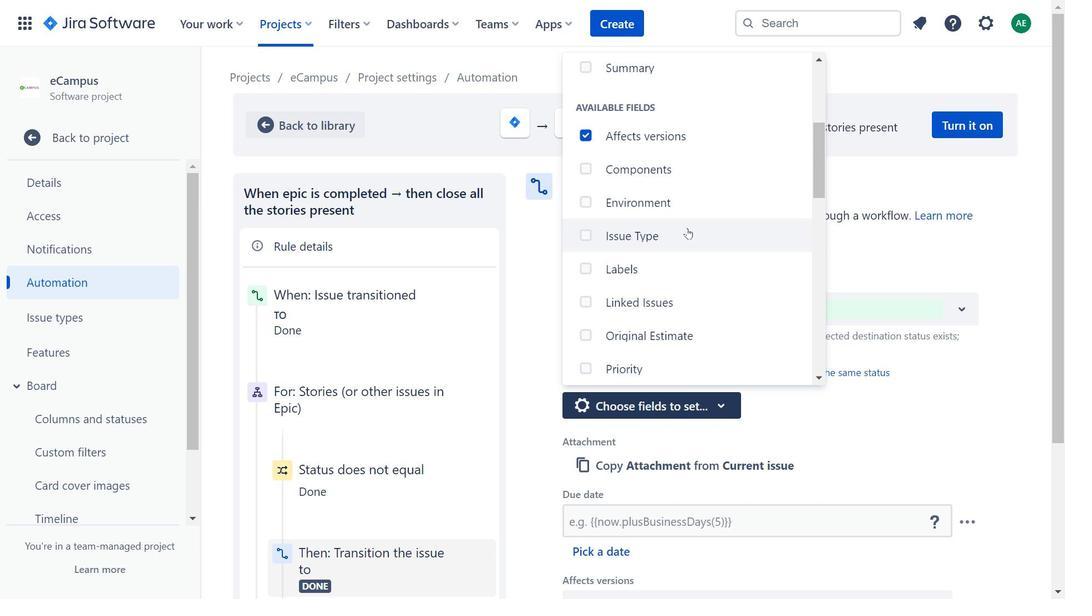 
Action: Mouse scrolled (700, 204) with delta (0, 0)
Screenshot: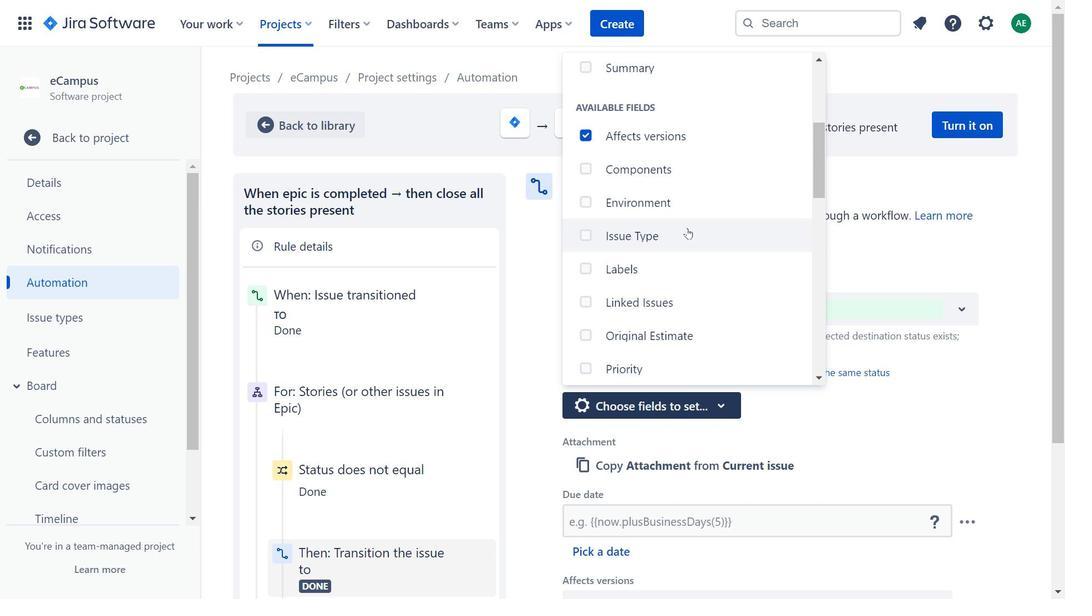 
Action: Mouse moved to (687, 228)
Screenshot: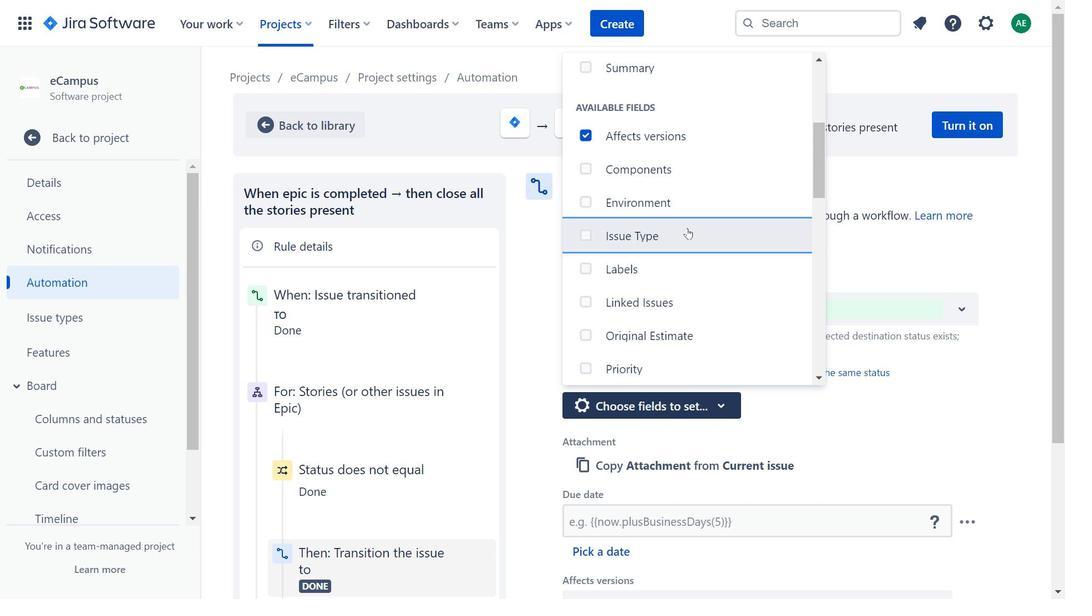 
Action: Mouse pressed left at (687, 228)
Screenshot: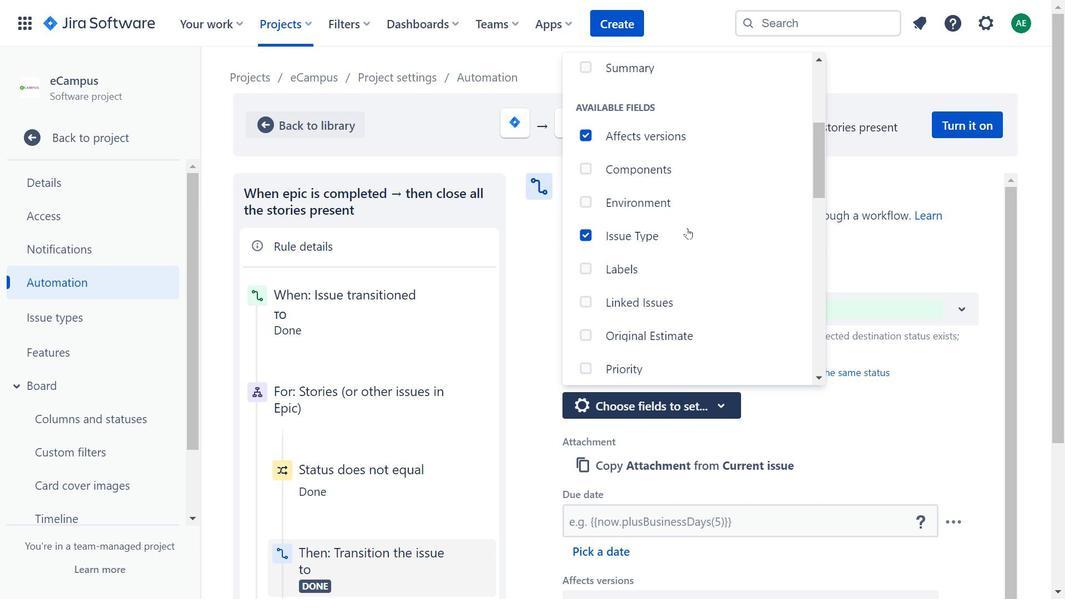 
Action: Mouse scrolled (687, 227) with delta (0, 0)
Screenshot: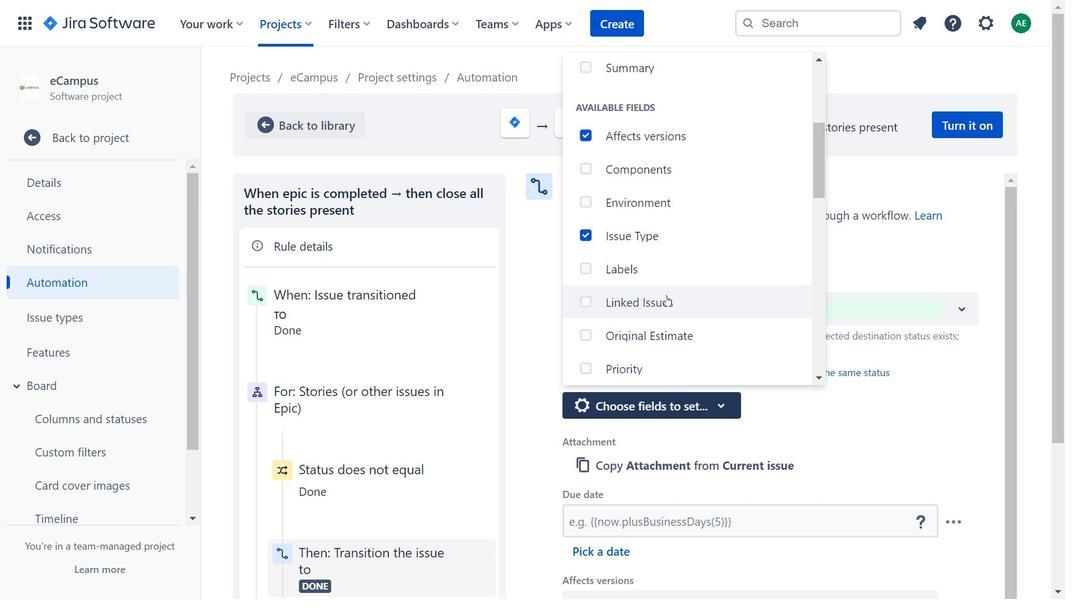 
Action: Mouse scrolled (687, 227) with delta (0, 0)
Screenshot: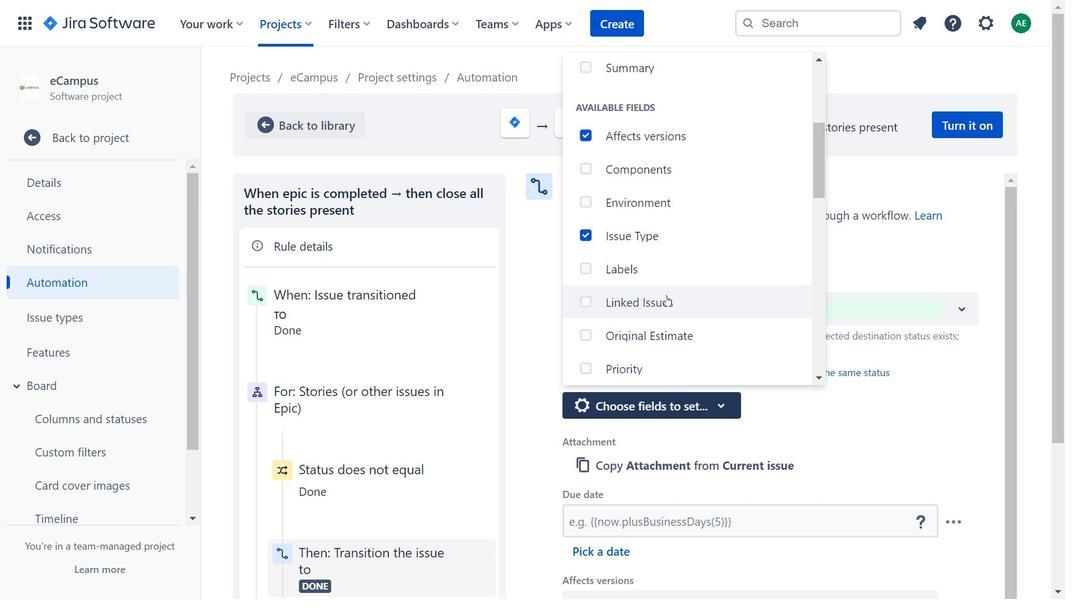 
Action: Mouse scrolled (687, 227) with delta (0, 0)
Screenshot: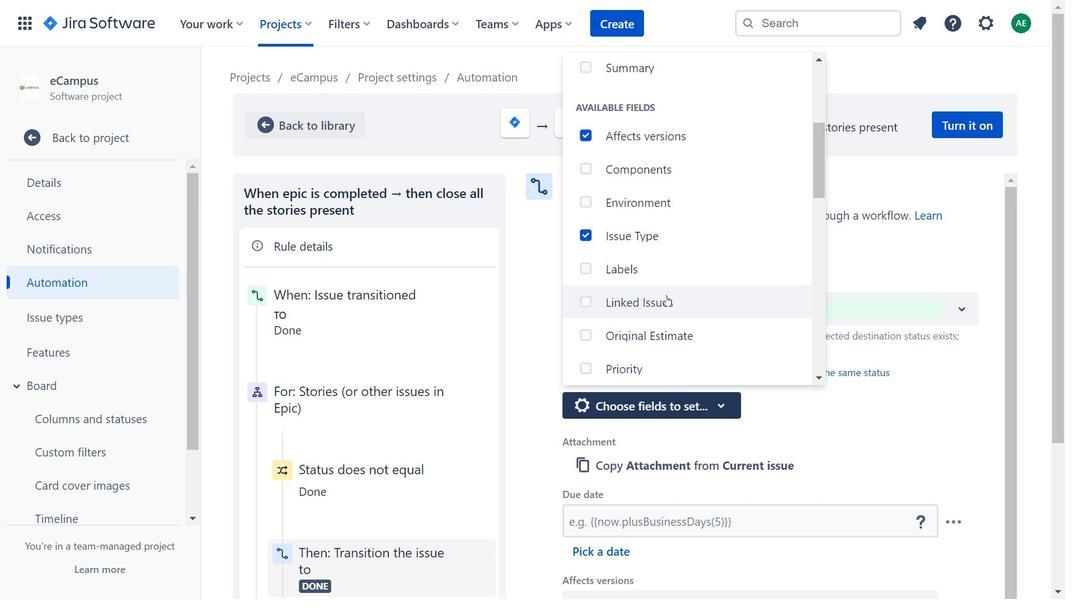
Action: Mouse moved to (667, 295)
Screenshot: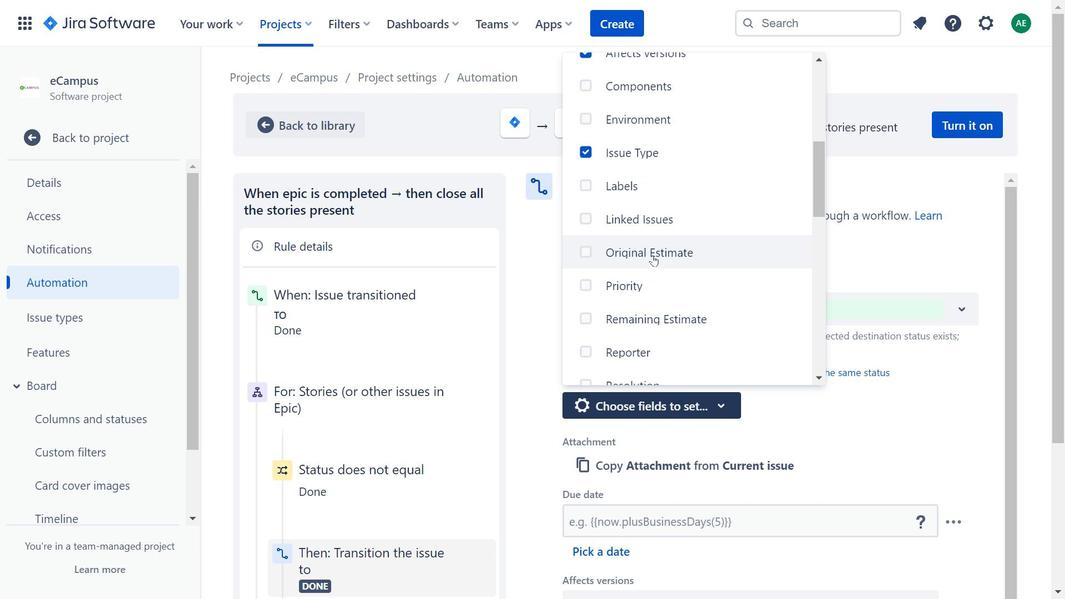 
Action: Mouse scrolled (667, 294) with delta (0, 0)
Screenshot: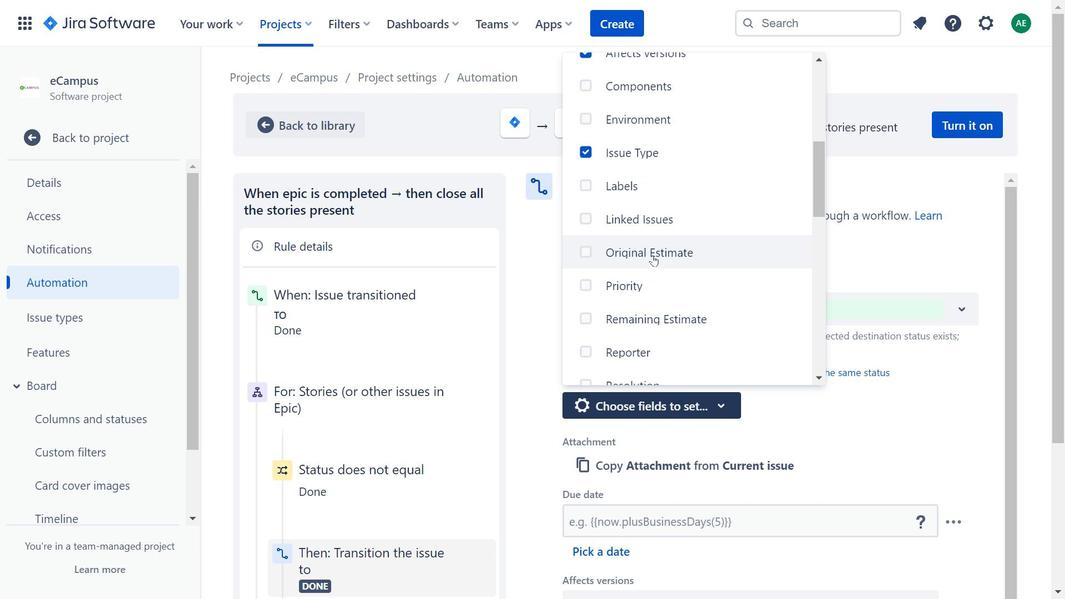 
Action: Mouse moved to (653, 255)
Screenshot: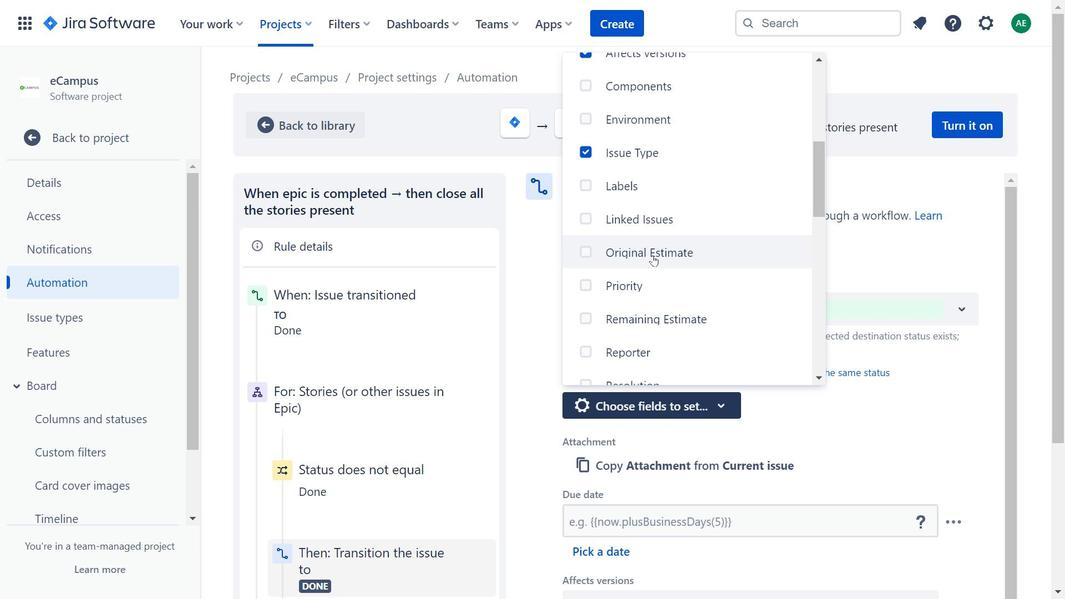 
Action: Mouse pressed left at (653, 255)
Screenshot: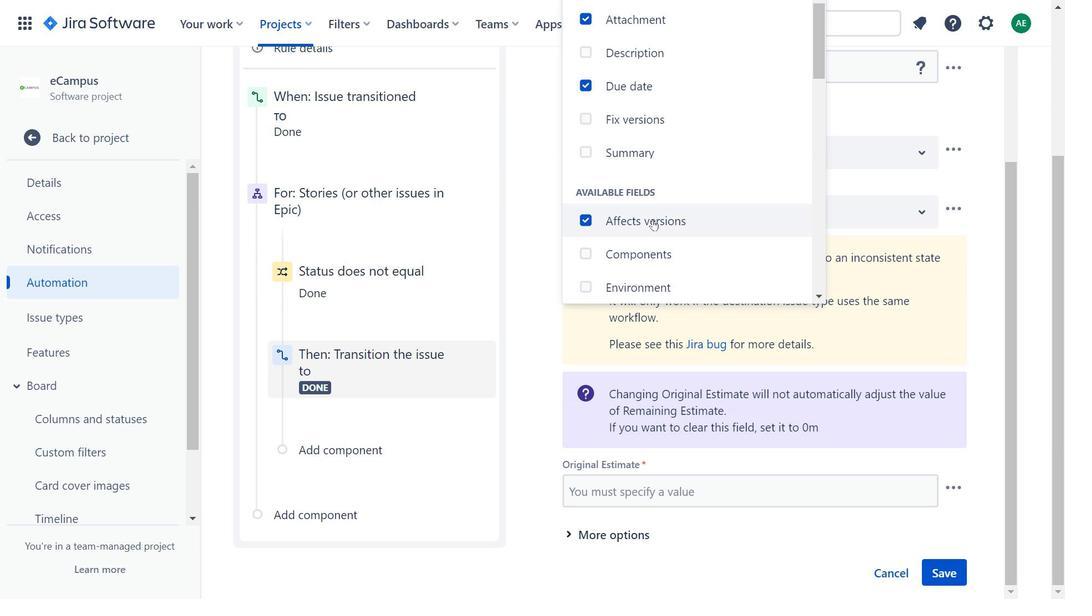 
Action: Mouse scrolled (653, 255) with delta (0, 0)
Screenshot: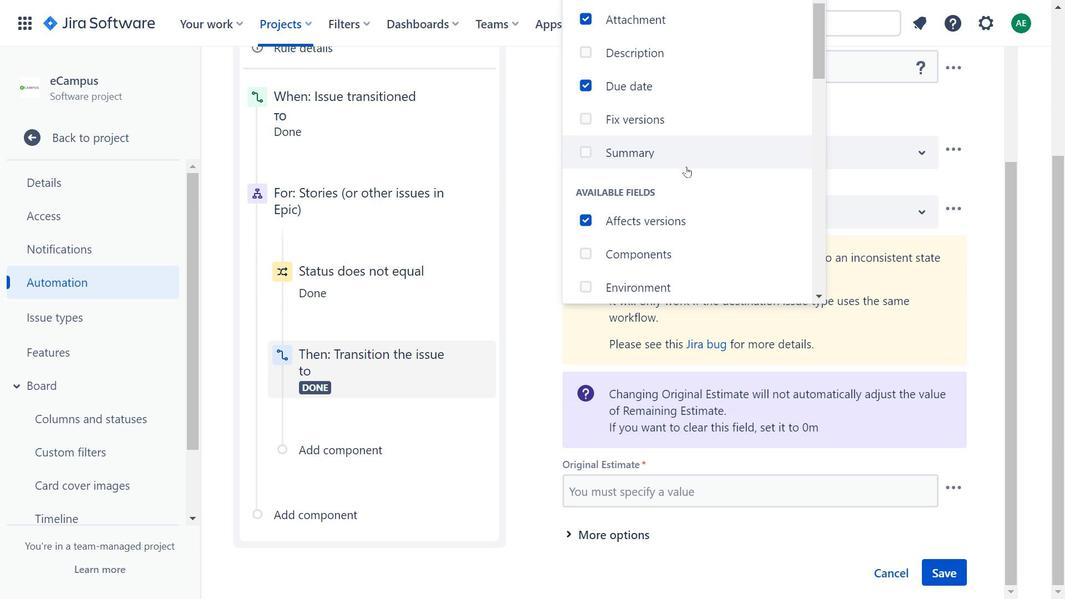 
Action: Mouse moved to (687, 166)
Screenshot: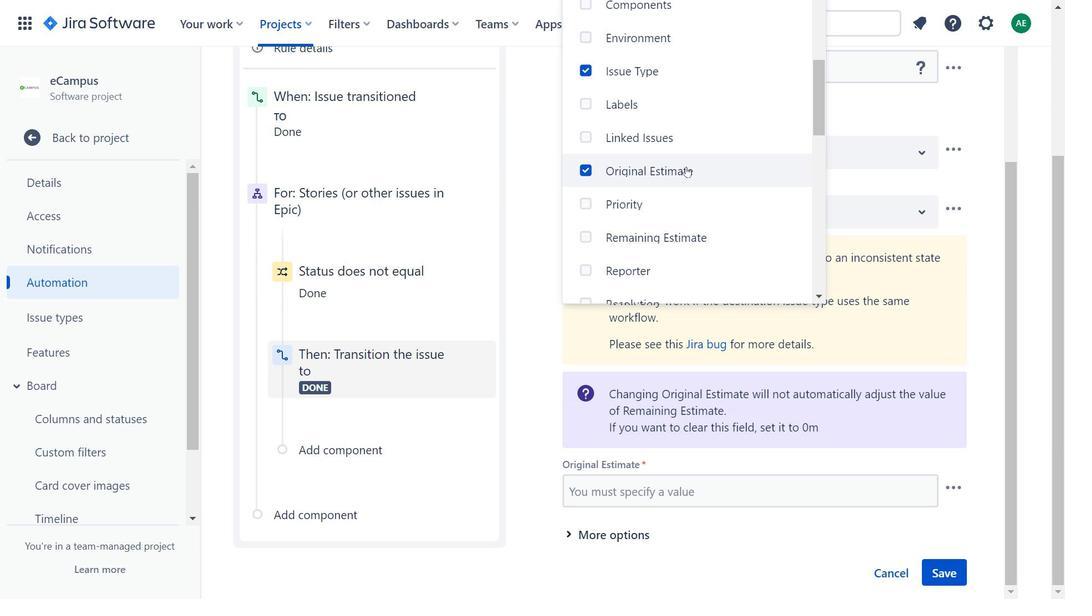 
Action: Mouse scrolled (687, 165) with delta (0, 0)
Screenshot: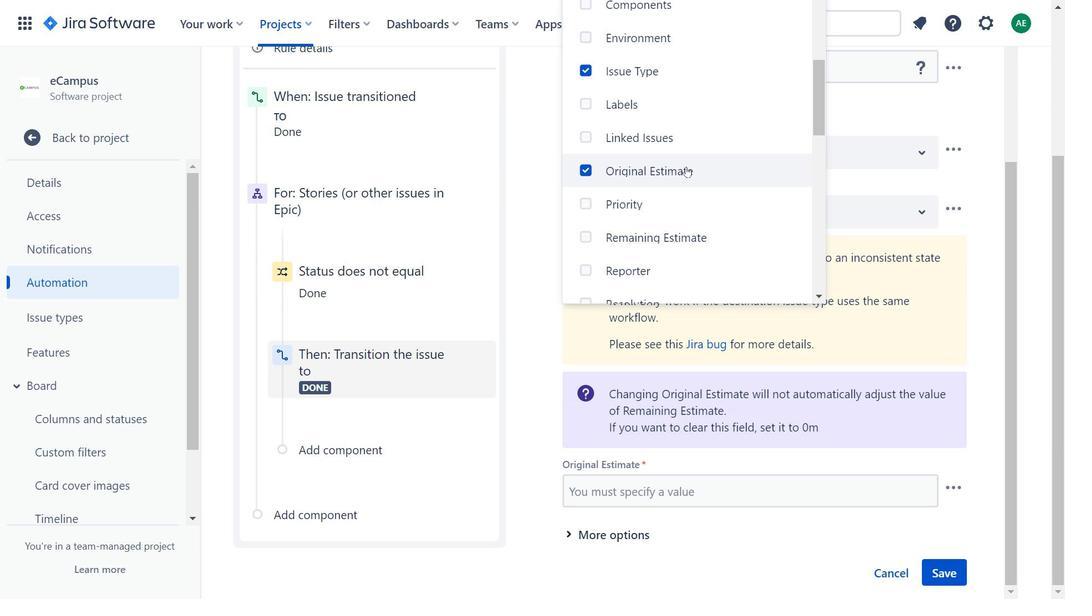 
Action: Mouse scrolled (687, 165) with delta (0, 0)
Screenshot: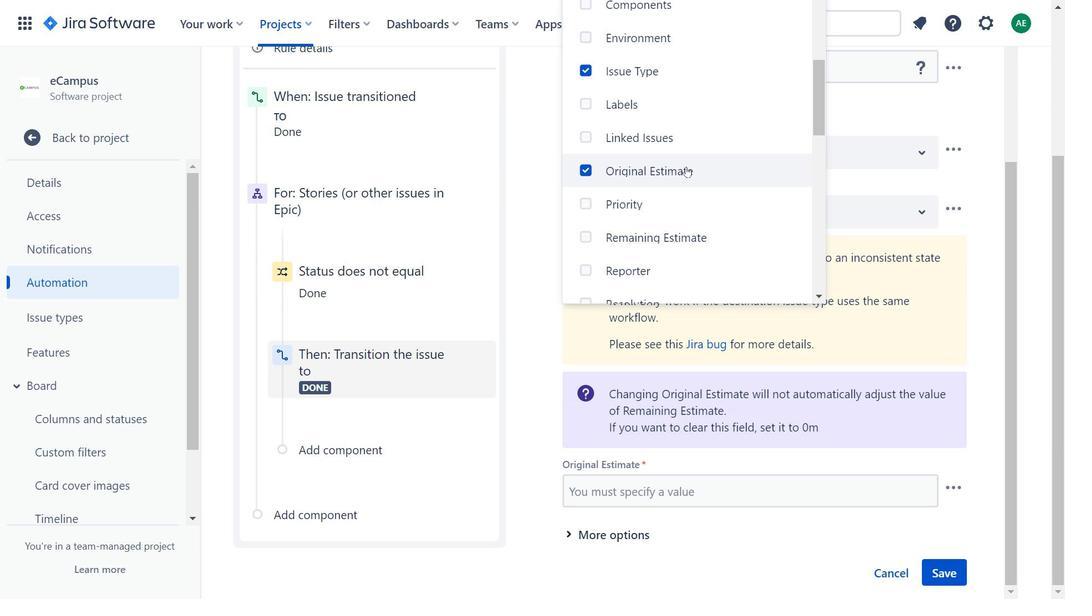 
Action: Mouse scrolled (687, 165) with delta (0, 0)
Screenshot: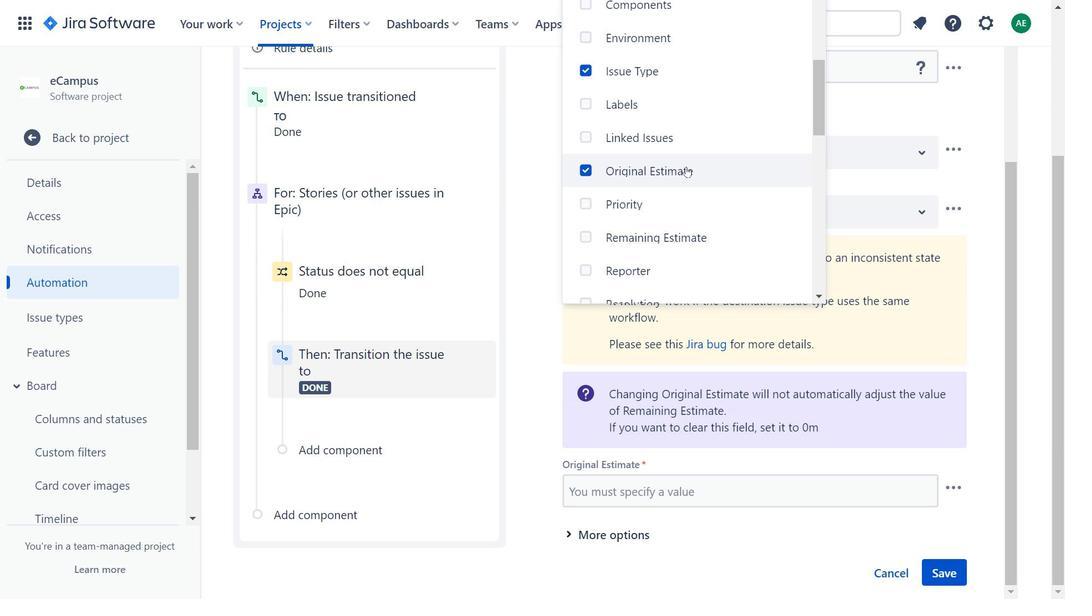 
Action: Mouse scrolled (687, 165) with delta (0, 0)
Screenshot: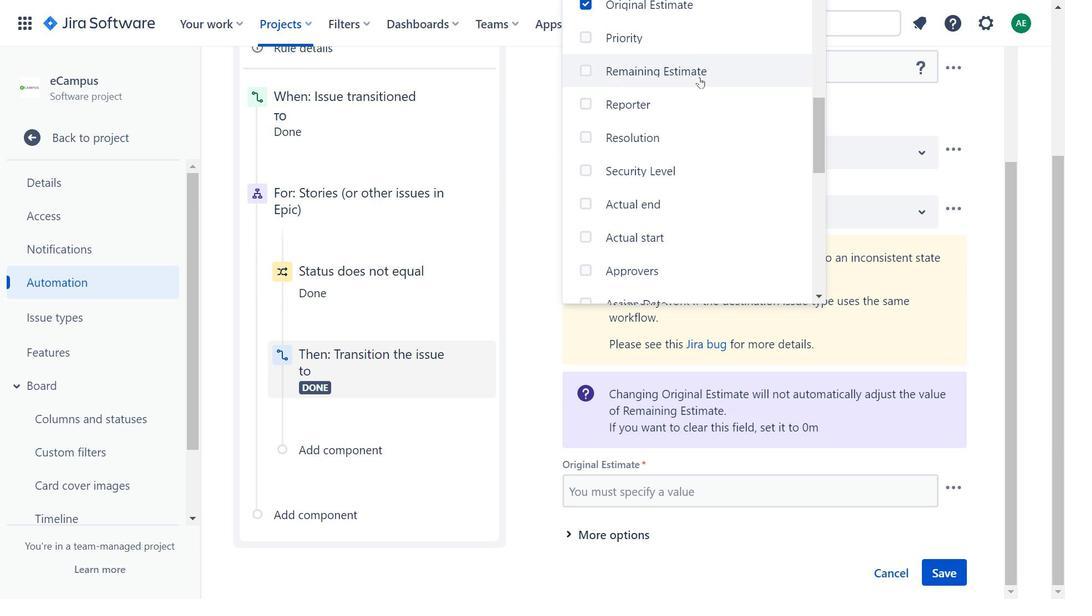 
Action: Mouse scrolled (687, 165) with delta (0, 0)
Screenshot: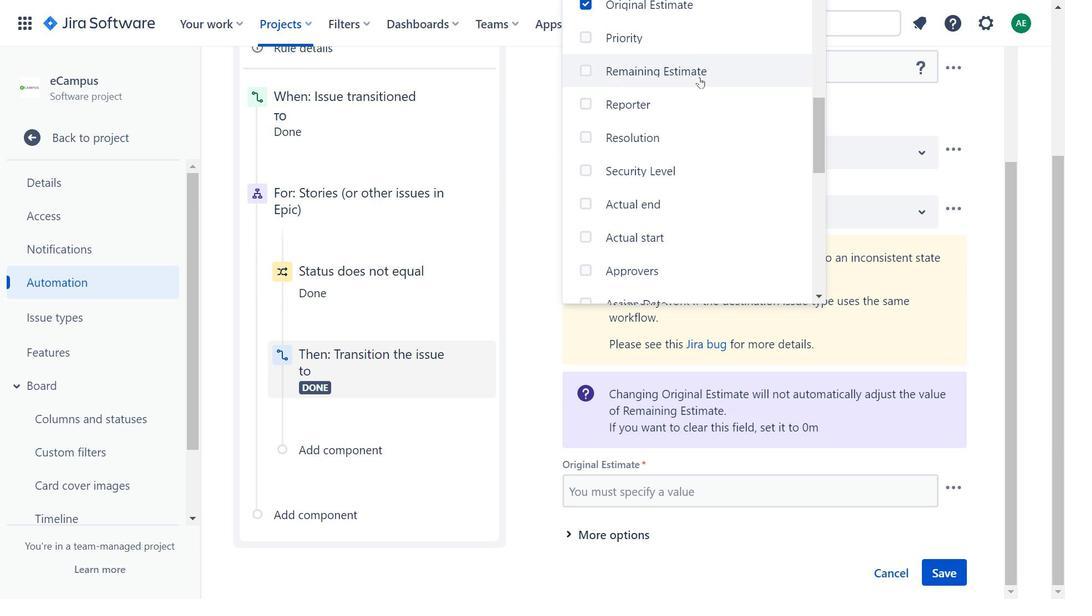 
Action: Mouse moved to (699, 76)
Screenshot: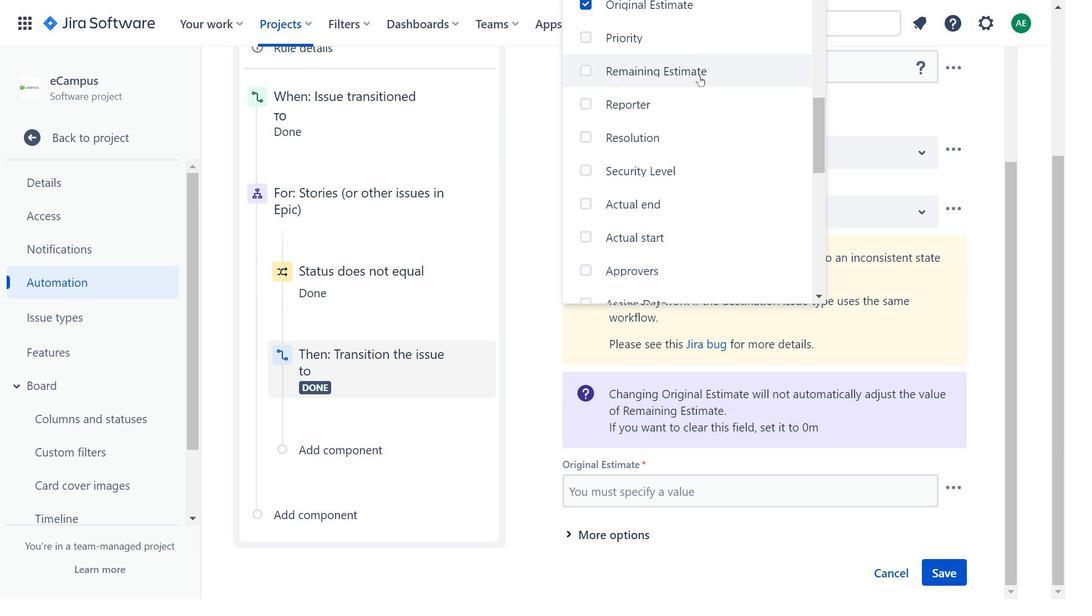 
Action: Mouse pressed left at (699, 76)
Screenshot: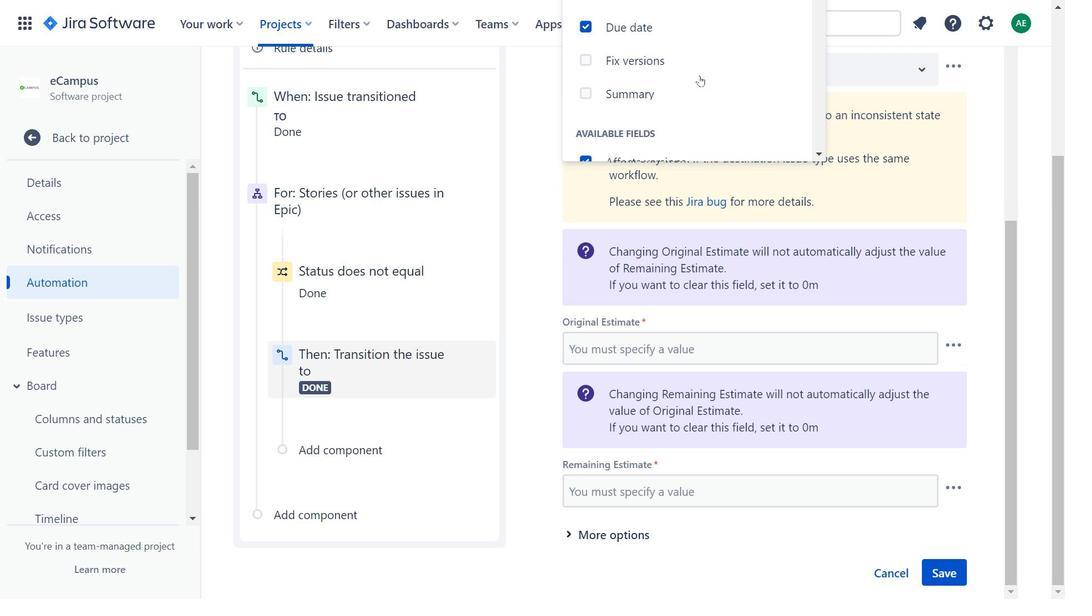 
Action: Mouse moved to (790, 238)
Screenshot: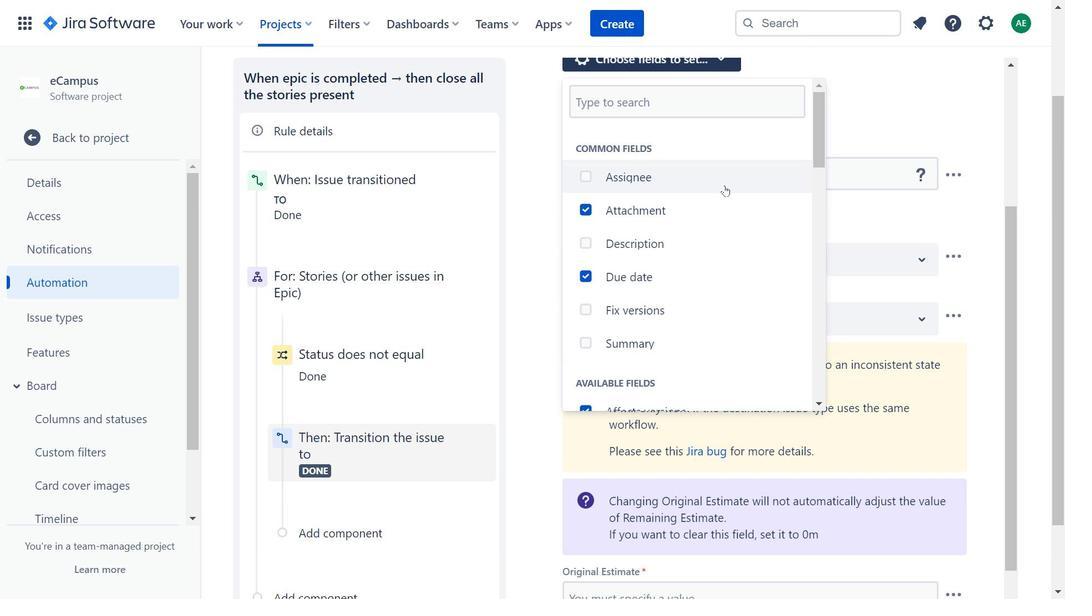 
Action: Mouse scrolled (790, 239) with delta (0, 0)
Screenshot: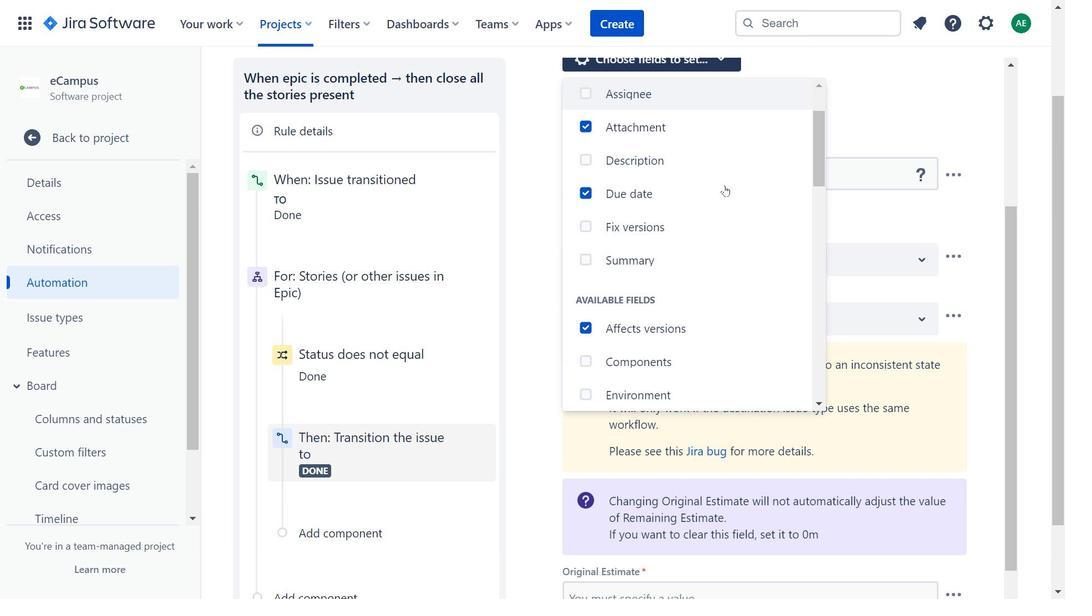 
Action: Mouse scrolled (790, 239) with delta (0, 0)
Screenshot: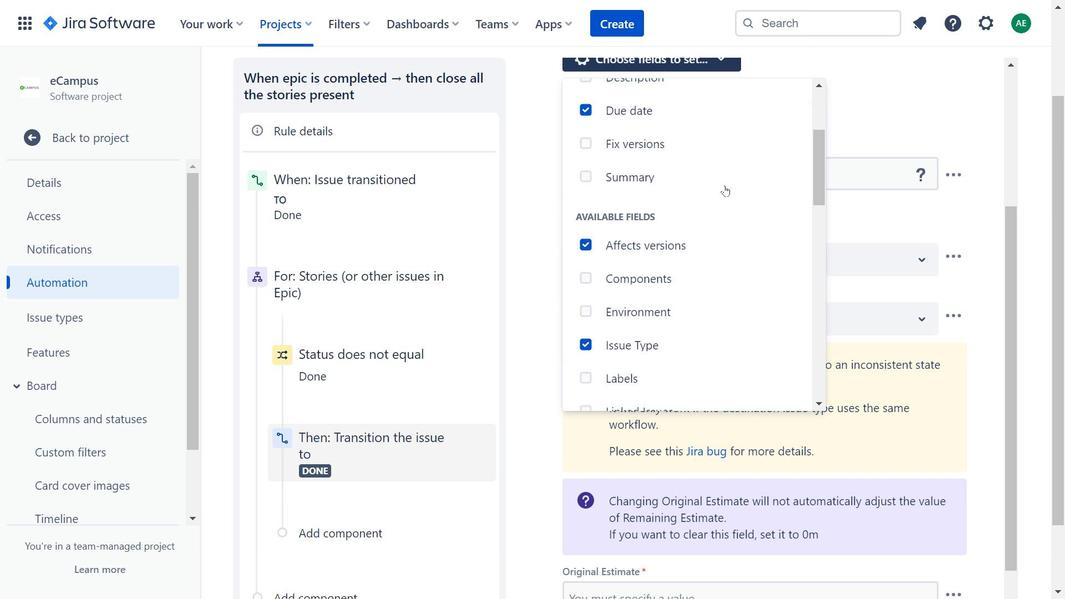 
Action: Mouse moved to (821, 237)
Screenshot: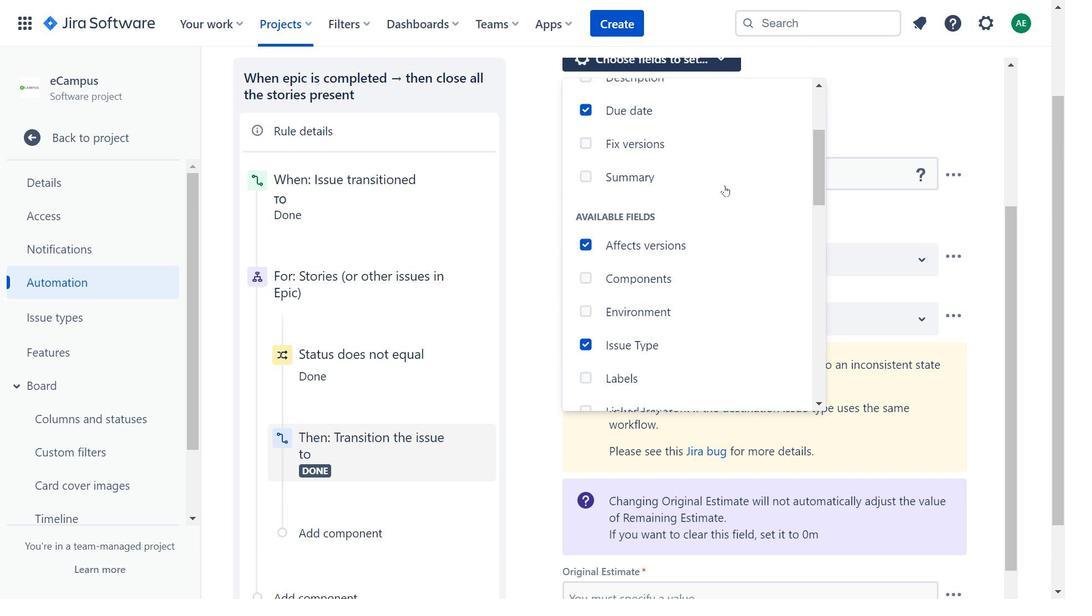 
Action: Mouse scrolled (821, 237) with delta (0, 0)
Screenshot: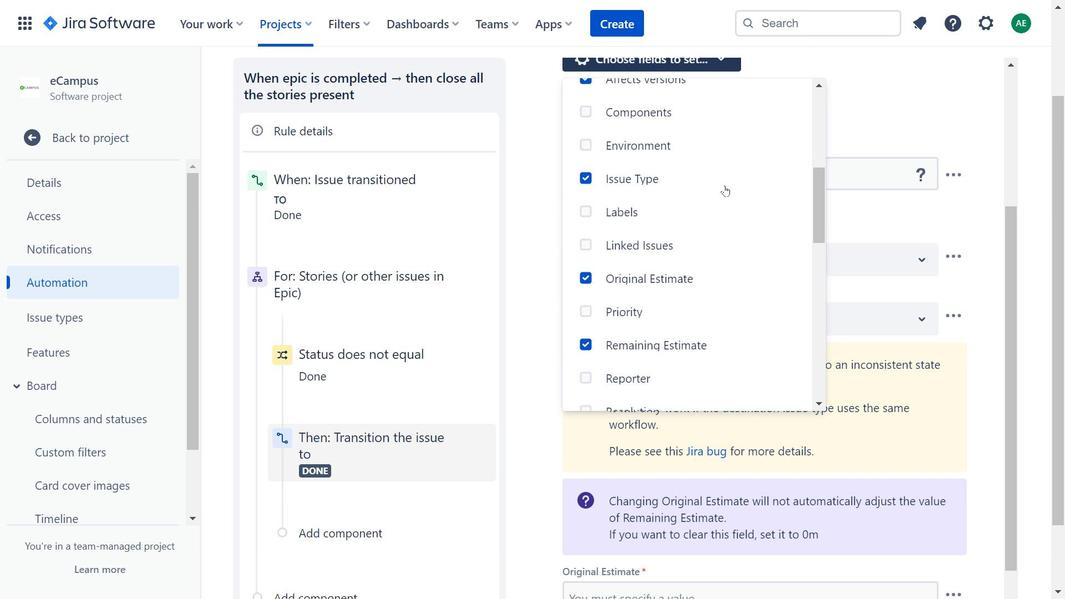 
Action: Mouse moved to (724, 185)
Screenshot: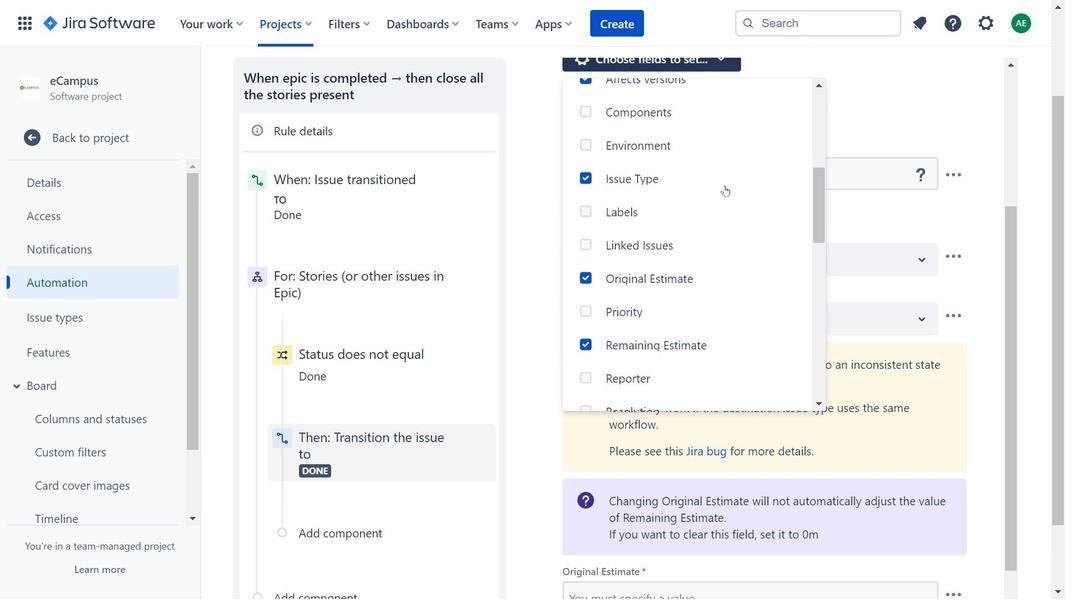 
Action: Mouse scrolled (724, 184) with delta (0, 0)
Screenshot: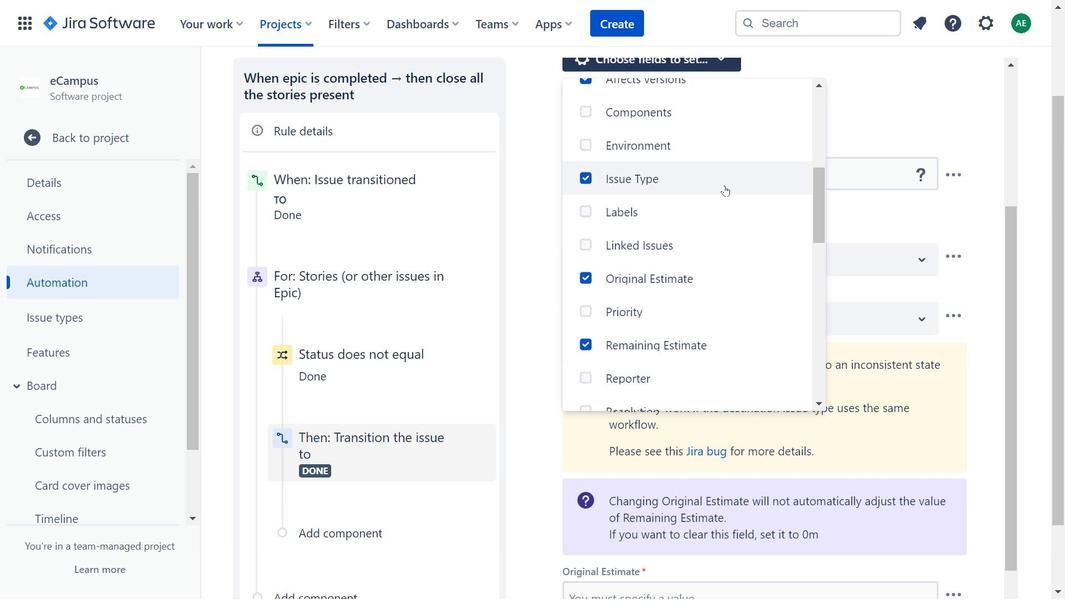 
Action: Mouse scrolled (724, 184) with delta (0, 0)
Screenshot: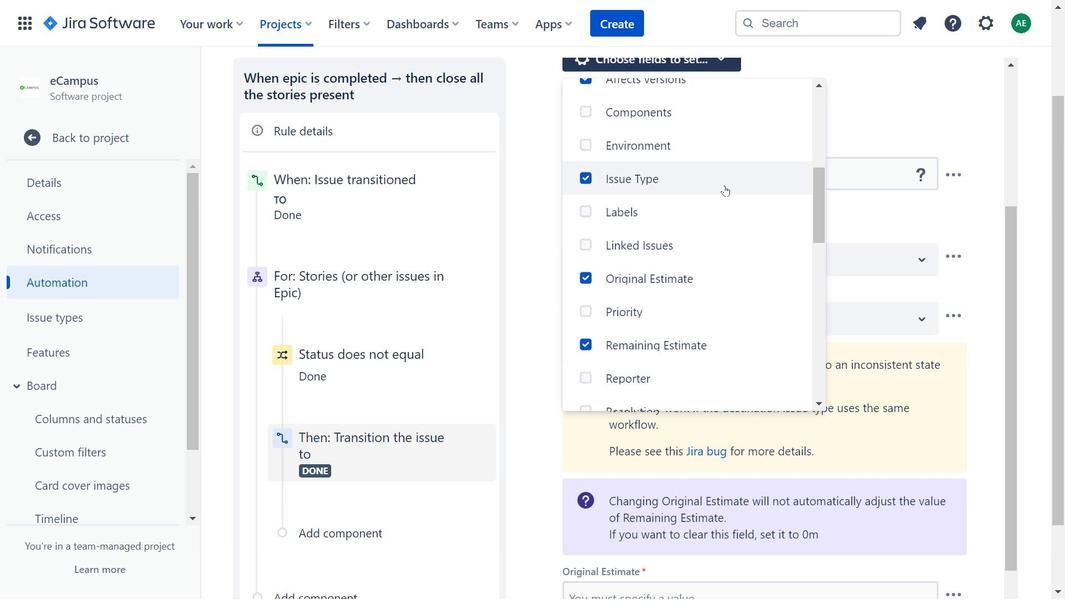 
Action: Mouse scrolled (724, 184) with delta (0, 0)
Screenshot: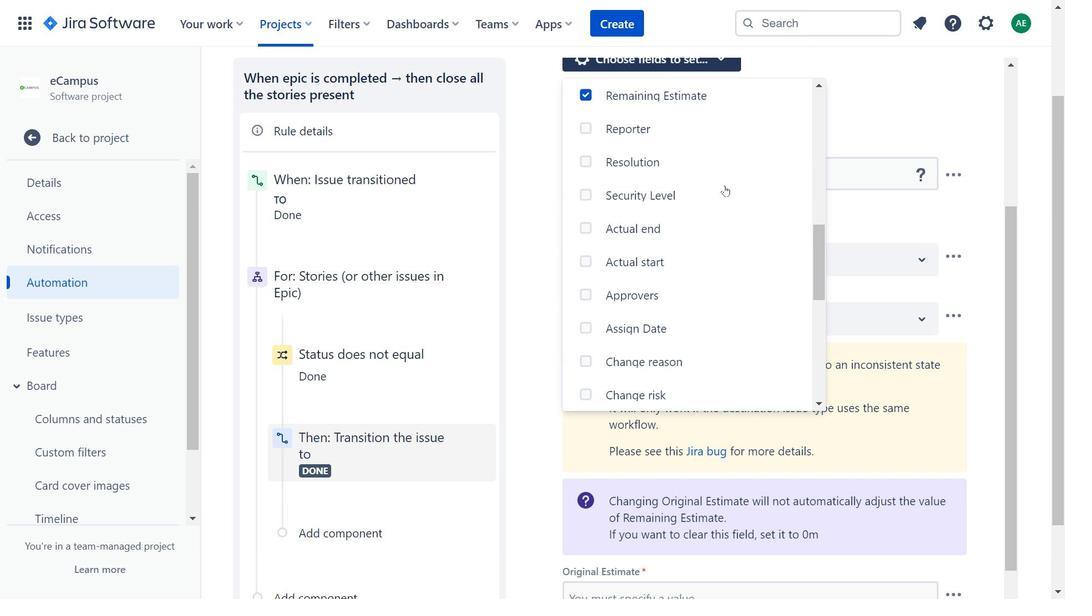 
Action: Mouse scrolled (724, 184) with delta (0, 0)
Screenshot: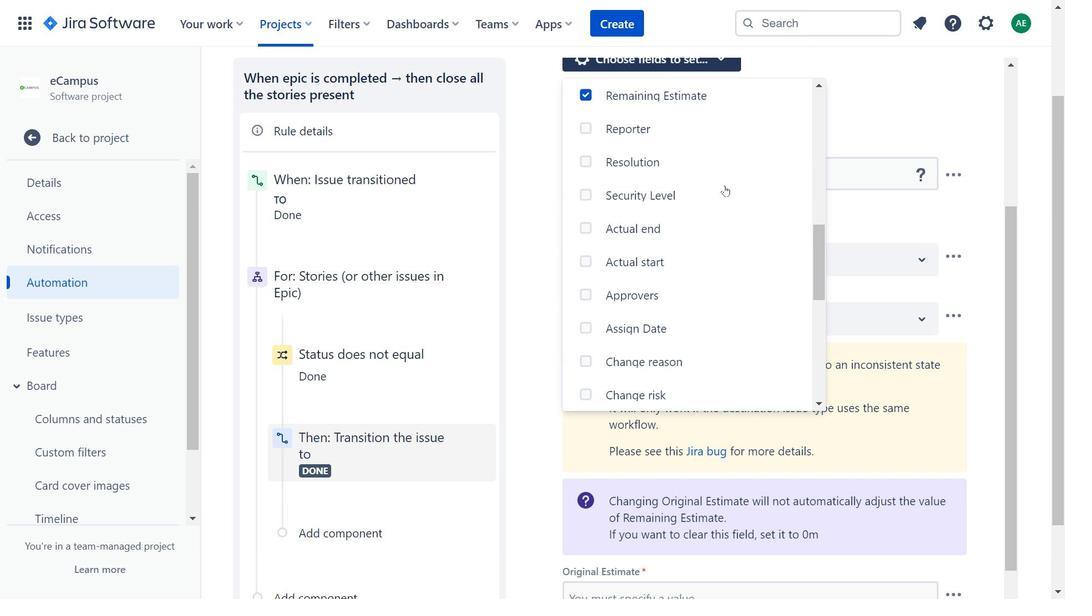 
Action: Mouse scrolled (724, 184) with delta (0, 0)
Screenshot: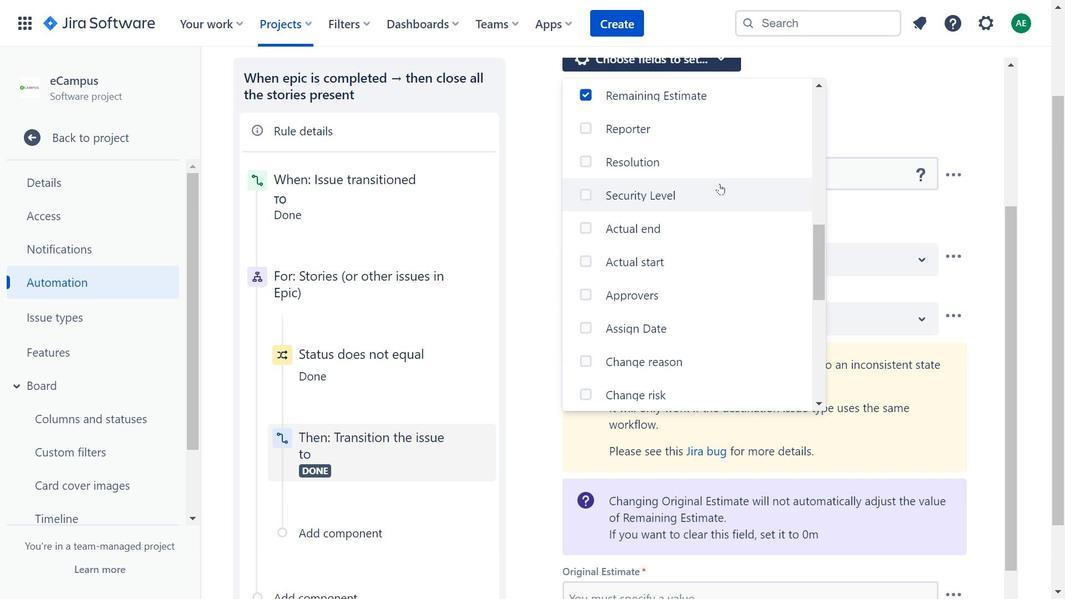 
Action: Mouse scrolled (724, 184) with delta (0, 0)
Screenshot: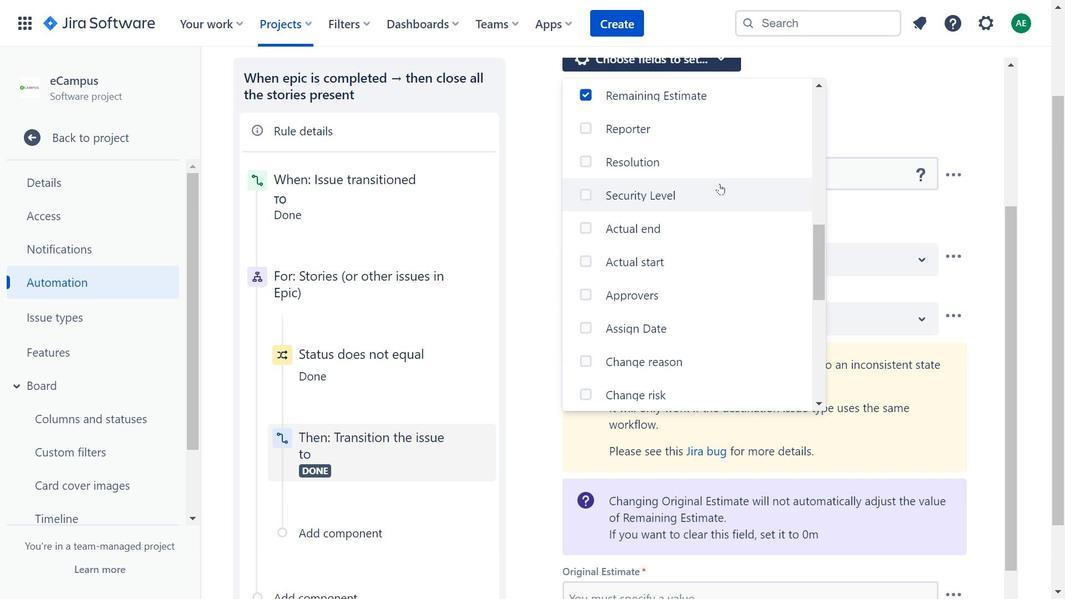 
Action: Mouse scrolled (724, 184) with delta (0, 0)
Screenshot: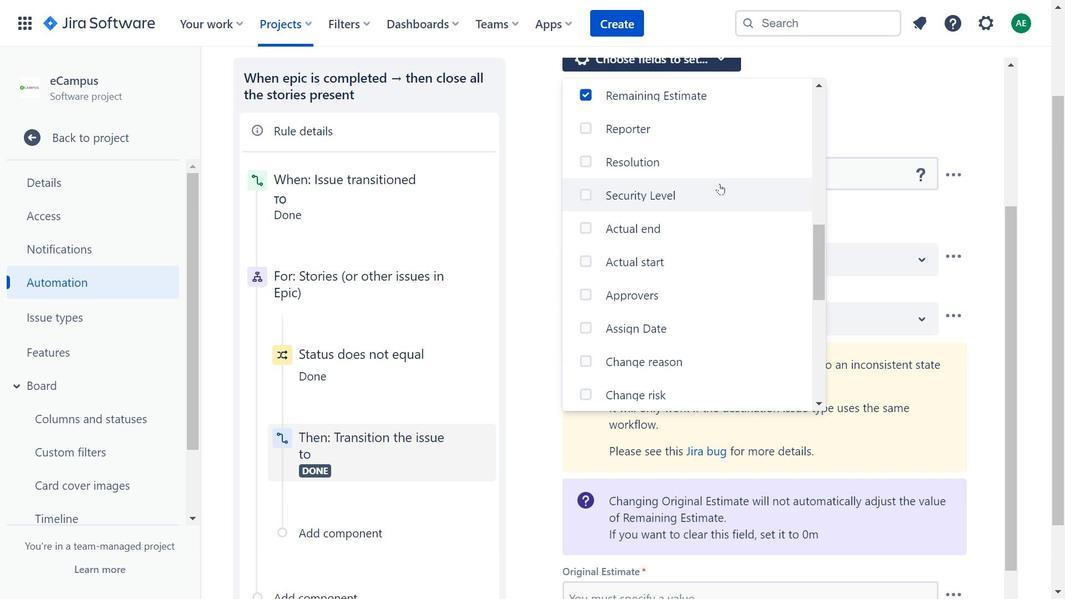 
Action: Mouse moved to (719, 184)
Screenshot: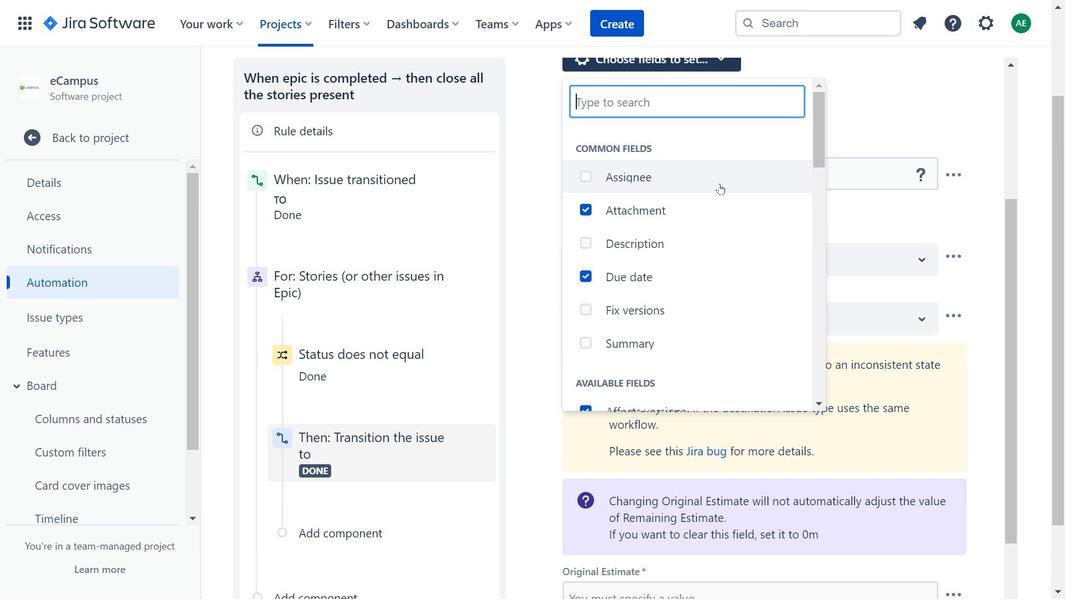 
Action: Mouse pressed left at (719, 184)
Screenshot: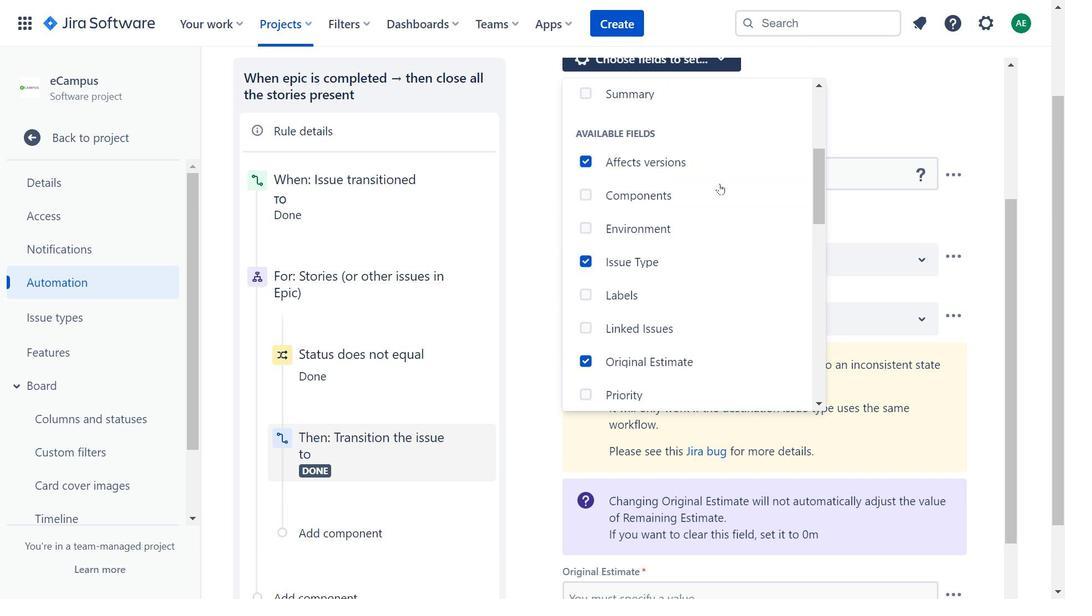 
Action: Mouse scrolled (719, 183) with delta (0, 0)
Screenshot: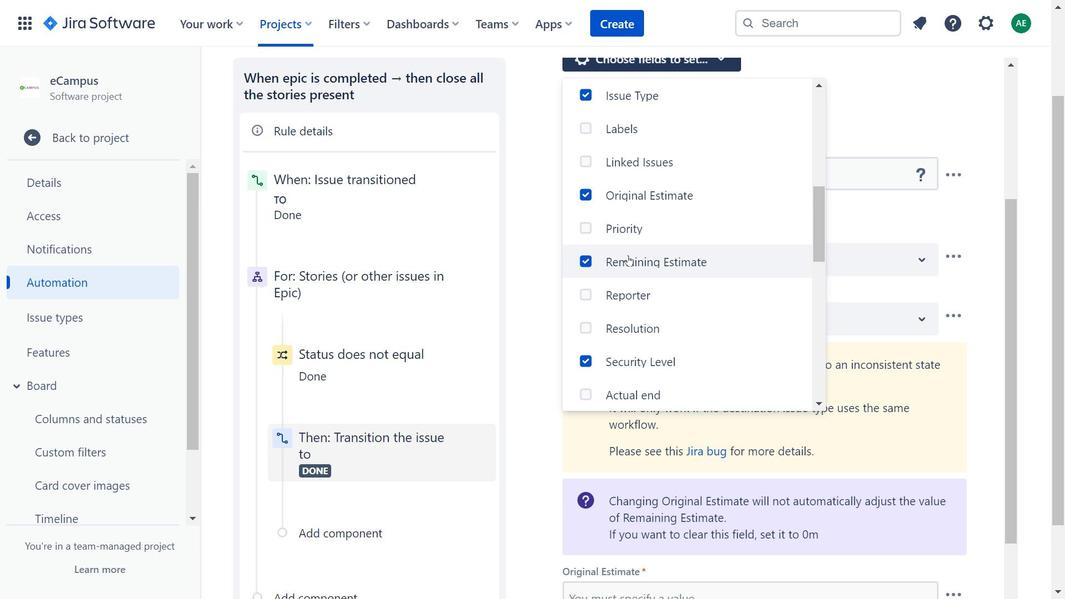 
Action: Mouse scrolled (719, 183) with delta (0, 0)
Screenshot: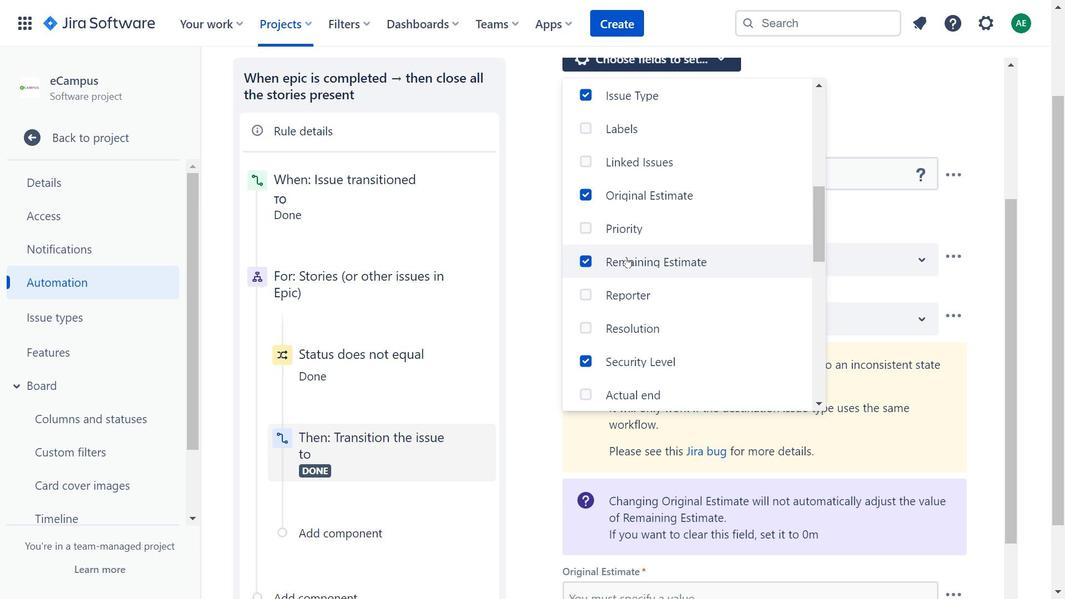 
Action: Mouse scrolled (719, 183) with delta (0, 0)
Screenshot: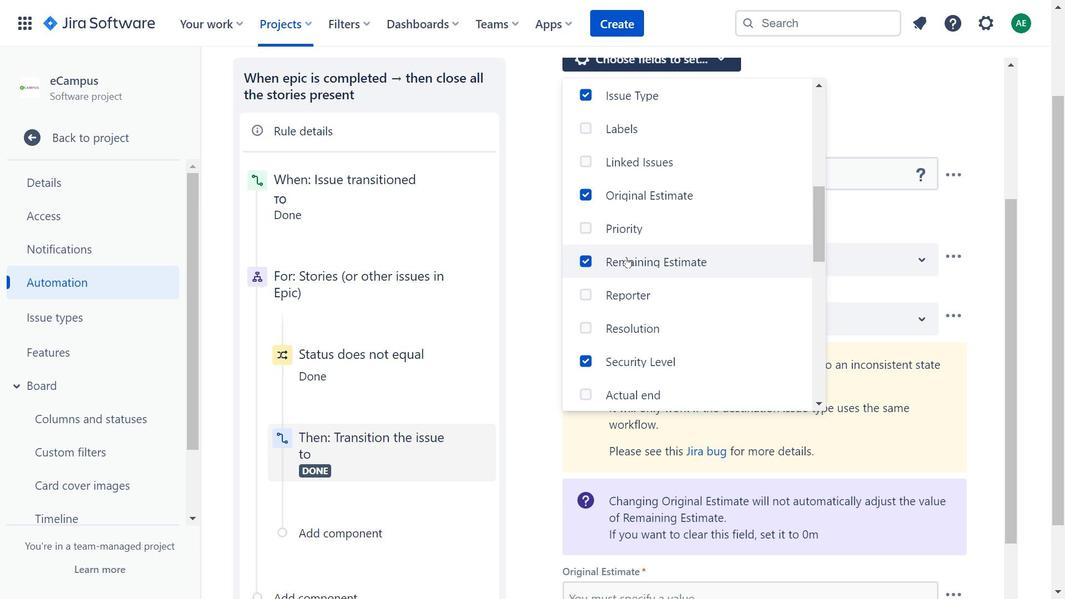 
Action: Mouse scrolled (719, 183) with delta (0, 0)
Screenshot: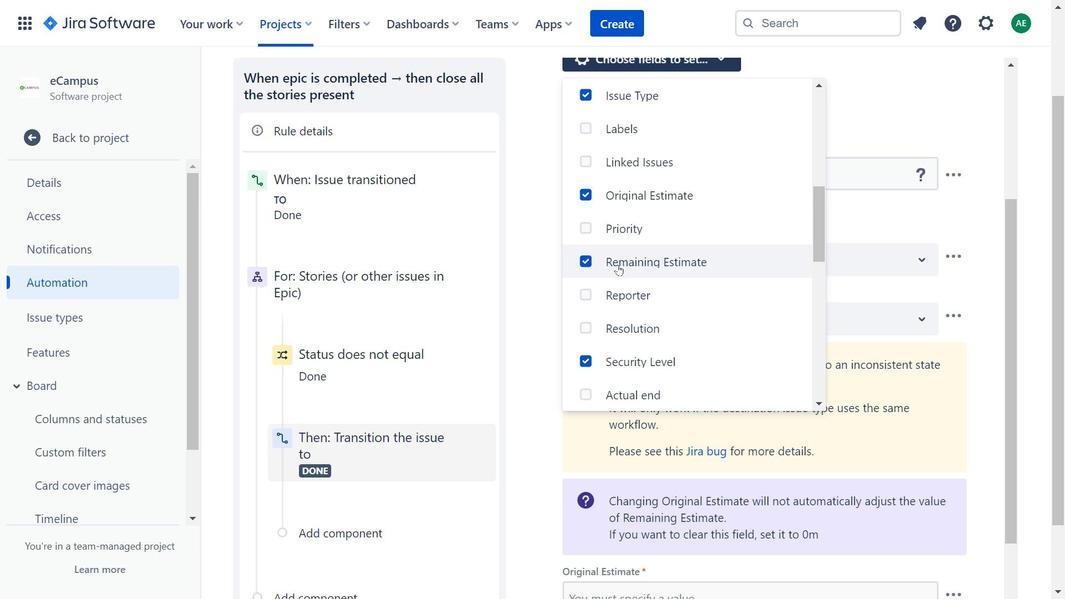 
Action: Mouse scrolled (719, 183) with delta (0, 0)
Screenshot: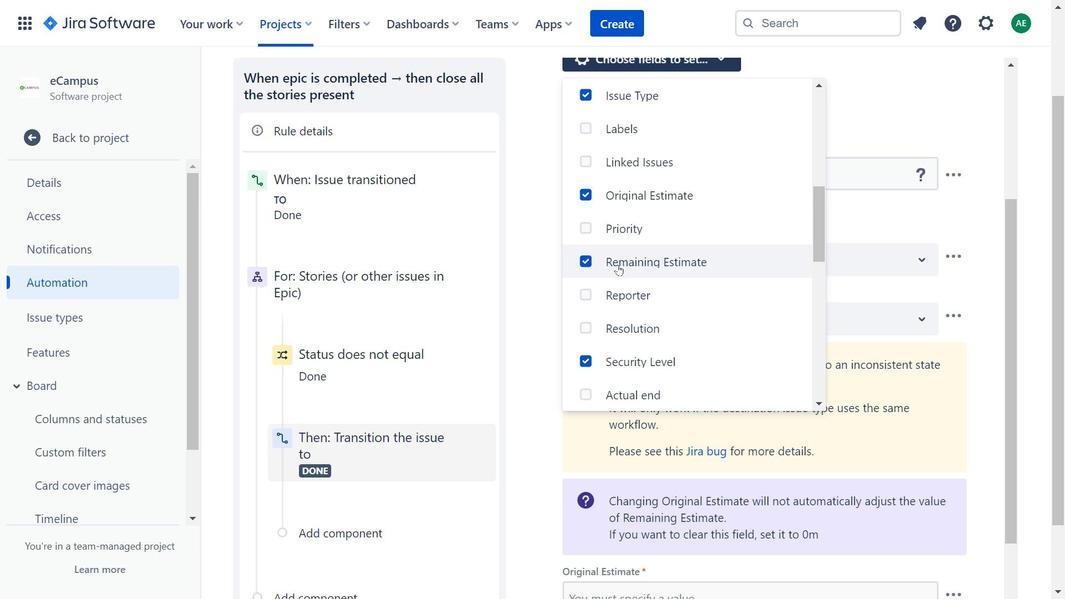 
Action: Mouse moved to (819, 229)
Screenshot: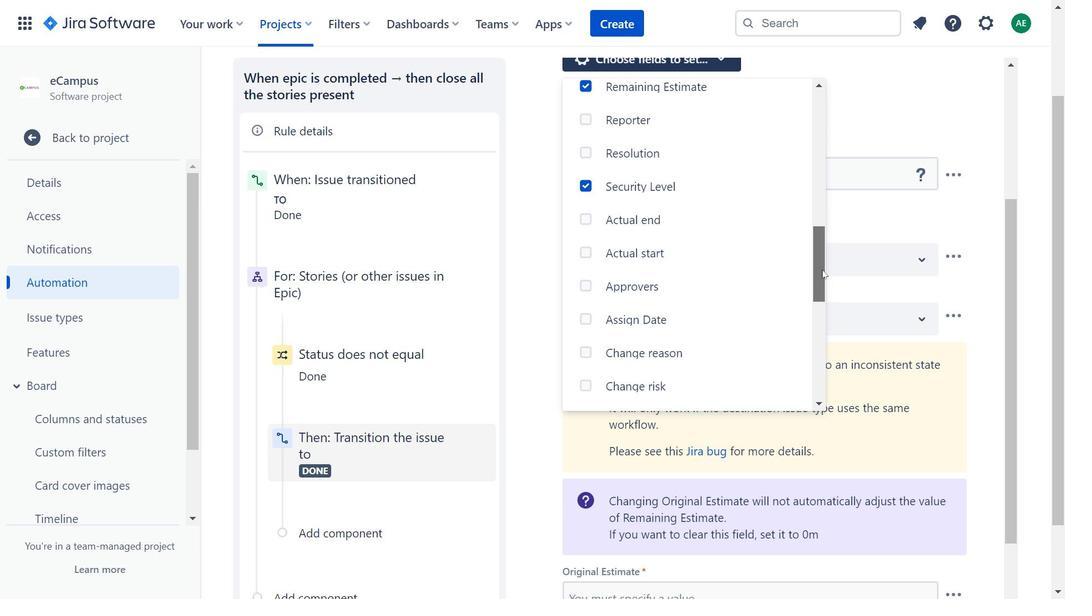 
Action: Mouse pressed left at (819, 229)
Screenshot: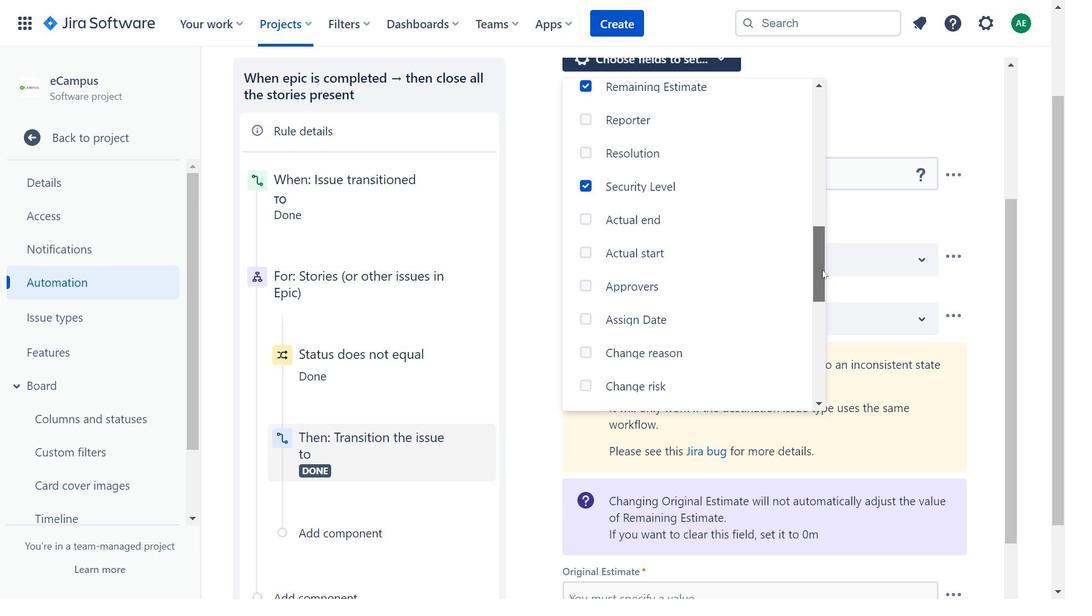 
Action: Mouse moved to (708, 270)
Screenshot: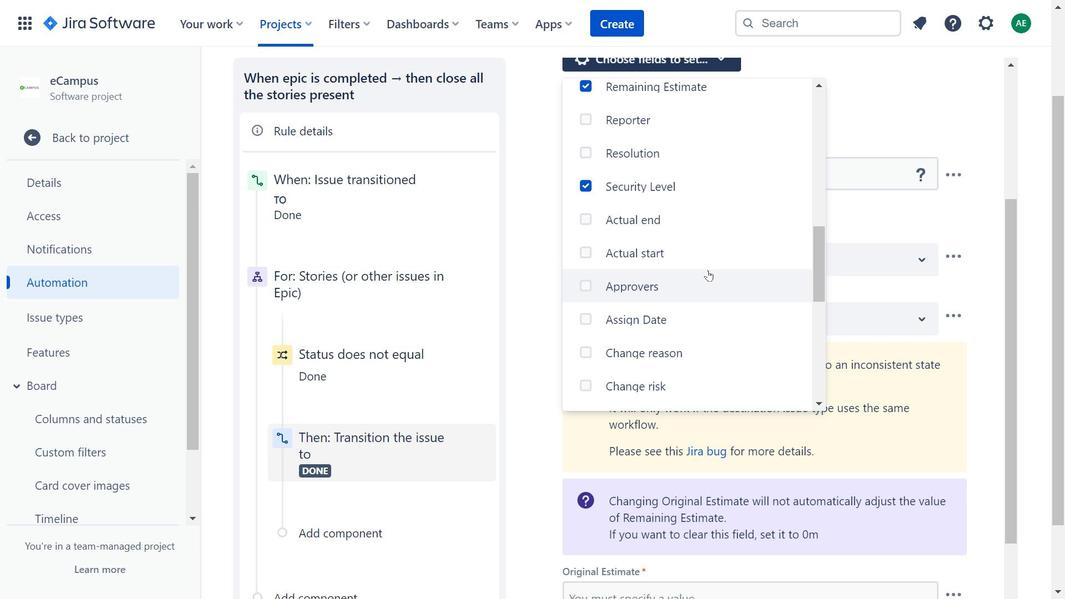 
Action: Mouse scrolled (708, 270) with delta (0, 0)
Screenshot: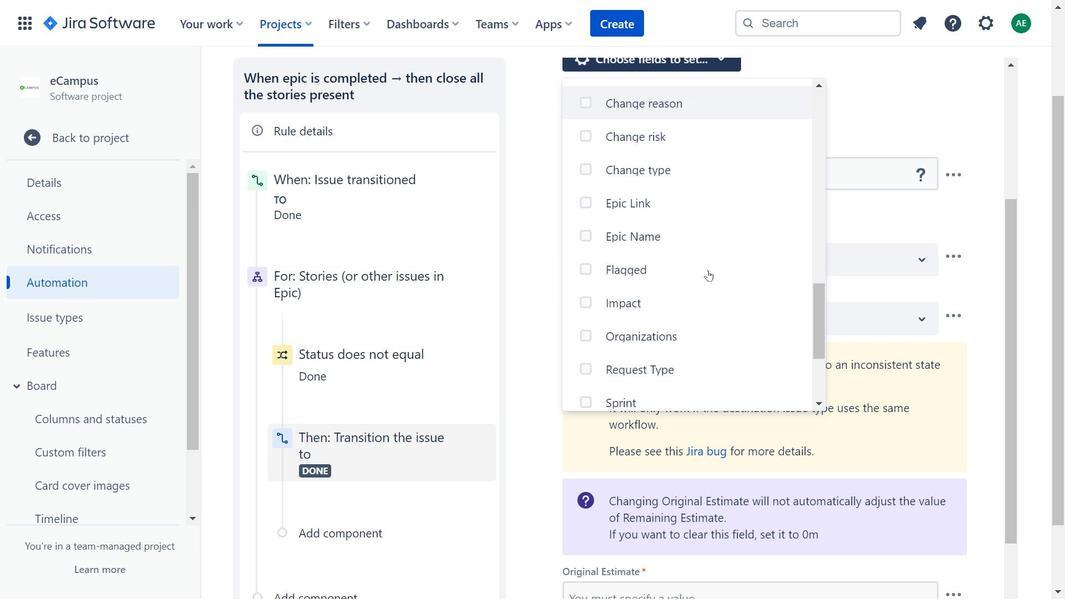 
Action: Mouse scrolled (708, 270) with delta (0, 0)
Screenshot: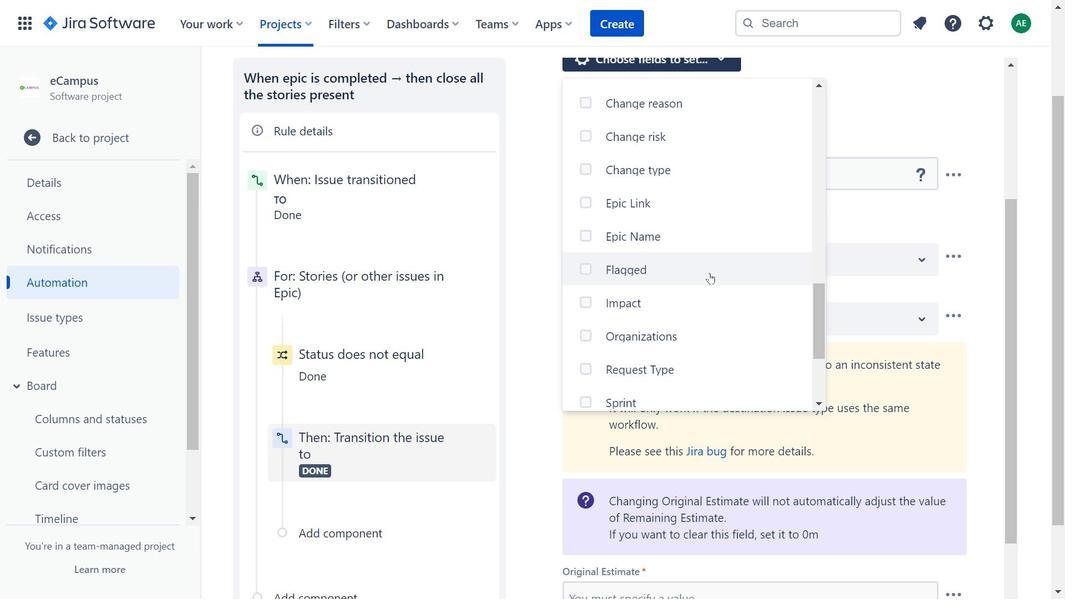 
Action: Mouse moved to (708, 270)
Screenshot: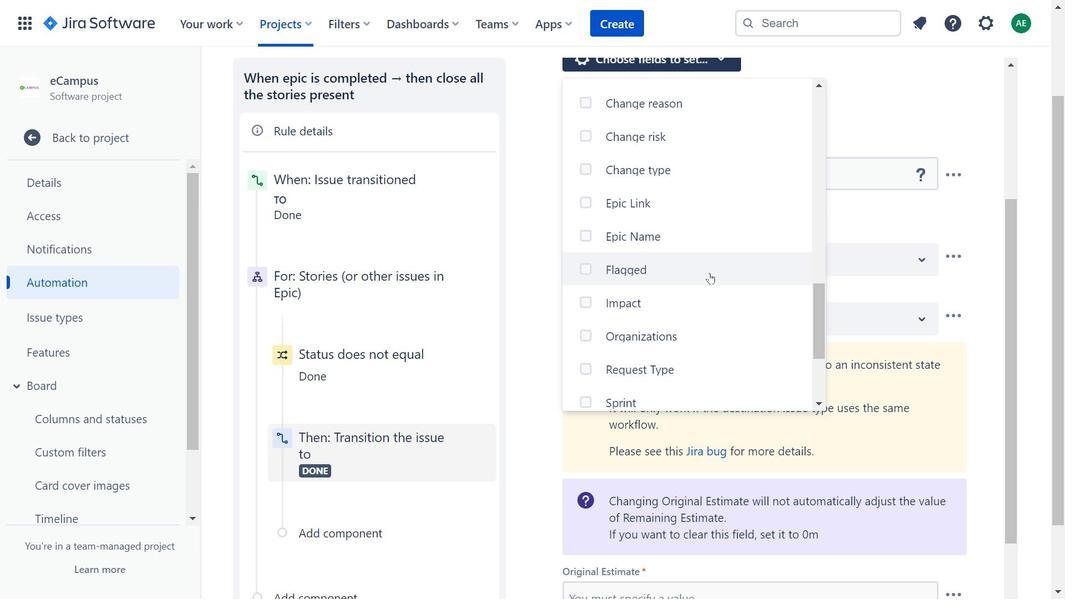 
Action: Mouse scrolled (708, 270) with delta (0, 0)
